 Task: In the  document Daniel.html Write the word in the shape with center alignment 'LOL'Change Page orientation to  'Landscape' Insert emoji at the end of quote: Smile
Action: Mouse moved to (857, 355)
Screenshot: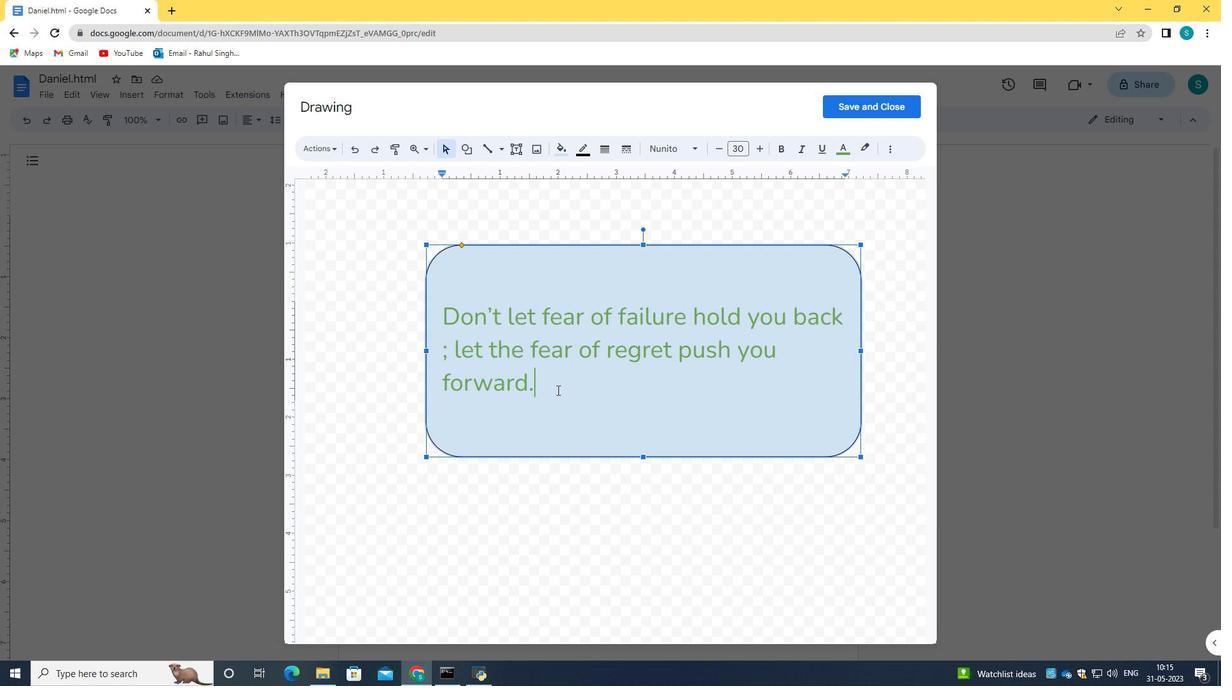 
Action: Mouse pressed left at (857, 355)
Screenshot: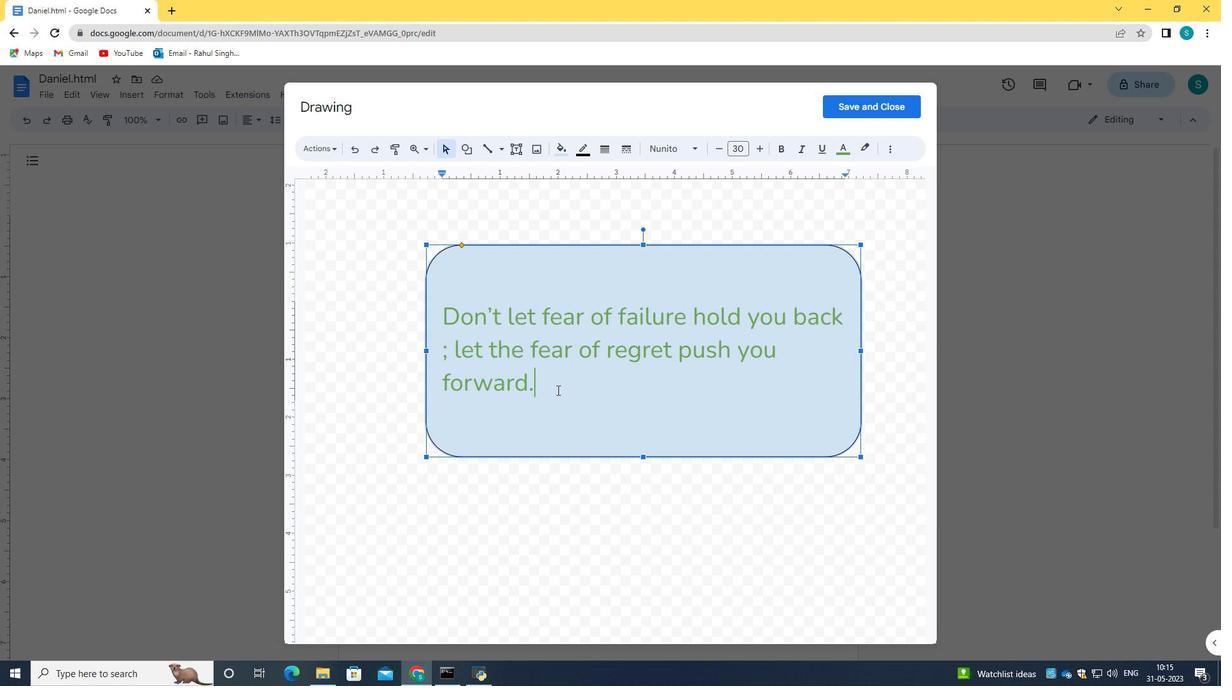 
Action: Mouse moved to (857, 355)
Screenshot: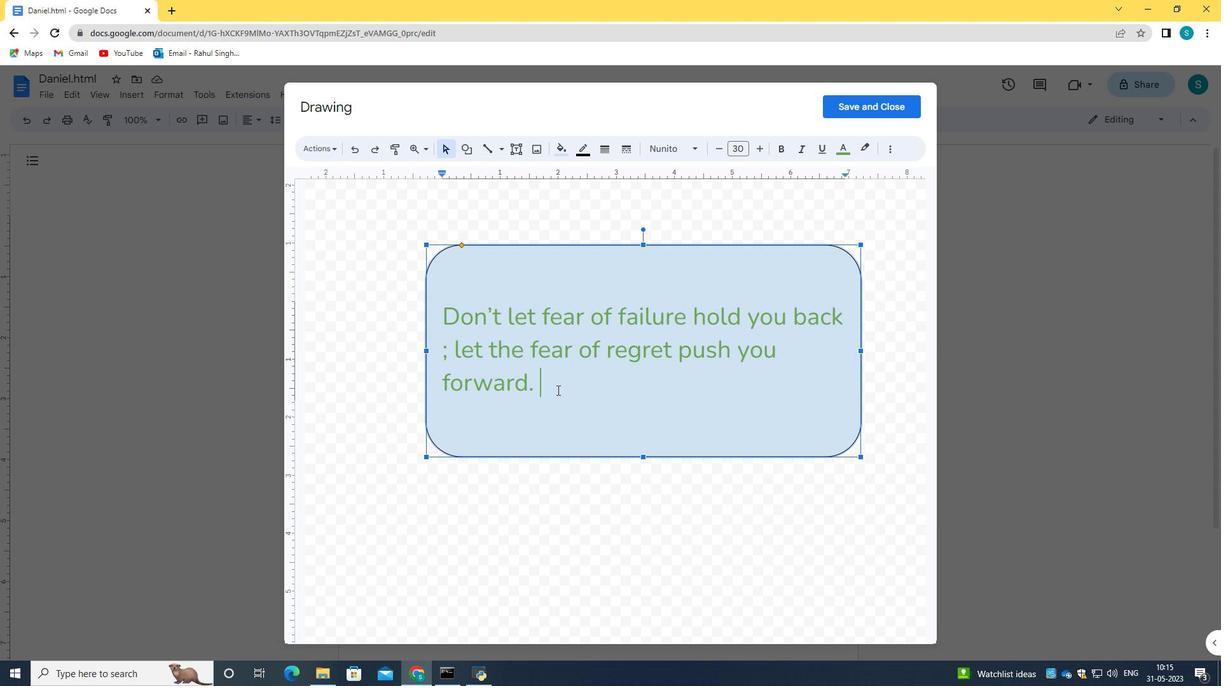 
Action: Mouse pressed left at (857, 355)
Screenshot: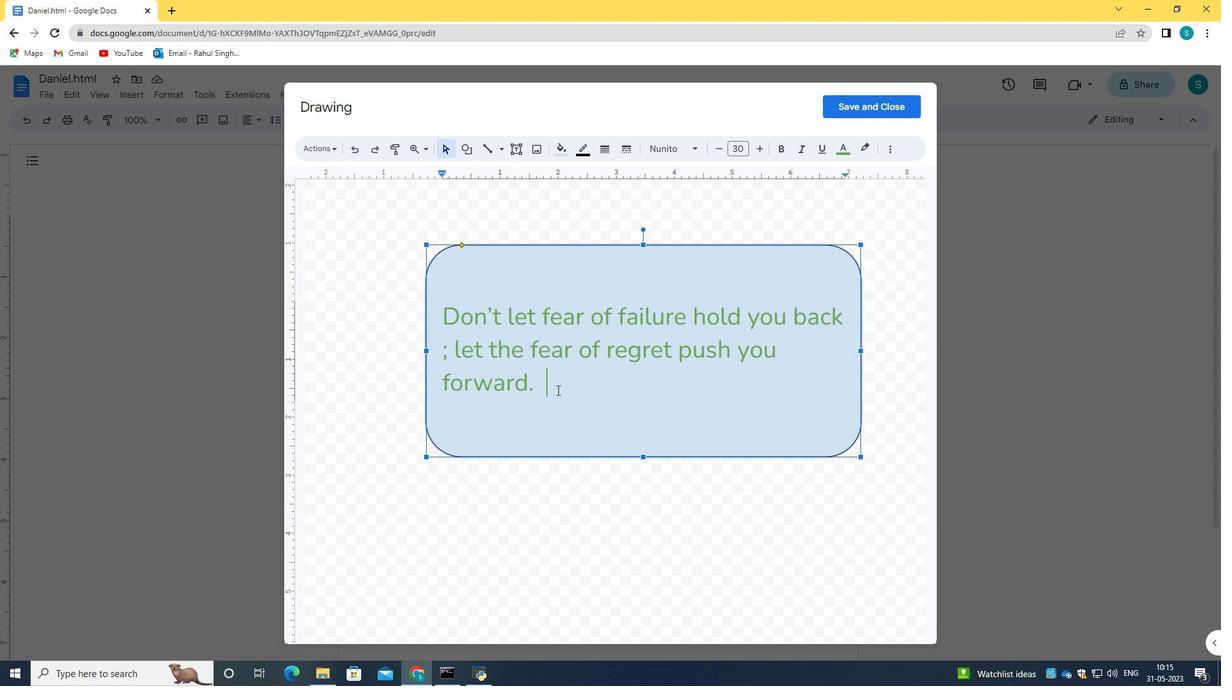 
Action: Mouse pressed left at (857, 355)
Screenshot: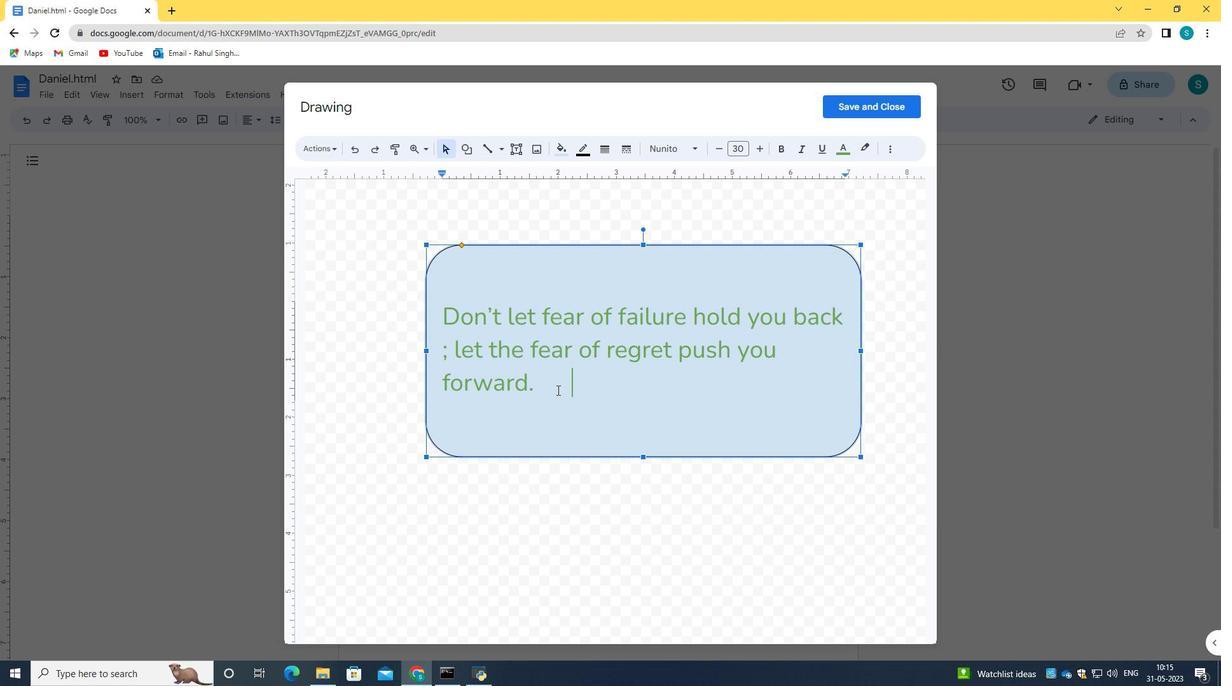 
Action: Mouse moved to (857, 355)
Screenshot: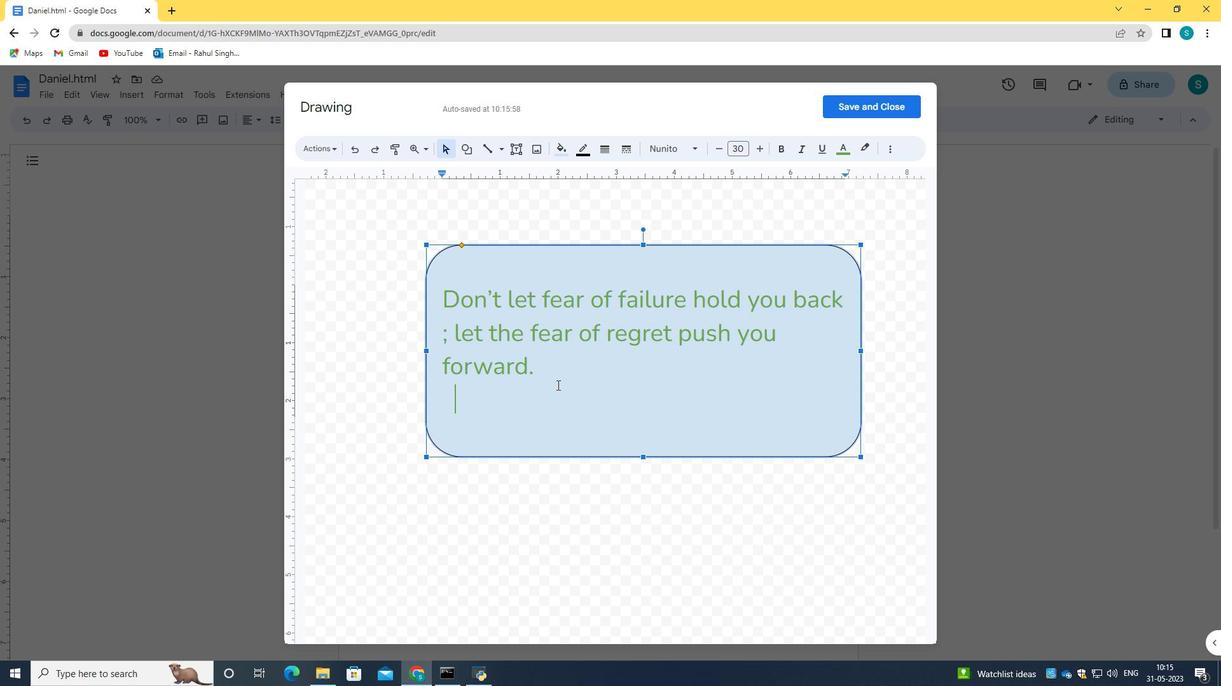 
Action: Mouse pressed left at (857, 355)
Screenshot: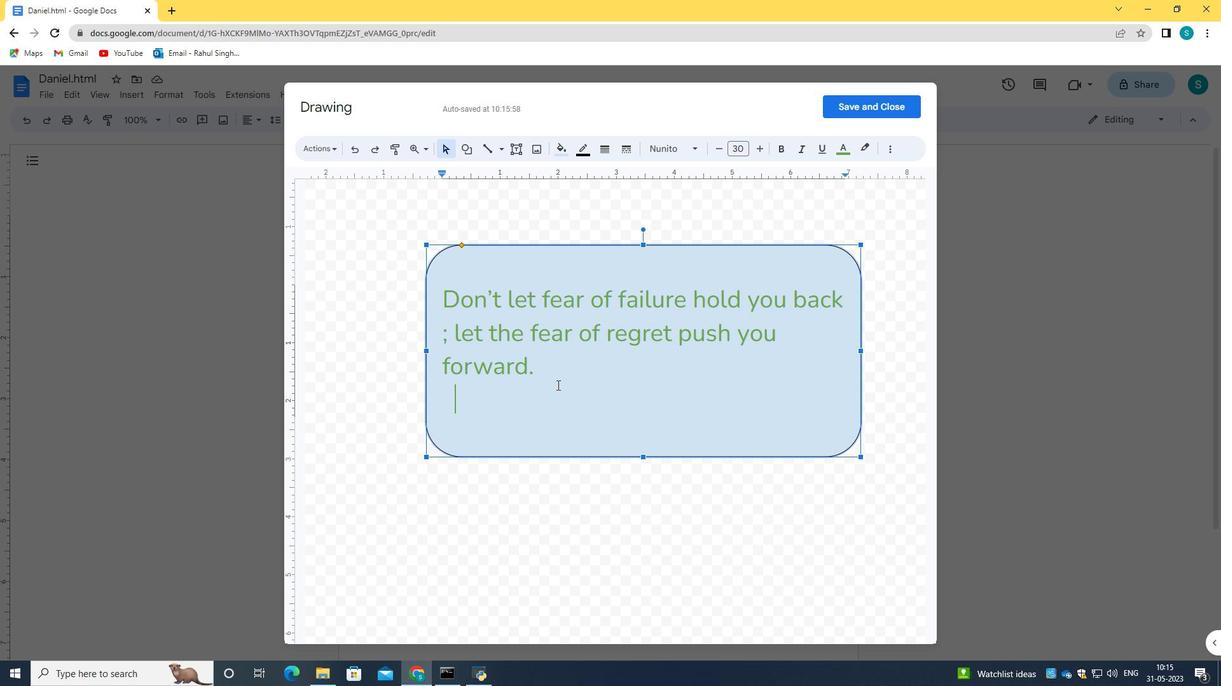 
Action: Mouse moved to (857, 355)
Screenshot: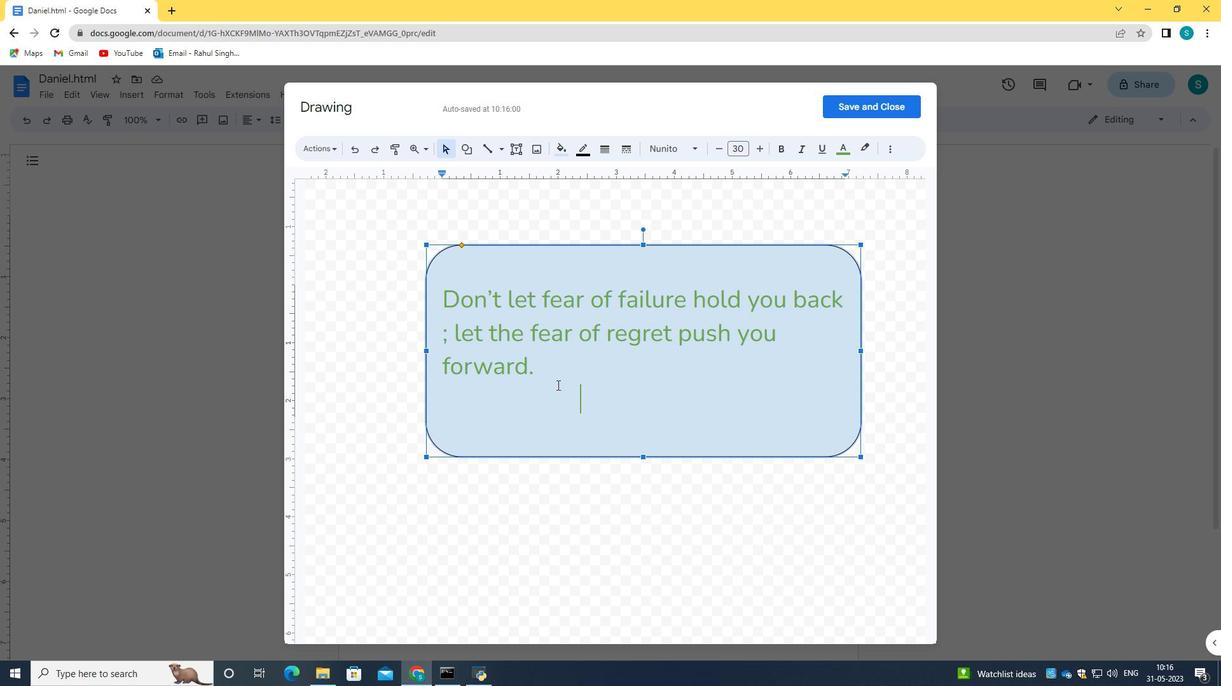
Action: Mouse pressed left at (857, 355)
Screenshot: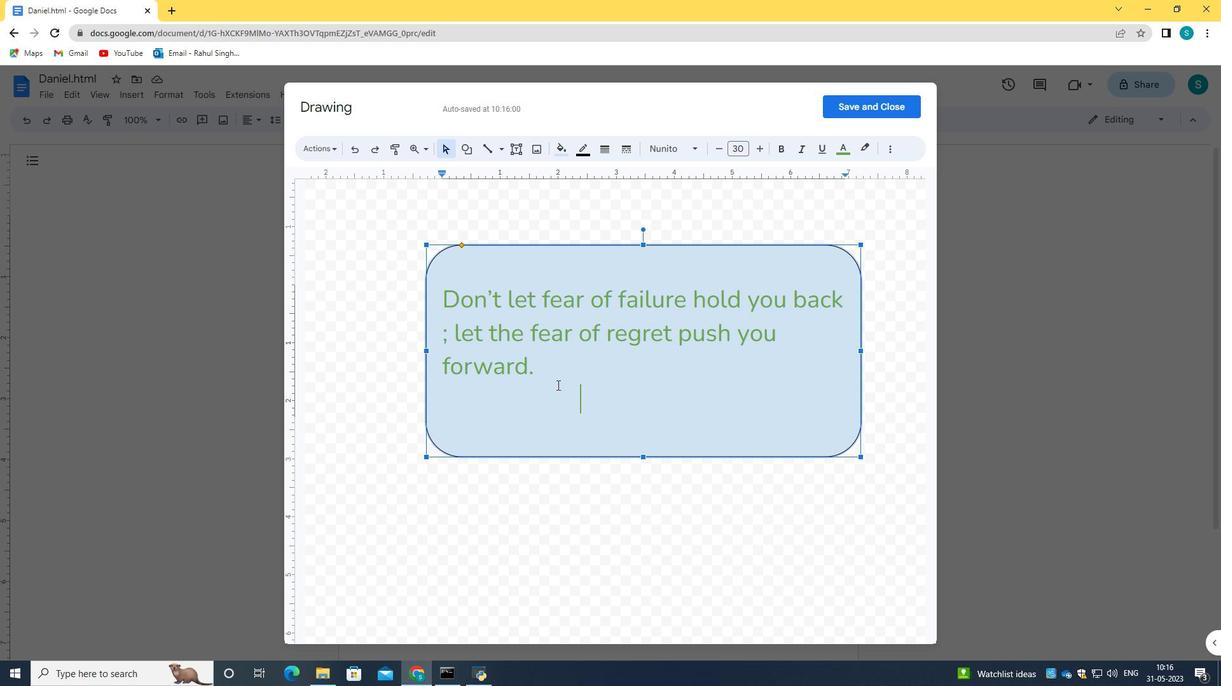 
Action: Mouse moved to (857, 355)
Screenshot: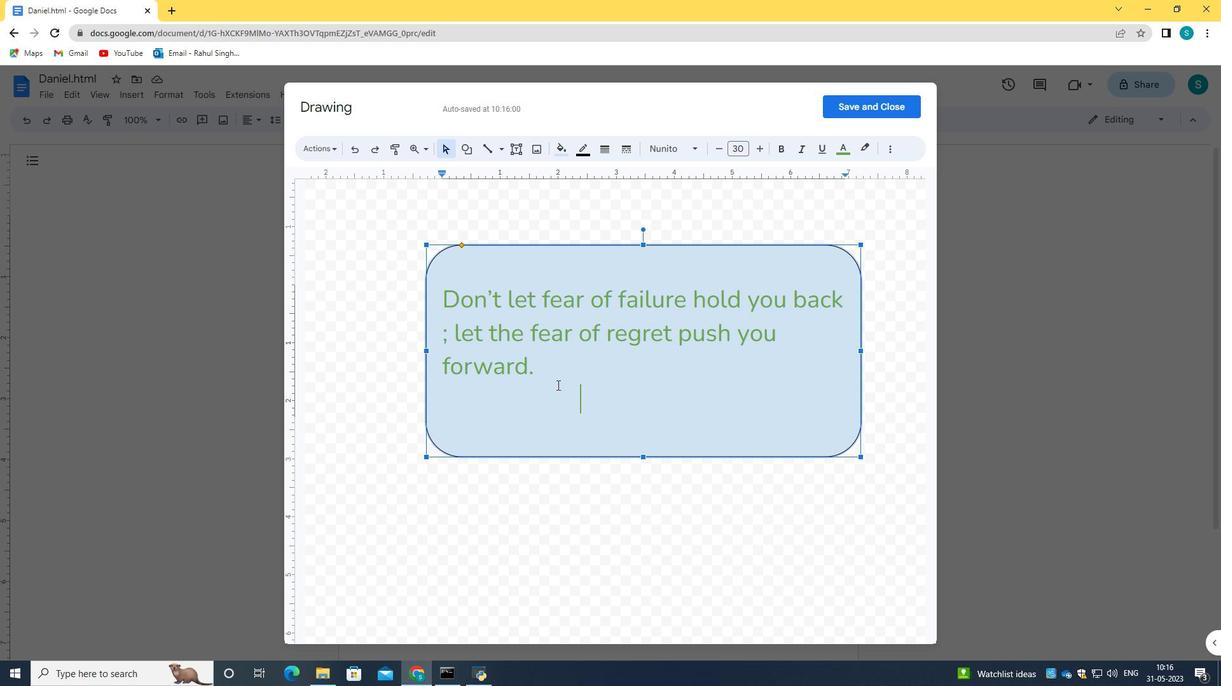 
Action: Mouse pressed left at (857, 355)
Screenshot: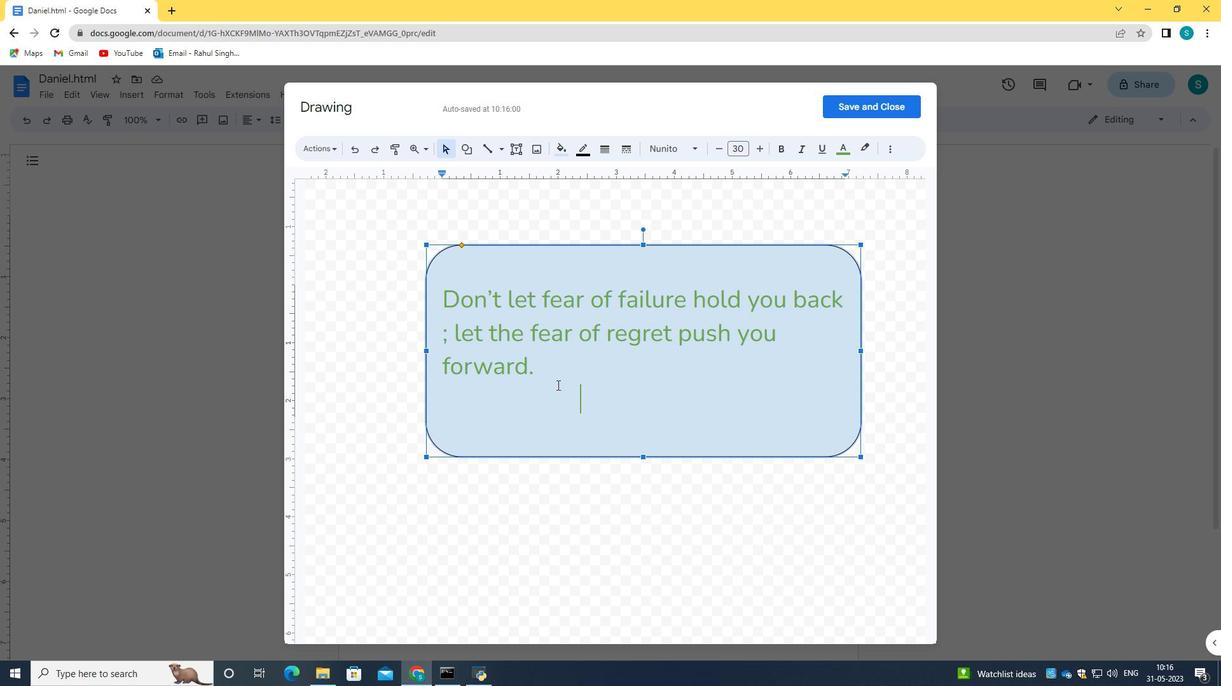 
Action: Mouse pressed left at (857, 355)
Screenshot: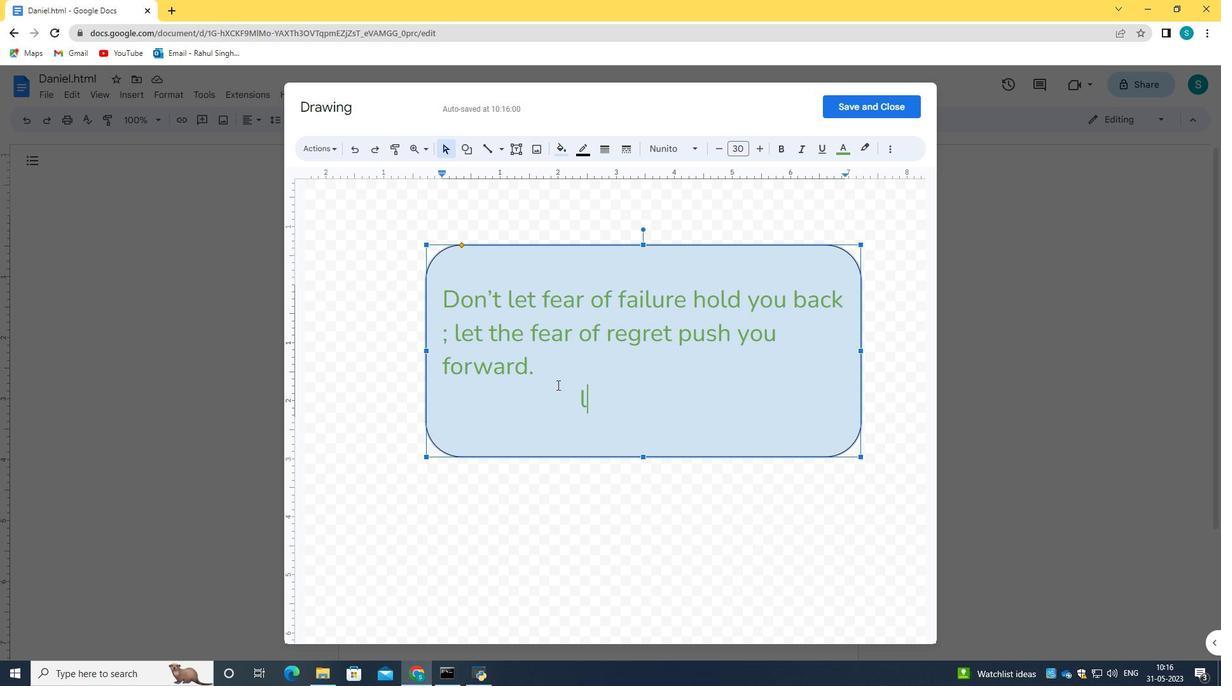 
Action: Mouse moved to (857, 355)
Screenshot: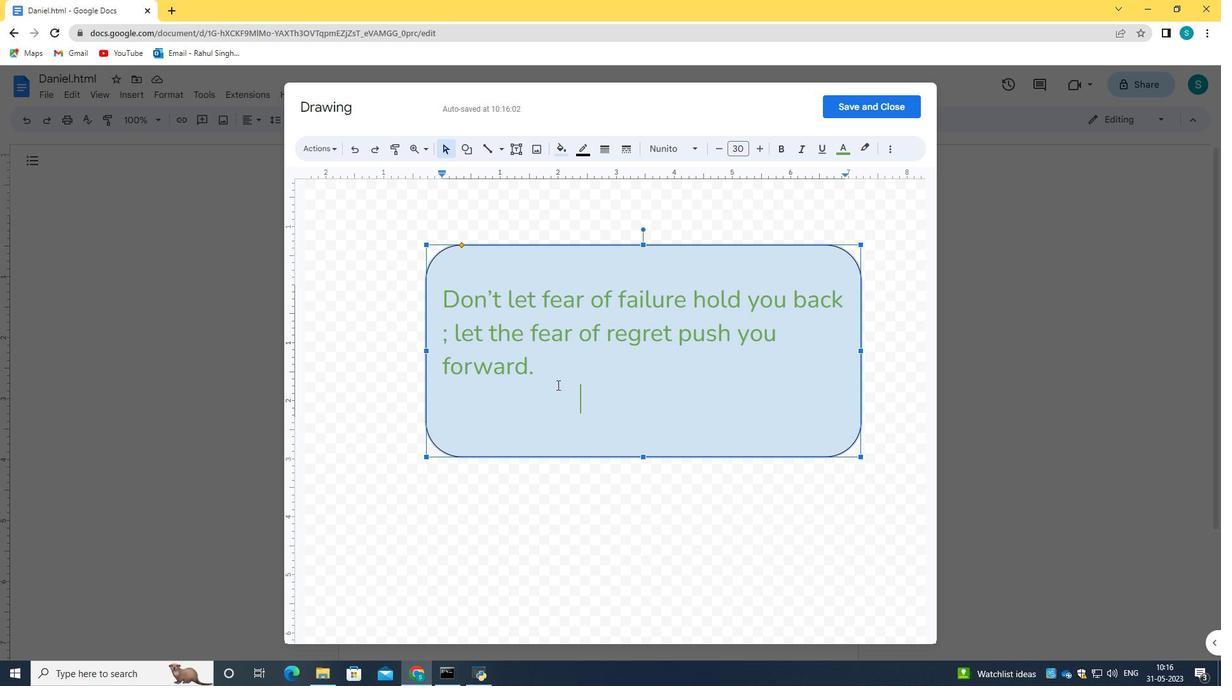 
Action: Mouse pressed left at (857, 355)
Screenshot: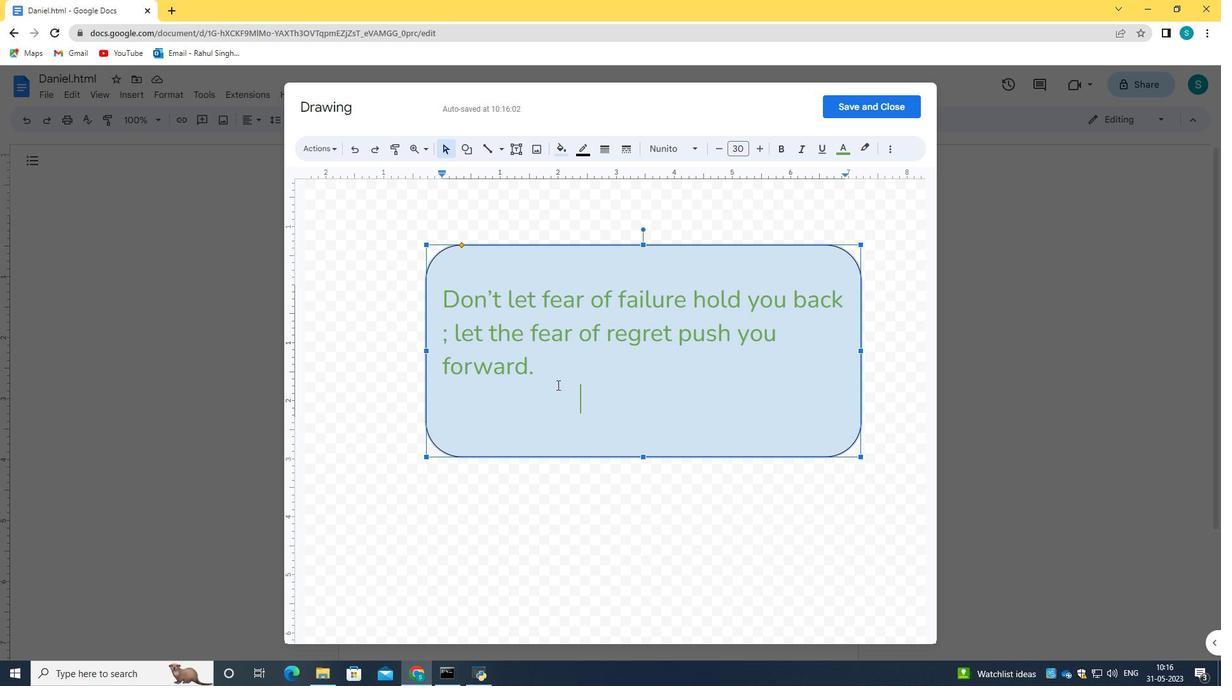 
Action: Mouse moved to (857, 355)
Screenshot: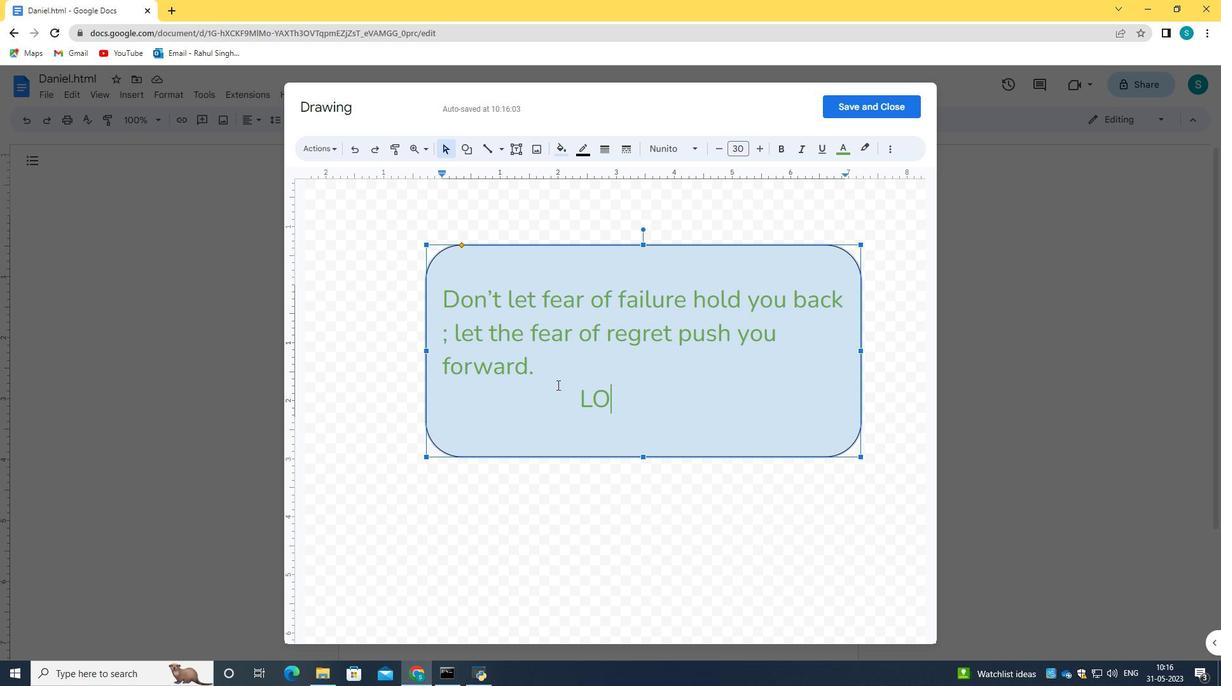 
Action: Mouse pressed left at (857, 355)
Screenshot: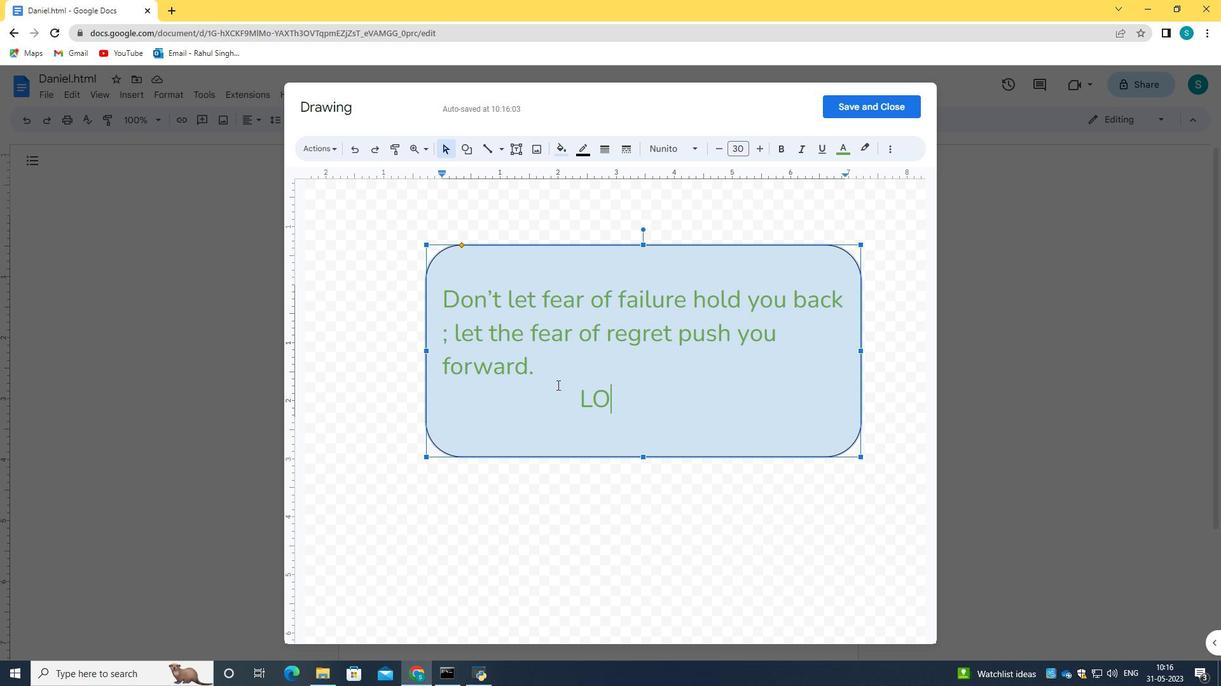 
Action: Mouse moved to (857, 355)
Screenshot: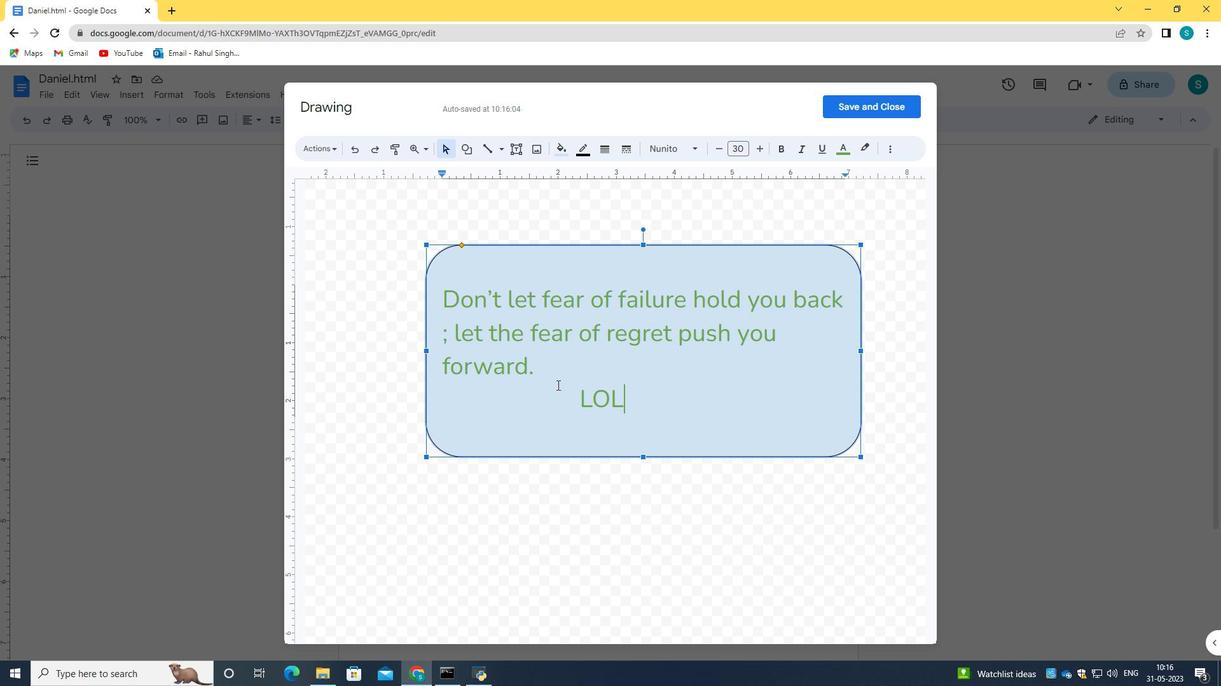
Action: Mouse pressed left at (857, 355)
Screenshot: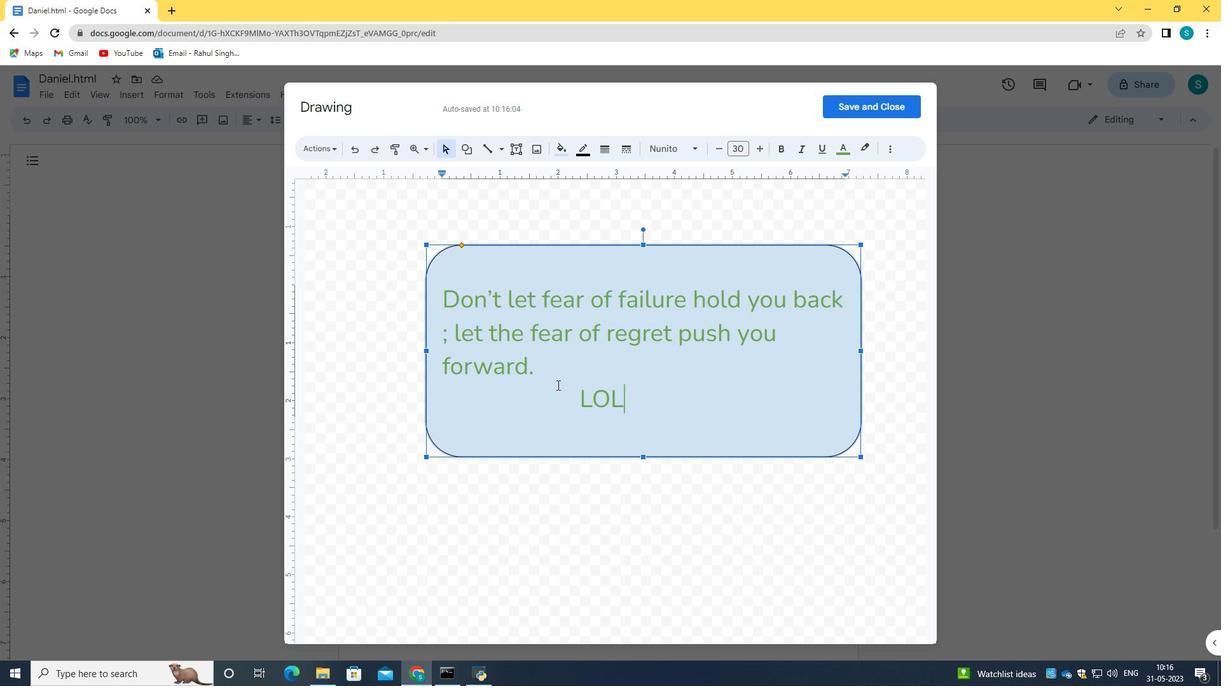 
Action: Mouse moved to (857, 355)
Screenshot: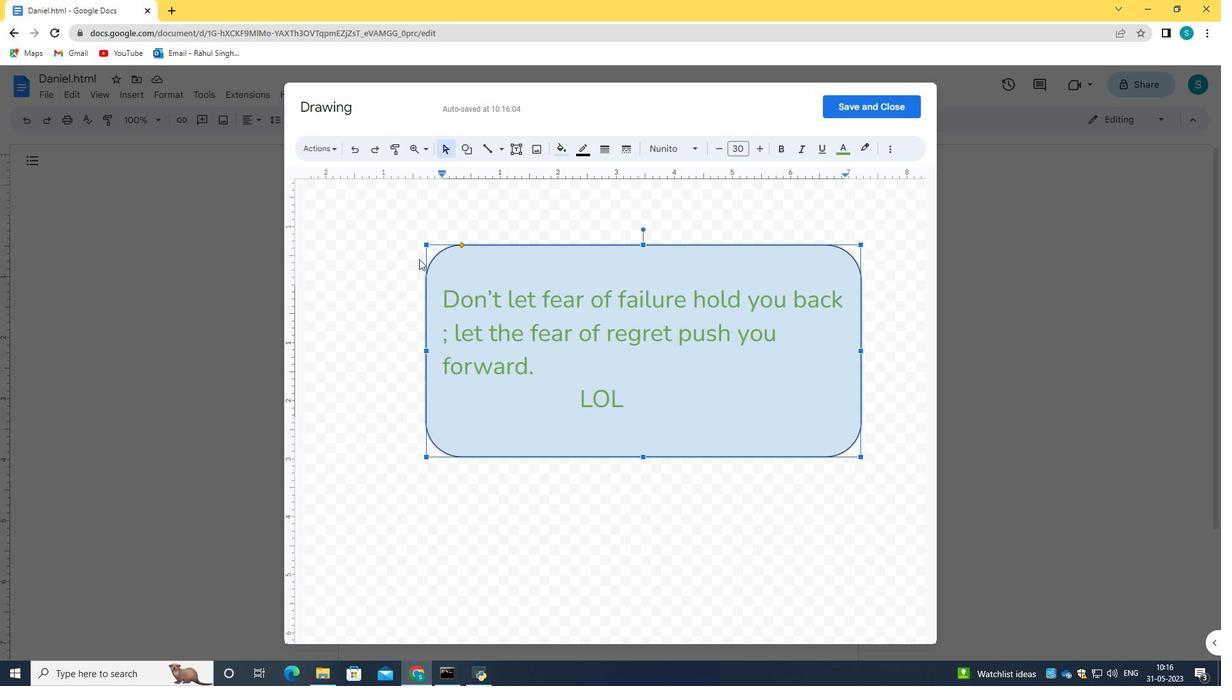 
Action: Key pressed <Key.left><Key.left><Key.left><Key.left><Key.left><Key.left><Key.left><Key.left><Key.left><Key.left><Key.left><Key.left><Key.left><Key.left><Key.left><Key.left><Key.left><Key.left><Key.left><Key.left><Key.left><Key.left><Key.left><Key.left><Key.left><Key.left><Key.left><Key.left><Key.left><Key.left><Key.left><Key.left><Key.left><Key.left><Key.left><Key.left><Key.left><Key.left><Key.left><Key.left><Key.left><Key.left><Key.left><Key.left><Key.left><Key.left><Key.left><Key.left><Key.left><Key.left><Key.left><Key.left><Key.left><Key.left><Key.left><Key.left><Key.left><Key.left><Key.left><Key.left><Key.left><Key.left><Key.left><Key.left><Key.left><Key.left><Key.left><Key.left><Key.left><Key.left><Key.left><Key.up><Key.down><Key.down><Key.right><Key.right><Key.right><Key.right><Key.right><Key.right><Key.right><Key.right><Key.right><Key.right><Key.right><Key.right><Key.right><Key.space><Key.enter><Key.caps_lock>LOL
Screenshot: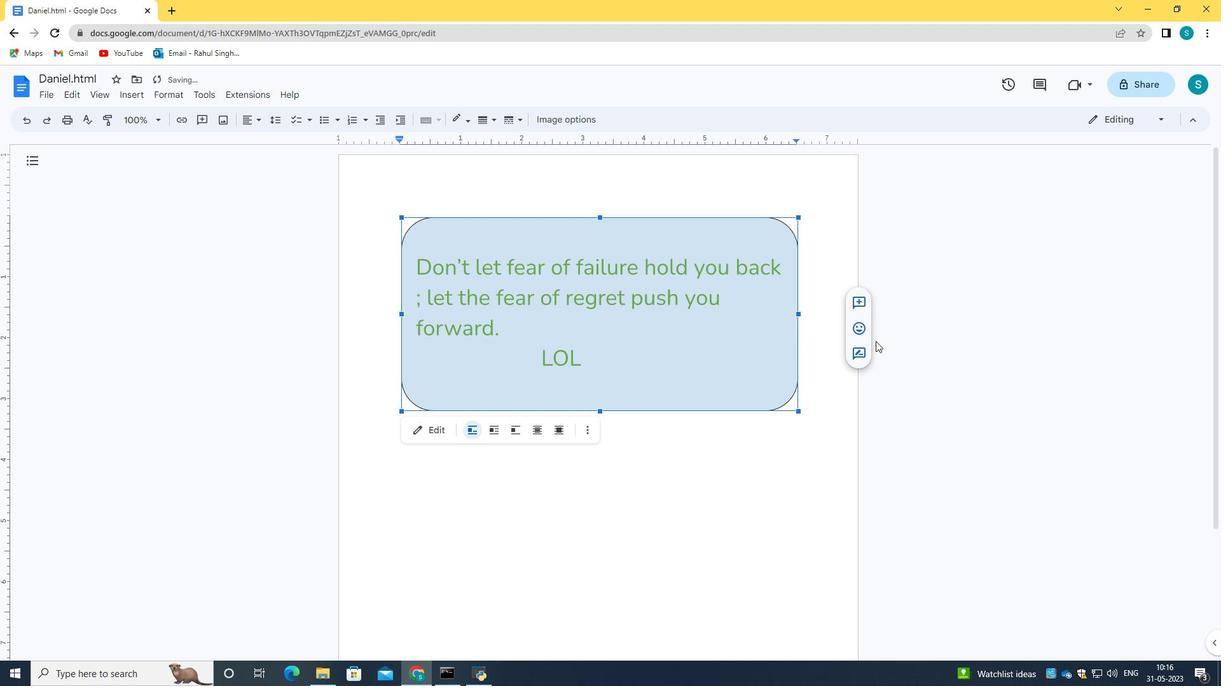 
Action: Mouse moved to (857, 355)
Screenshot: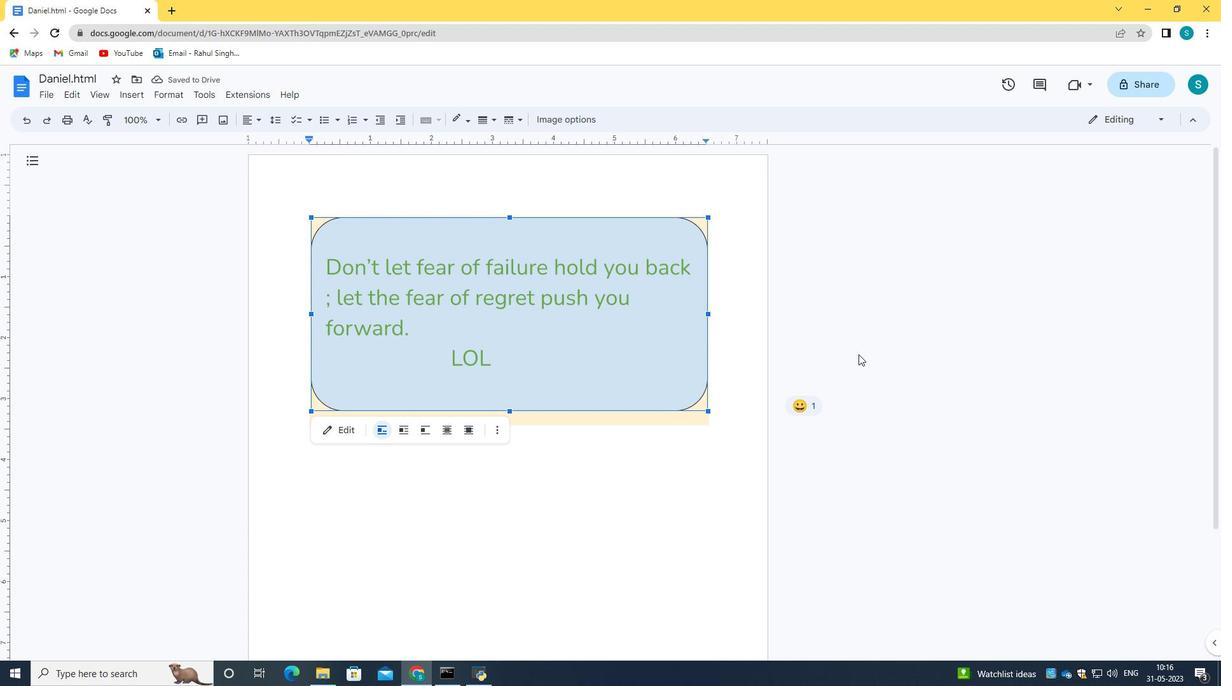 
Action: Mouse pressed left at (857, 355)
Screenshot: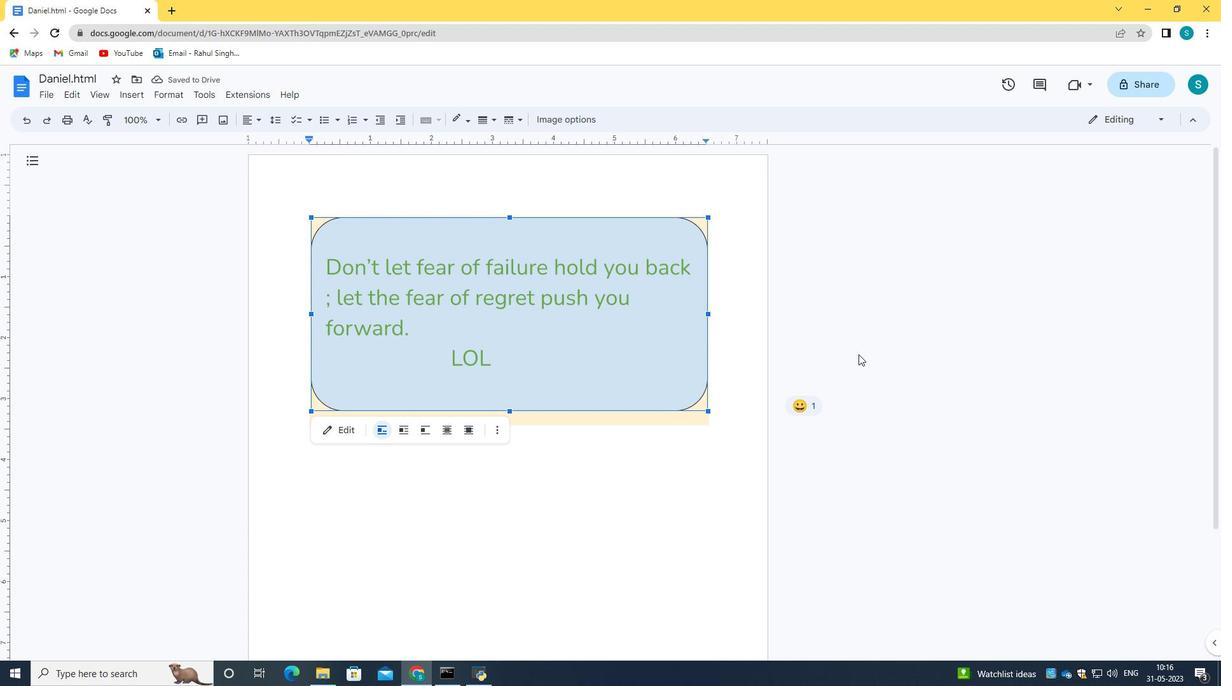 
Action: Mouse moved to (857, 355)
Screenshot: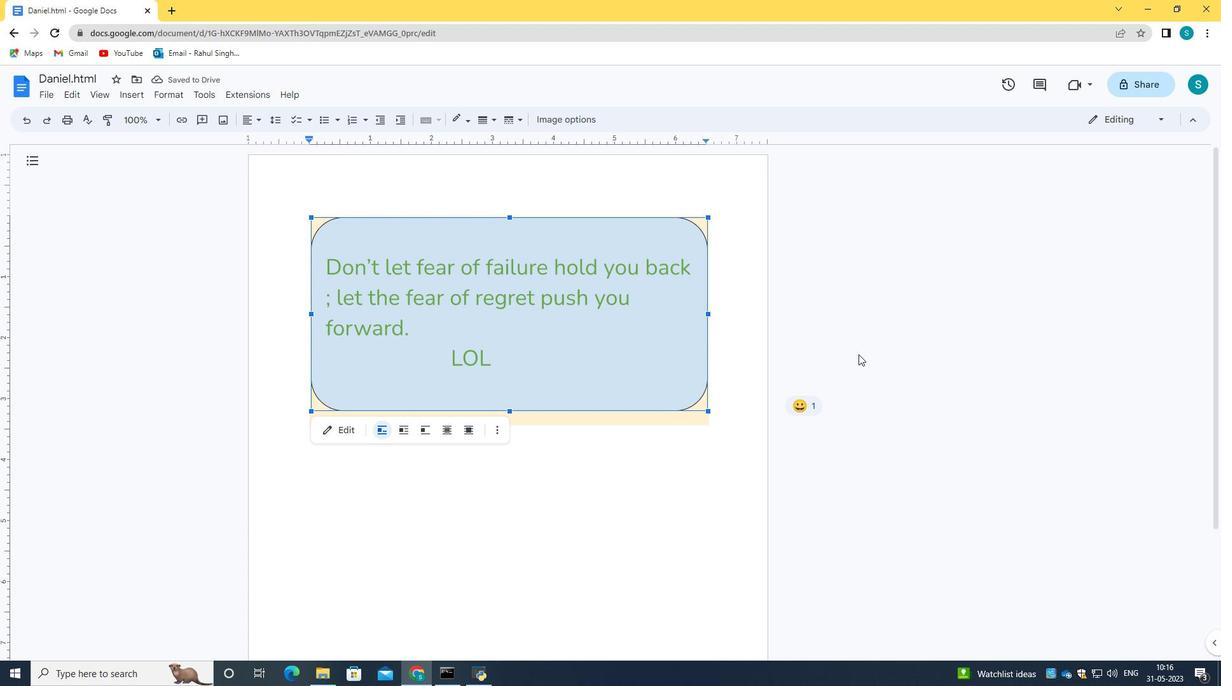 
Action: Mouse pressed left at (857, 355)
Screenshot: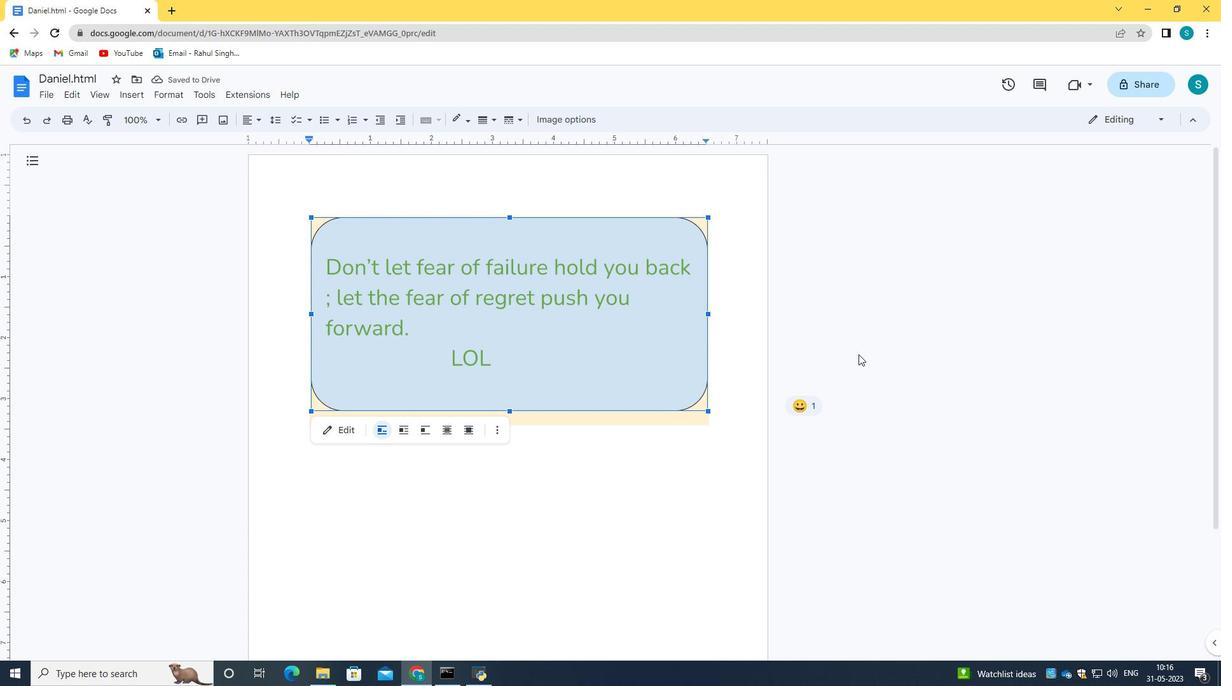 
Action: Mouse moved to (857, 355)
Screenshot: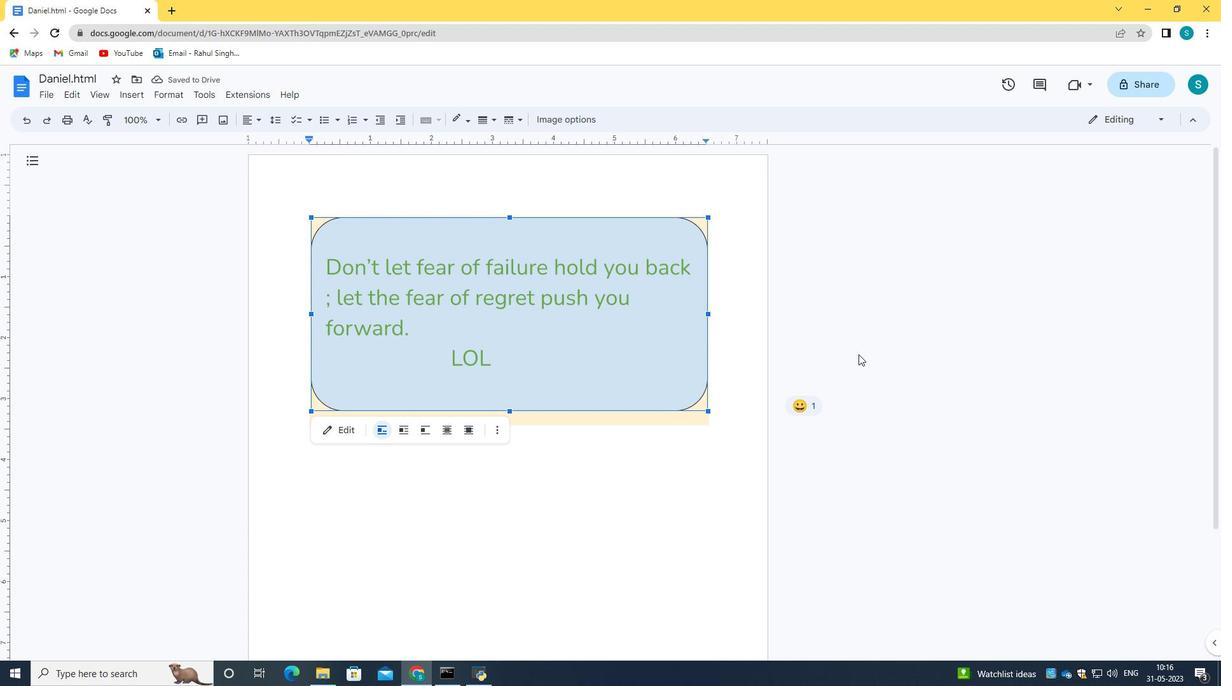 
Action: Mouse pressed left at (857, 355)
Screenshot: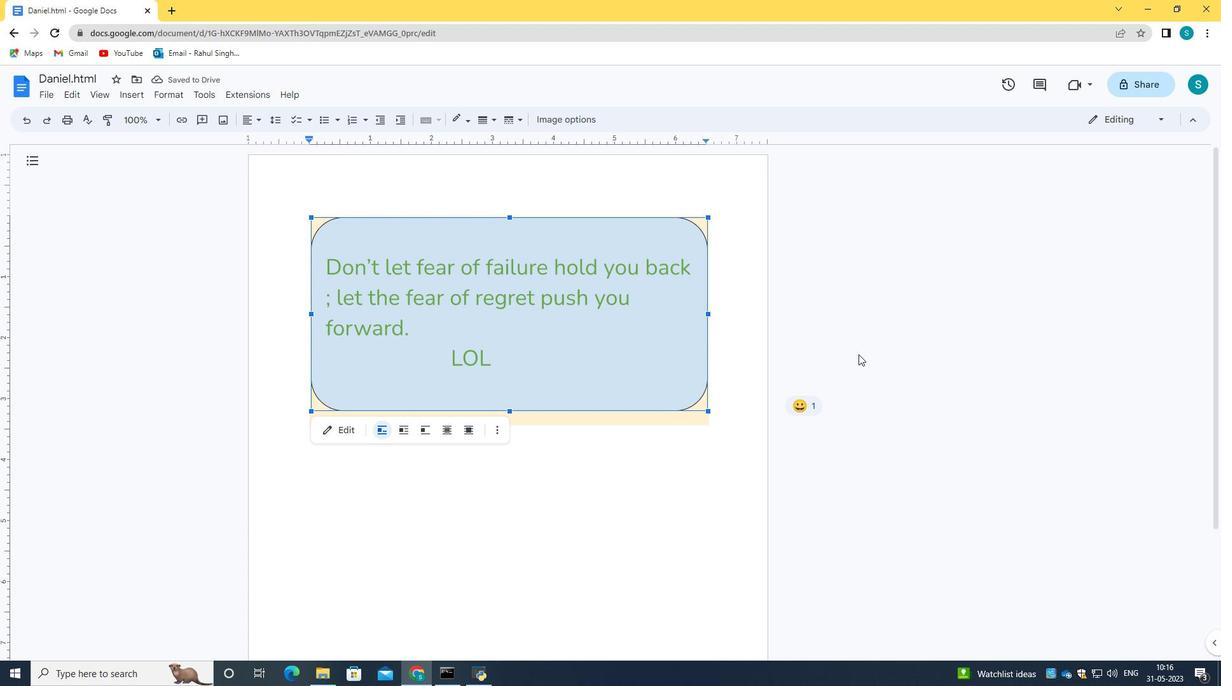 
Action: Mouse moved to (857, 355)
Screenshot: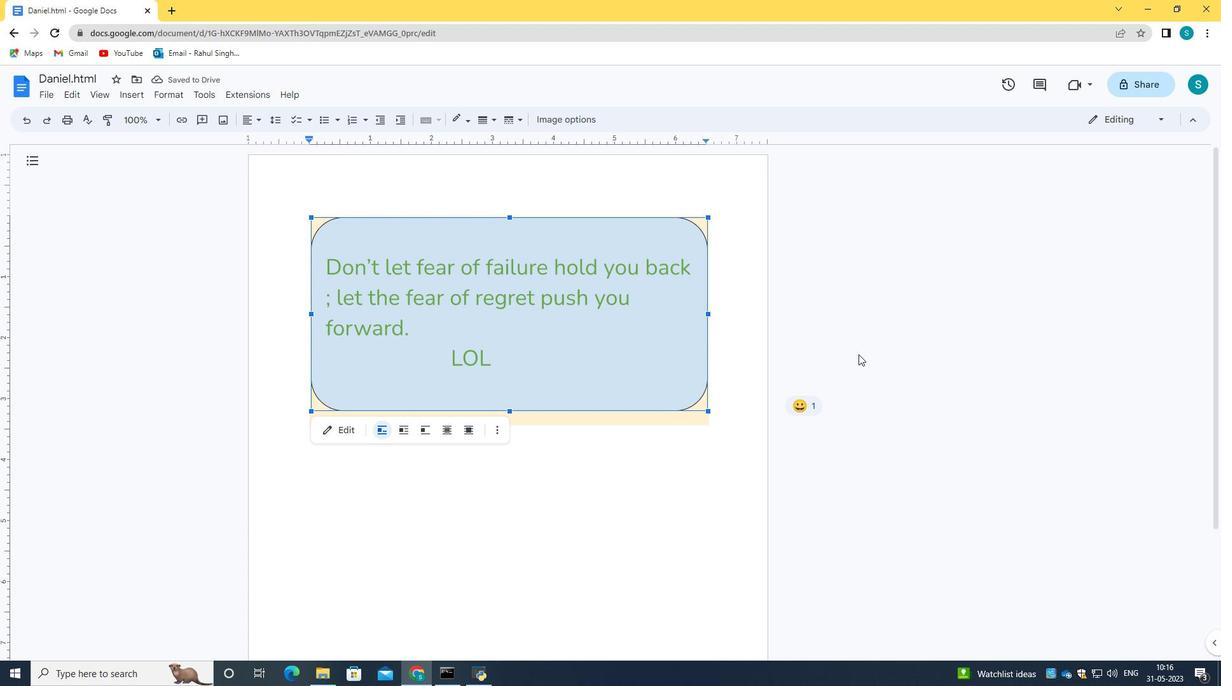 
Action: Mouse pressed left at (857, 355)
Screenshot: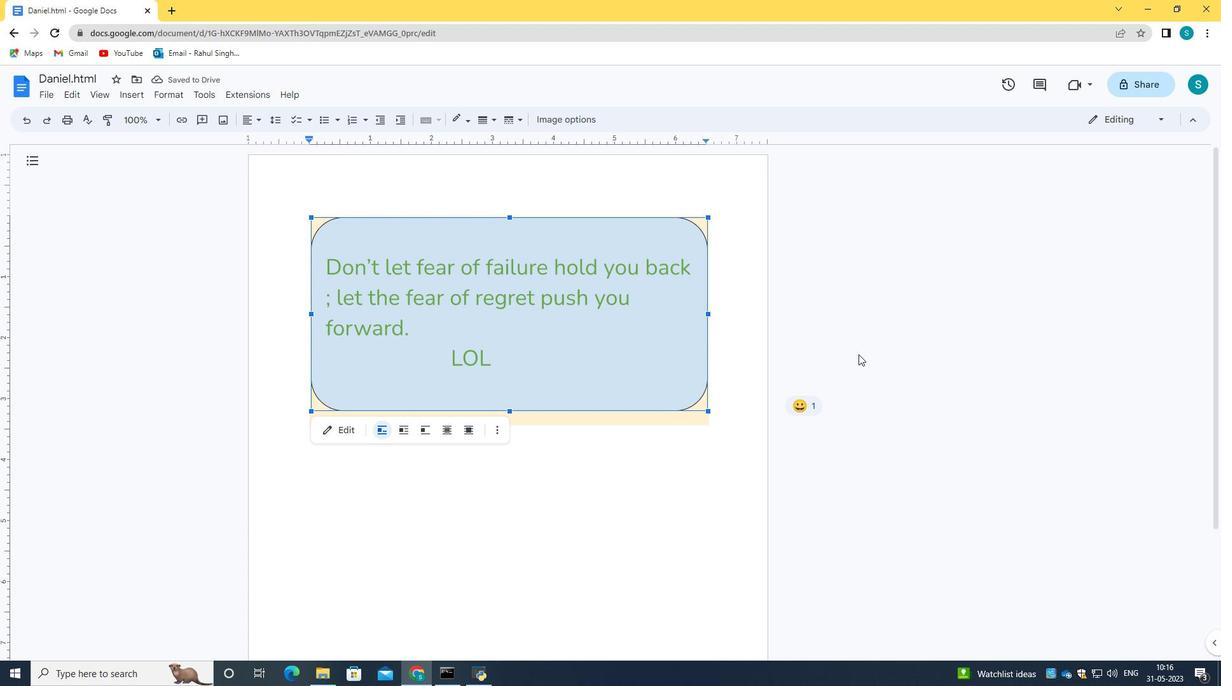 
Action: Mouse pressed left at (857, 355)
Screenshot: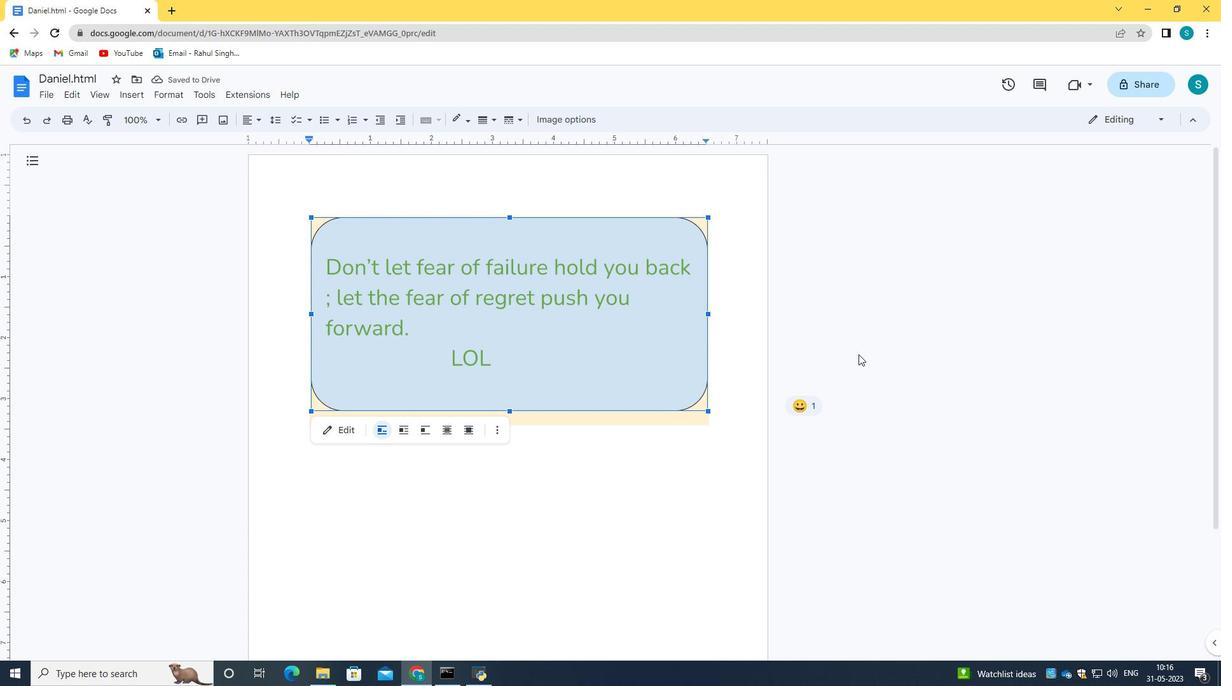 
Action: Mouse pressed left at (857, 355)
Screenshot: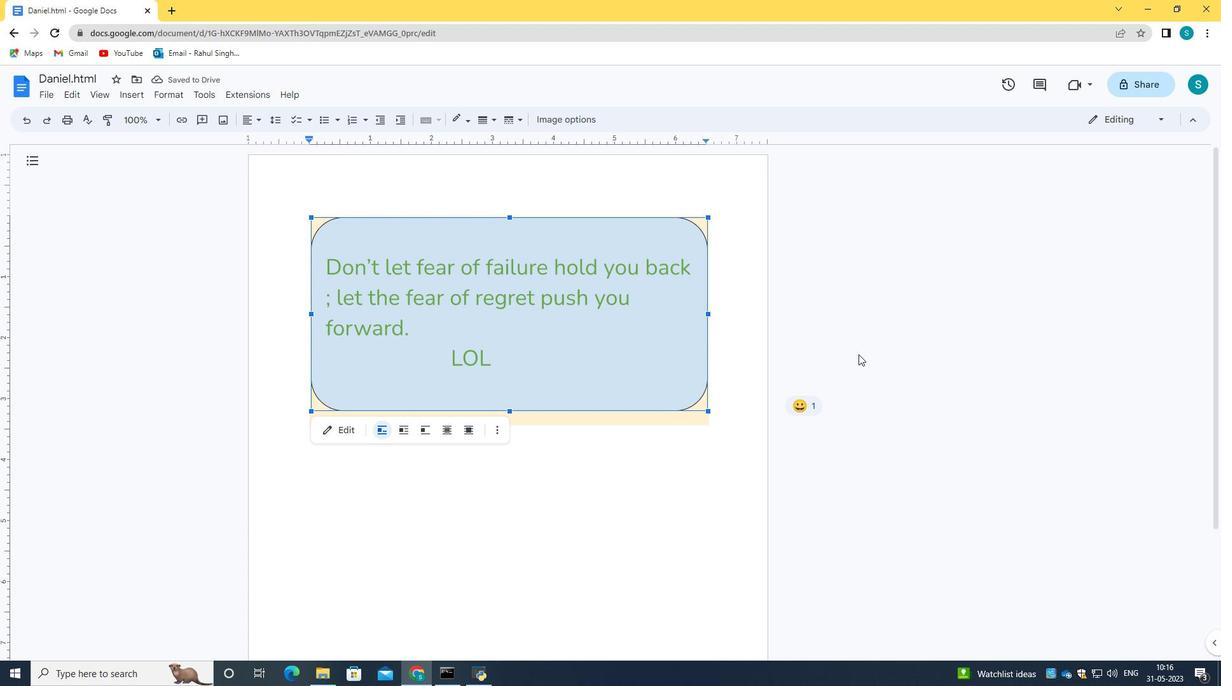 
Action: Mouse moved to (857, 355)
Screenshot: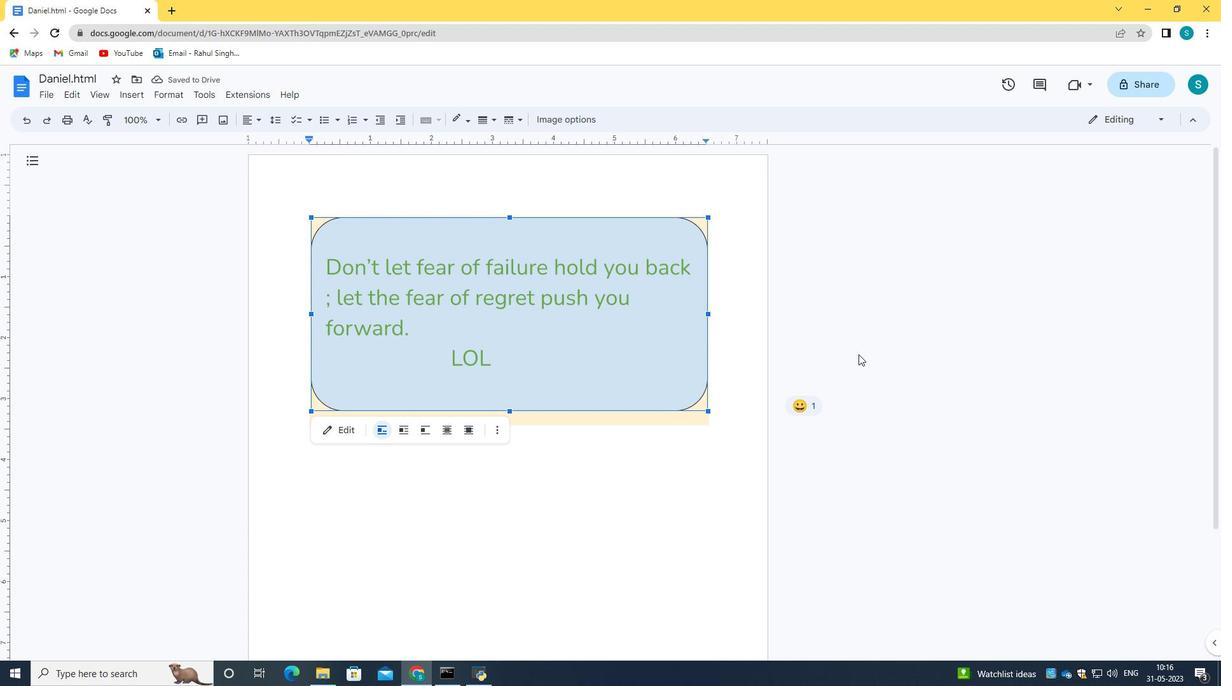
Action: Mouse pressed left at (857, 355)
Screenshot: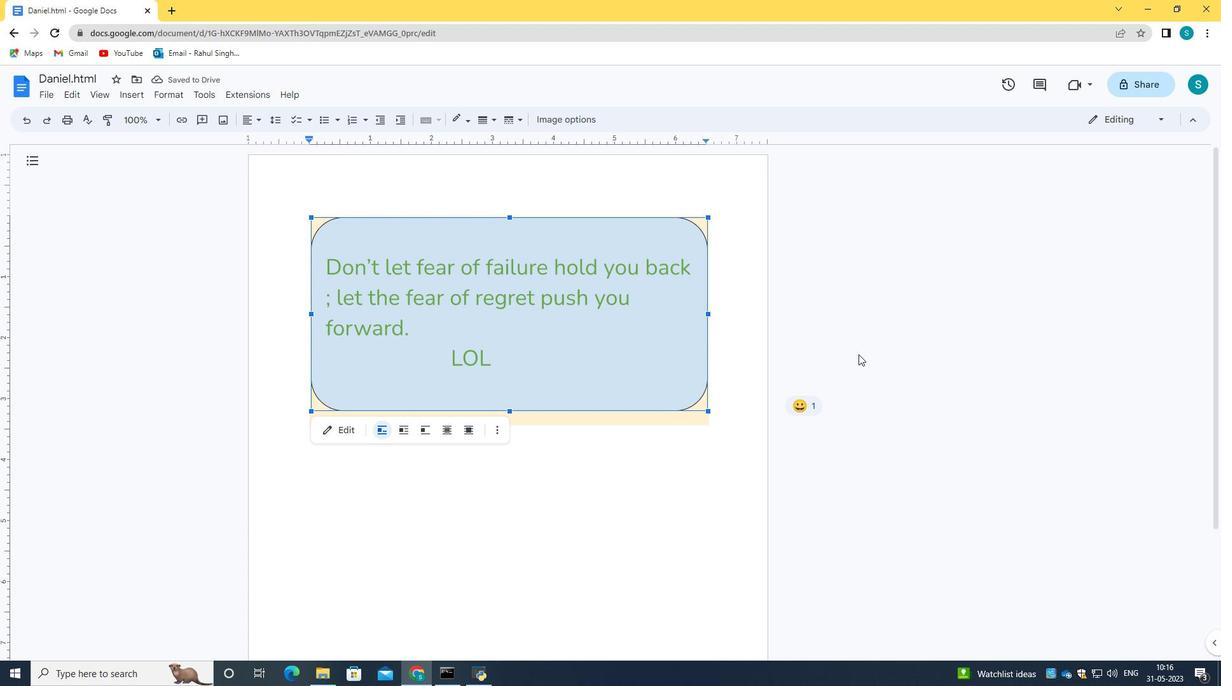
Action: Mouse moved to (857, 355)
Screenshot: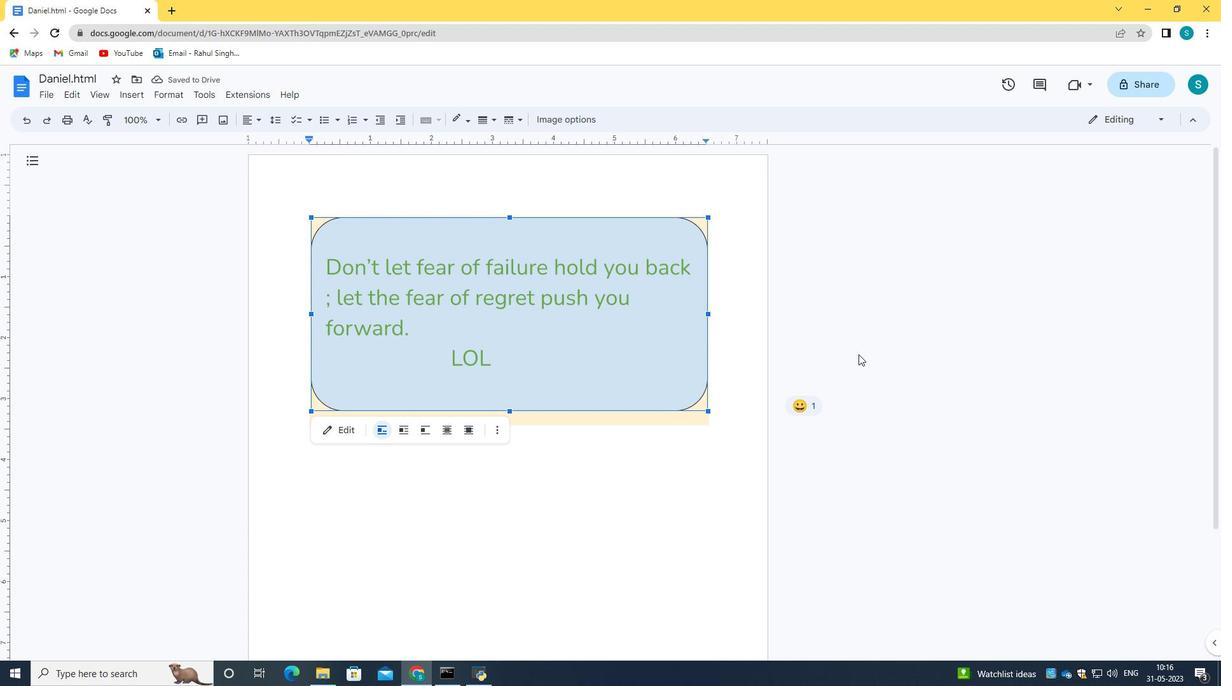 
Action: Mouse pressed left at (857, 355)
Screenshot: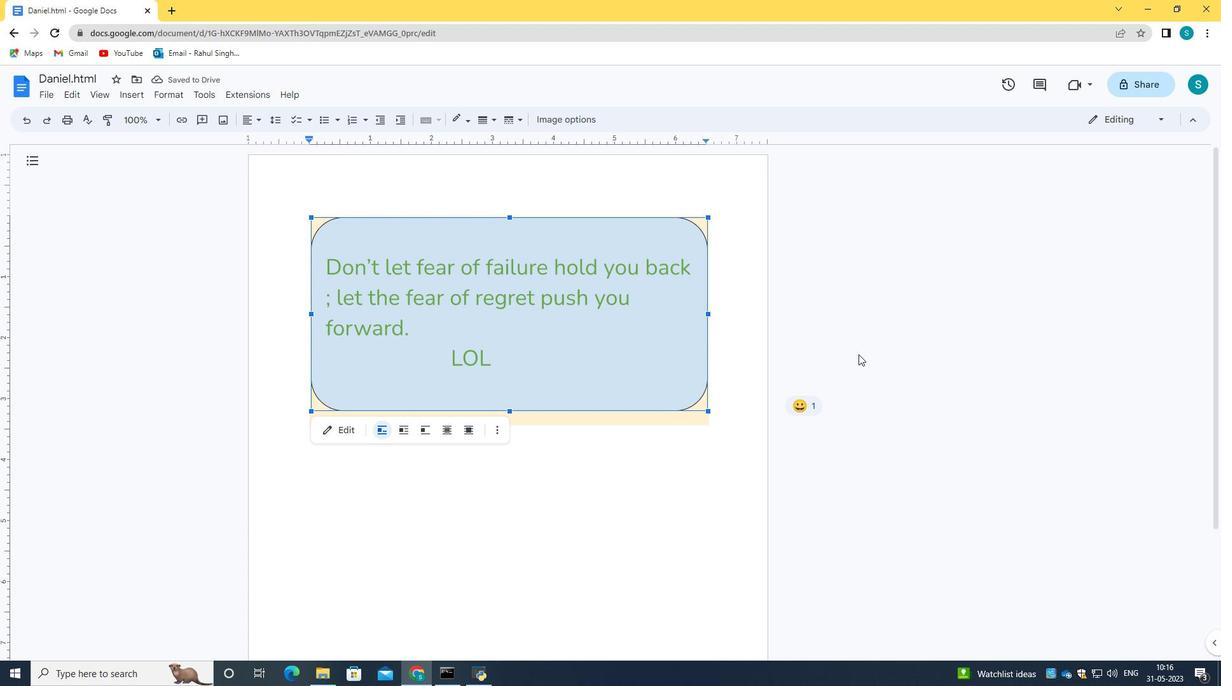 
Action: Mouse moved to (857, 355)
Screenshot: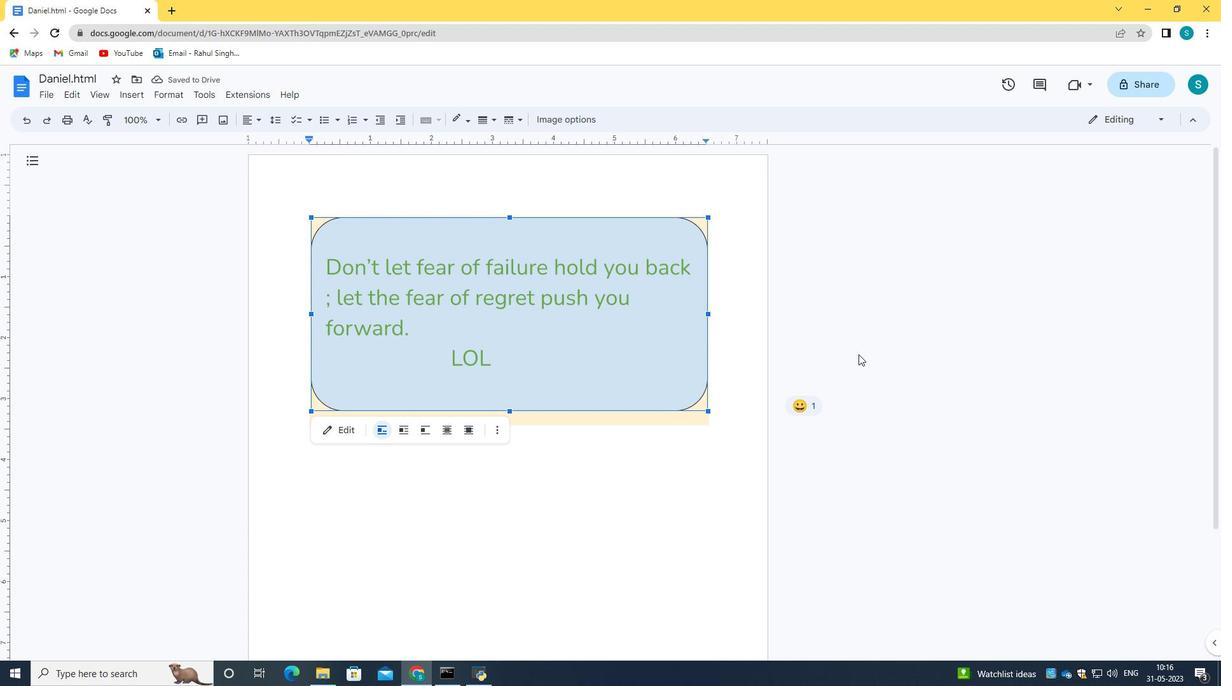 
Action: Mouse pressed left at (857, 355)
Screenshot: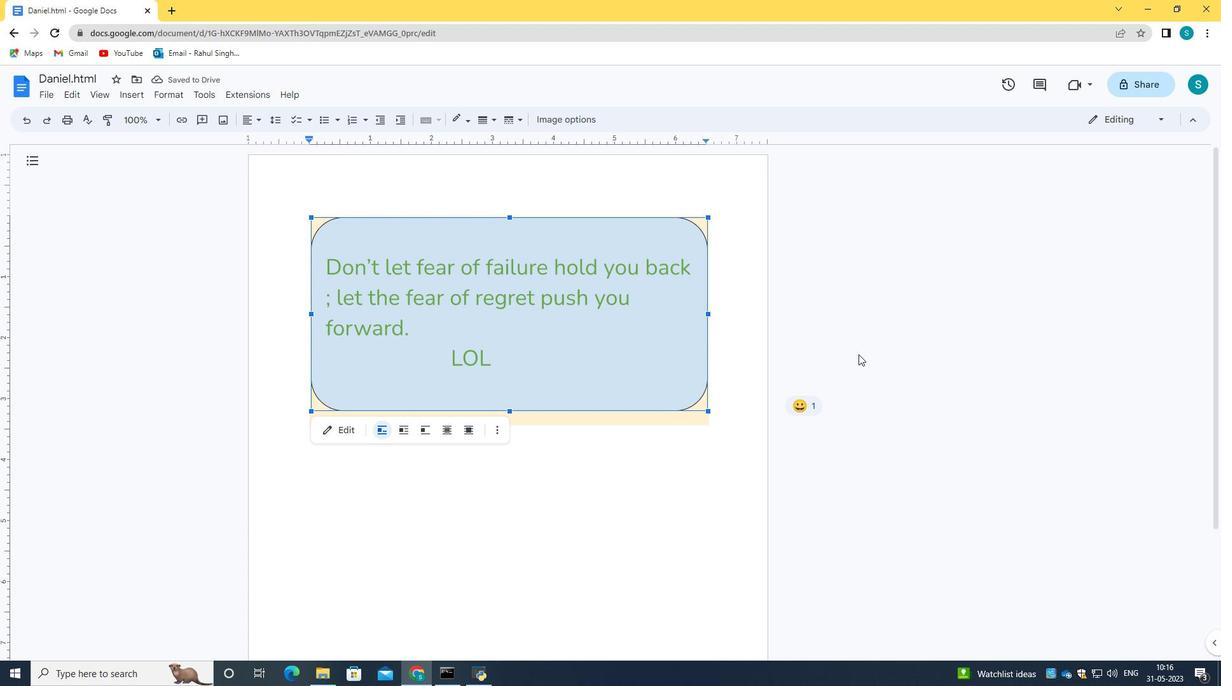
Action: Mouse pressed left at (857, 355)
Screenshot: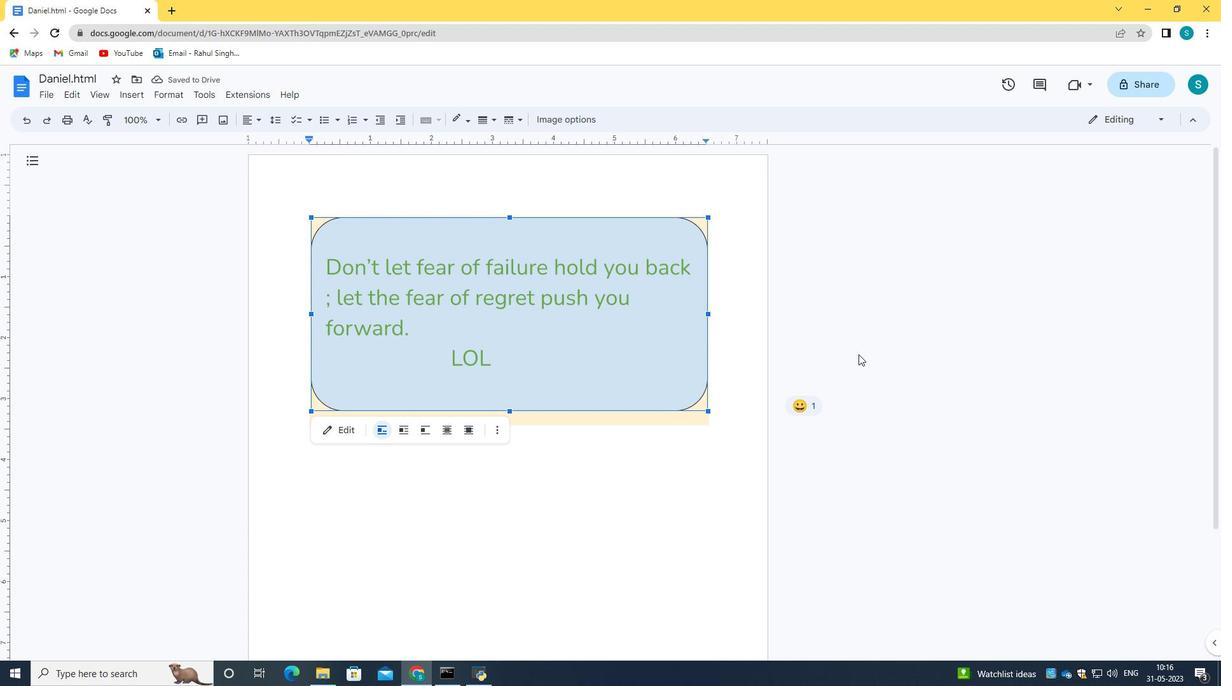 
Action: Mouse moved to (857, 355)
Screenshot: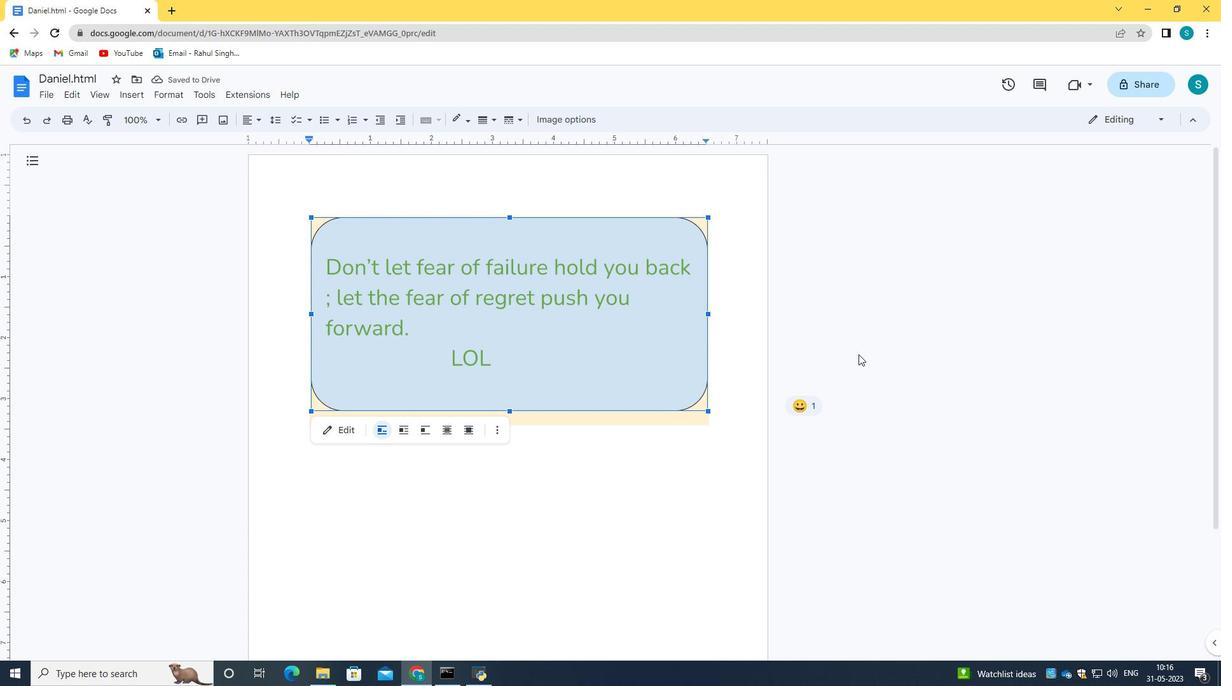 
Action: Mouse pressed left at (857, 355)
Screenshot: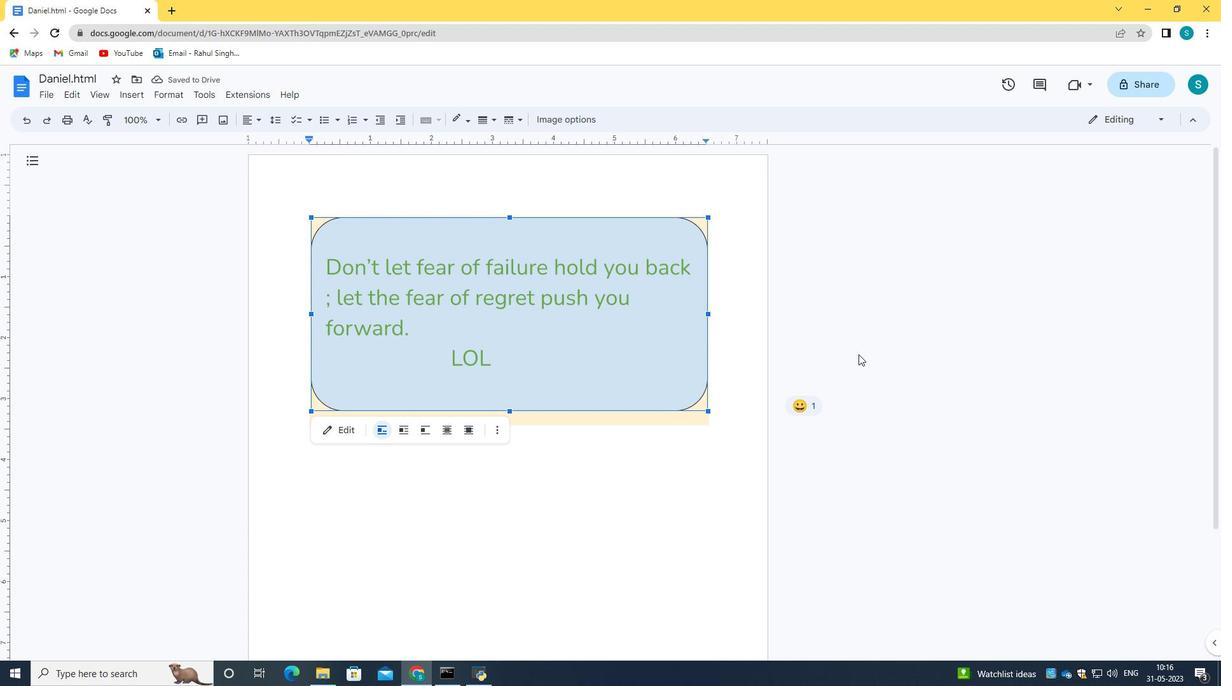 
Action: Mouse moved to (857, 355)
Screenshot: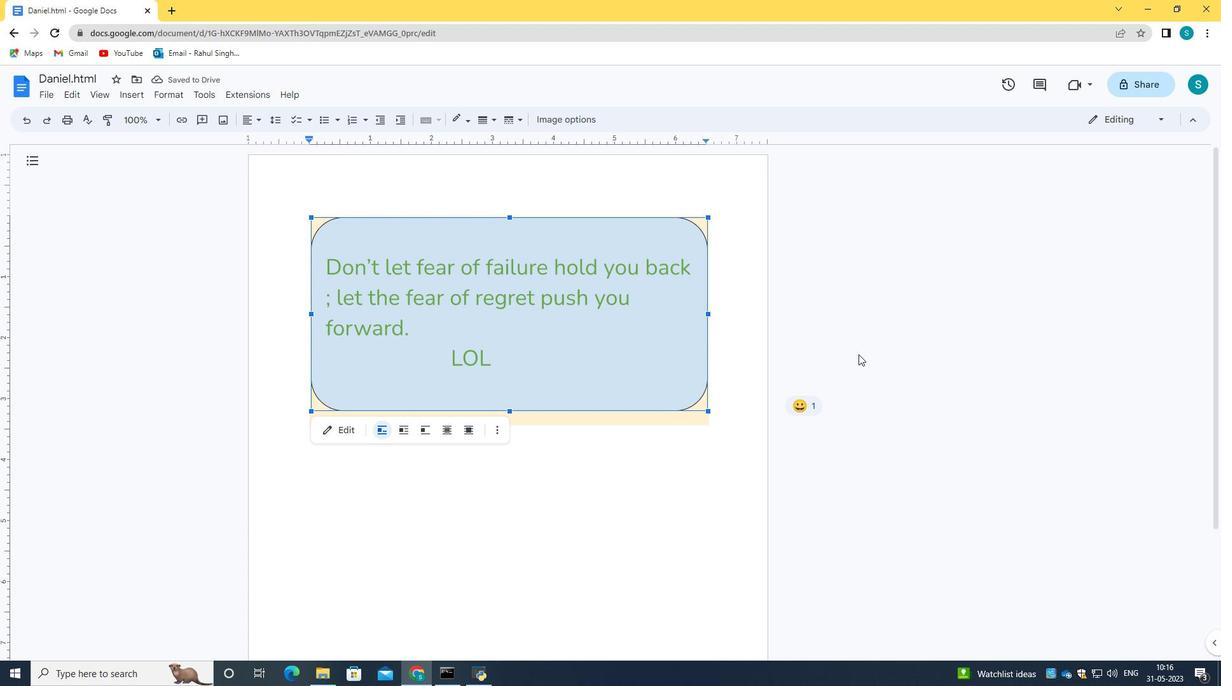 
Action: Mouse pressed left at (857, 355)
Screenshot: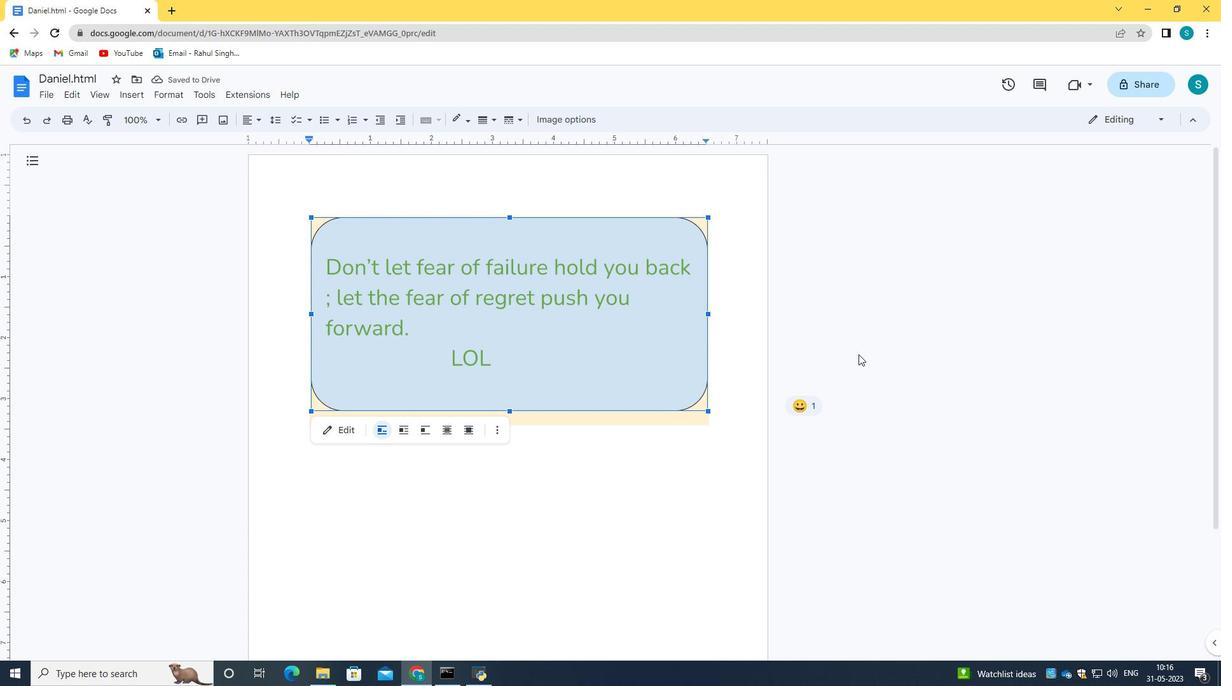 
Action: Mouse moved to (857, 355)
Screenshot: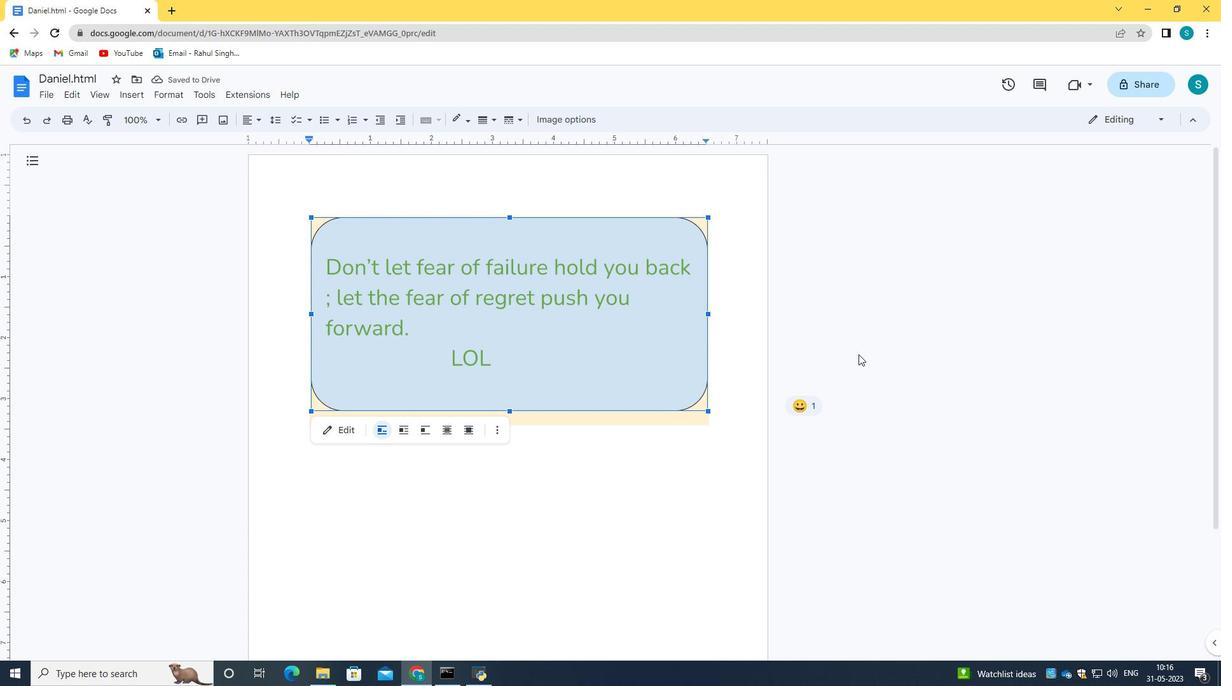 
Action: Mouse pressed left at (857, 355)
Screenshot: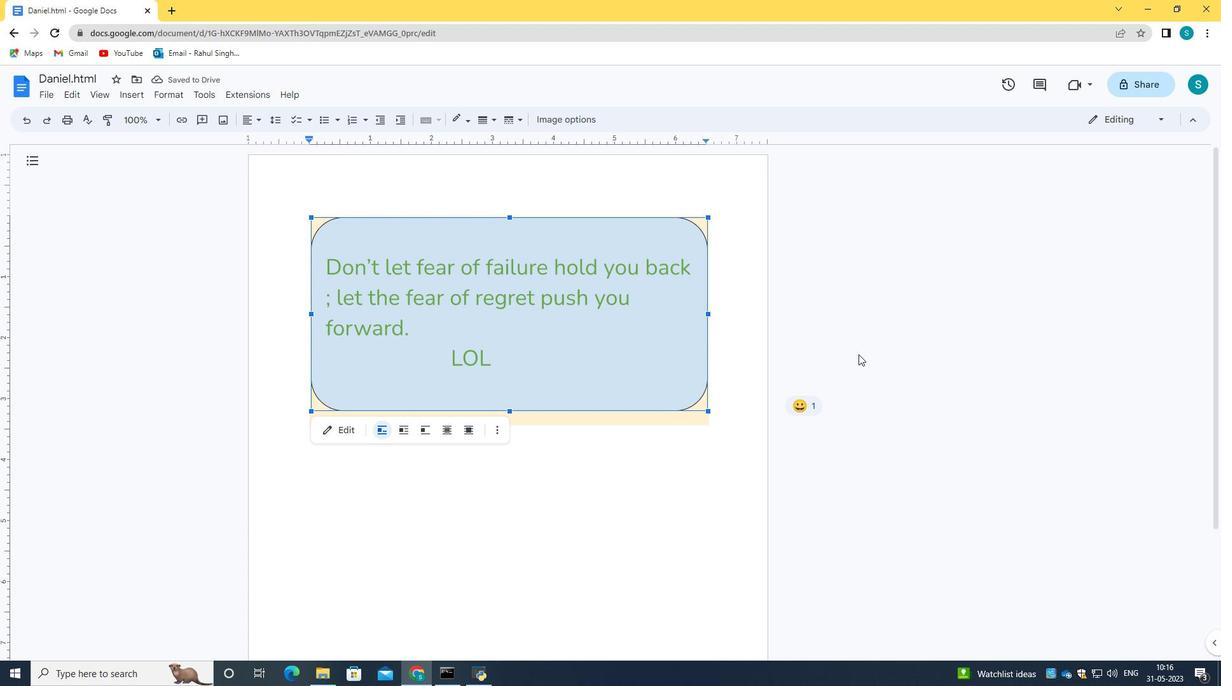 
Action: Mouse moved to (857, 355)
Screenshot: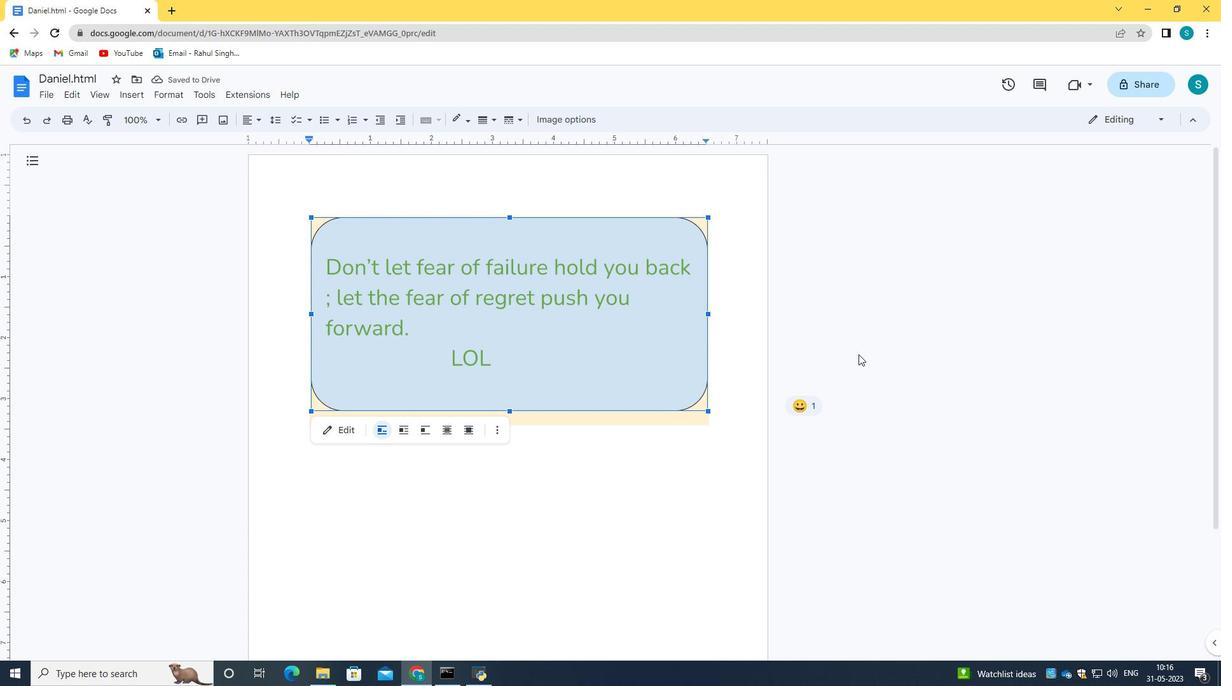 
Action: Mouse pressed left at (857, 355)
Screenshot: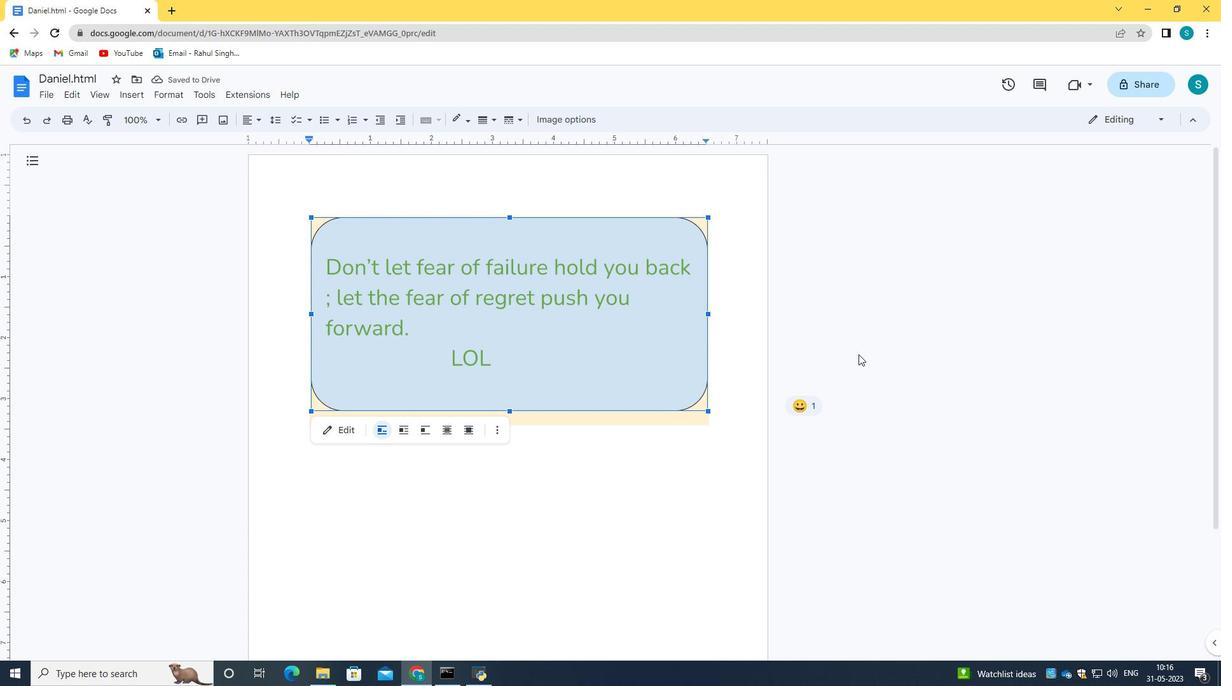 
Action: Mouse moved to (857, 355)
Screenshot: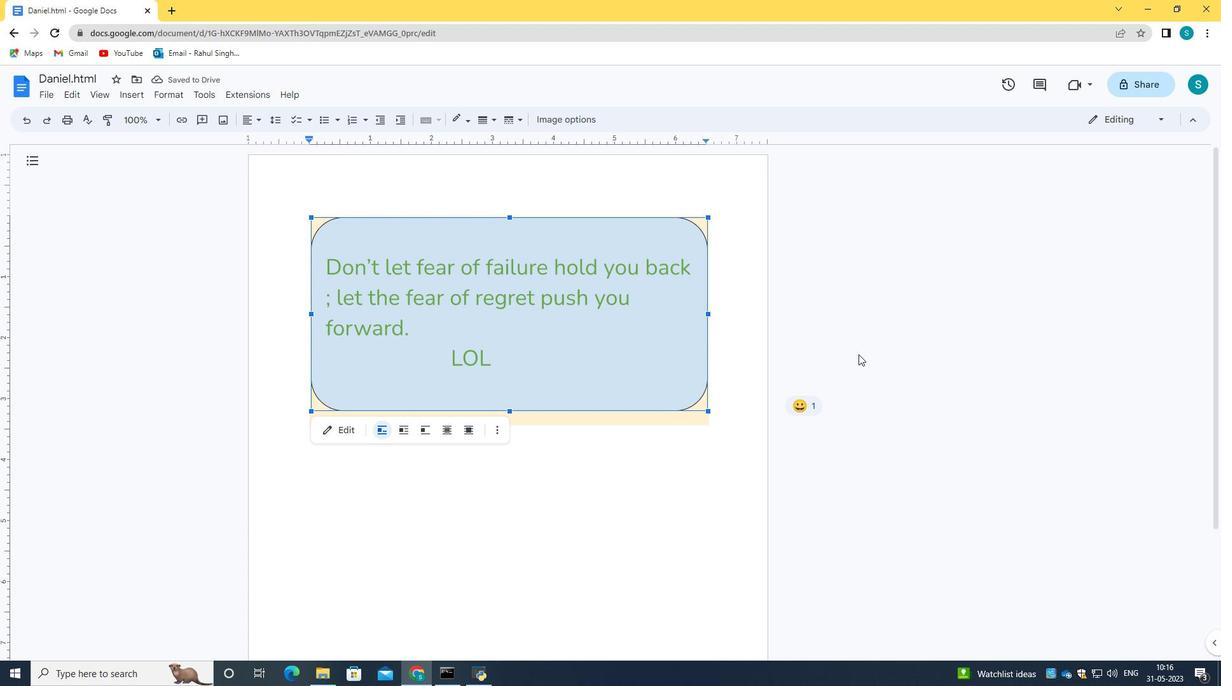 
Action: Mouse pressed left at (857, 355)
Screenshot: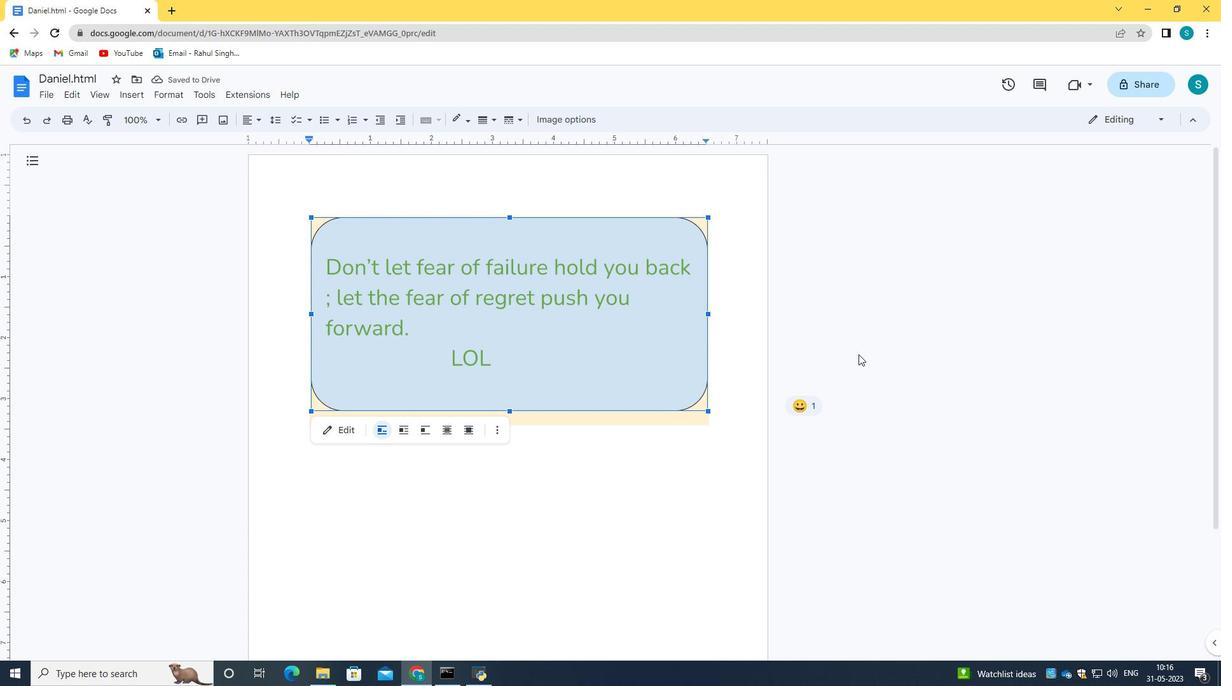 
Action: Mouse moved to (857, 355)
Screenshot: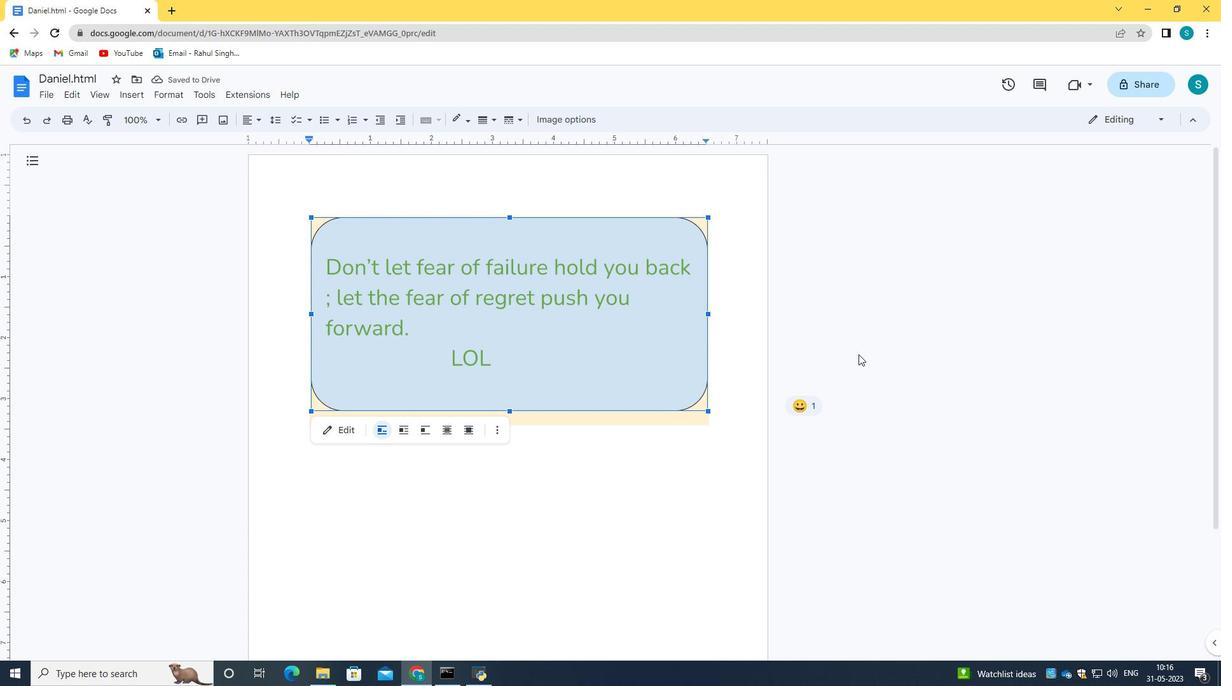 
Action: Mouse pressed left at (857, 355)
Screenshot: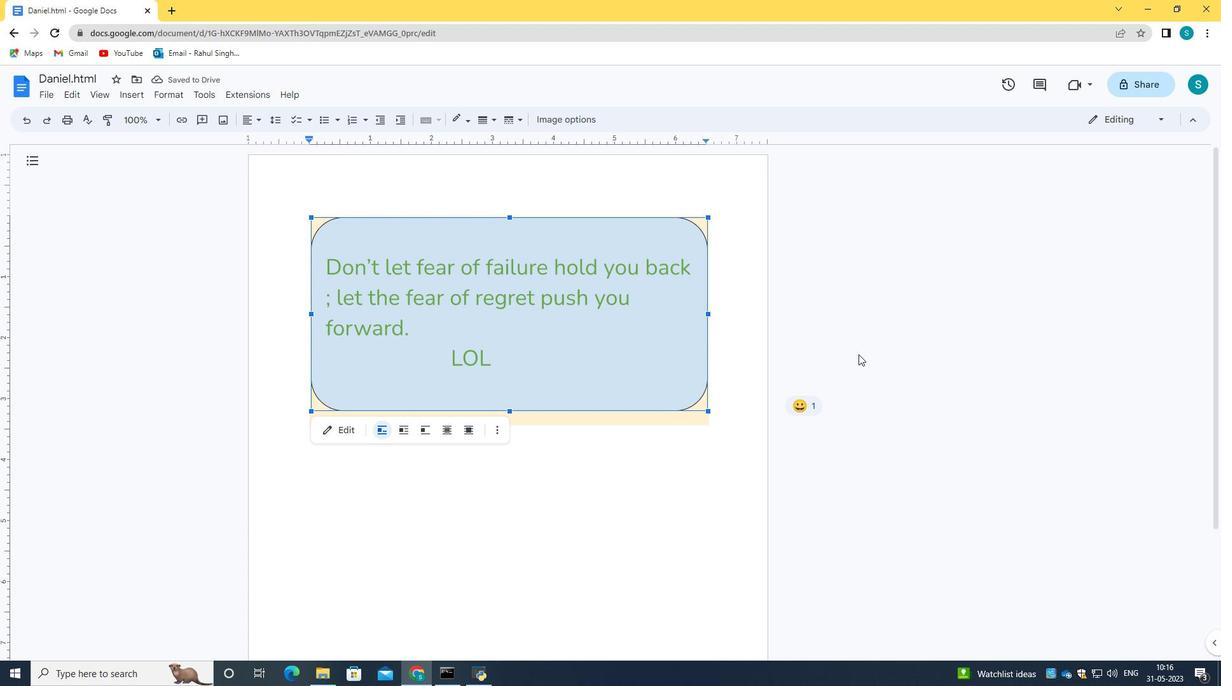 
Action: Mouse moved to (857, 355)
Screenshot: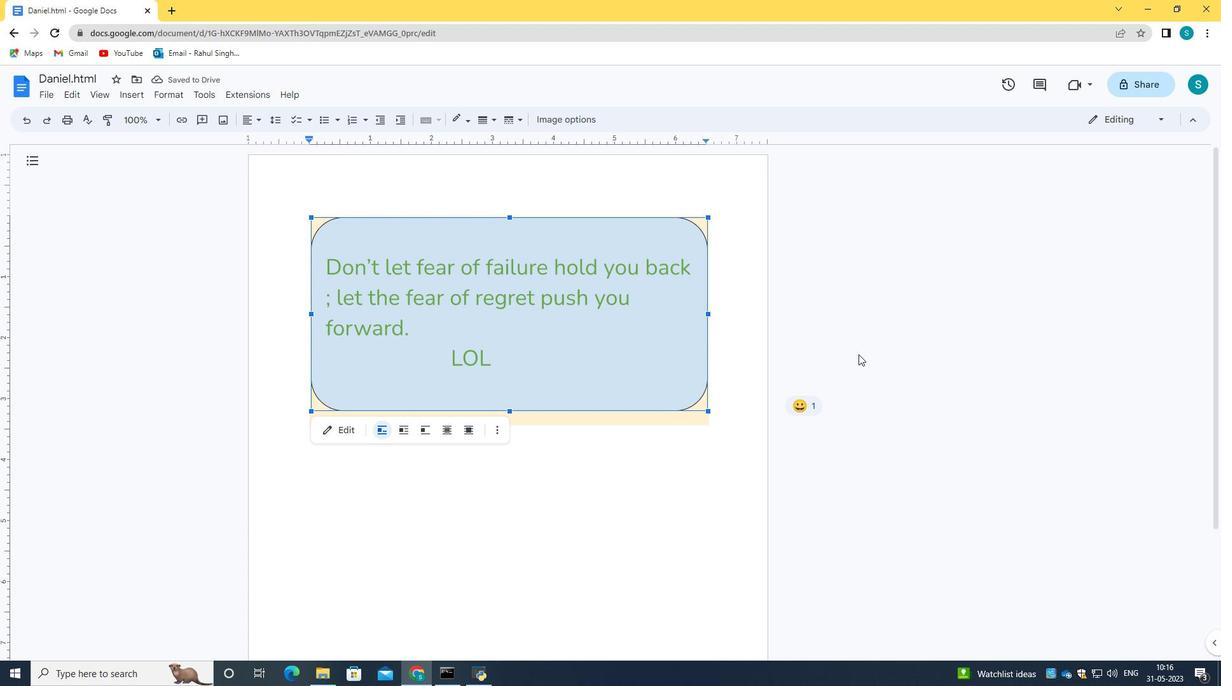 
Action: Mouse pressed left at (857, 355)
Screenshot: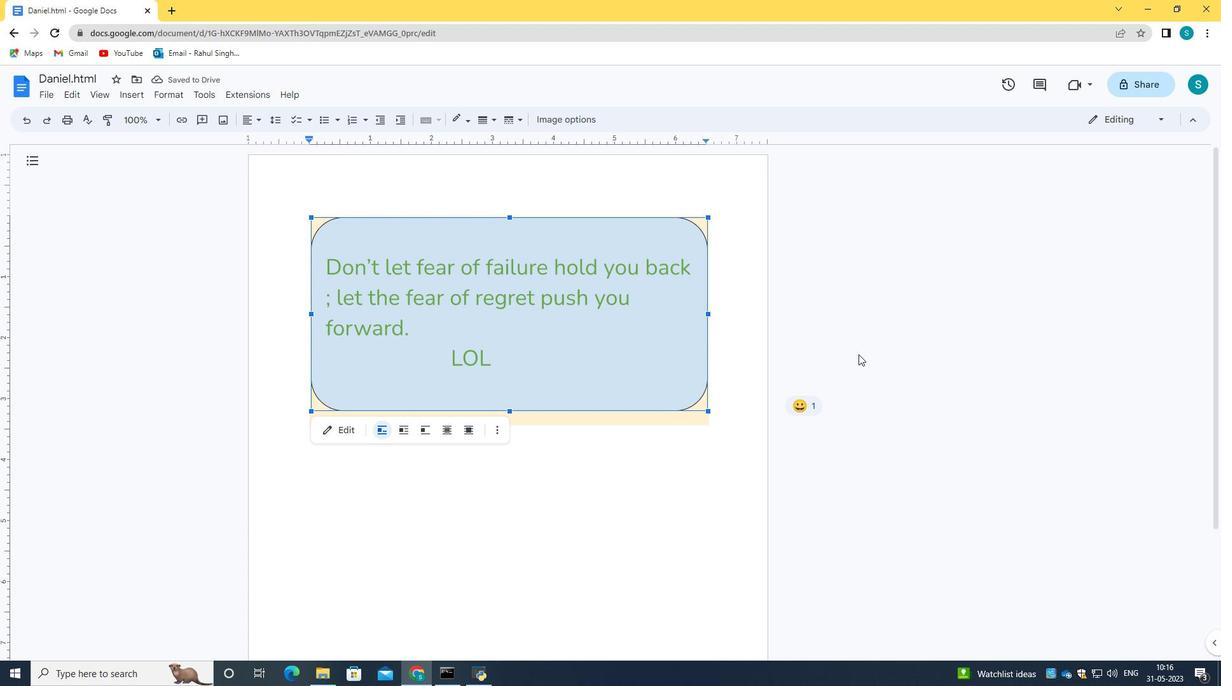 
Action: Mouse moved to (857, 355)
Screenshot: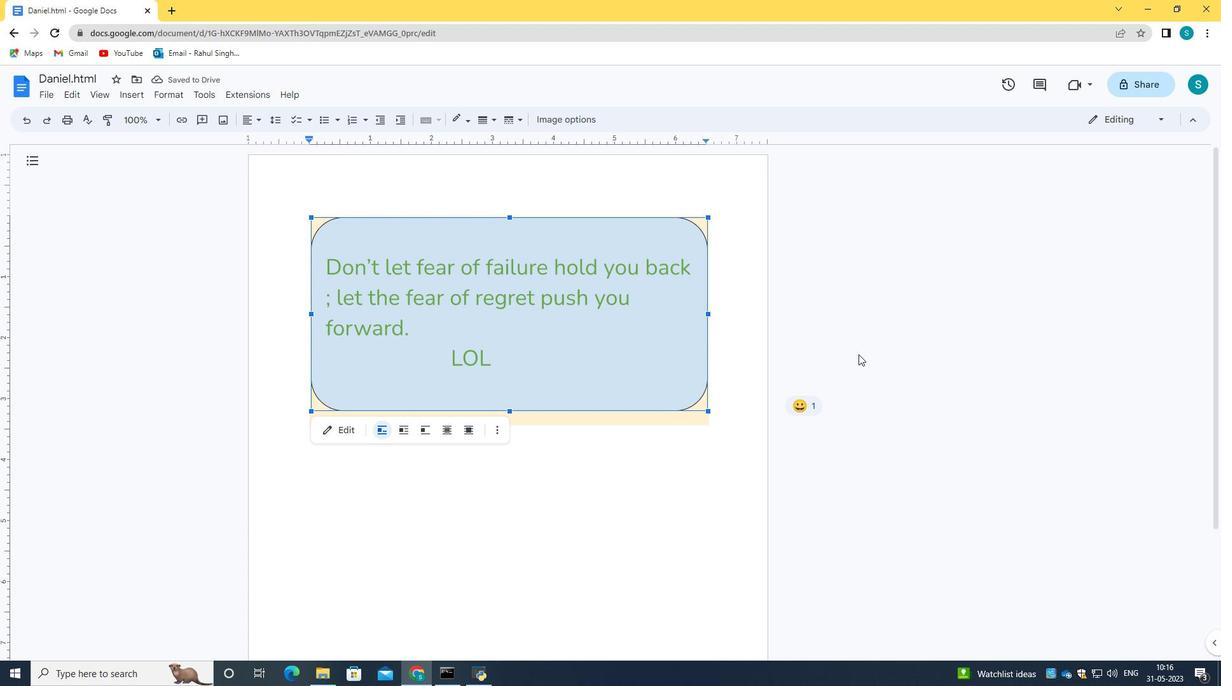 
Action: Mouse pressed left at (857, 355)
Screenshot: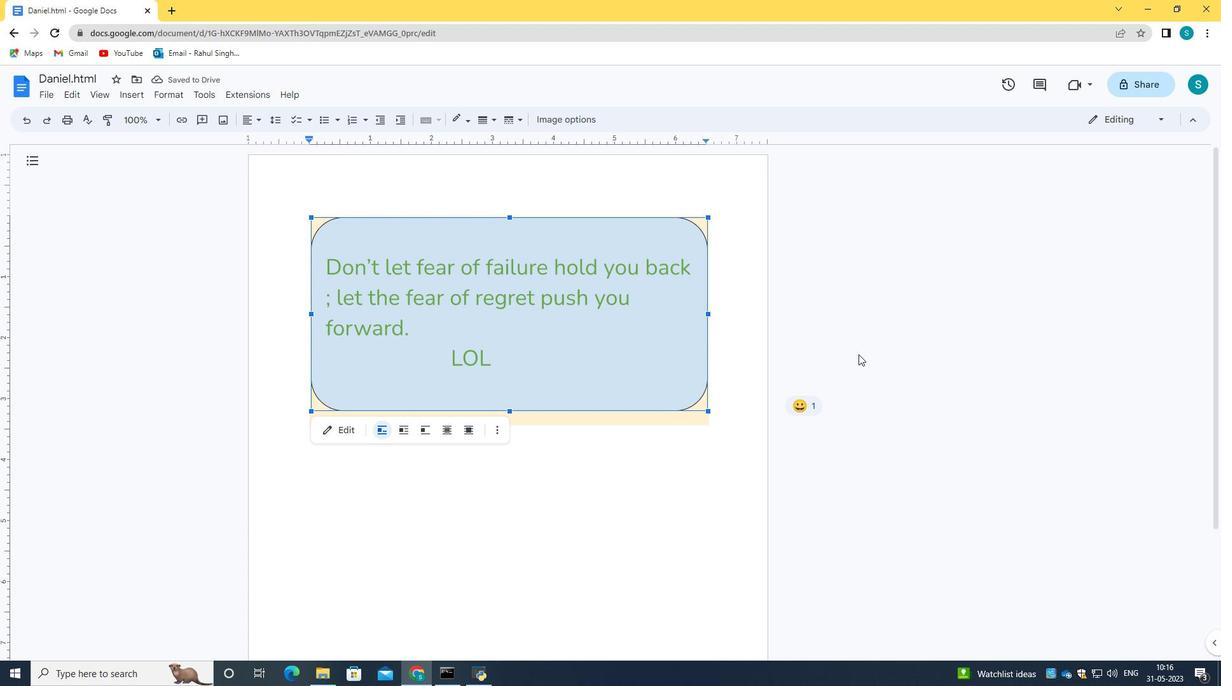 
Action: Mouse moved to (857, 355)
Screenshot: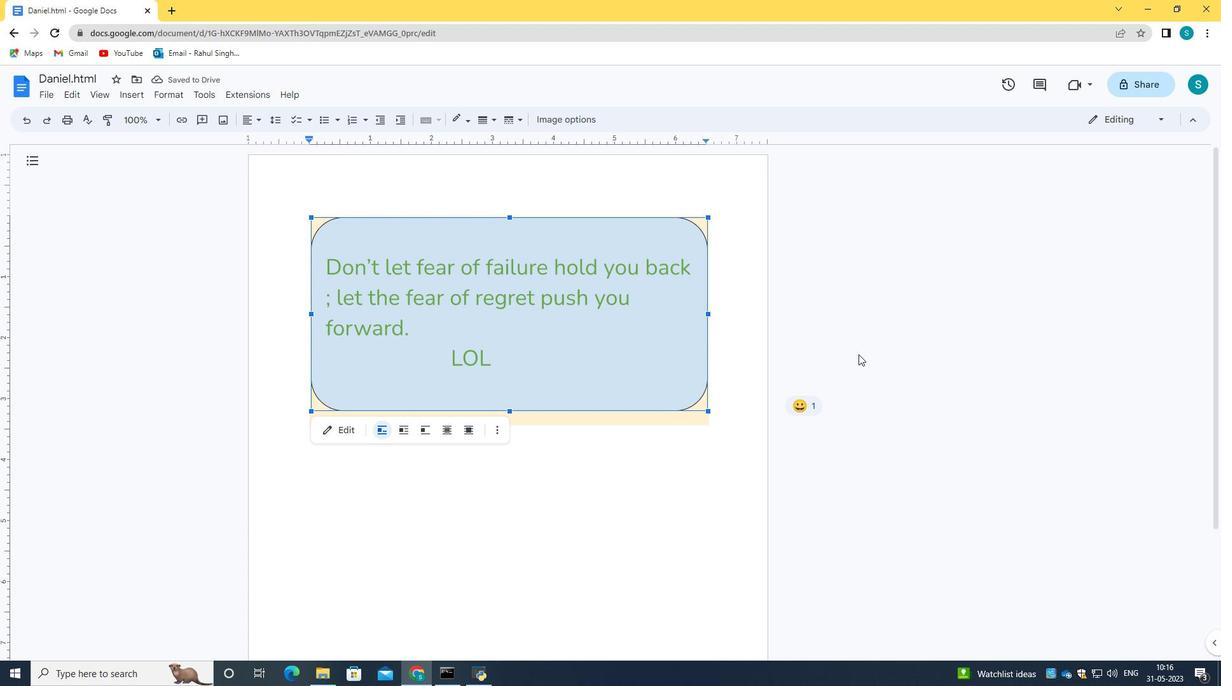 
Action: Mouse pressed left at (857, 355)
Screenshot: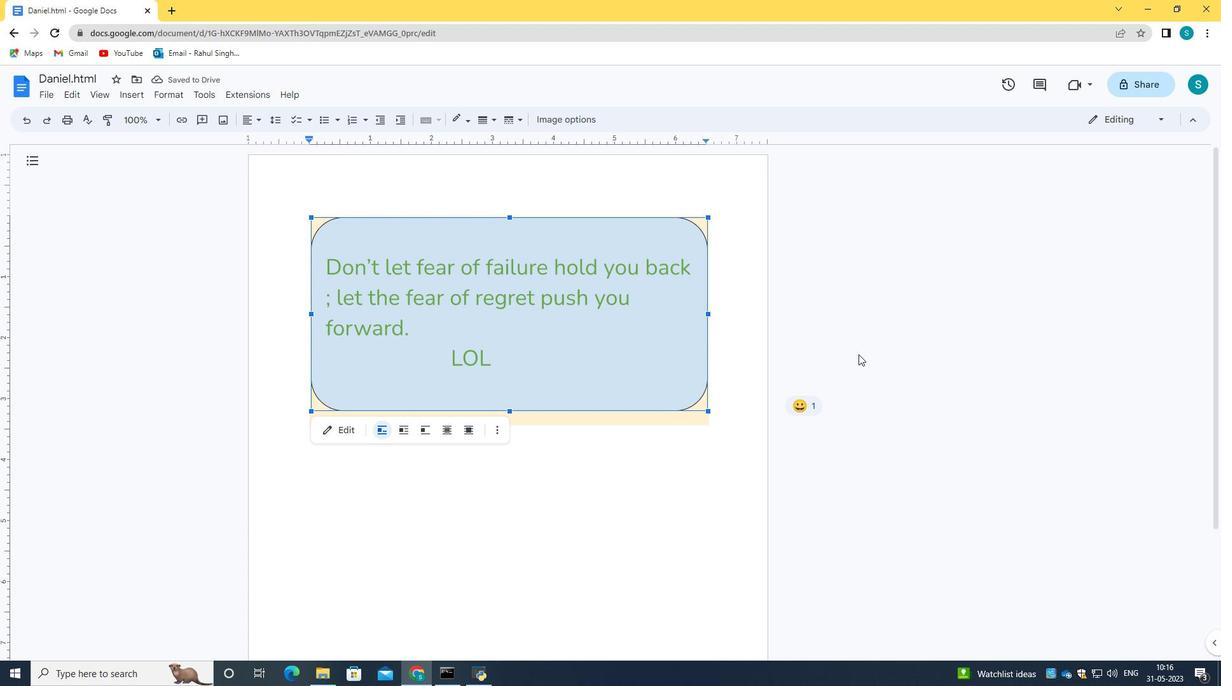 
Action: Mouse moved to (857, 355)
Screenshot: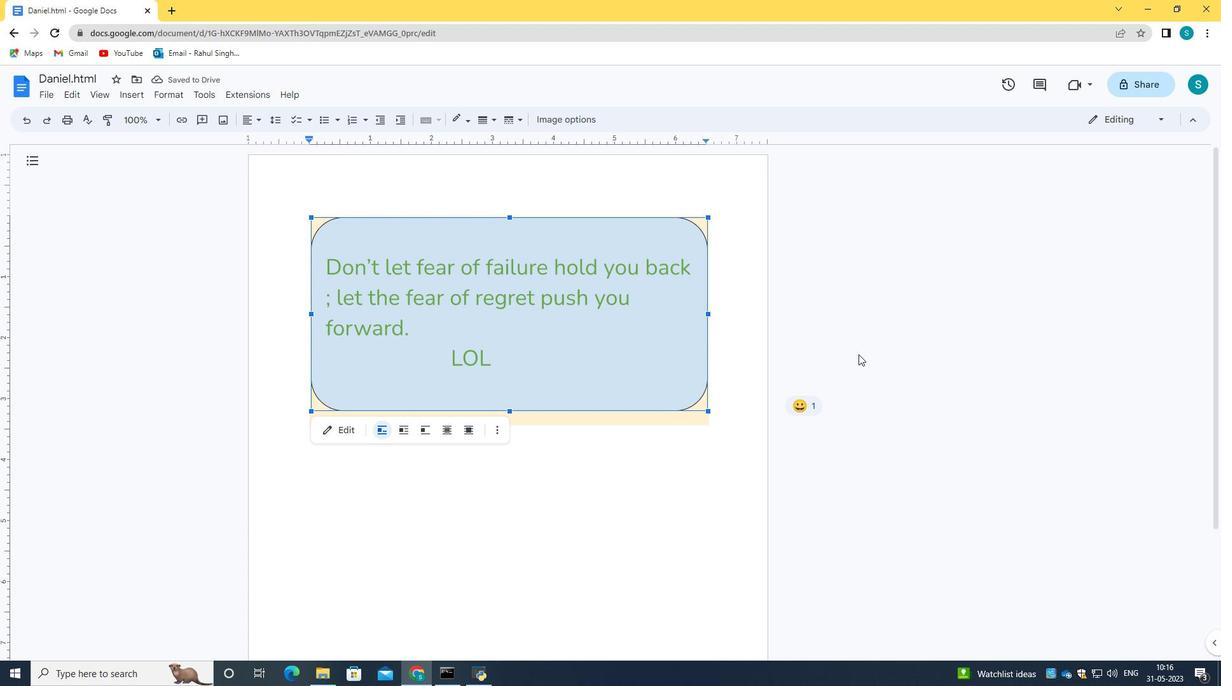 
Action: Mouse pressed left at (857, 355)
Screenshot: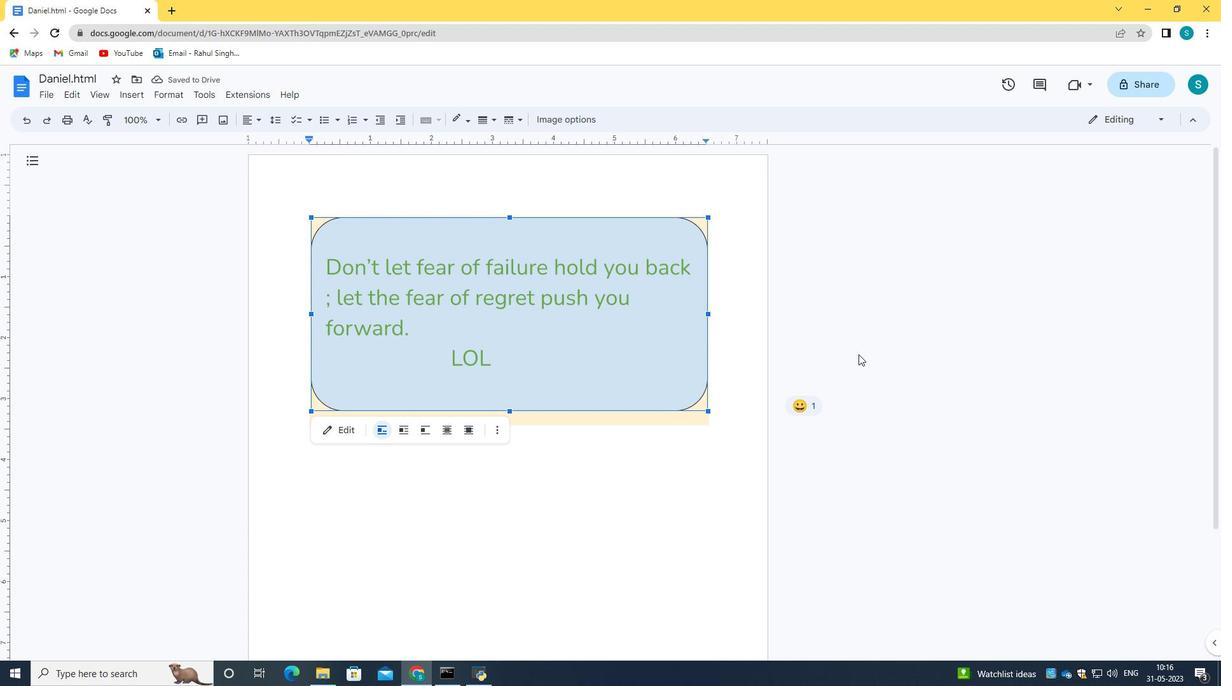 
Action: Mouse moved to (857, 355)
Screenshot: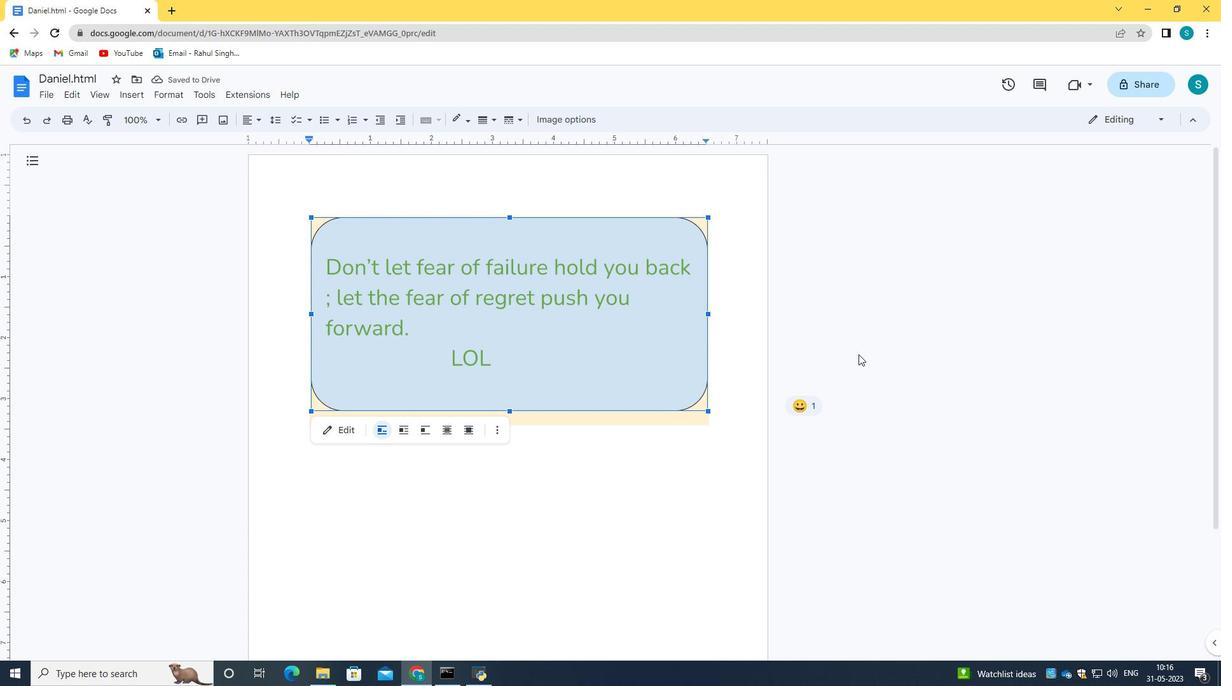 
Action: Mouse pressed left at (857, 355)
Screenshot: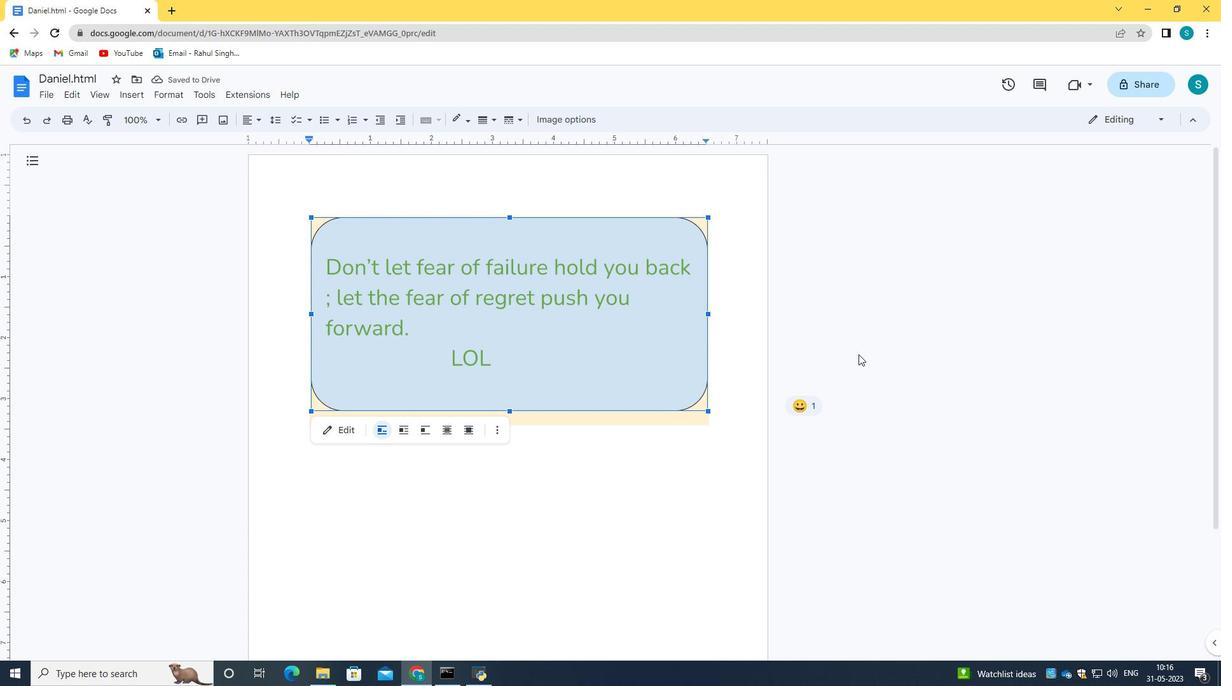 
Action: Mouse moved to (857, 355)
Screenshot: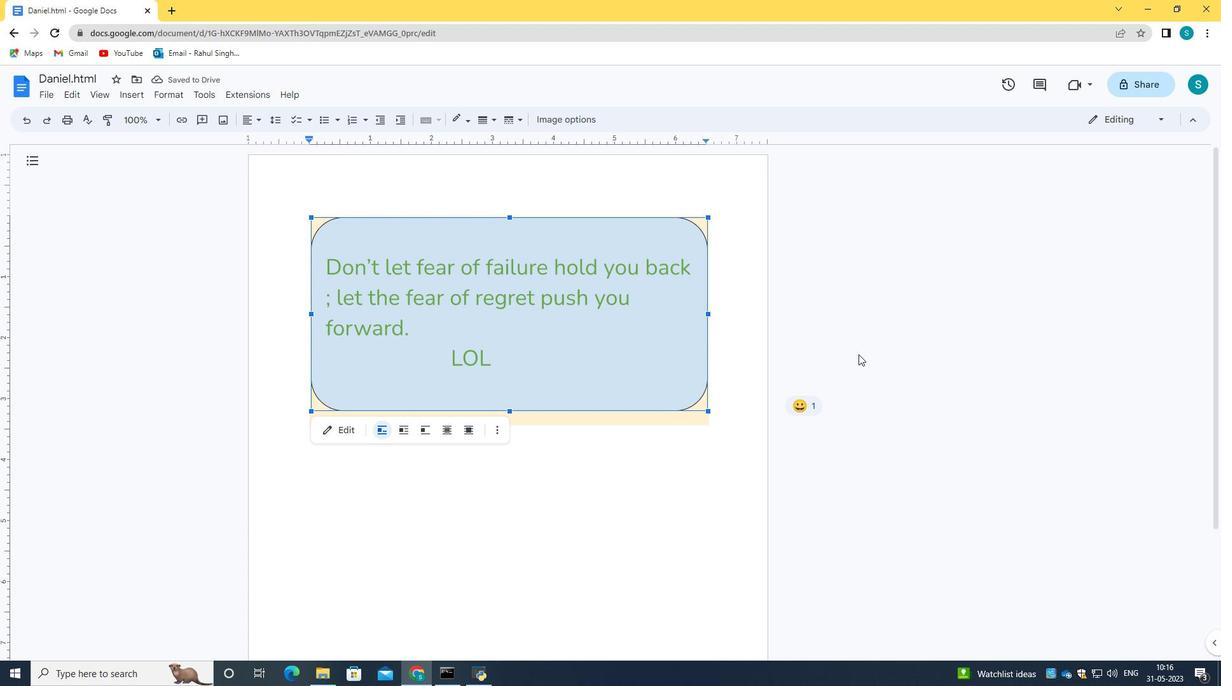 
Action: Mouse pressed left at (857, 355)
Screenshot: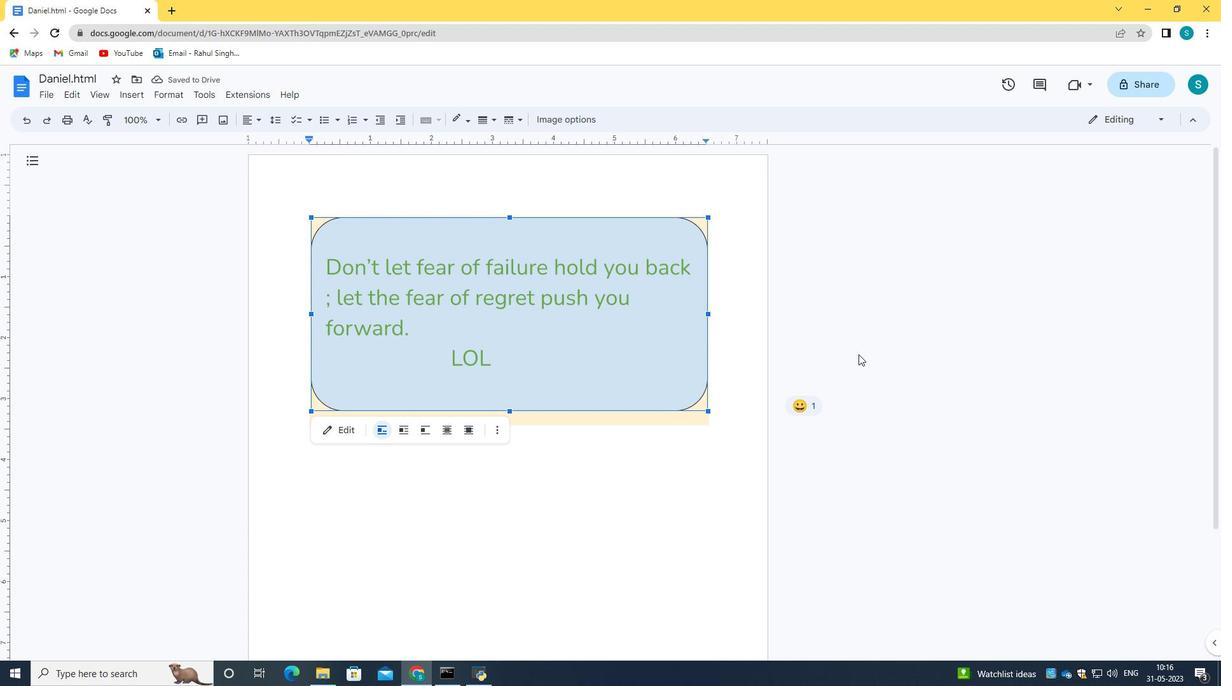 
Action: Mouse moved to (857, 355)
Screenshot: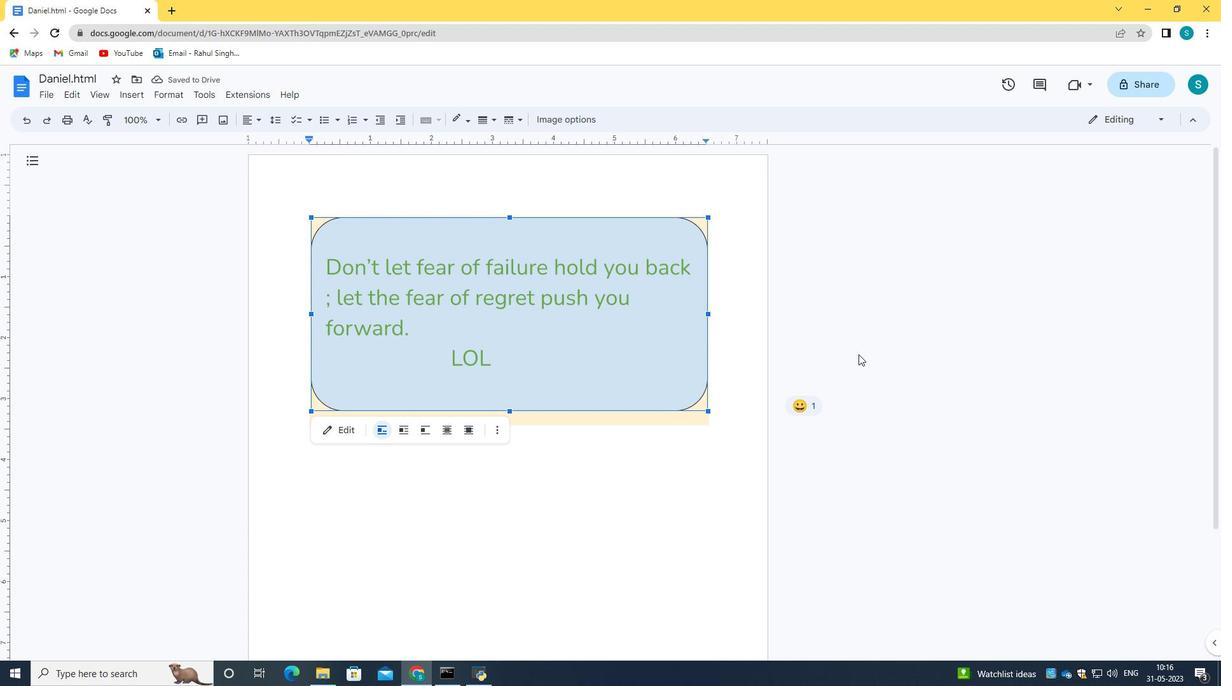 
Action: Mouse pressed left at (857, 355)
Screenshot: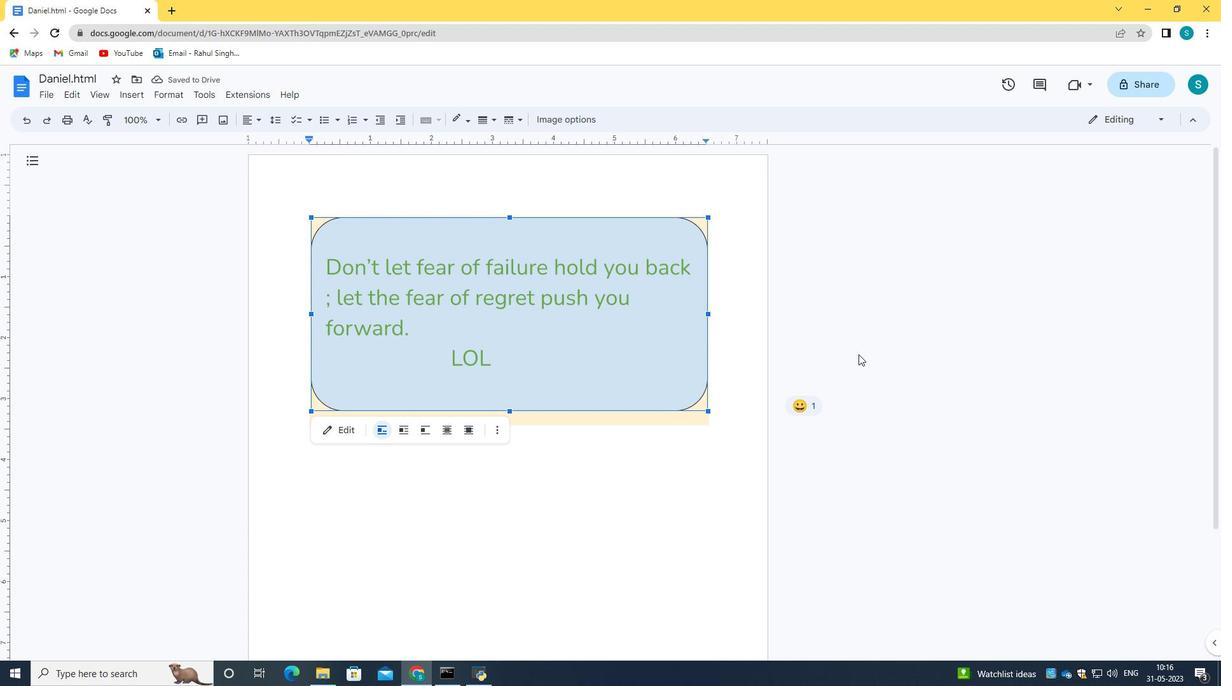 
Action: Mouse moved to (857, 355)
Screenshot: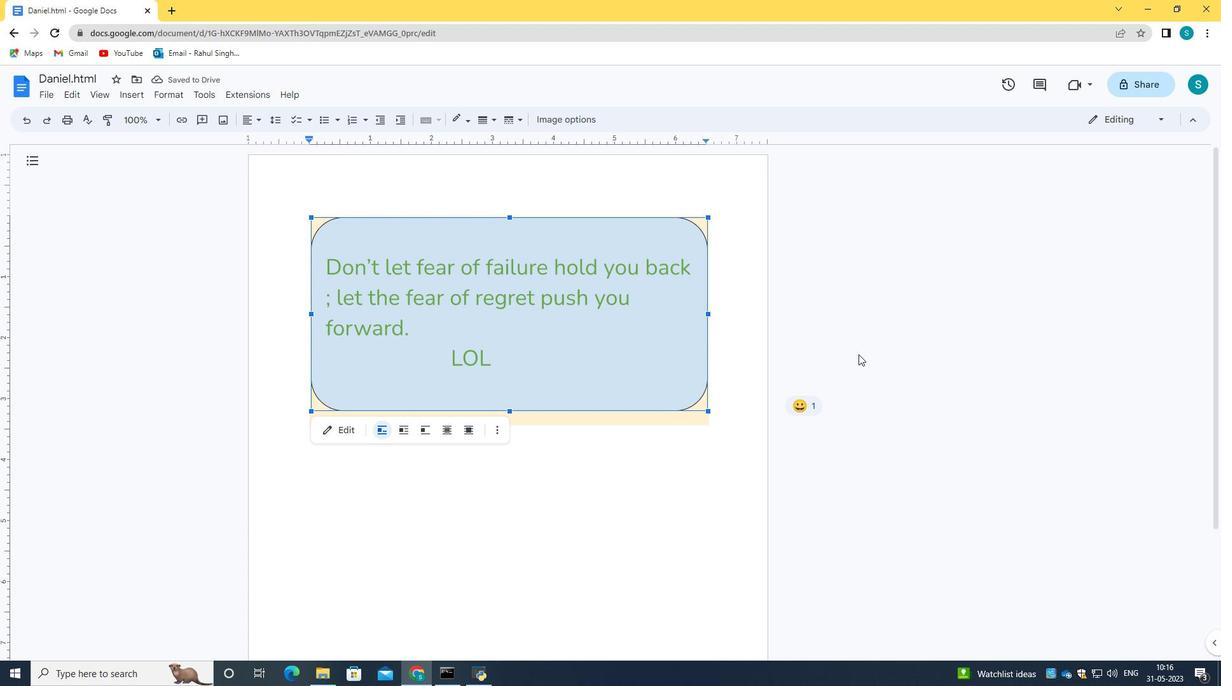 
Action: Mouse pressed left at (857, 355)
Screenshot: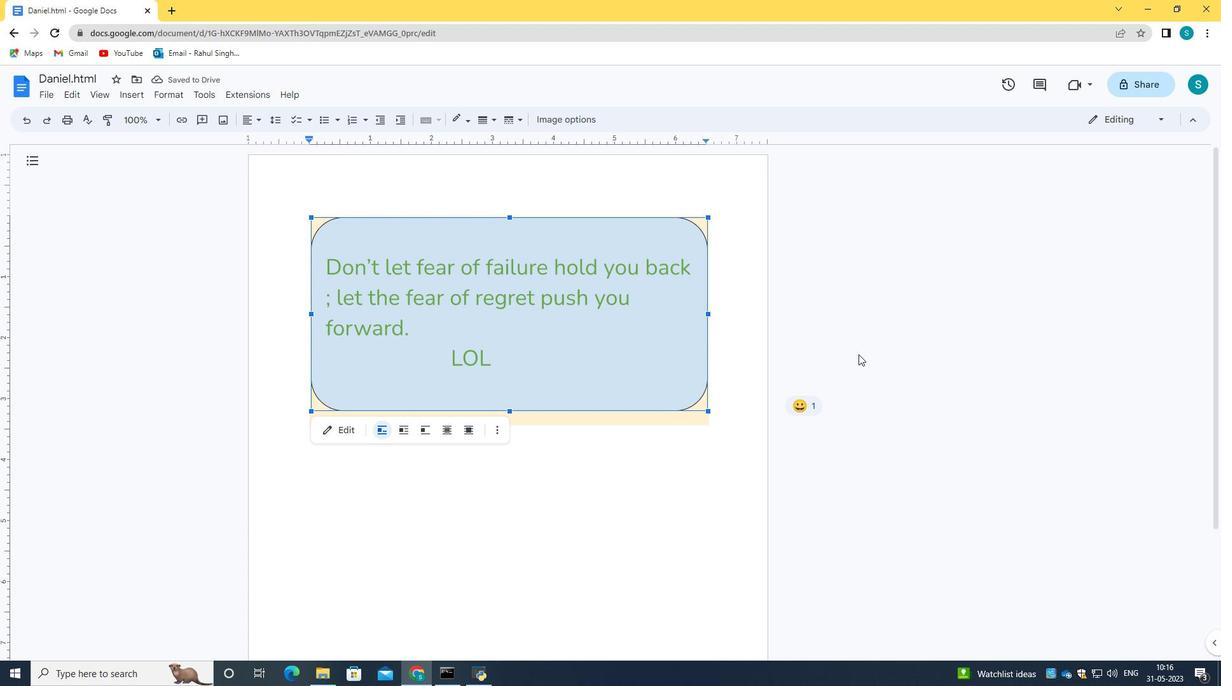 
Action: Mouse moved to (857, 355)
Screenshot: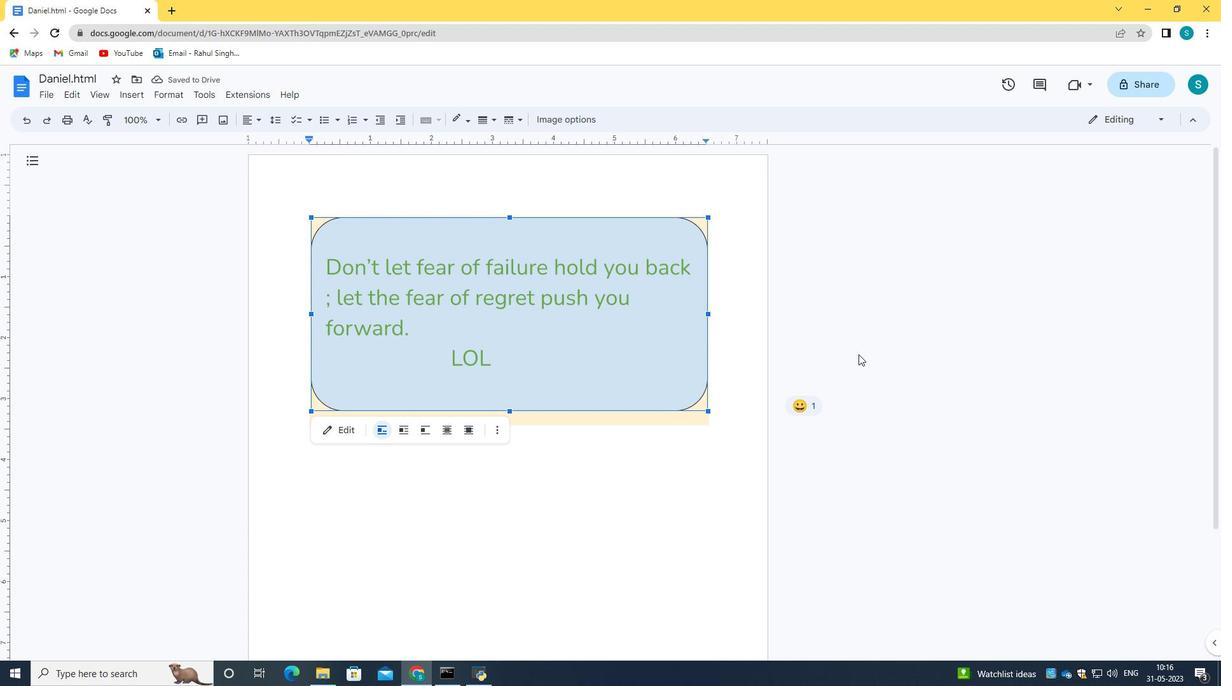 
Action: Mouse pressed left at (857, 355)
Screenshot: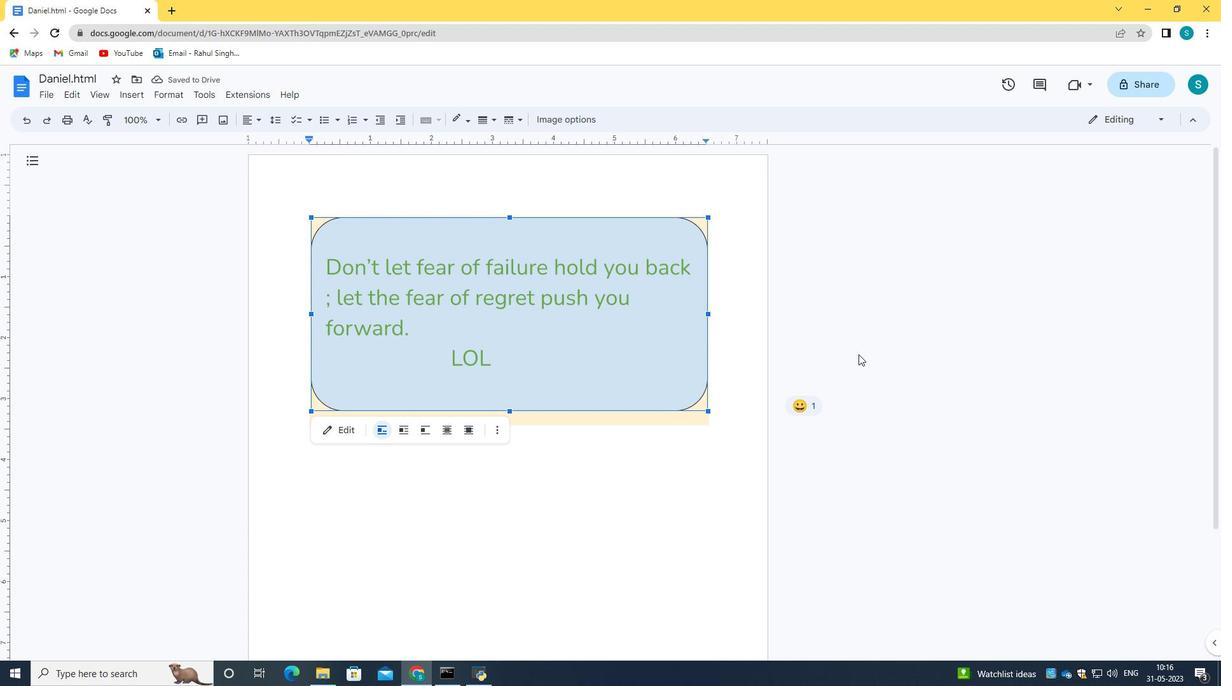 
Action: Mouse moved to (857, 355)
Screenshot: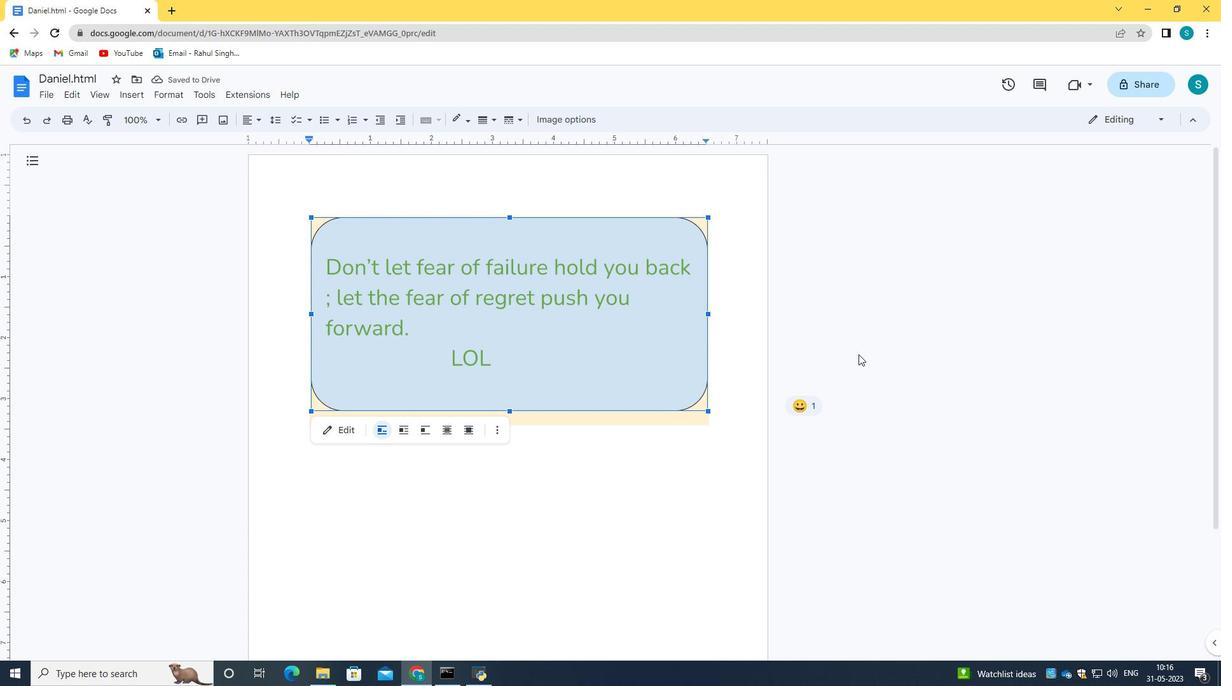 
Action: Mouse pressed left at (857, 355)
Screenshot: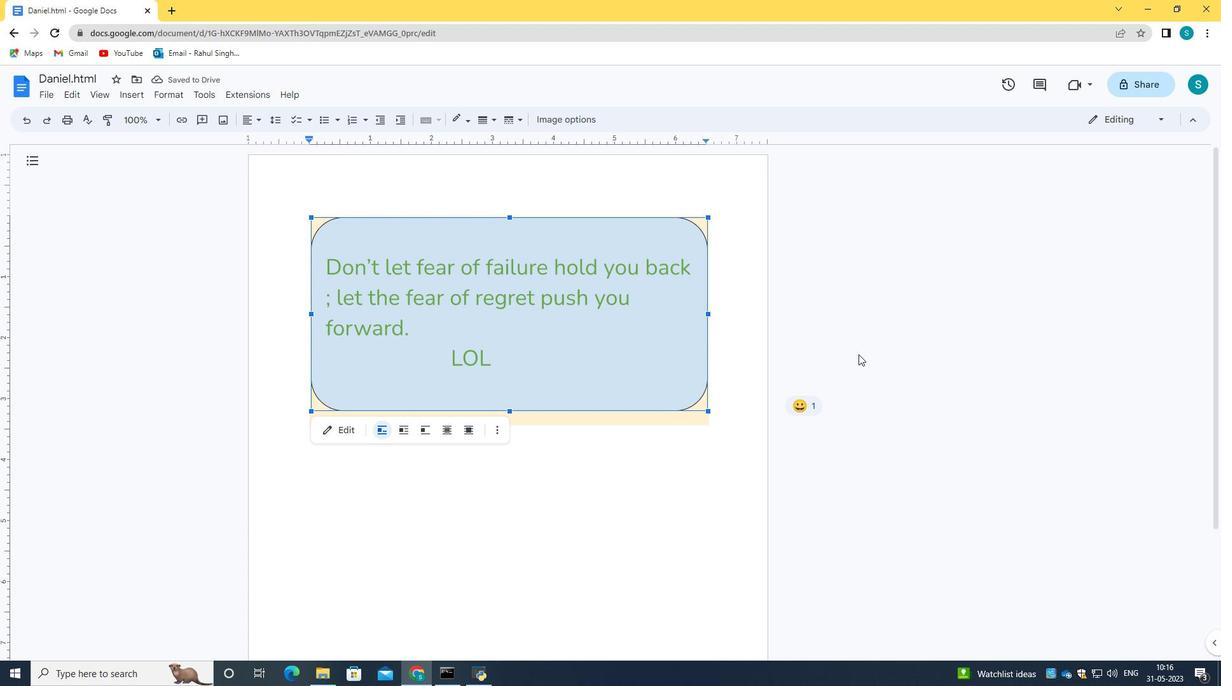 
Action: Mouse moved to (857, 355)
Screenshot: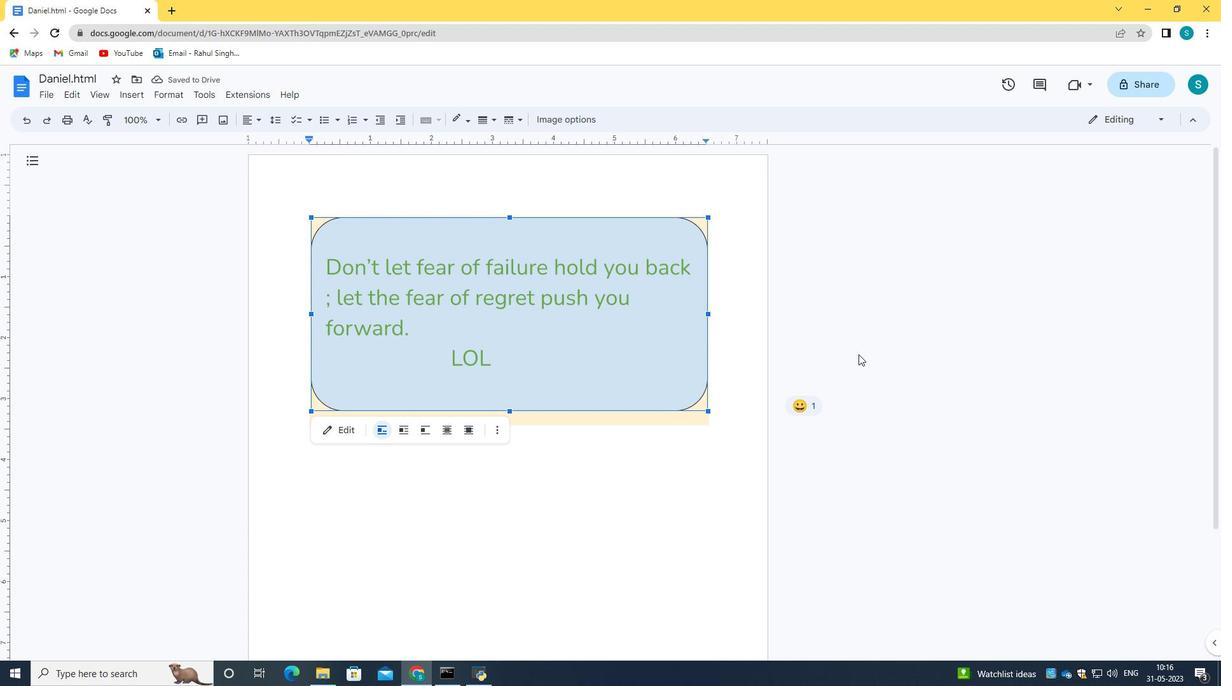 
Action: Mouse pressed left at (857, 355)
Screenshot: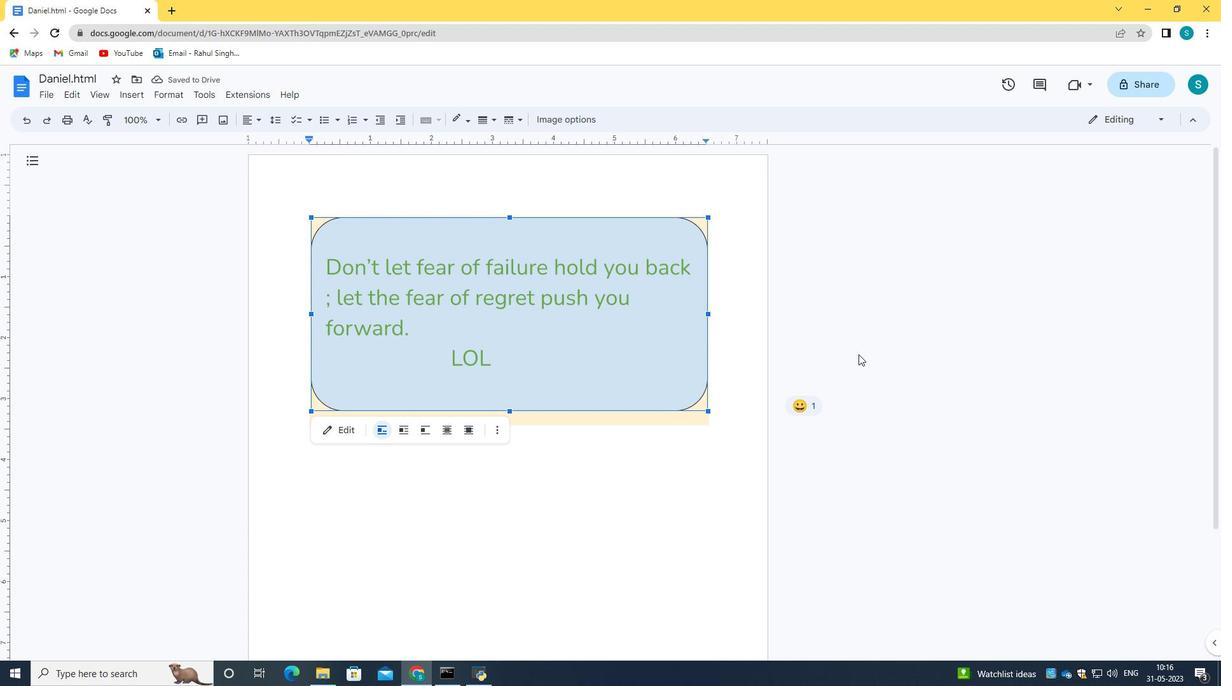 
Action: Mouse moved to (857, 355)
Screenshot: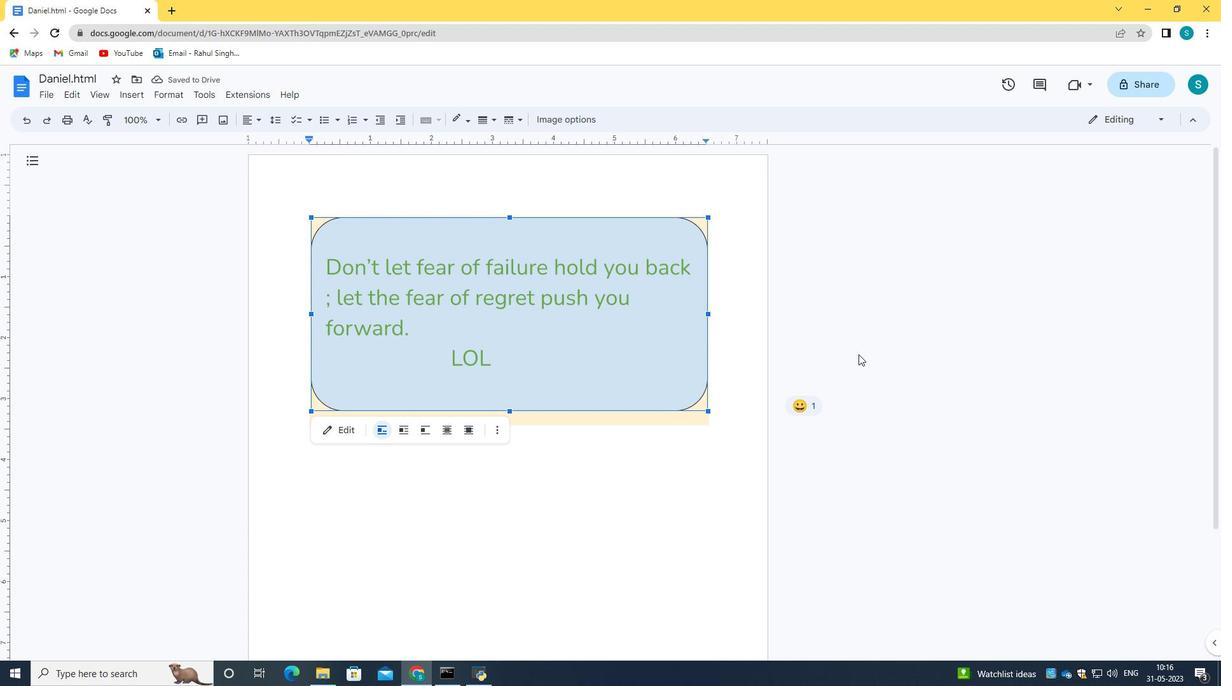 
Action: Mouse pressed left at (857, 355)
Screenshot: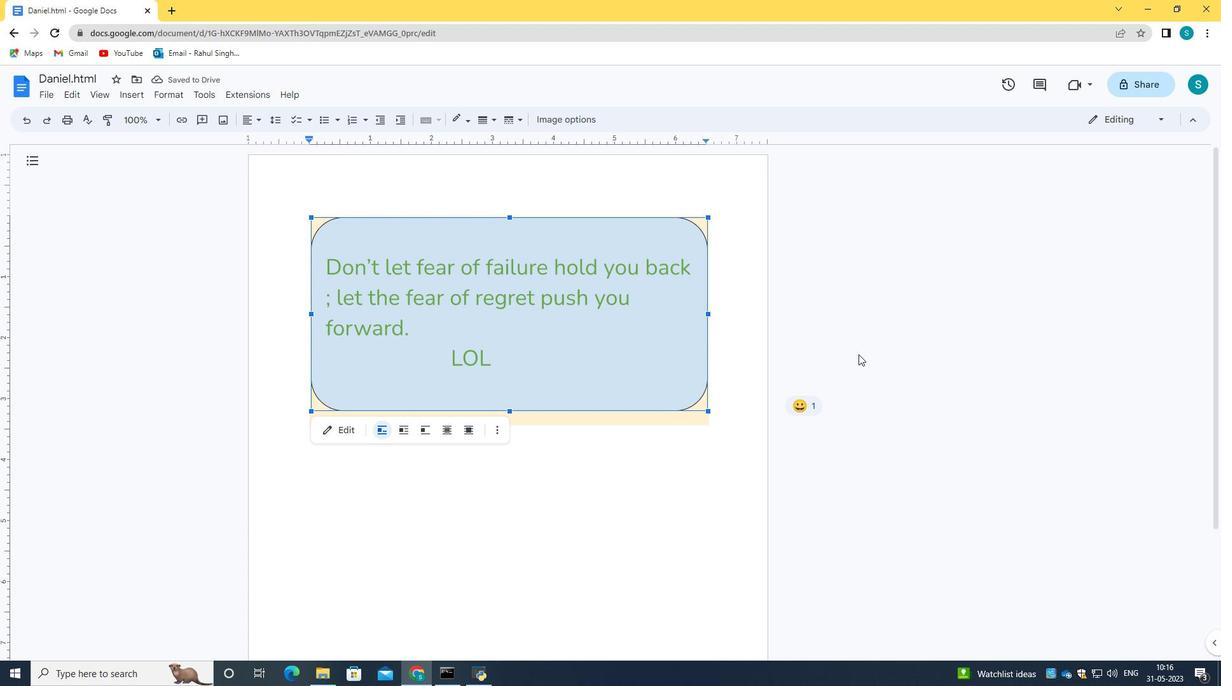
Action: Mouse pressed left at (857, 355)
Screenshot: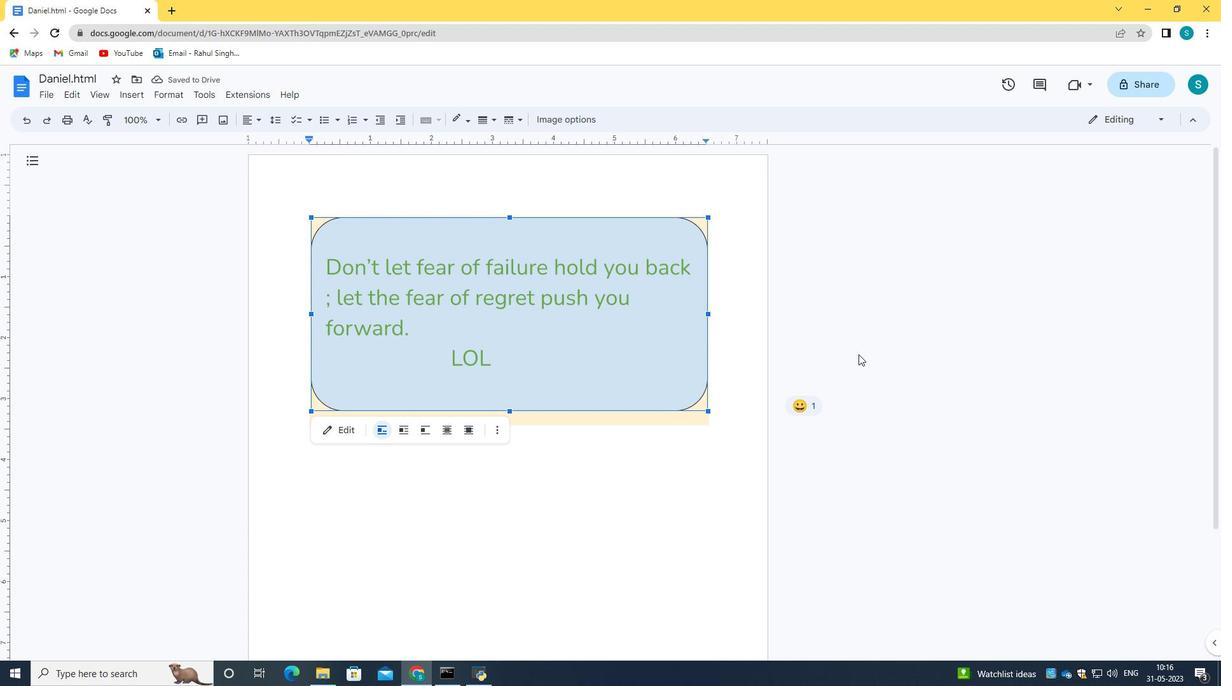 
Action: Mouse moved to (857, 355)
Screenshot: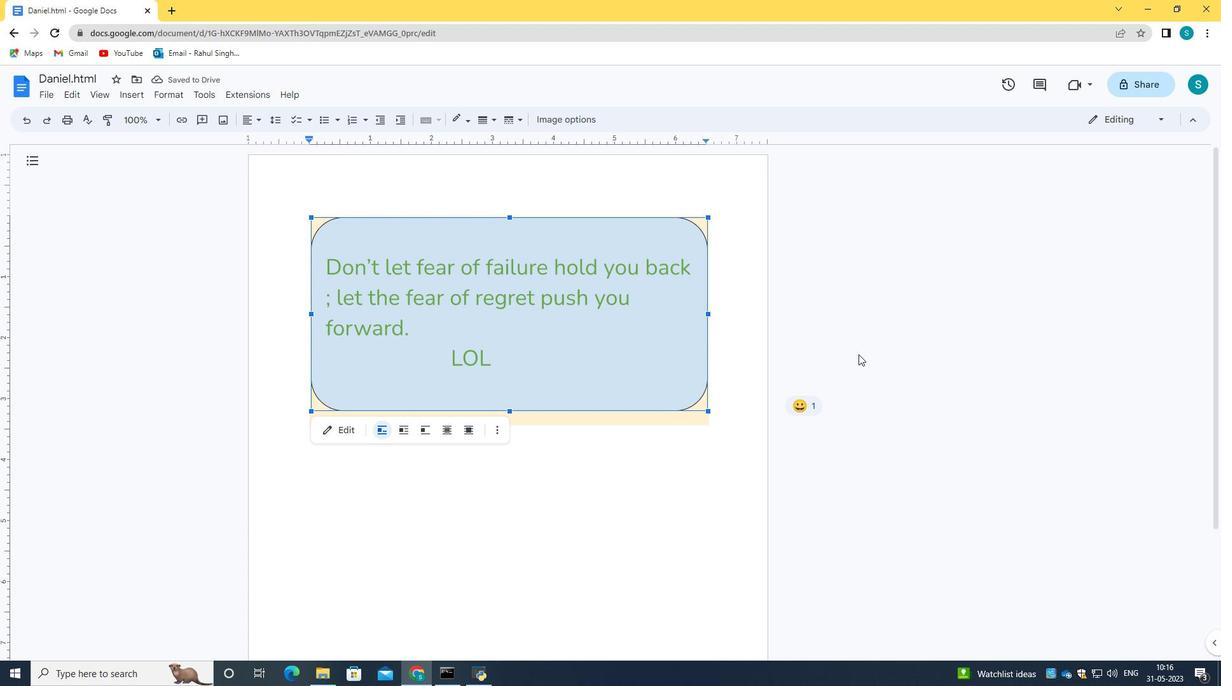 
Action: Mouse pressed left at (857, 355)
Screenshot: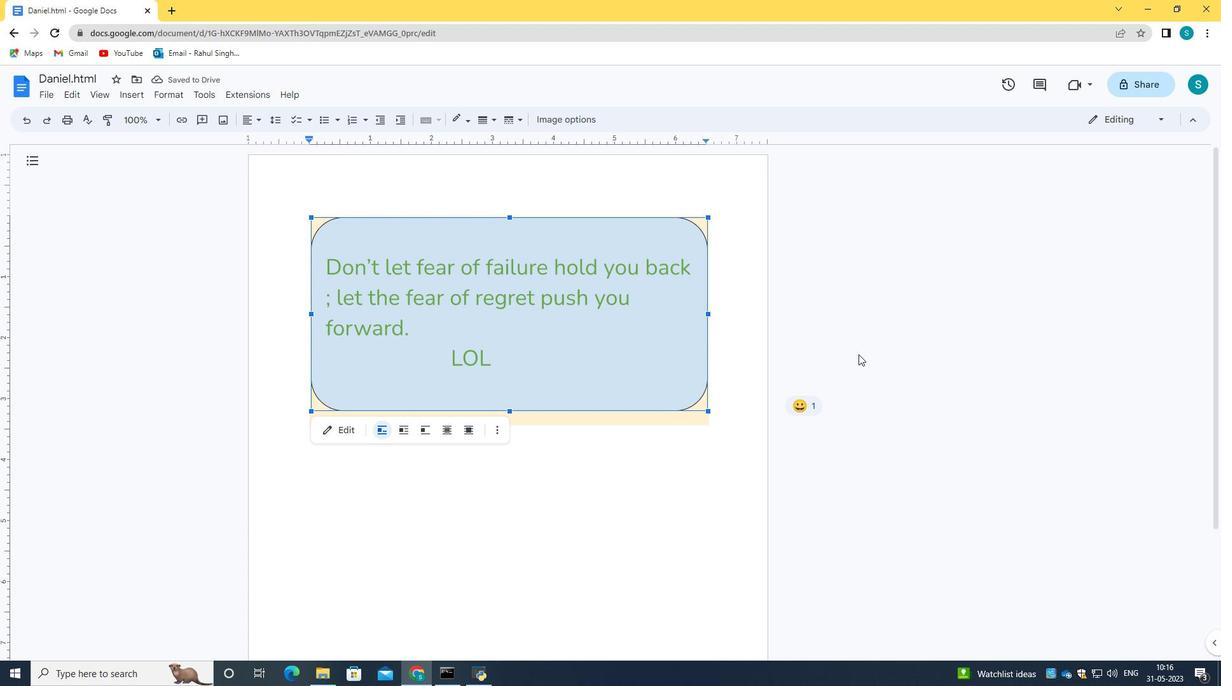 
Action: Mouse moved to (857, 355)
Screenshot: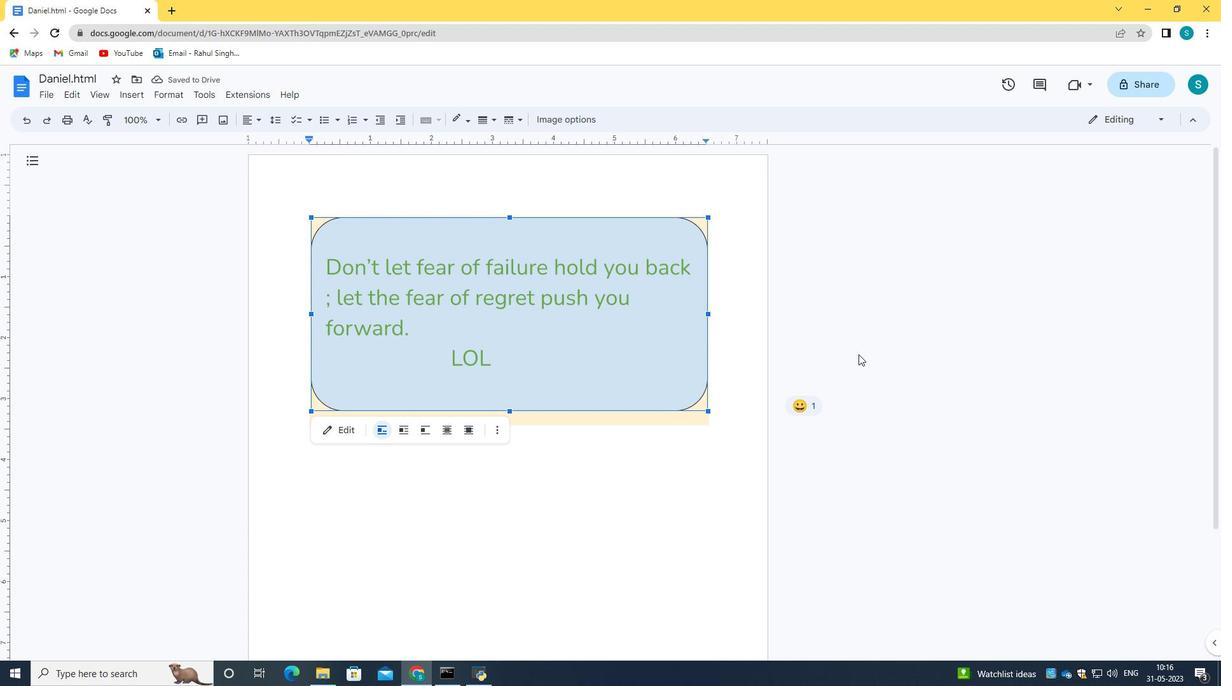 
Action: Mouse pressed left at (857, 355)
Screenshot: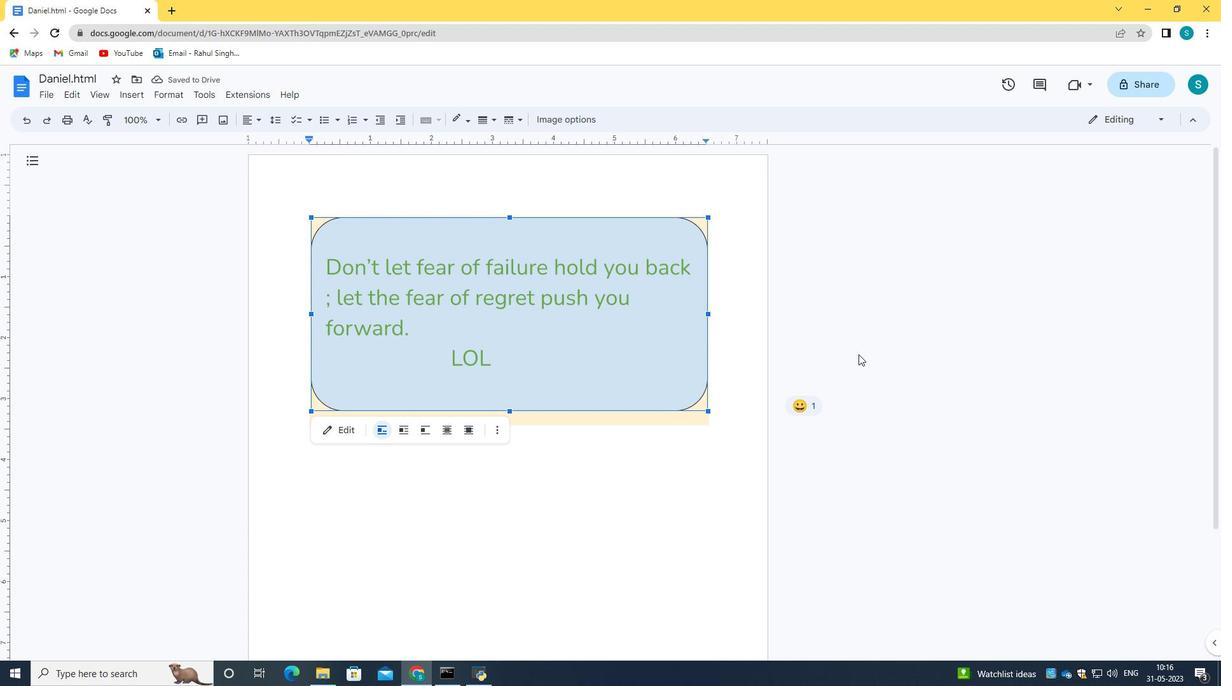 
Action: Mouse moved to (857, 355)
Screenshot: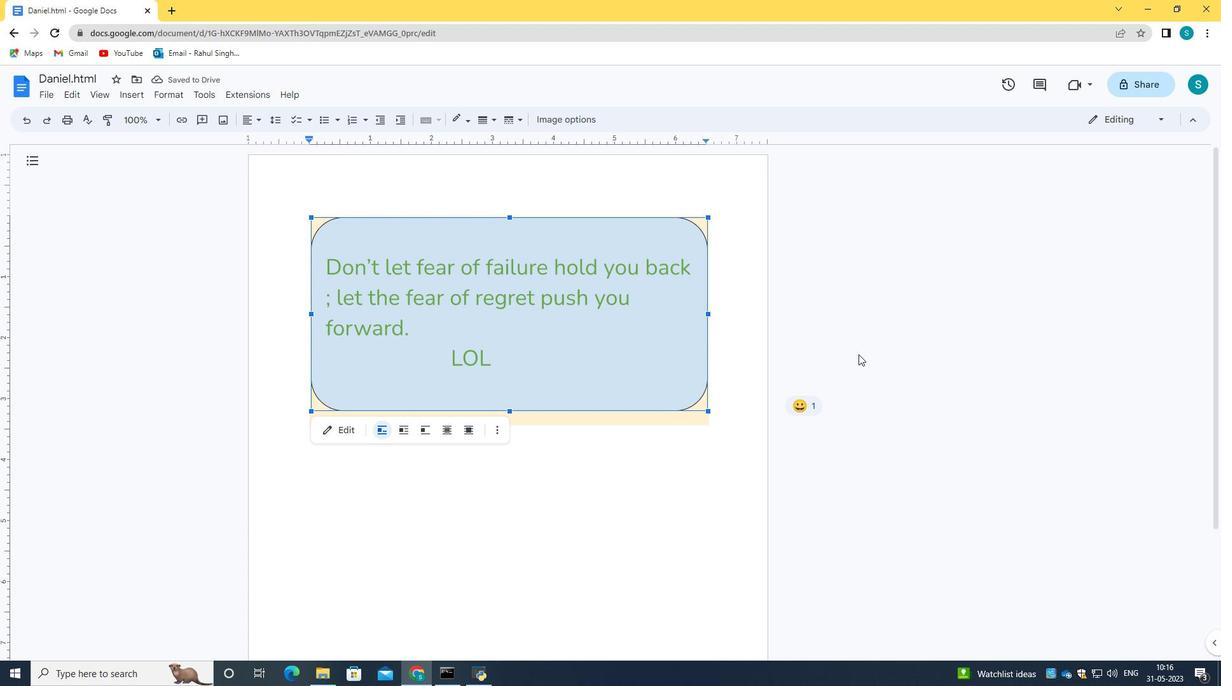 
Action: Key pressed <Key.space>
Screenshot: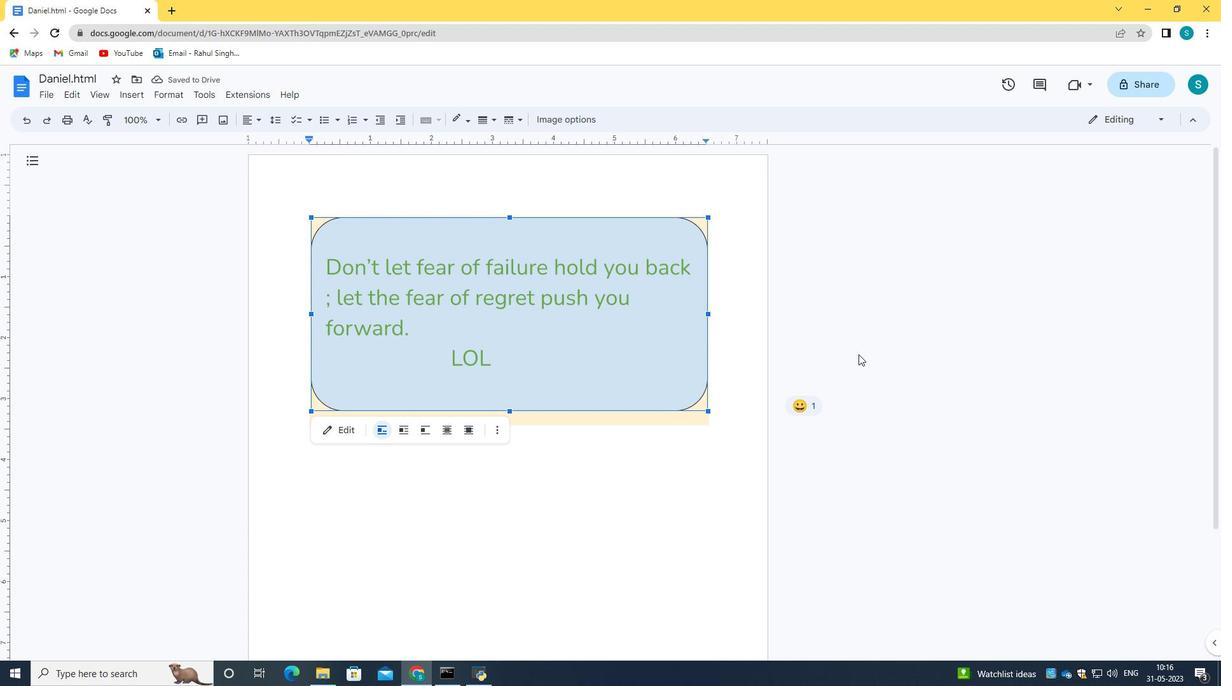 
Action: Mouse moved to (857, 355)
Screenshot: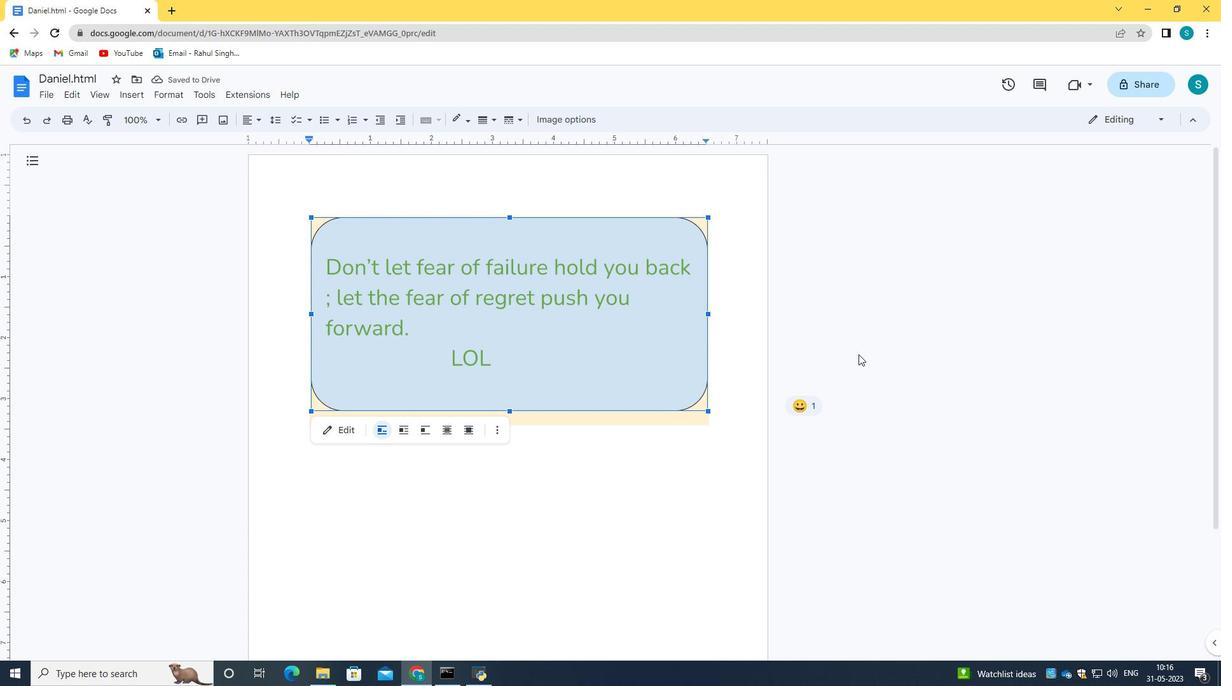 
Action: Mouse pressed left at (857, 355)
Screenshot: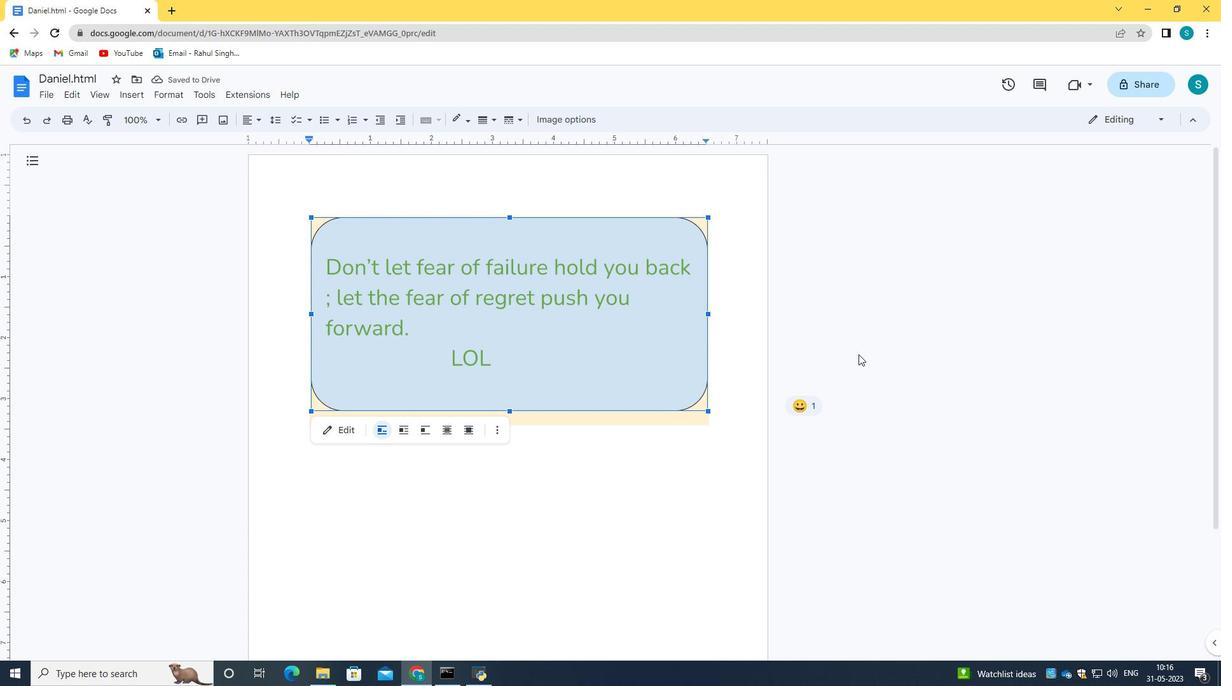 
Action: Mouse moved to (857, 355)
Screenshot: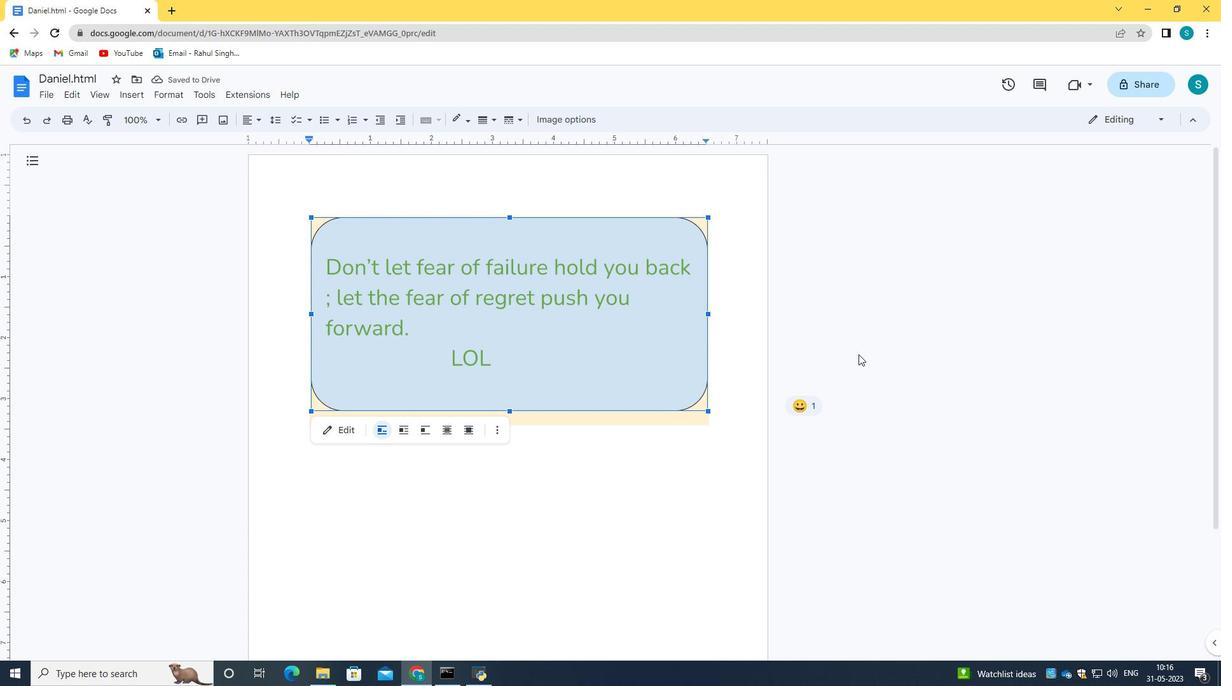 
Action: Mouse pressed left at (857, 355)
Screenshot: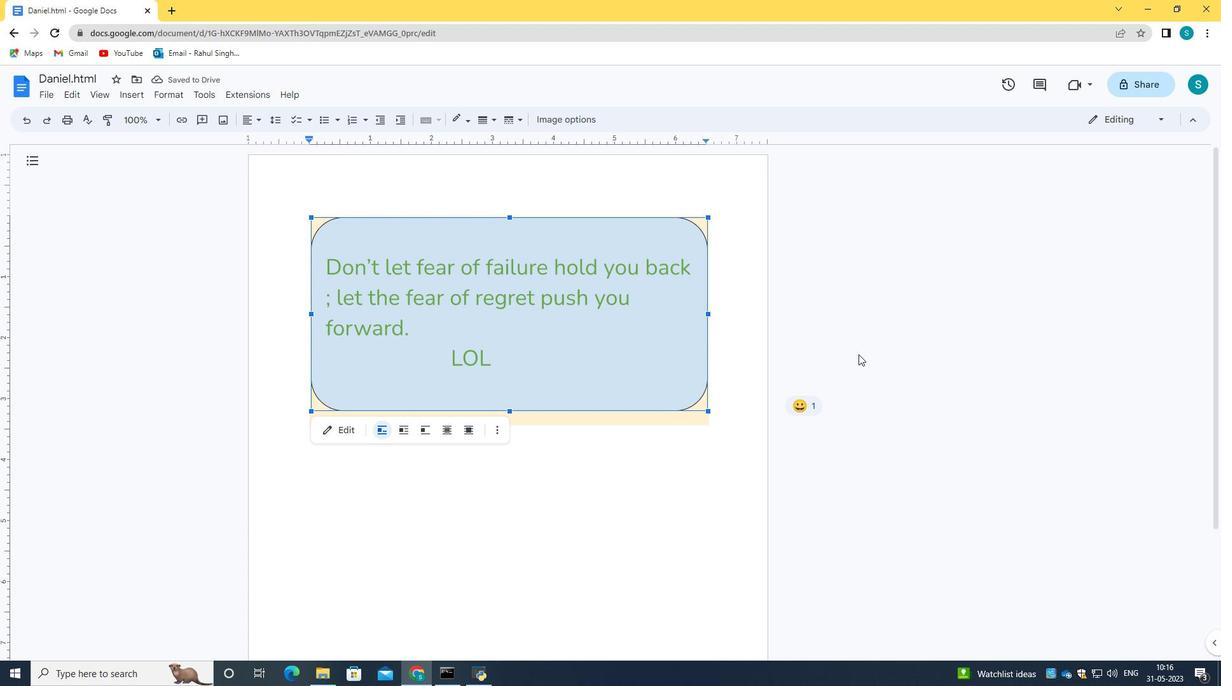 
Action: Mouse moved to (857, 355)
Screenshot: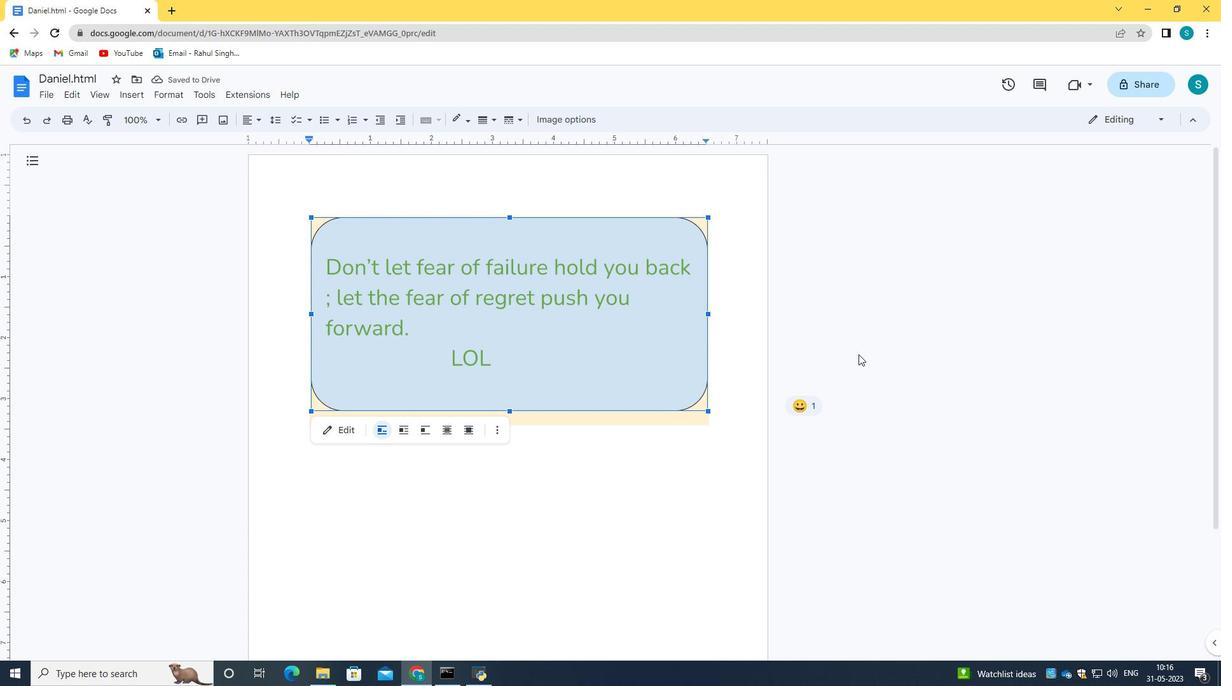 
Action: Mouse pressed left at (857, 355)
Screenshot: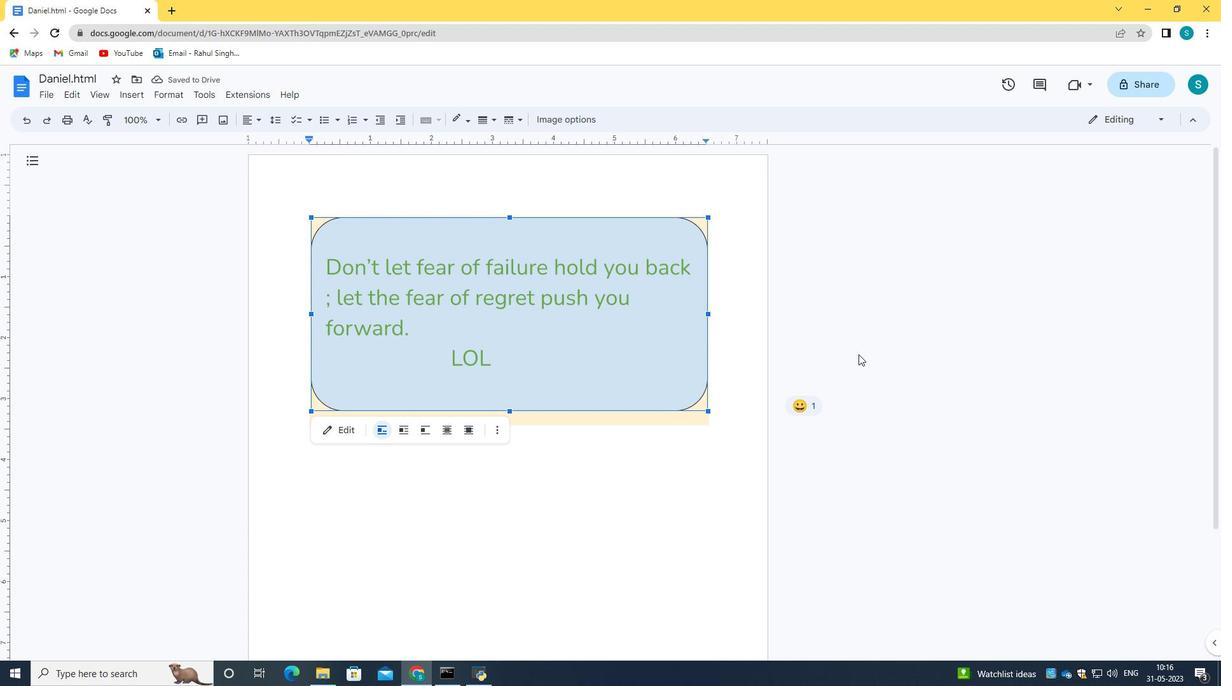
Action: Mouse moved to (857, 355)
Screenshot: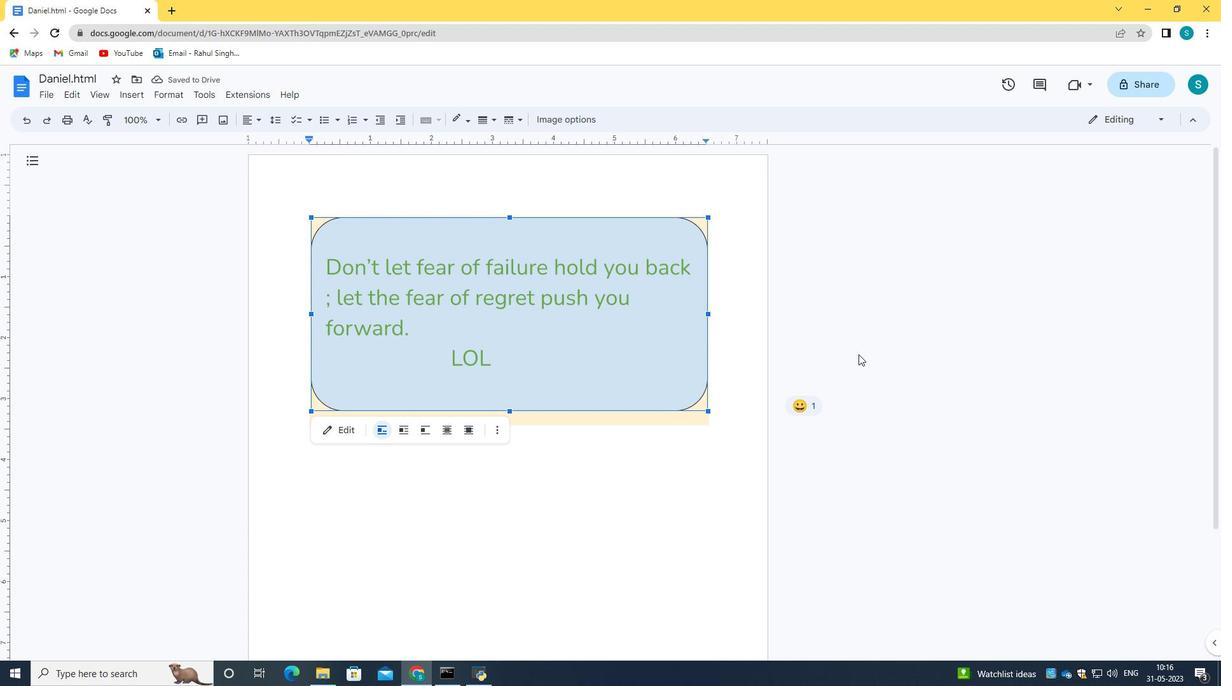 
Action: Mouse pressed left at (857, 355)
Screenshot: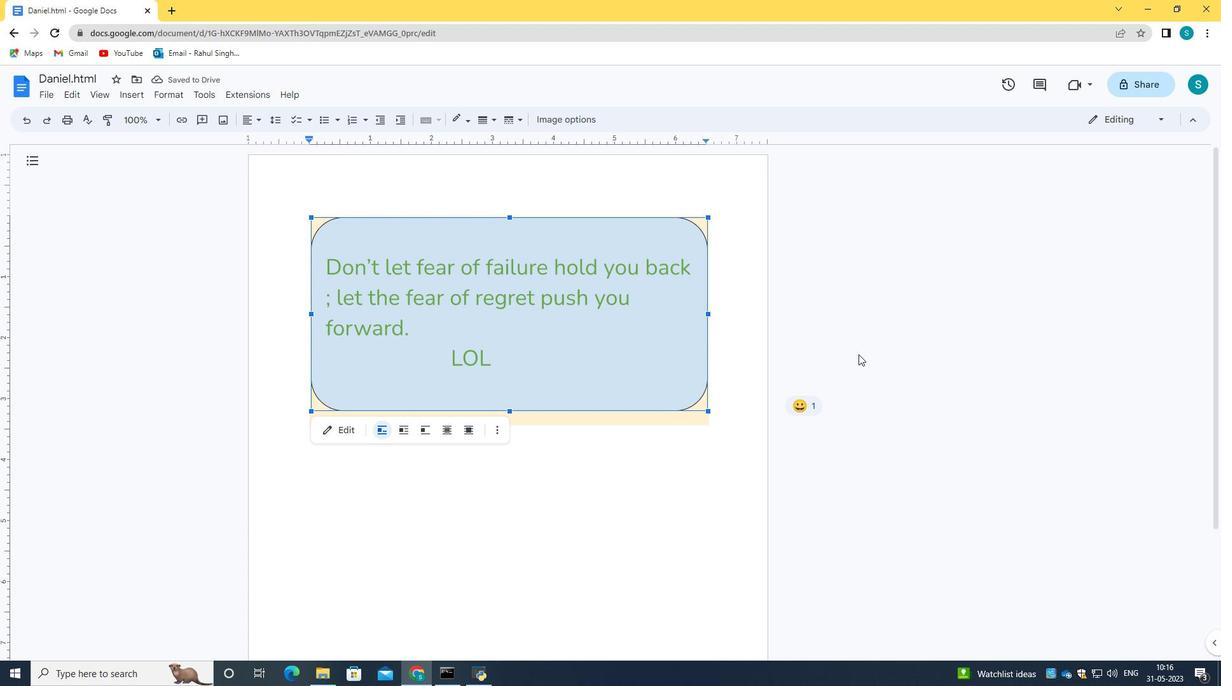 
Action: Mouse moved to (857, 355)
Screenshot: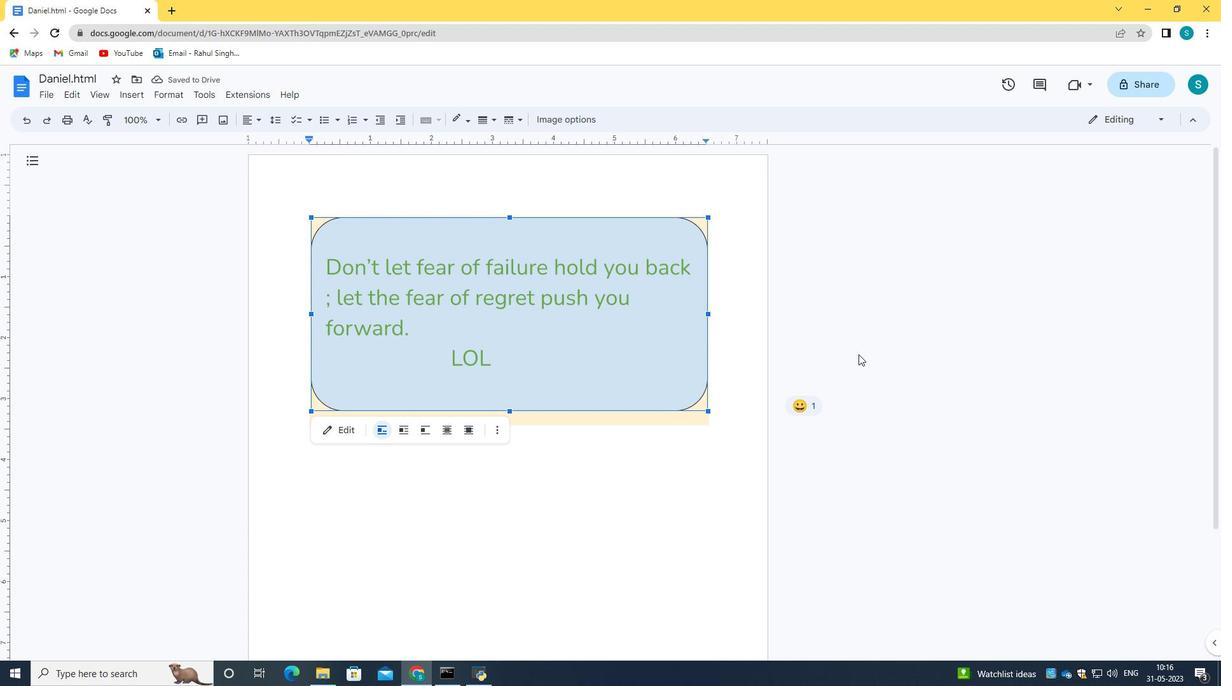 
Action: Mouse pressed left at (857, 355)
Screenshot: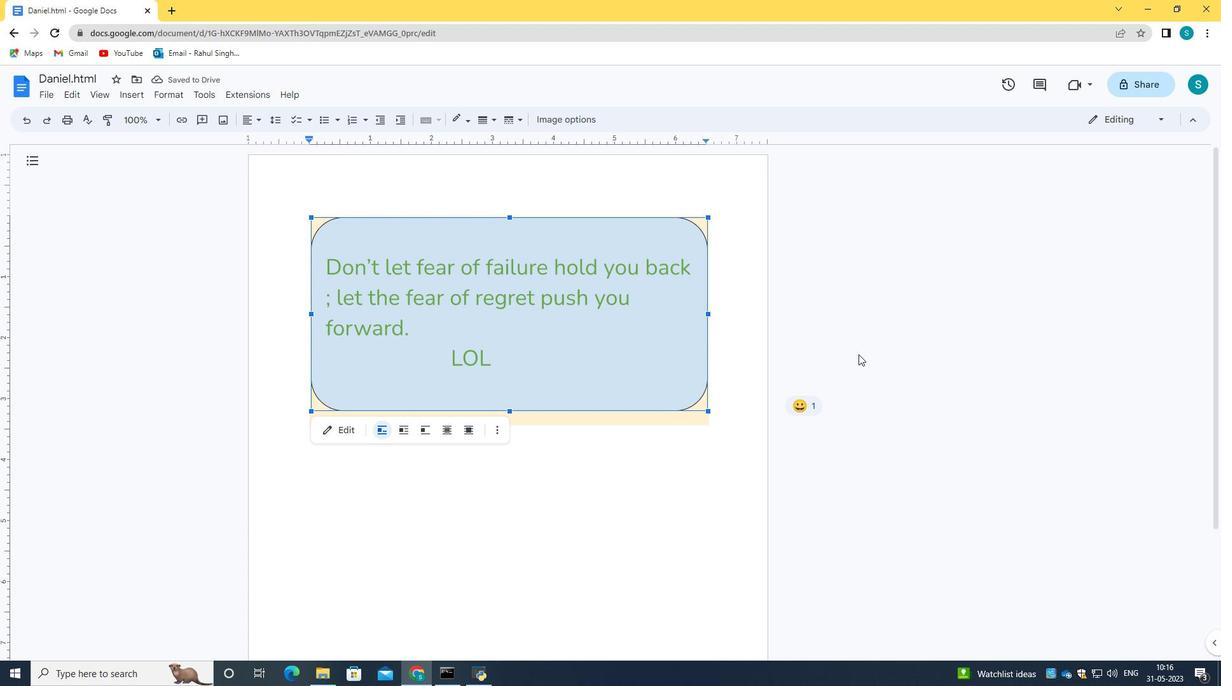 
Action: Mouse moved to (857, 355)
Screenshot: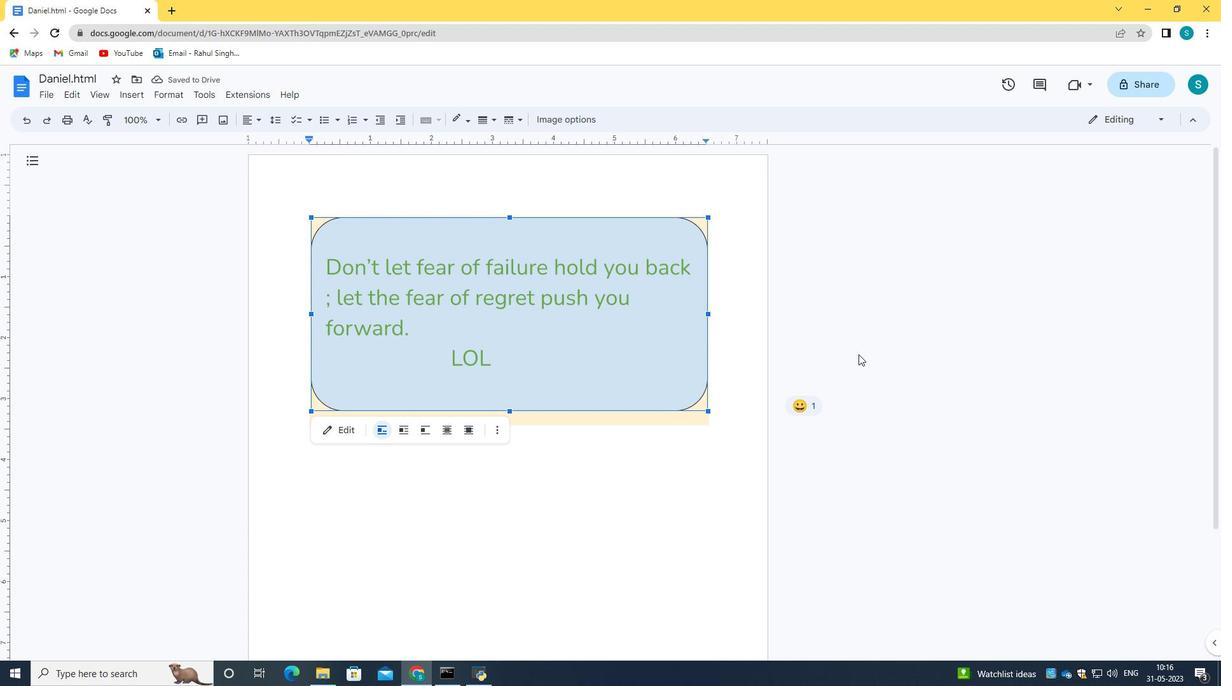 
Action: Mouse pressed left at (857, 355)
Screenshot: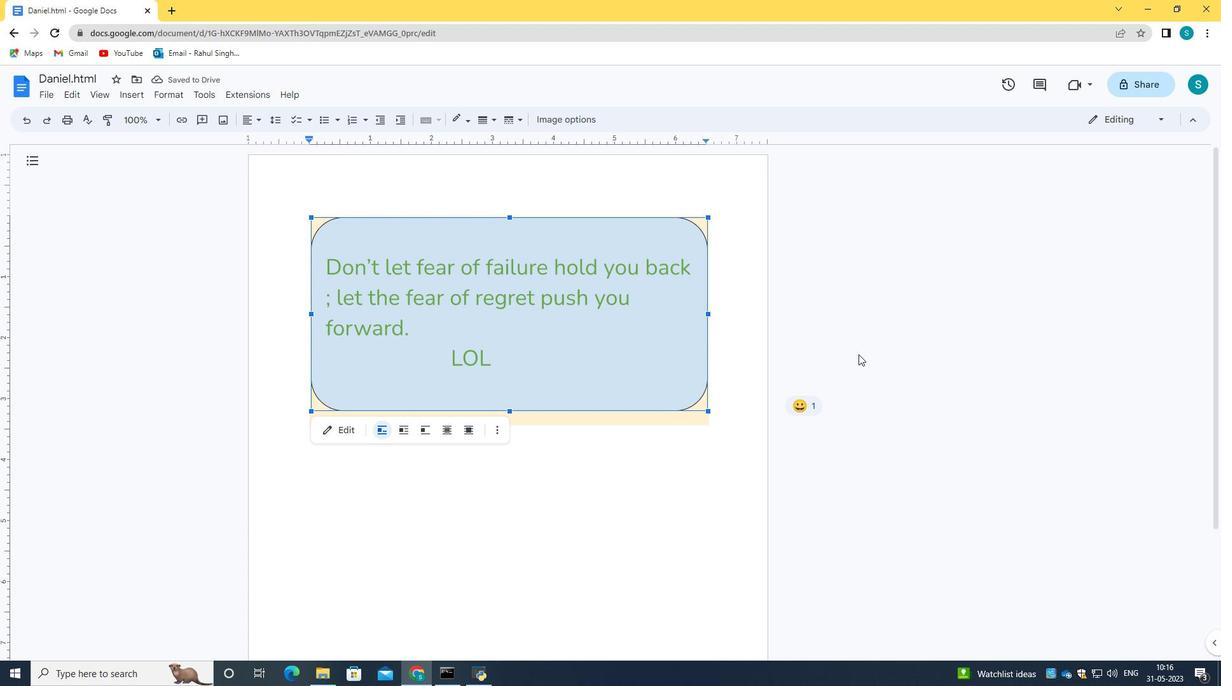 
Action: Mouse moved to (857, 355)
Screenshot: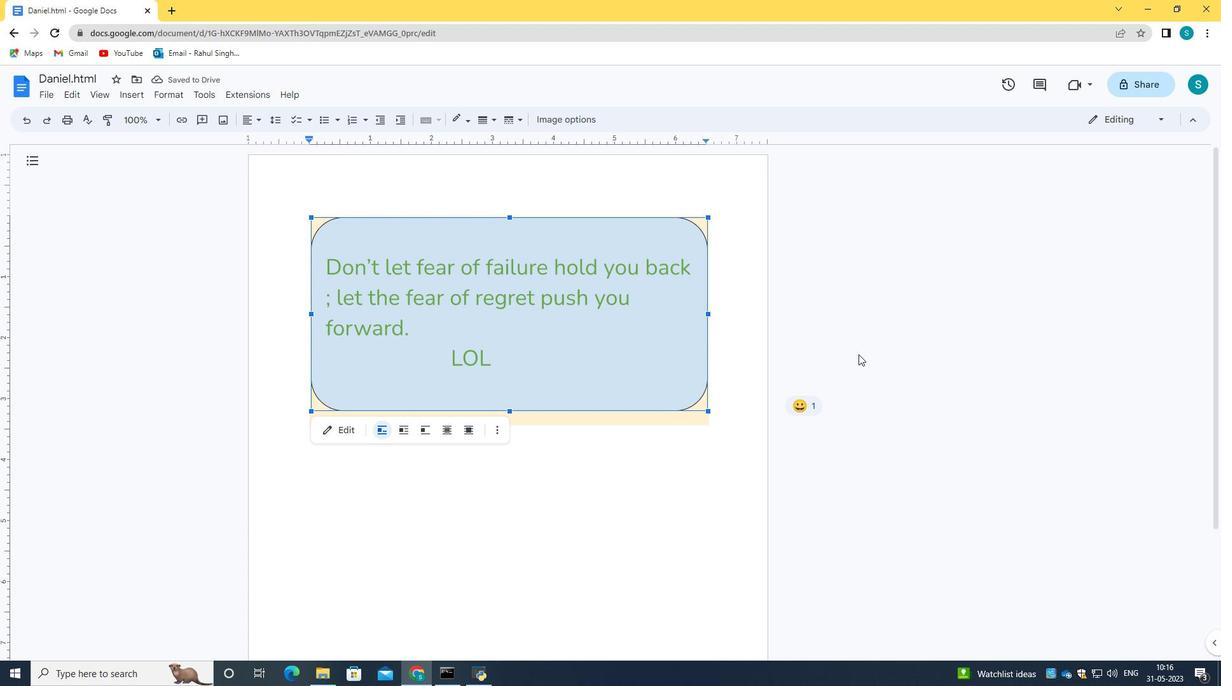 
Action: Mouse pressed left at (857, 355)
Screenshot: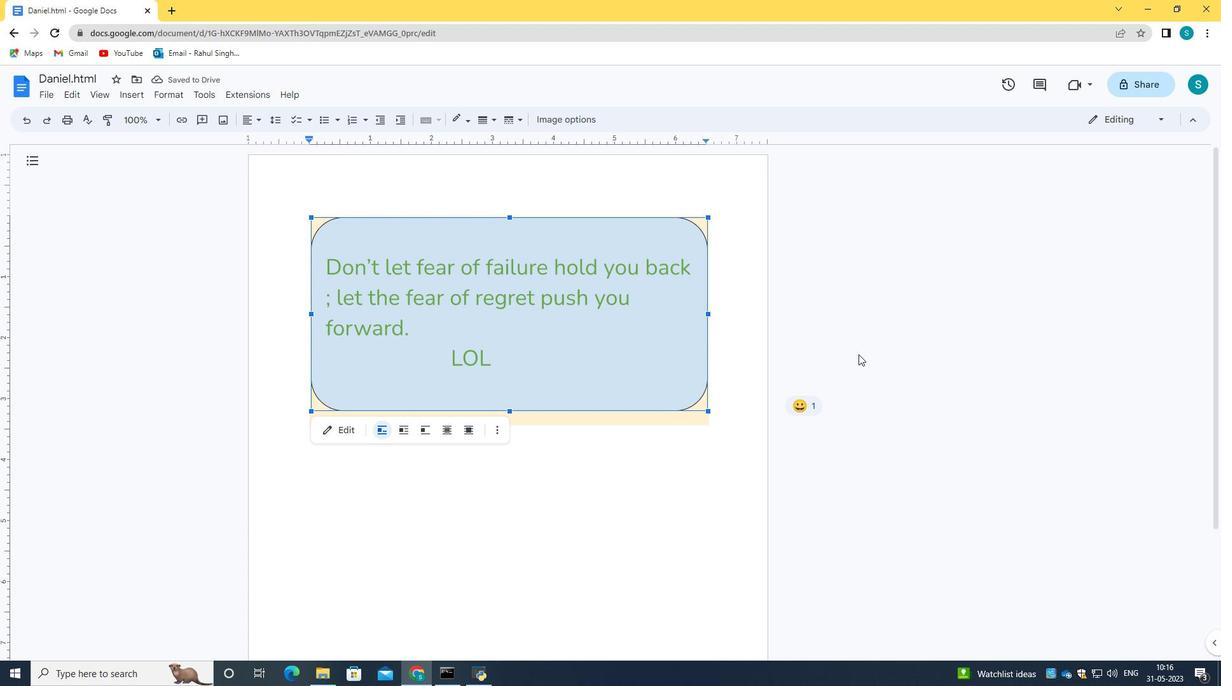 
Action: Mouse moved to (857, 355)
Screenshot: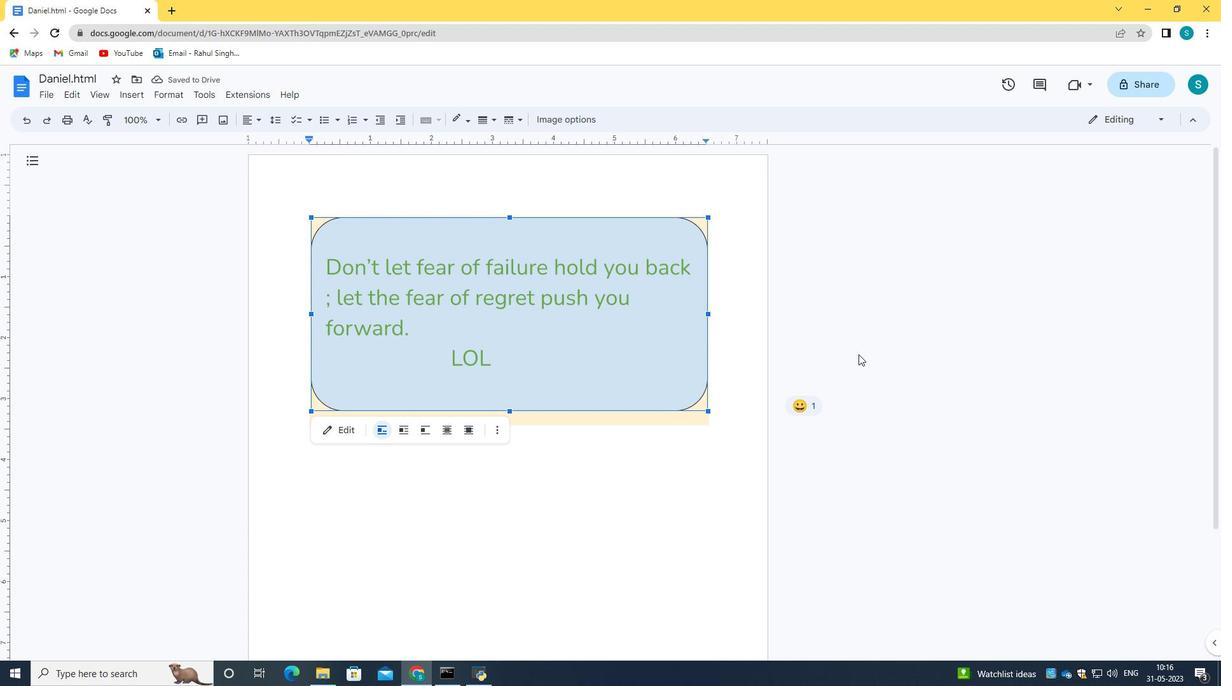 
Action: Mouse pressed left at (857, 355)
Screenshot: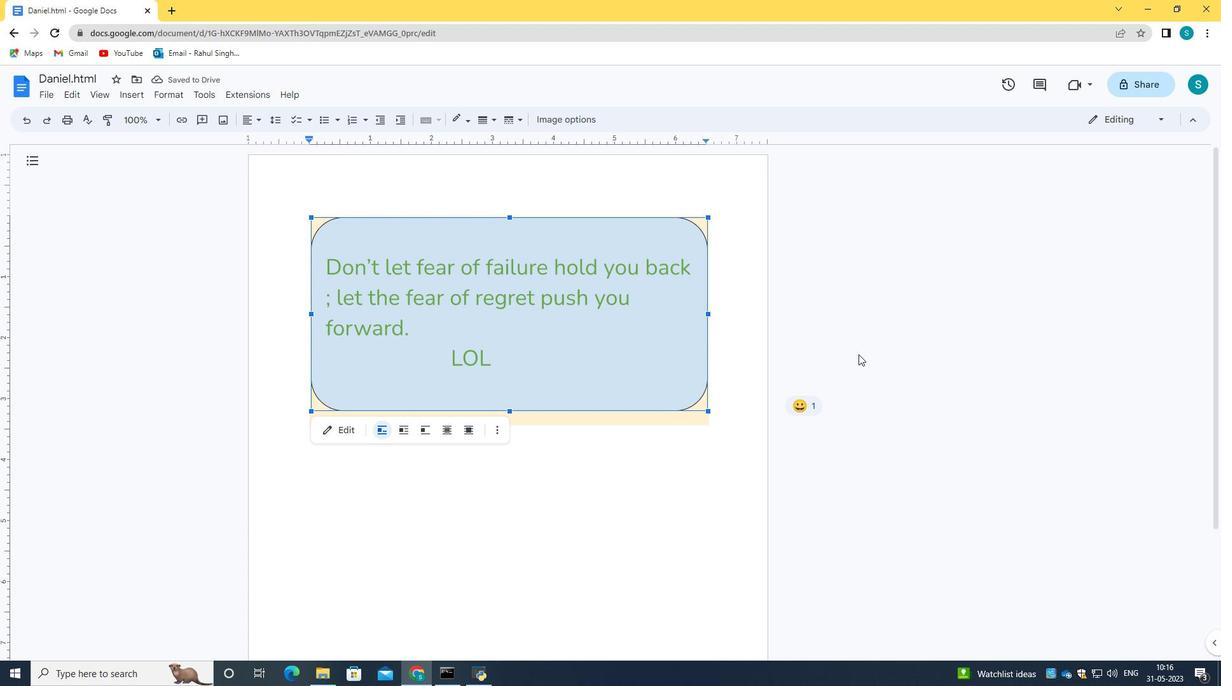 
Action: Mouse moved to (857, 355)
Screenshot: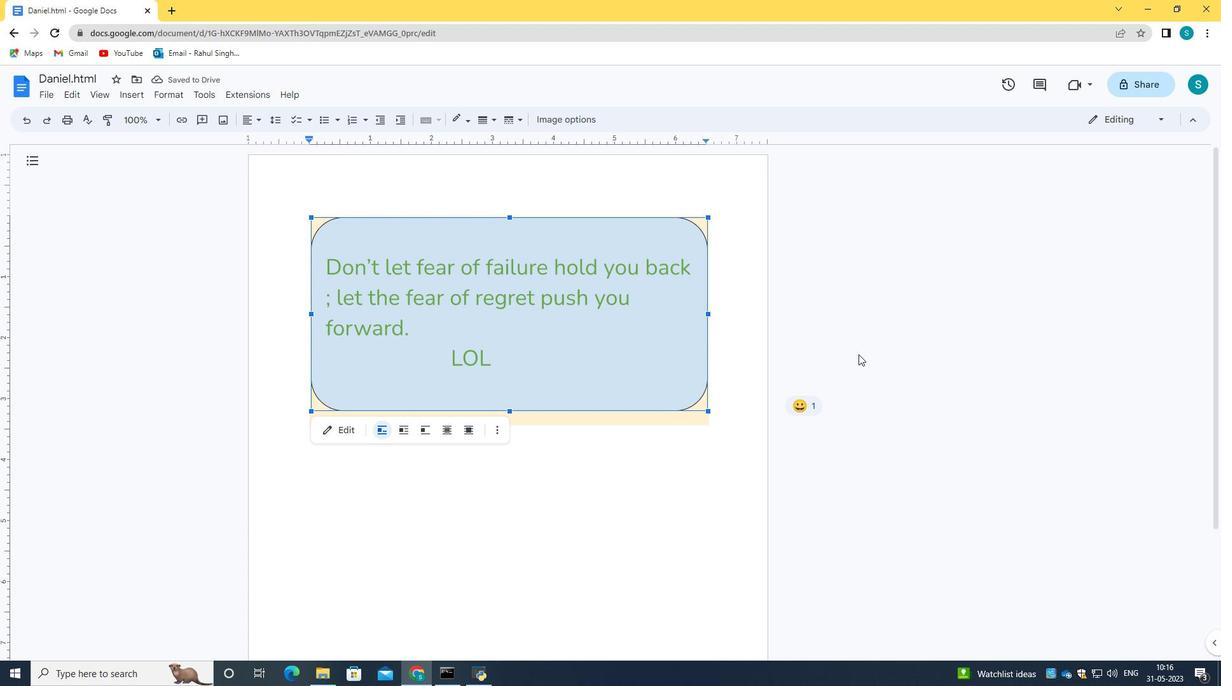 
Action: Mouse pressed left at (857, 355)
Screenshot: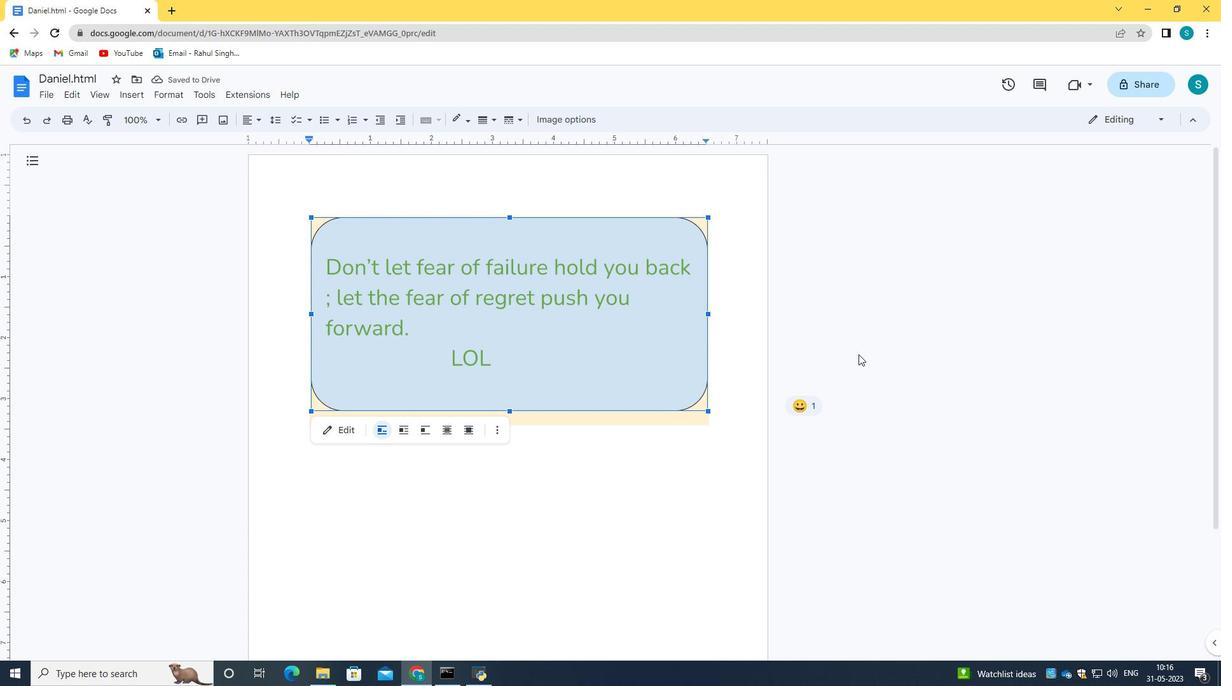 
Action: Mouse moved to (857, 355)
Screenshot: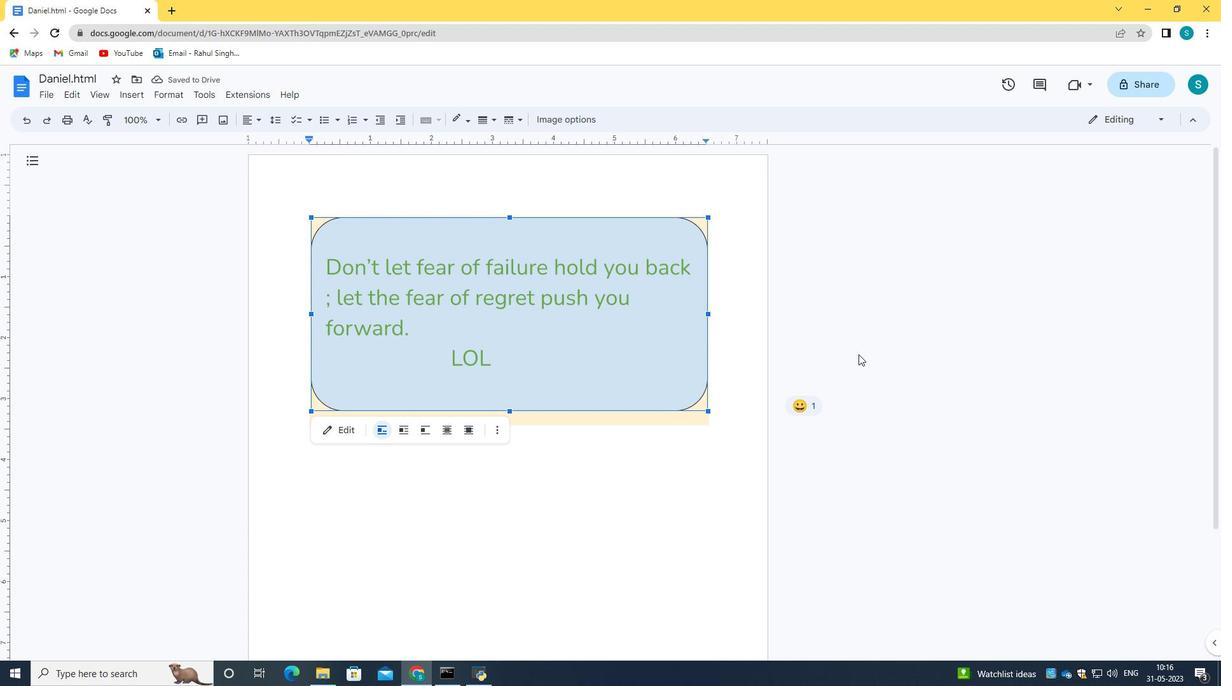 
Action: Mouse pressed left at (857, 355)
Screenshot: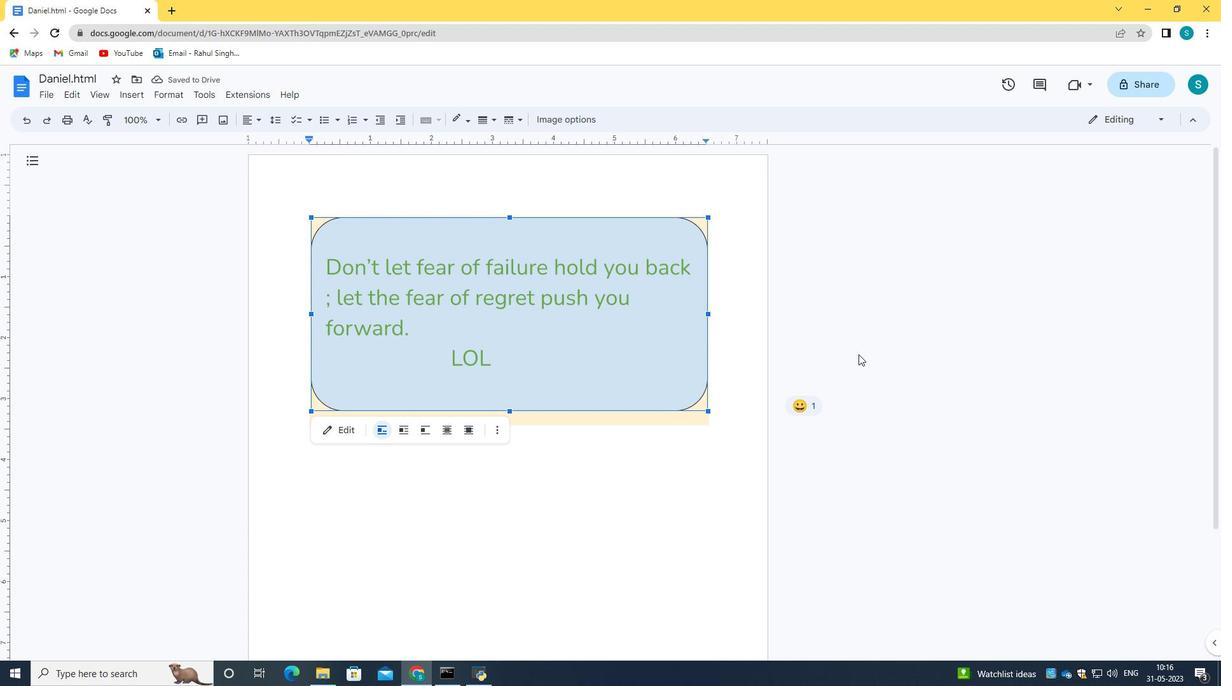 
Action: Mouse moved to (857, 355)
Screenshot: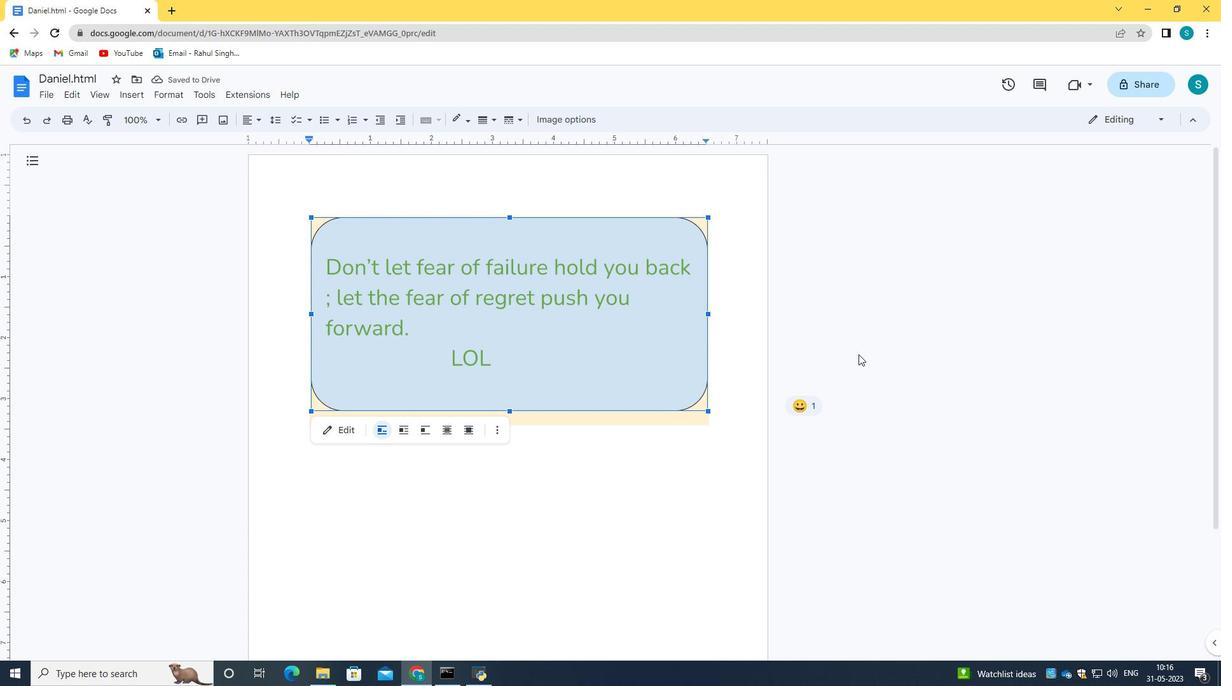 
Action: Mouse pressed left at (857, 355)
Screenshot: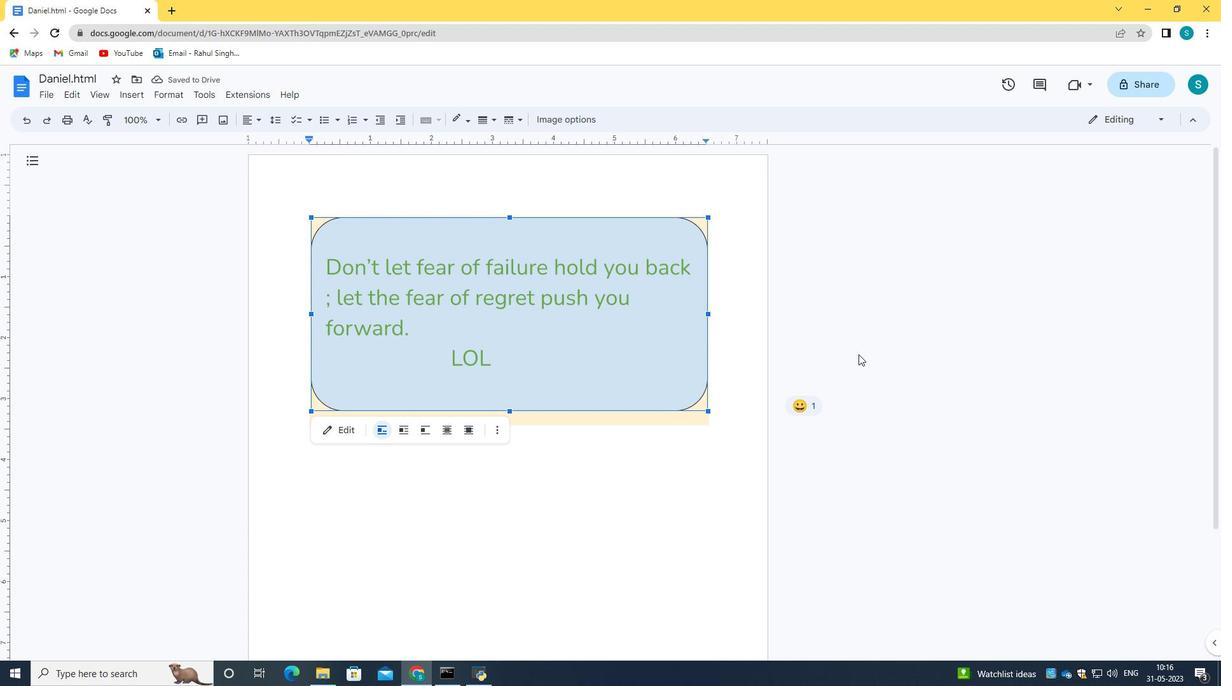 
Action: Mouse moved to (857, 355)
Screenshot: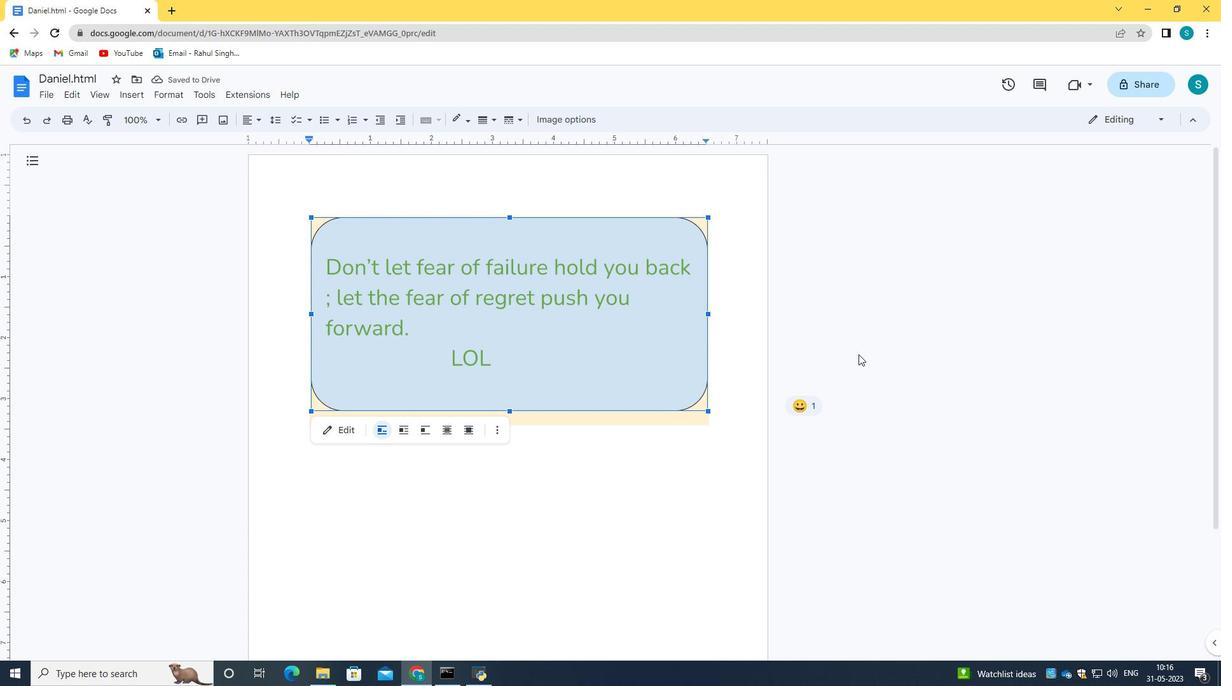 
Action: Mouse pressed left at (857, 355)
Screenshot: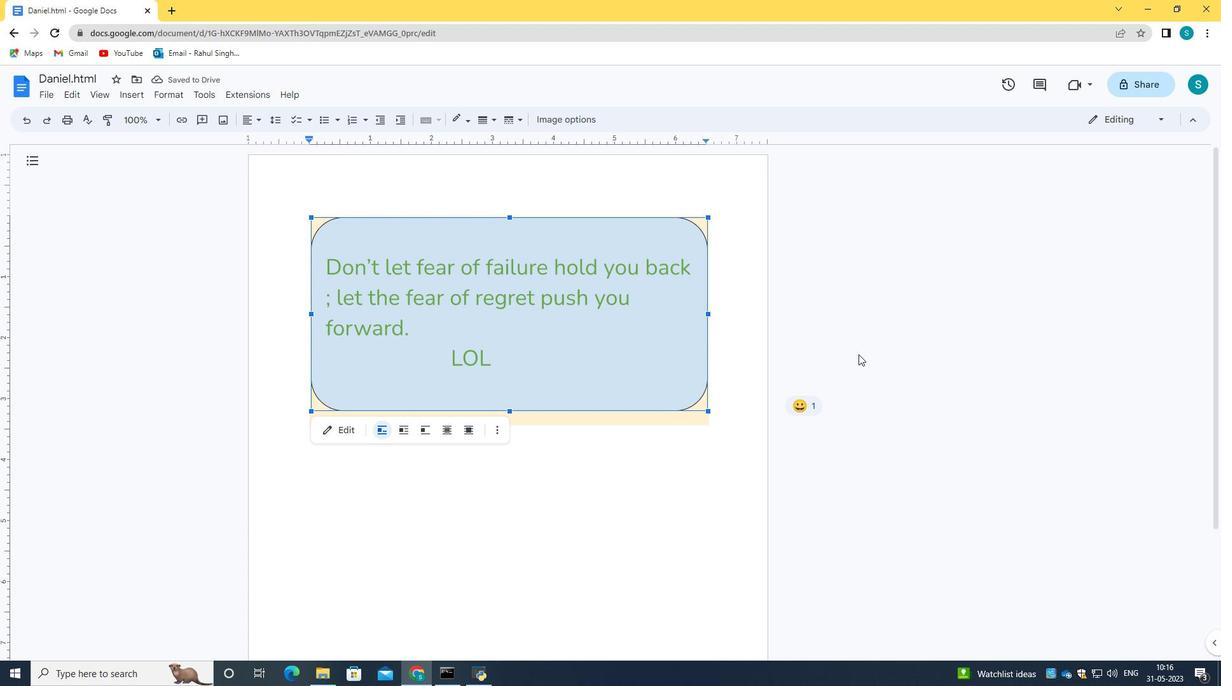 
Action: Mouse moved to (857, 355)
Screenshot: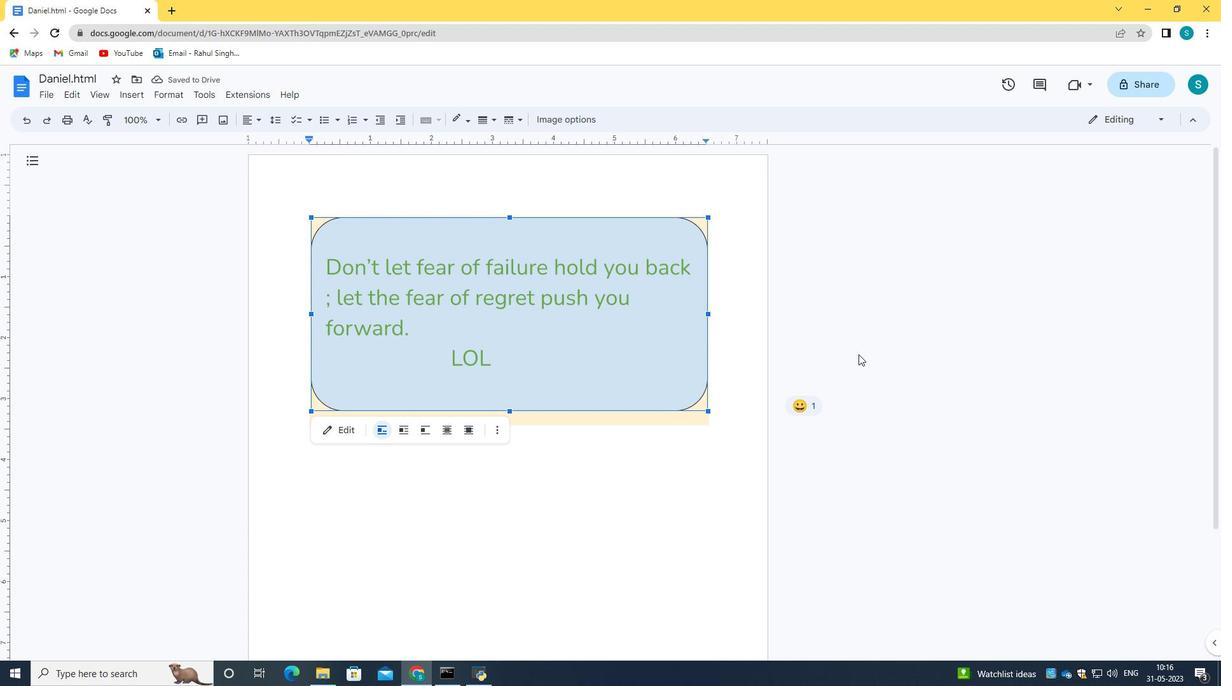 
Action: Mouse pressed left at (857, 355)
Screenshot: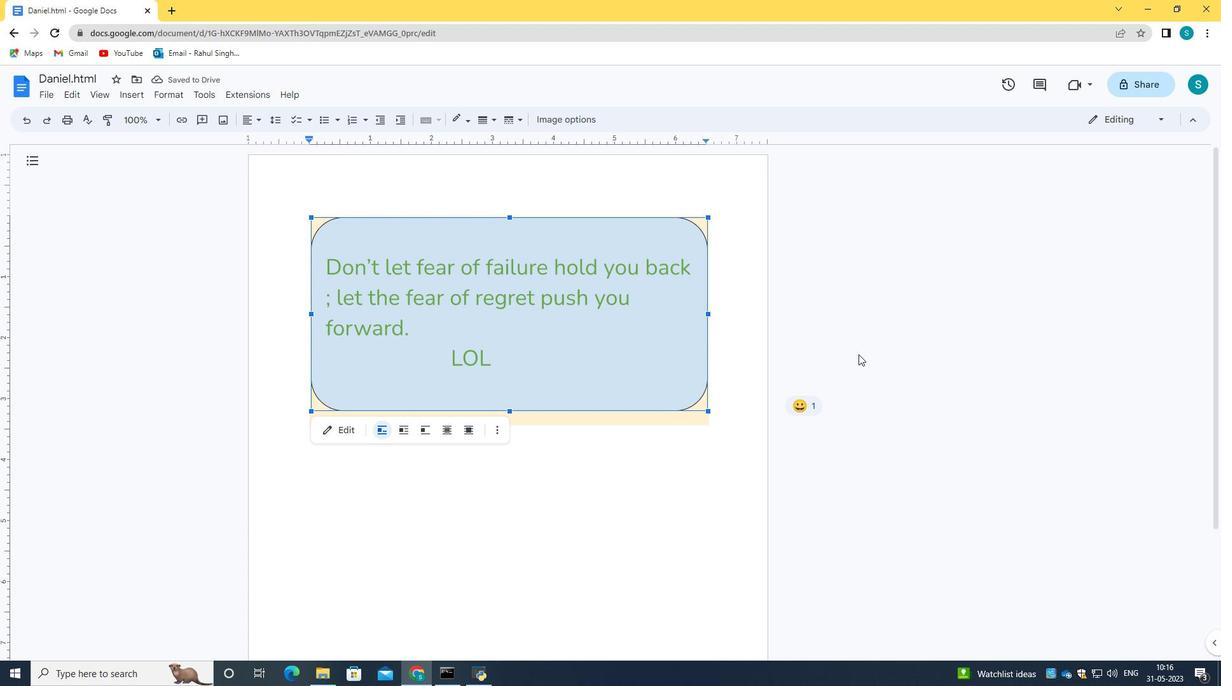 
Action: Mouse pressed left at (857, 355)
Screenshot: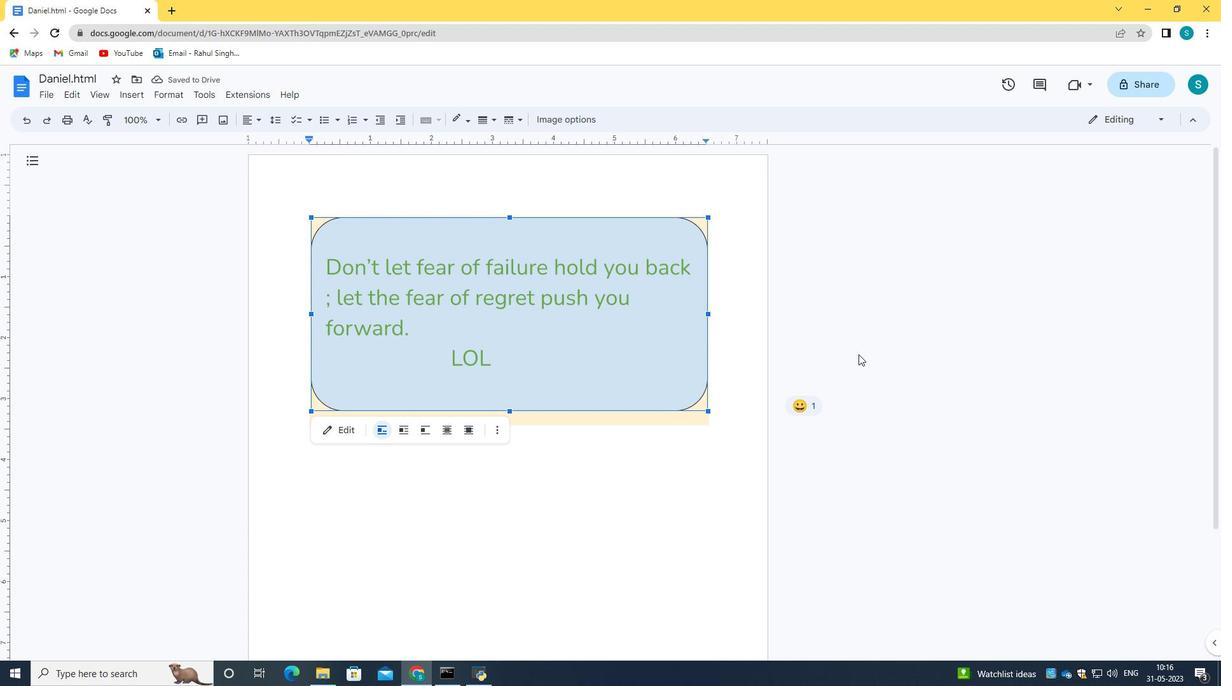 
Action: Mouse moved to (857, 355)
Screenshot: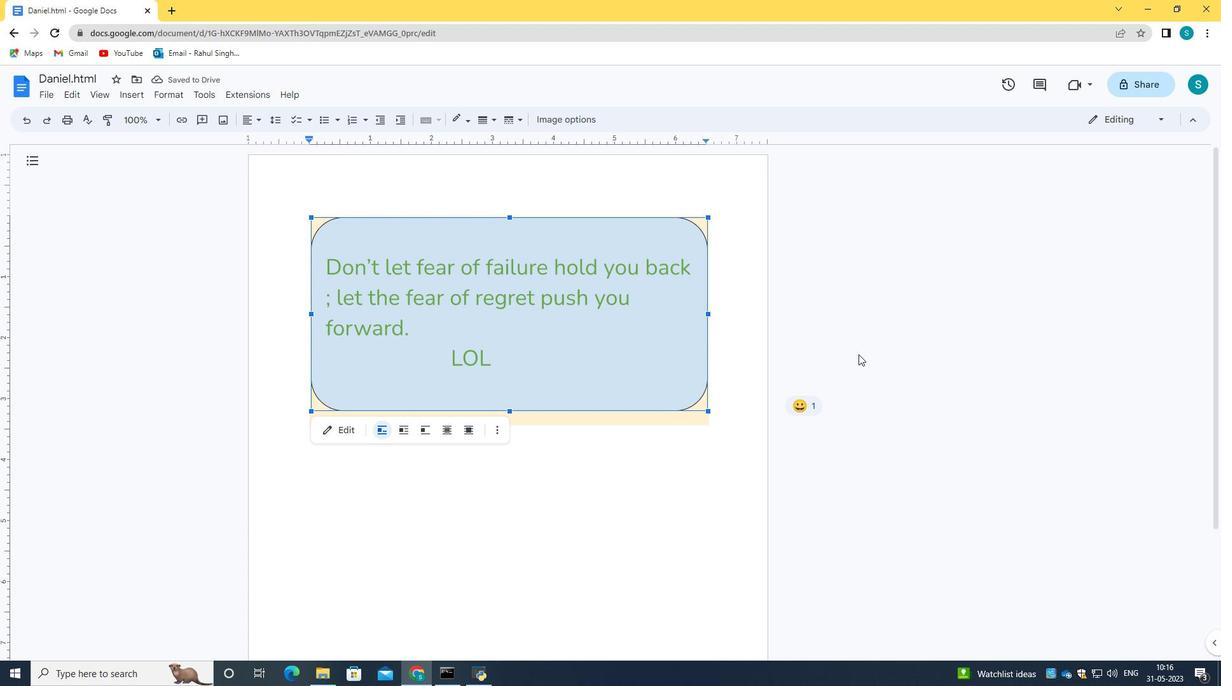 
Action: Mouse pressed left at (857, 355)
Screenshot: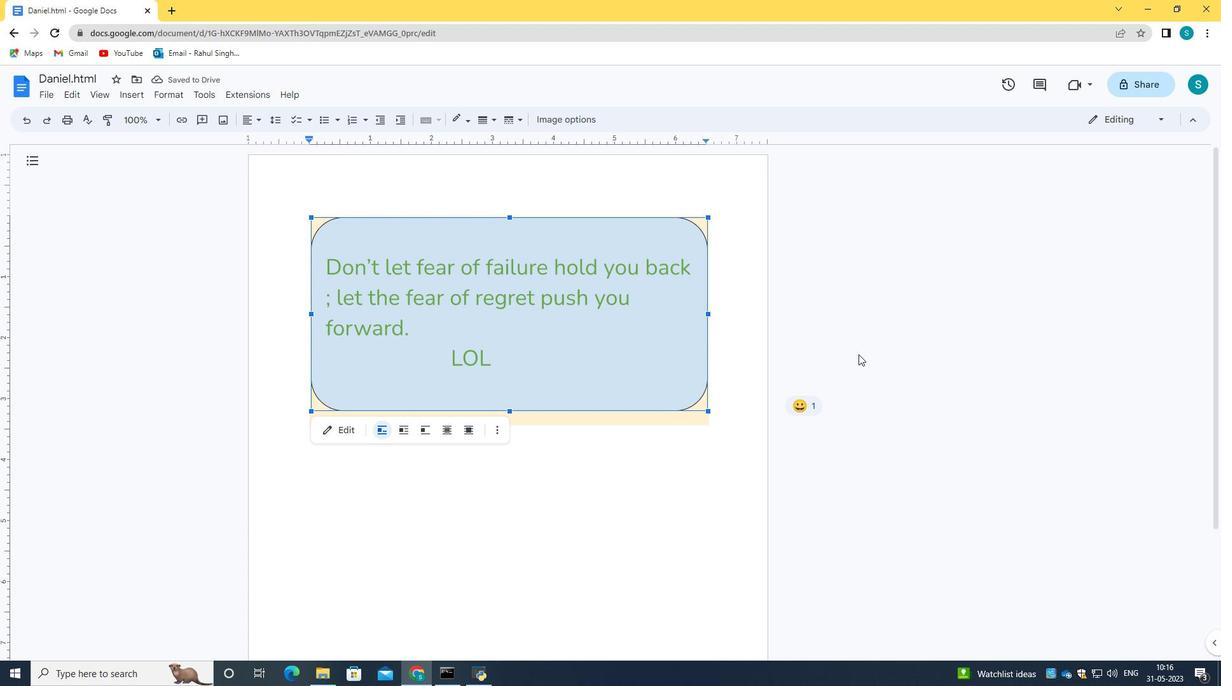 
Action: Mouse moved to (857, 355)
Screenshot: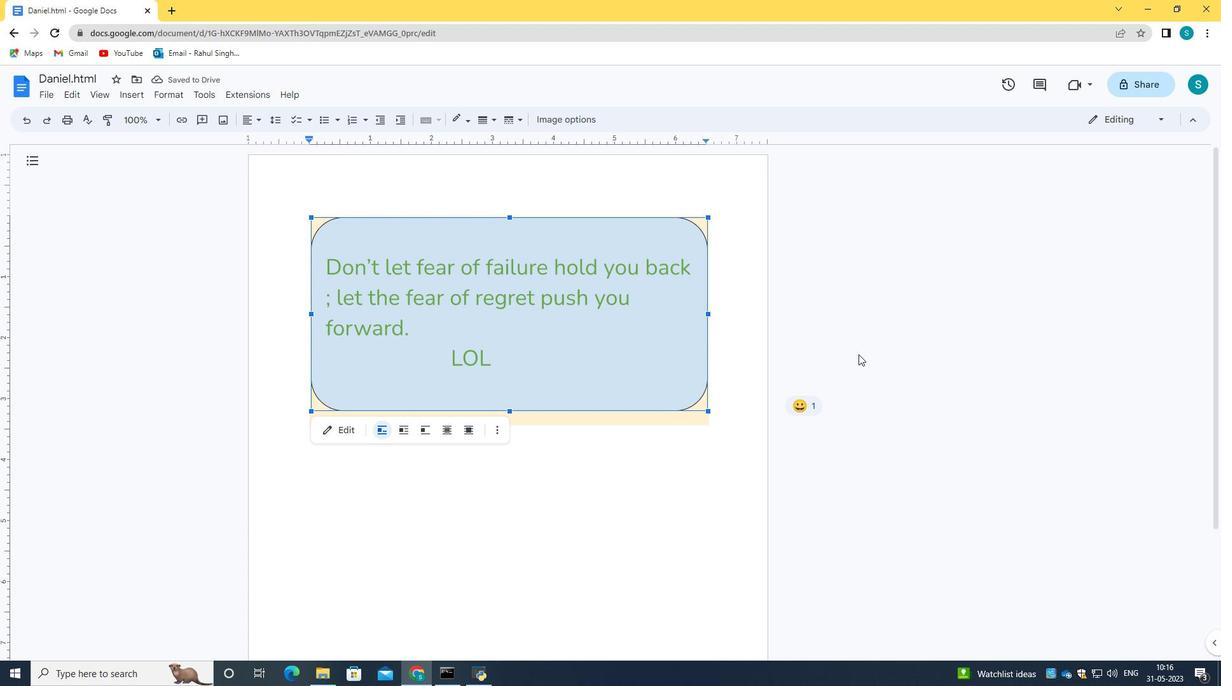 
Action: Mouse pressed left at (857, 355)
Screenshot: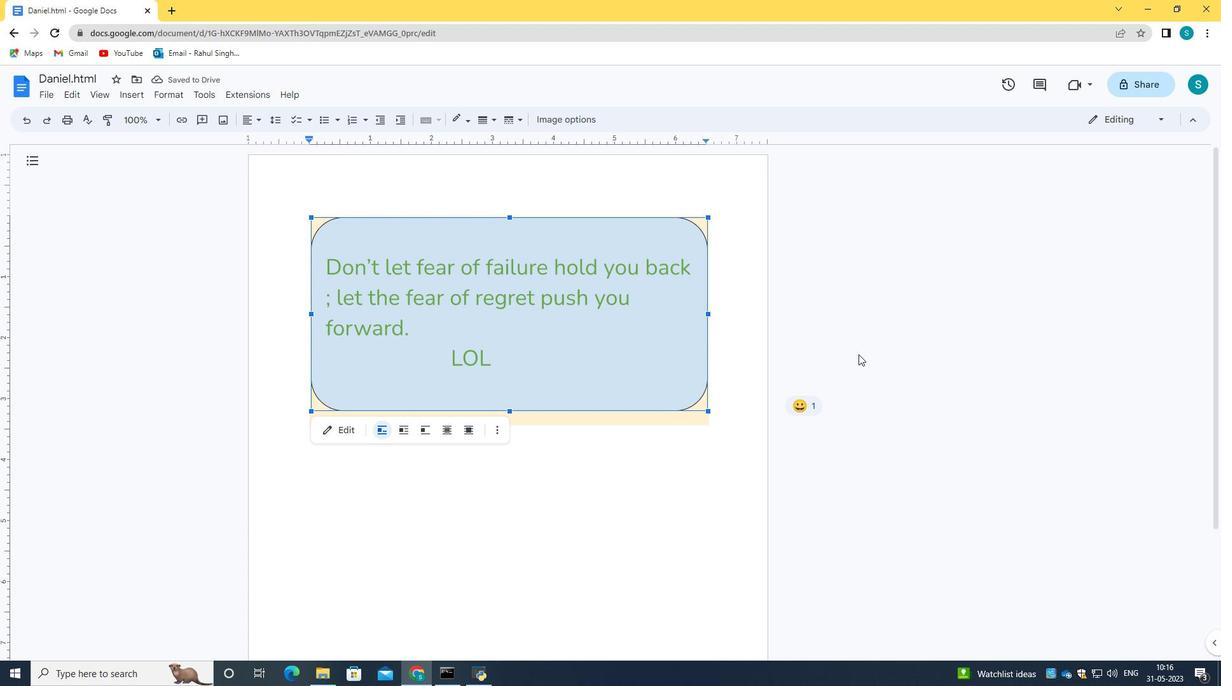 
Action: Mouse moved to (857, 355)
Screenshot: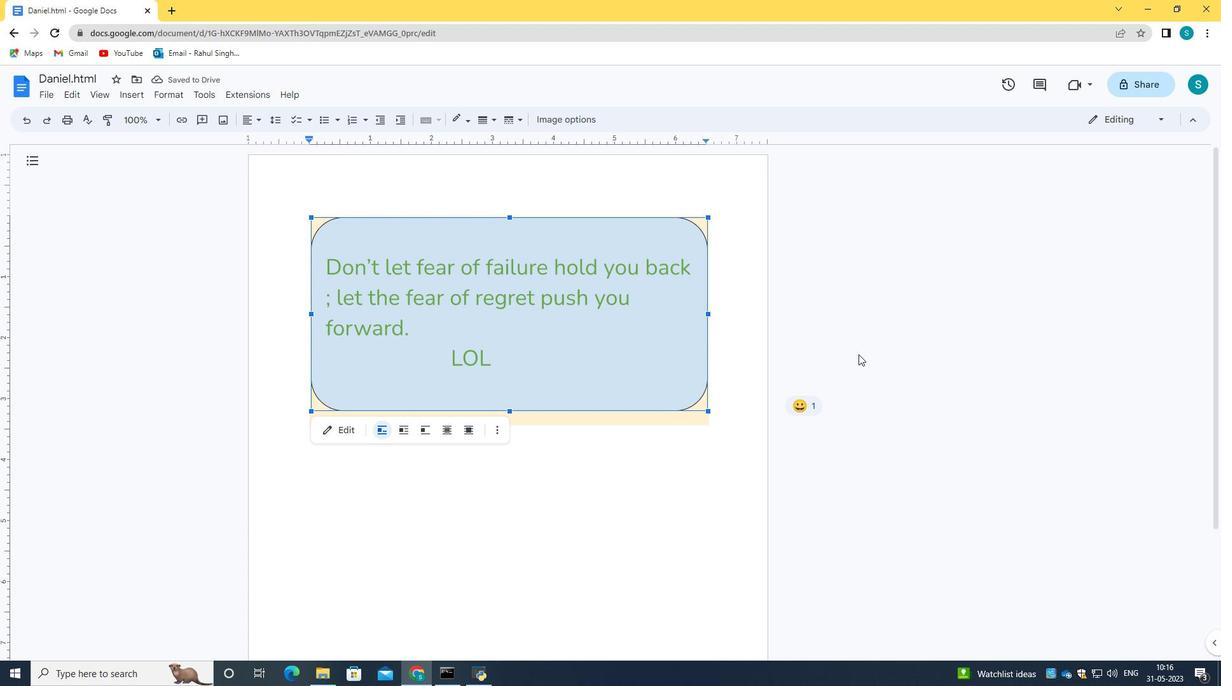 
Action: Mouse pressed left at (857, 355)
Screenshot: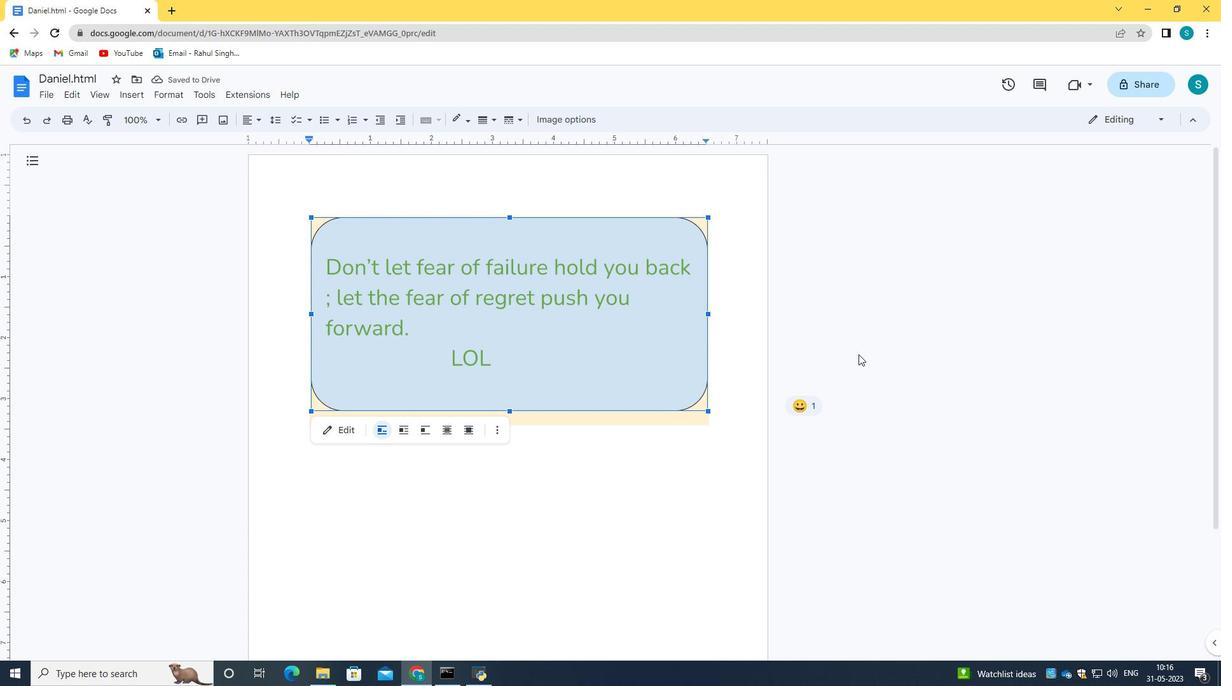 
Action: Mouse moved to (857, 355)
Screenshot: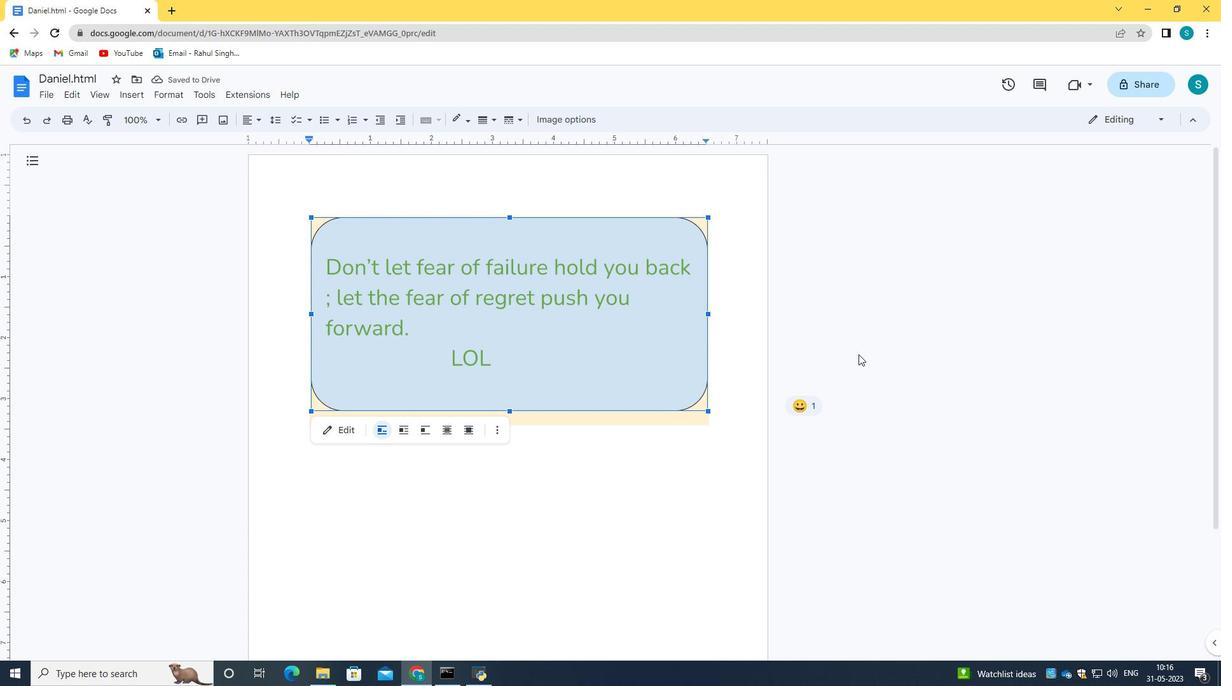 
Action: Mouse pressed left at (857, 355)
Screenshot: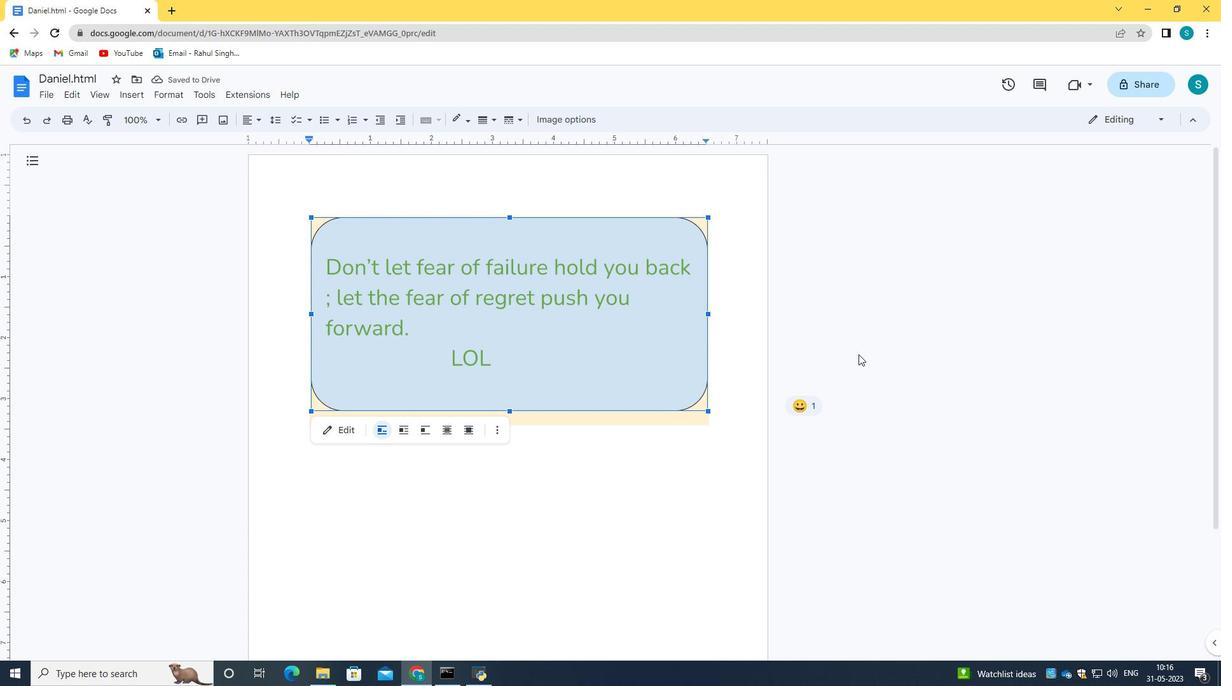 
Action: Mouse moved to (857, 355)
Screenshot: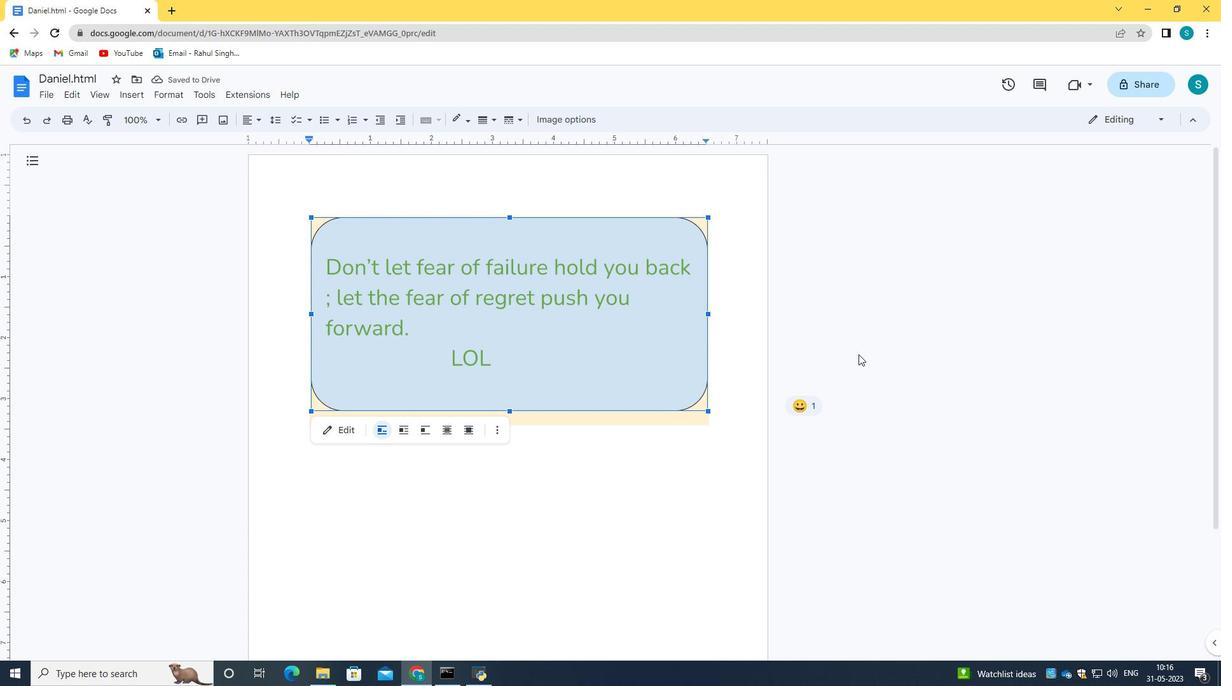 
Action: Mouse pressed left at (857, 355)
Screenshot: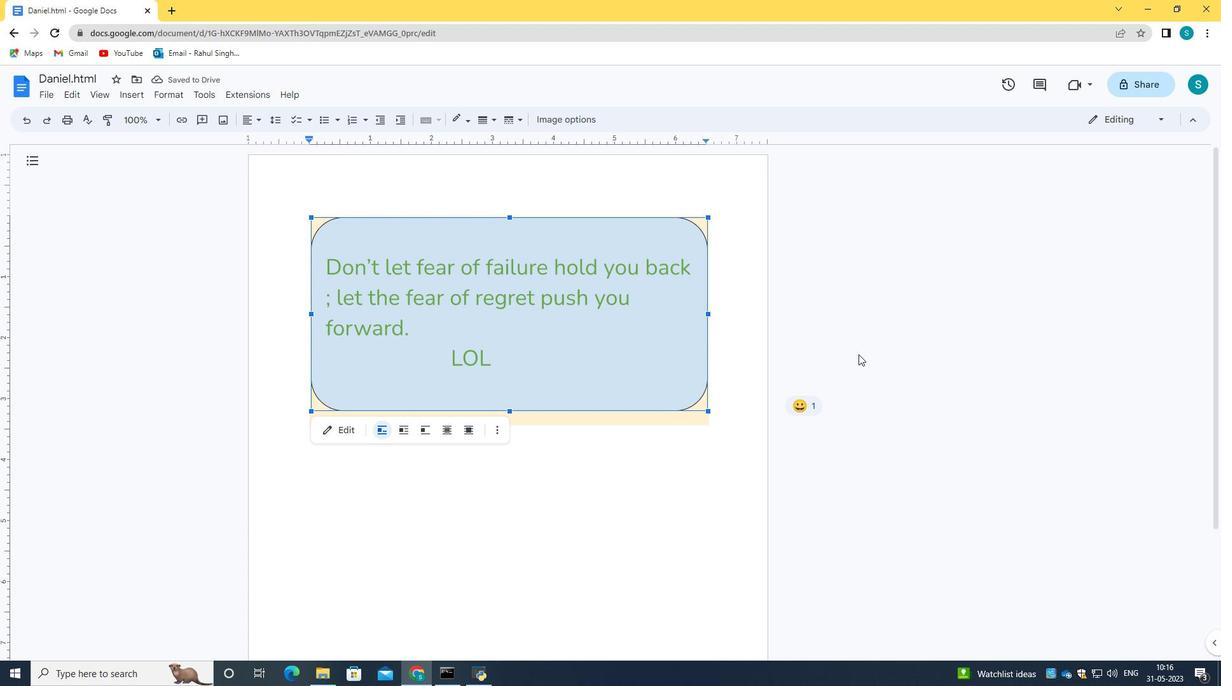 
Action: Mouse moved to (857, 355)
Screenshot: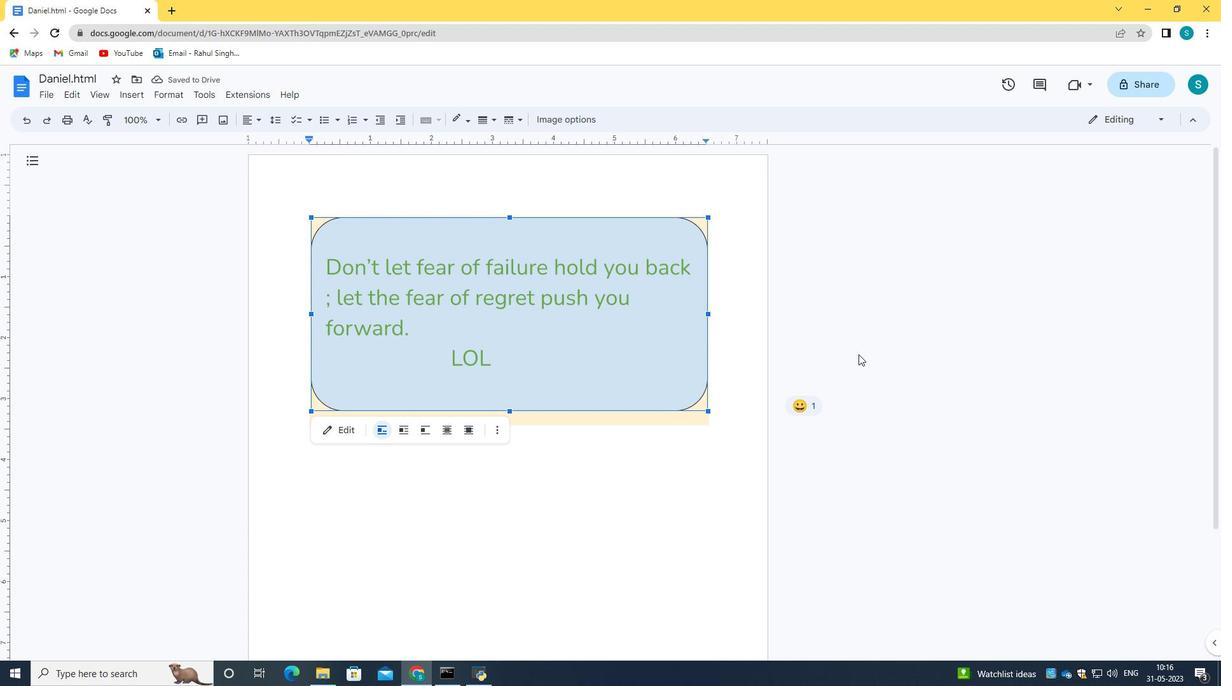 
Action: Mouse pressed left at (857, 355)
Screenshot: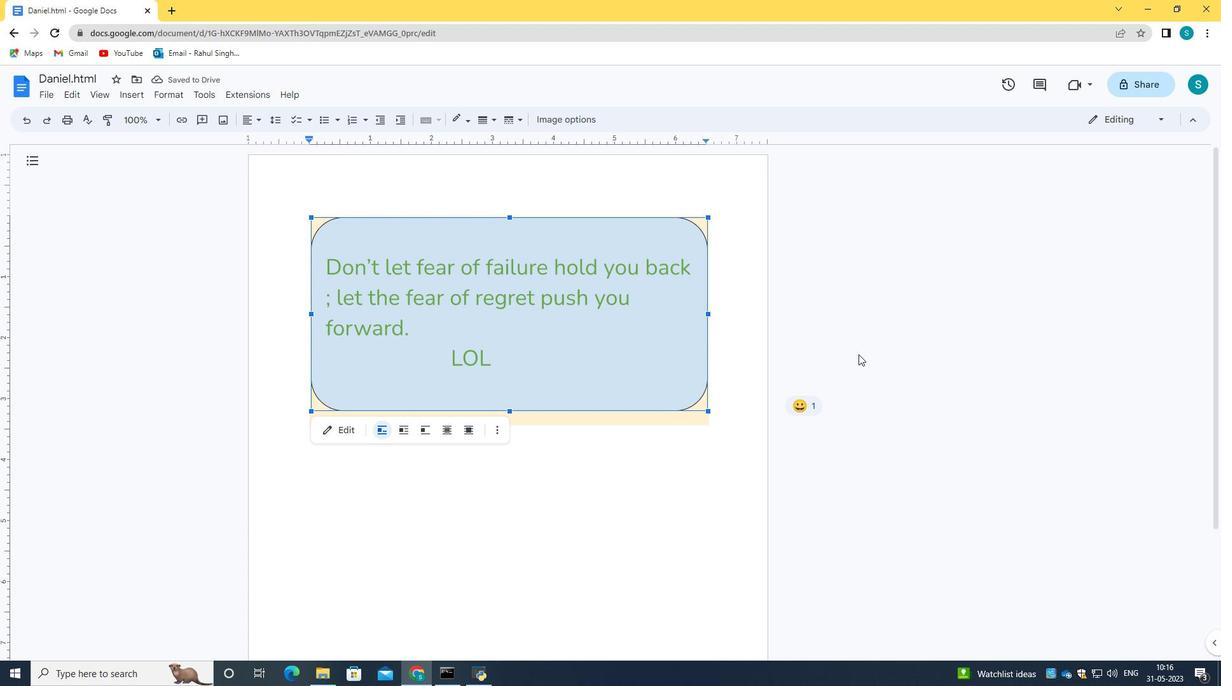 
Action: Mouse moved to (857, 355)
Screenshot: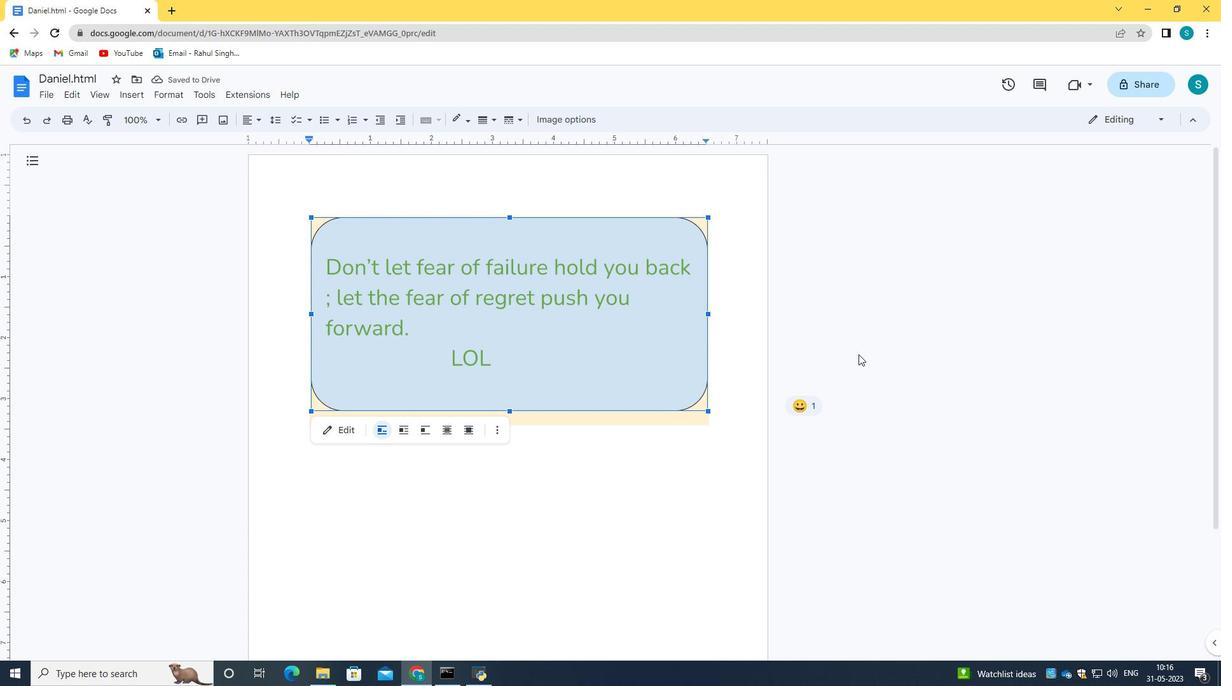 
Action: Mouse pressed left at (857, 355)
Screenshot: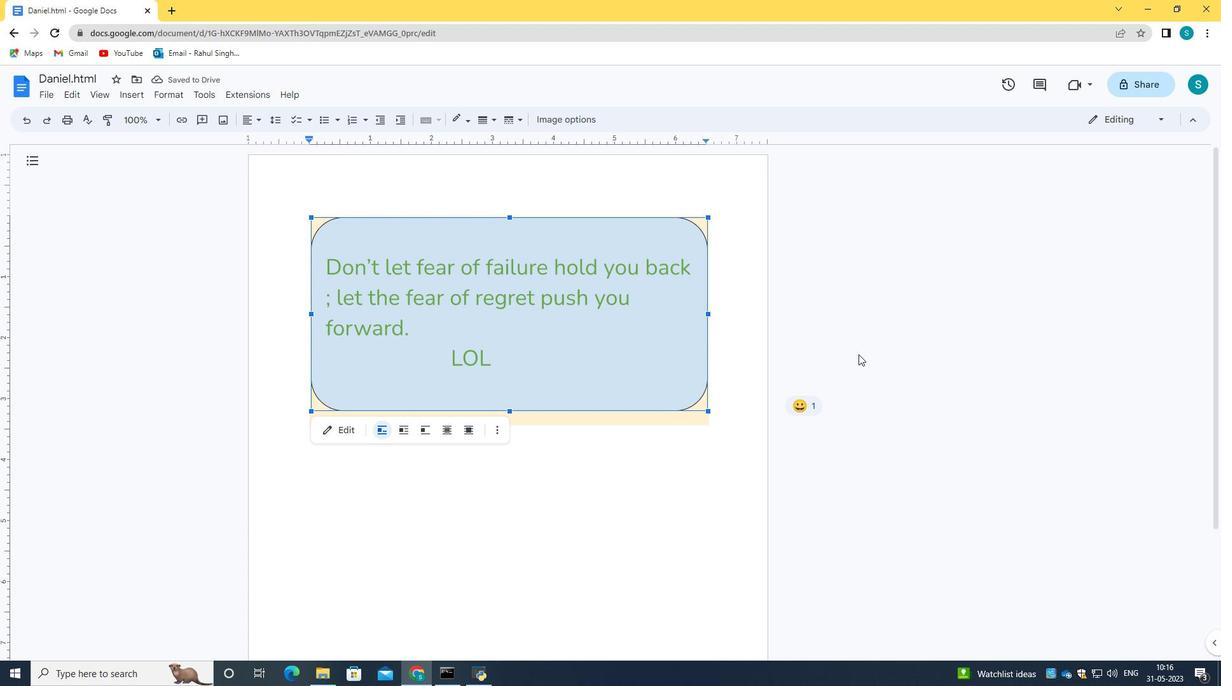 
Action: Mouse moved to (857, 355)
Screenshot: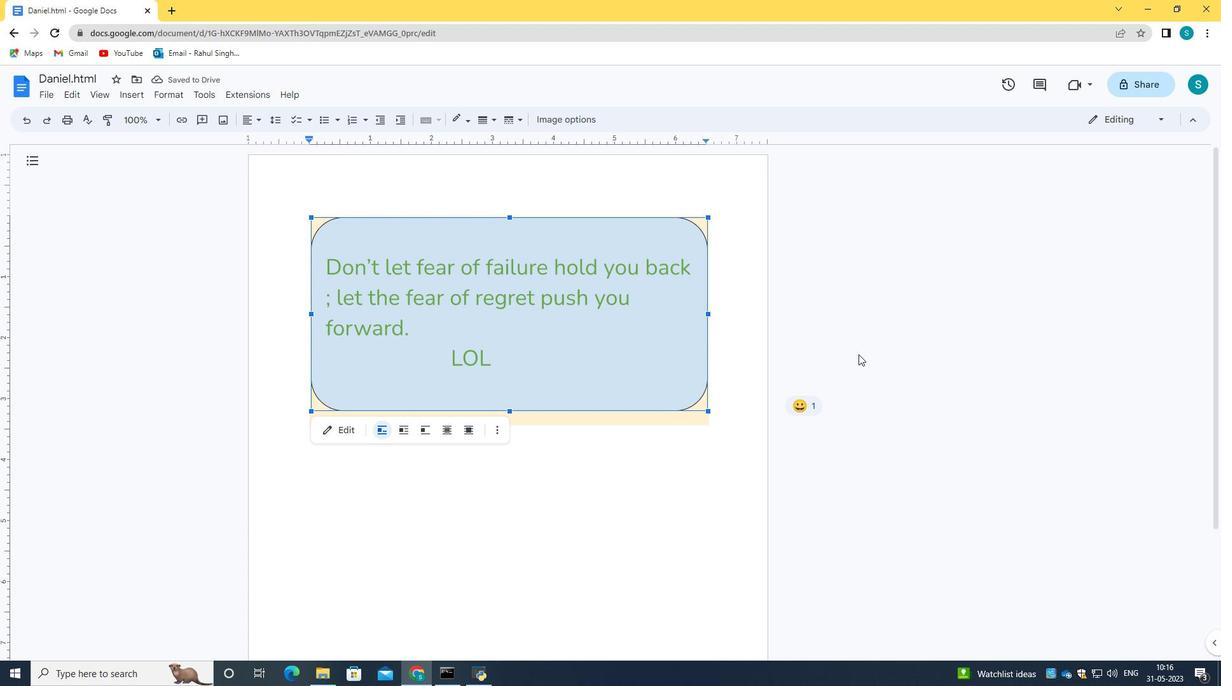 
Action: Mouse pressed left at (857, 355)
Screenshot: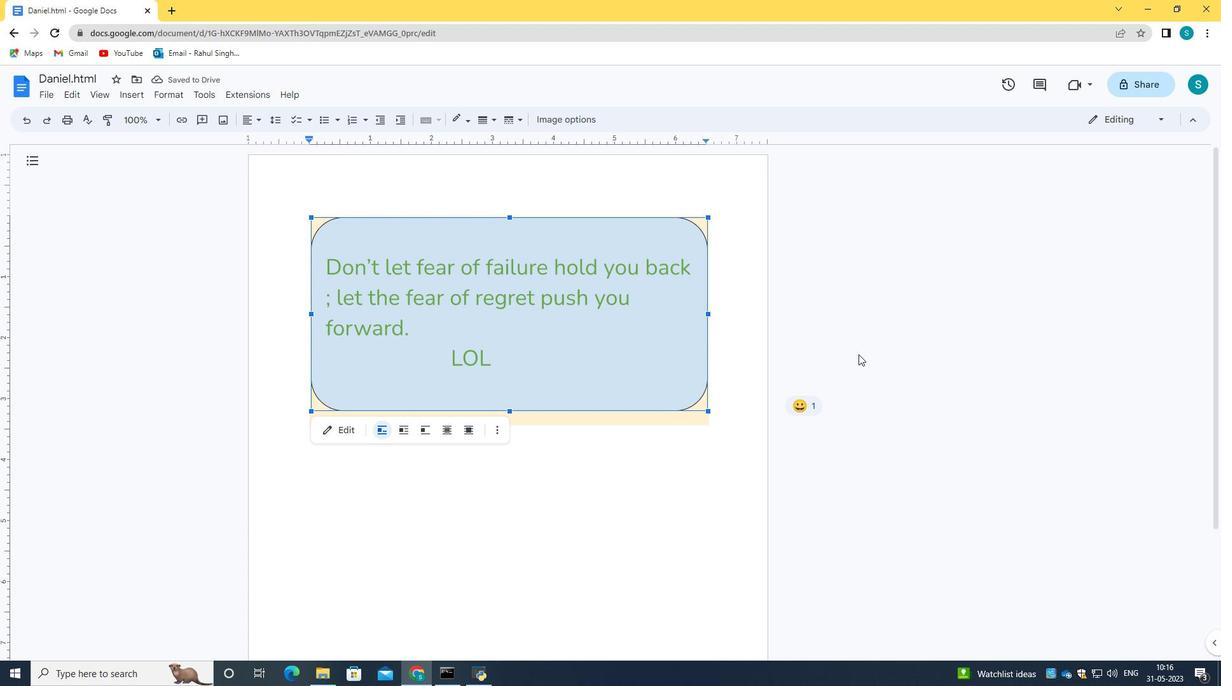
Action: Mouse moved to (857, 355)
Screenshot: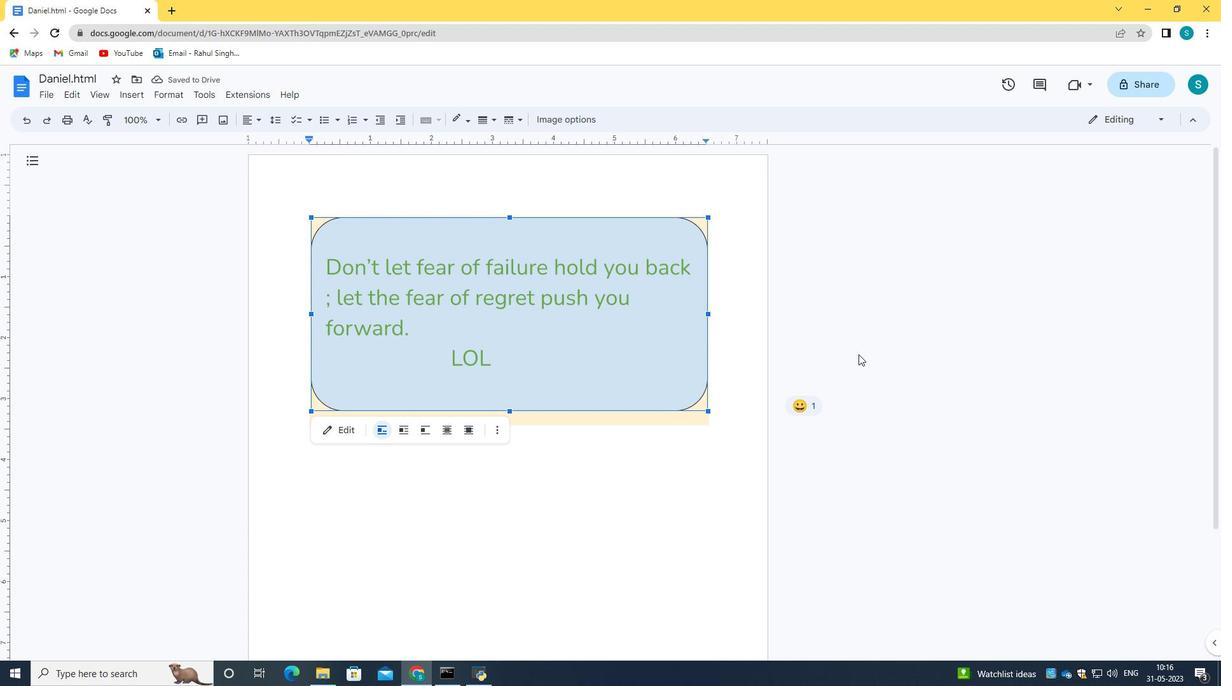 
Action: Mouse pressed left at (857, 355)
Screenshot: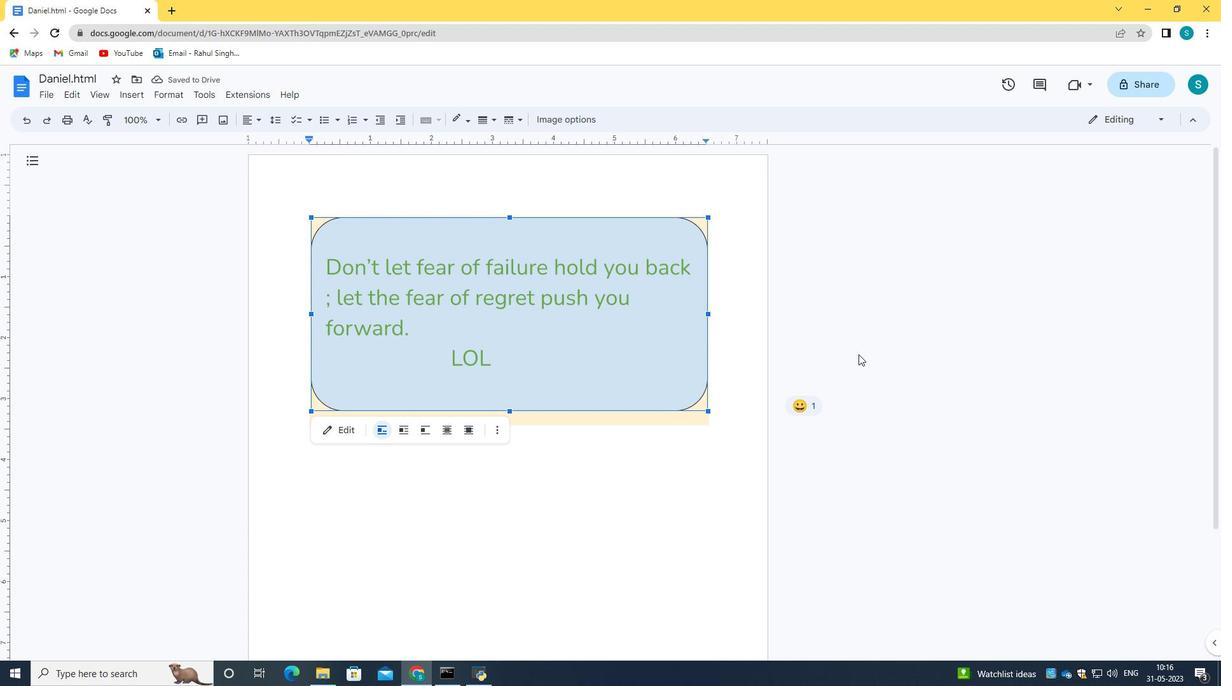 
Action: Mouse moved to (857, 355)
Screenshot: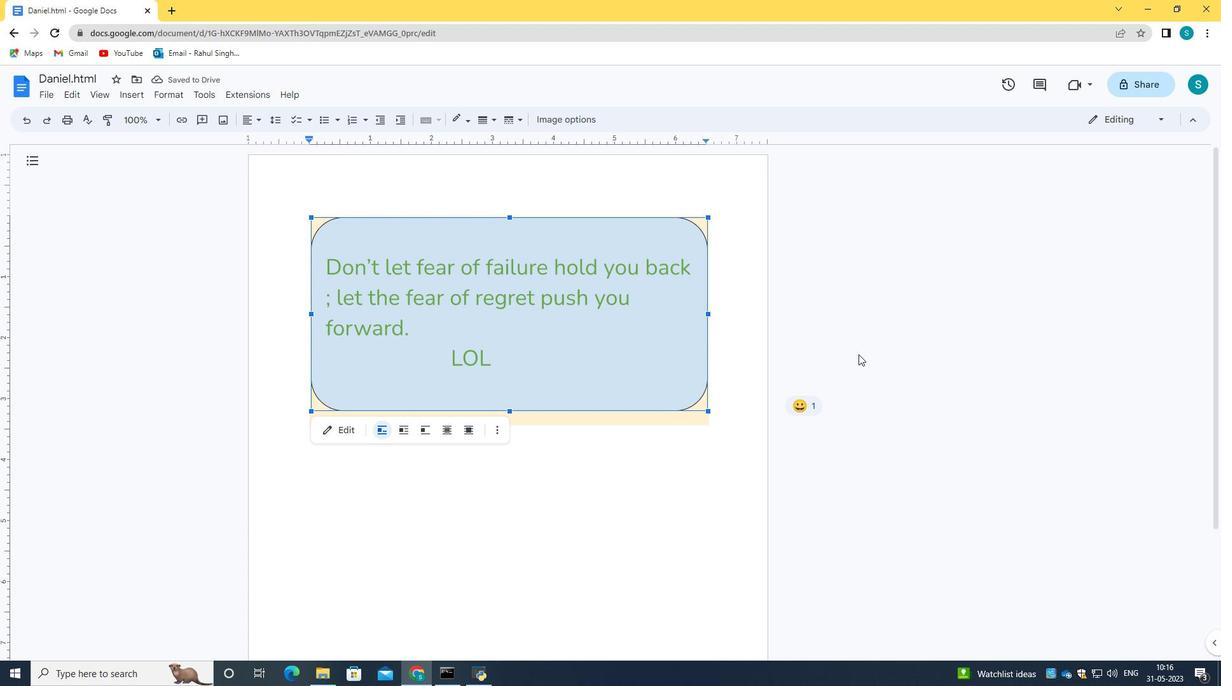 
Action: Mouse pressed left at (857, 355)
Screenshot: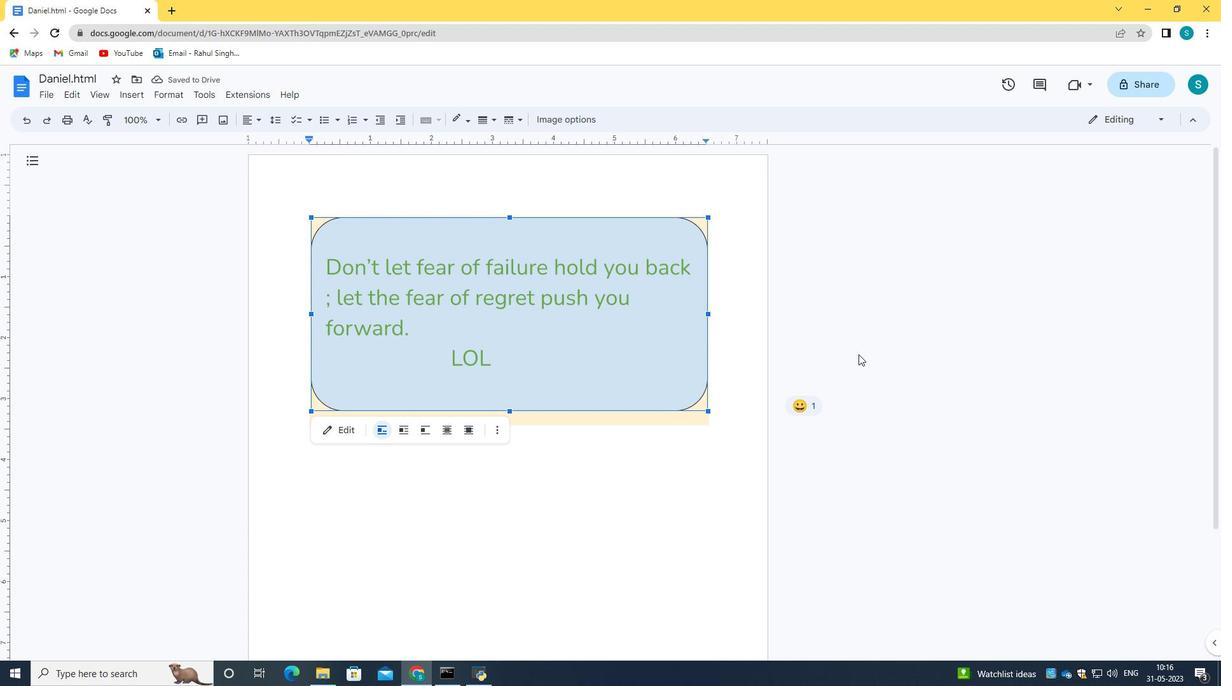 
Action: Mouse moved to (857, 355)
Screenshot: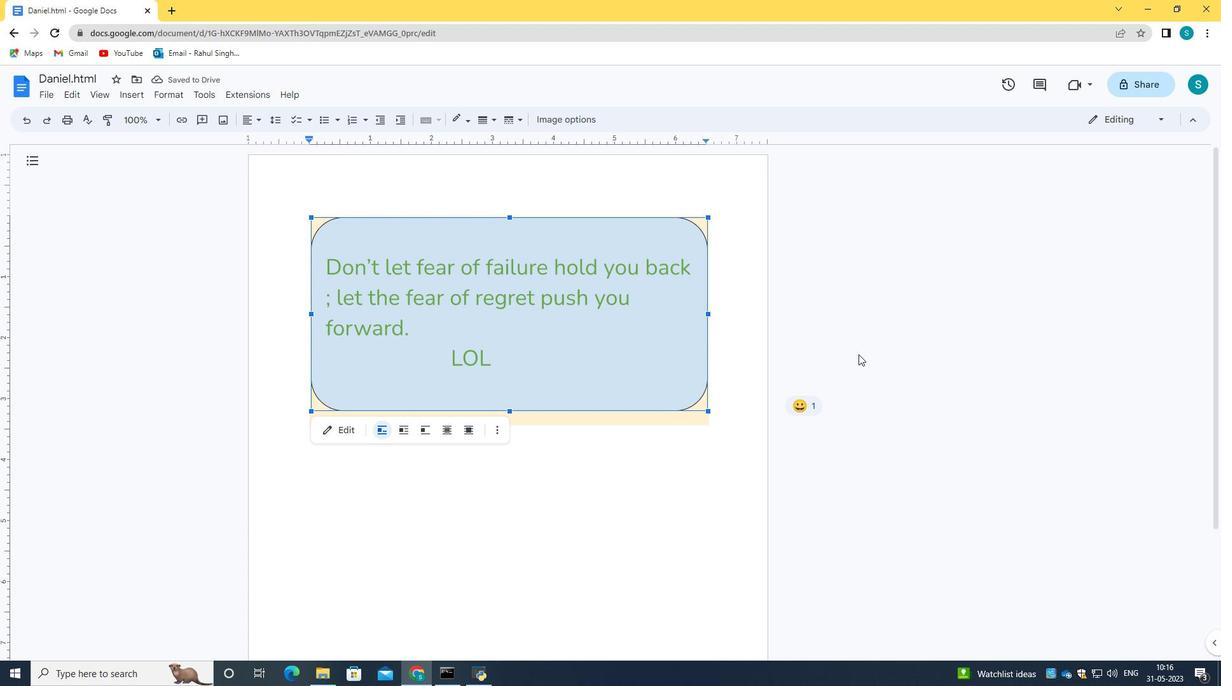 
Action: Mouse pressed right at (857, 355)
Screenshot: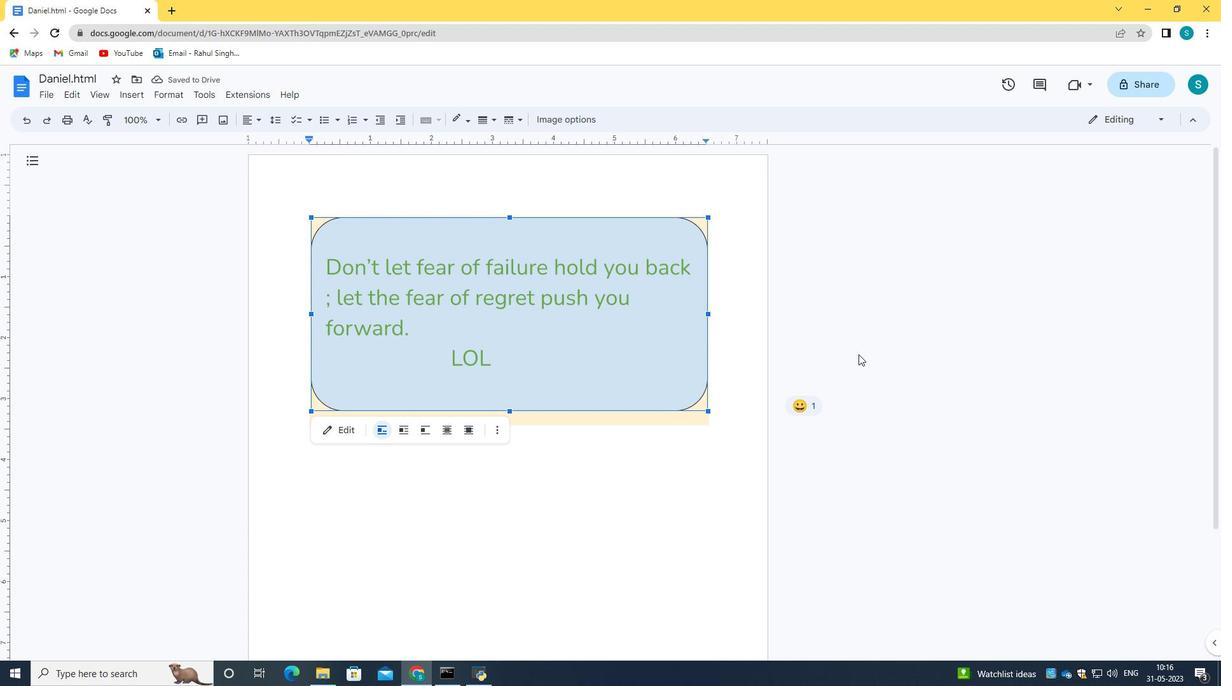 
Action: Mouse moved to (857, 355)
Screenshot: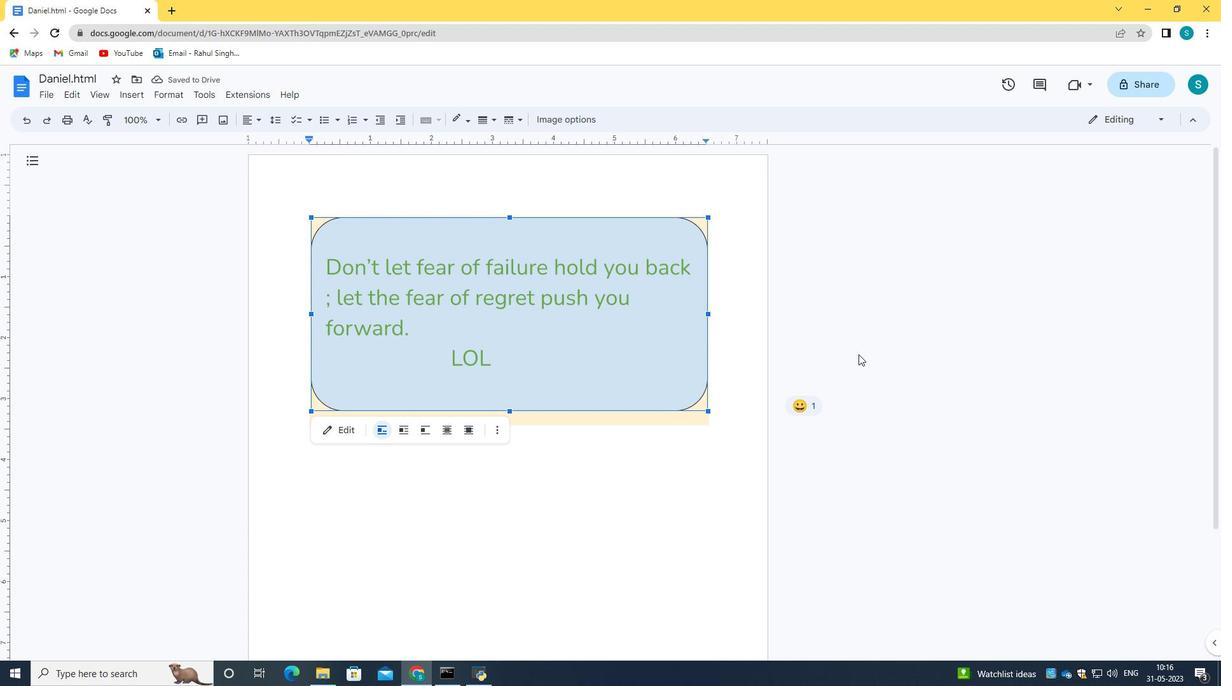
Action: Mouse pressed left at (857, 355)
Screenshot: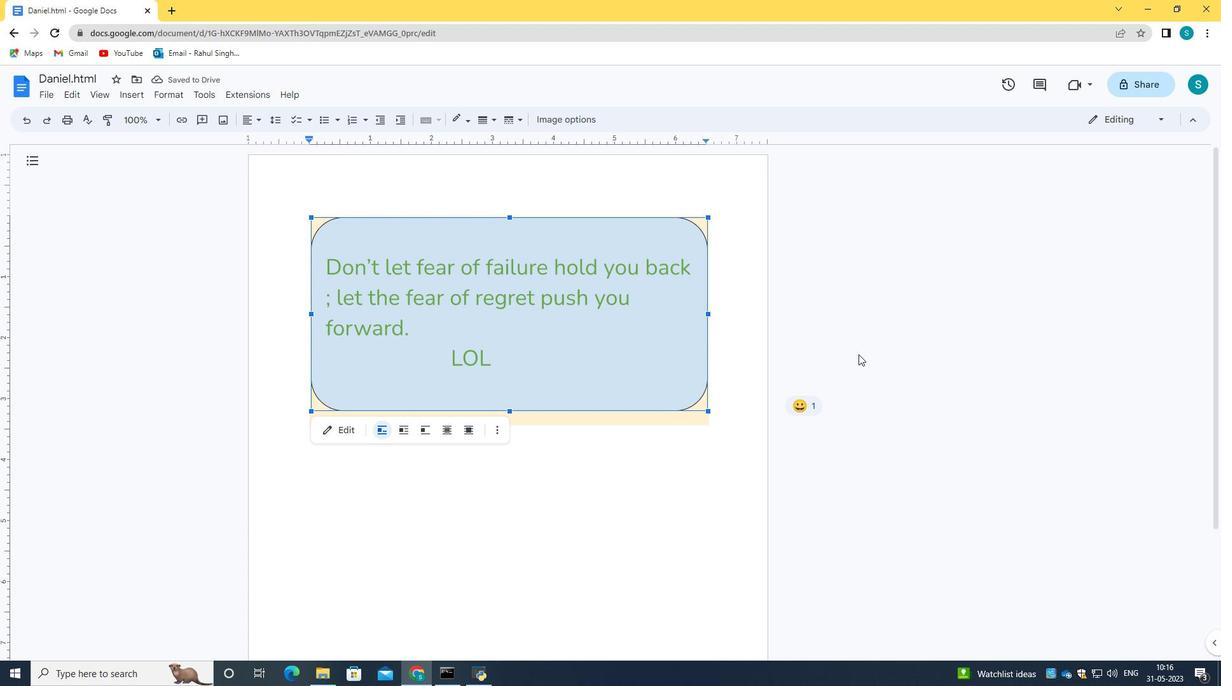 
Action: Mouse moved to (857, 355)
Screenshot: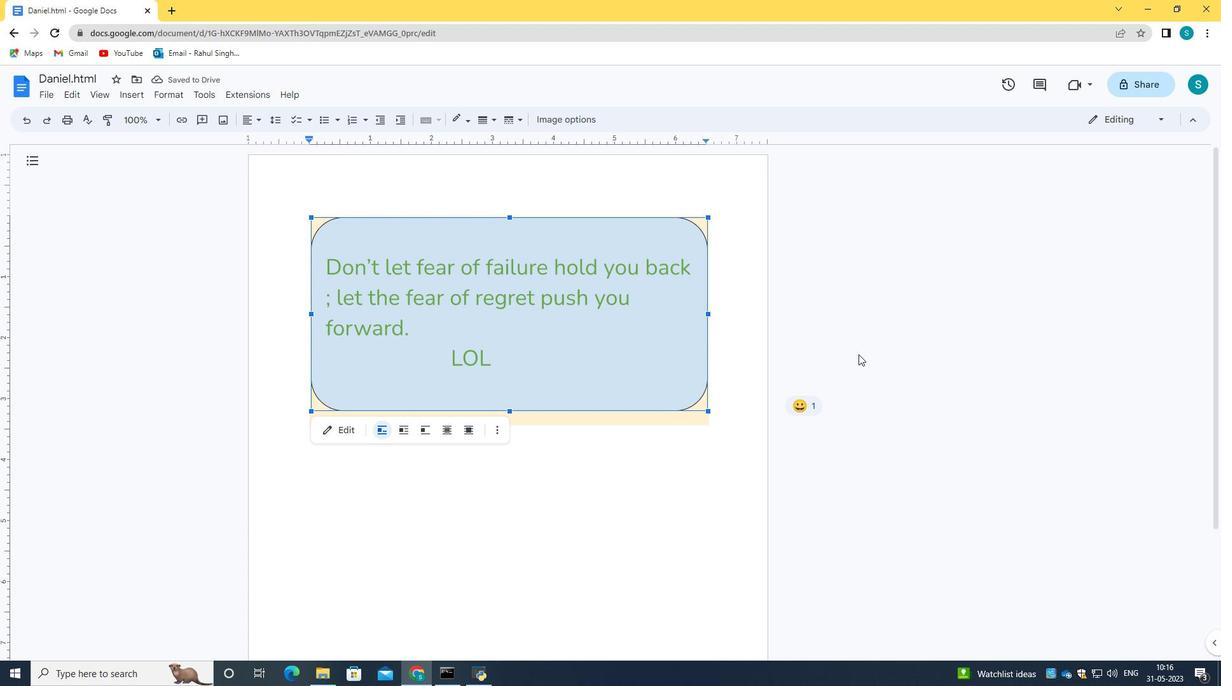 
Action: Mouse pressed left at (857, 355)
Screenshot: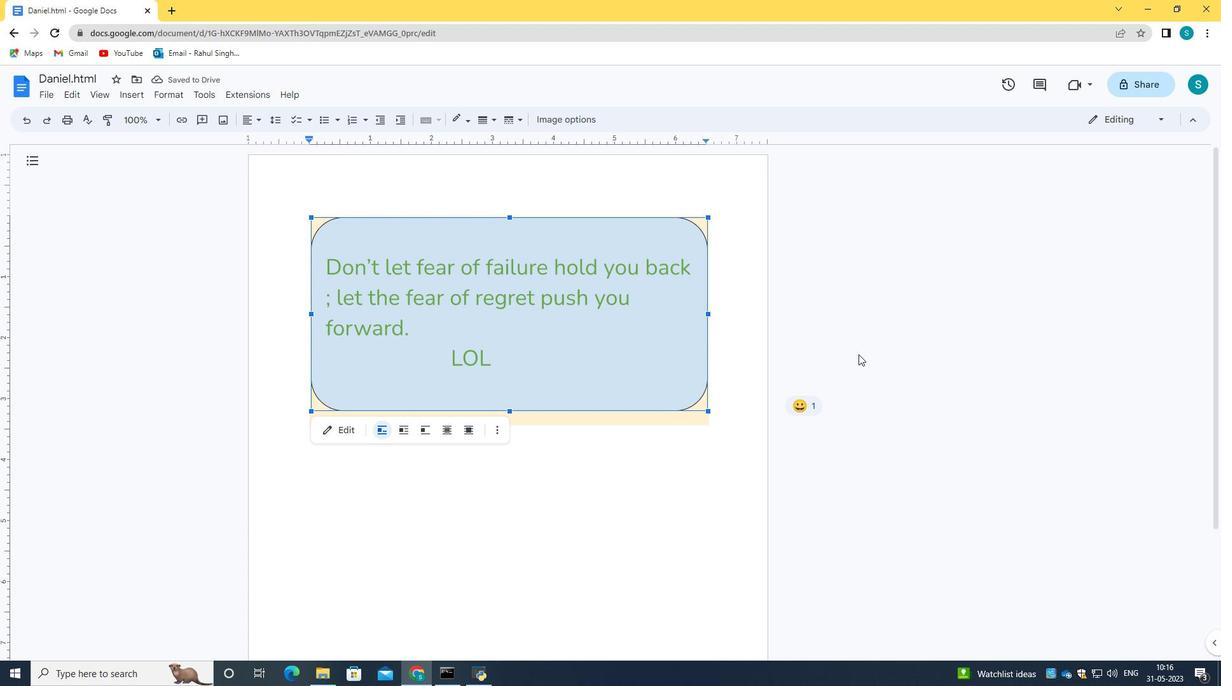 
Action: Mouse moved to (857, 355)
Screenshot: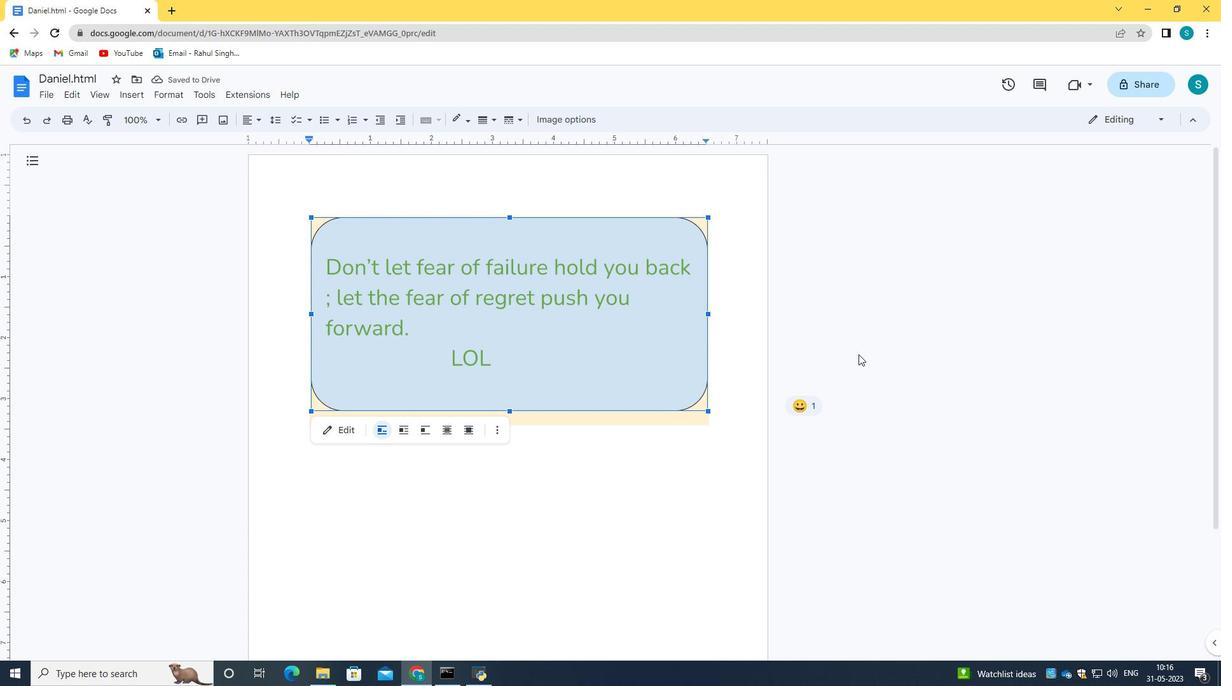 
Action: Mouse pressed left at (857, 355)
Screenshot: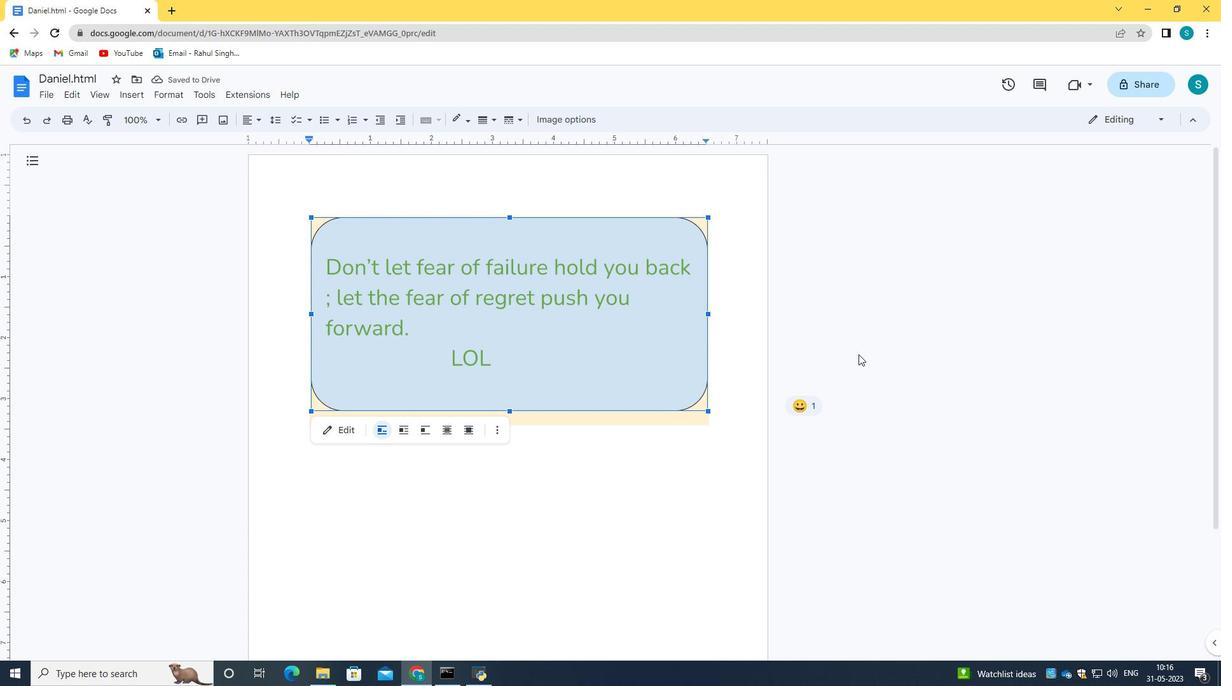 
Action: Mouse moved to (857, 355)
Screenshot: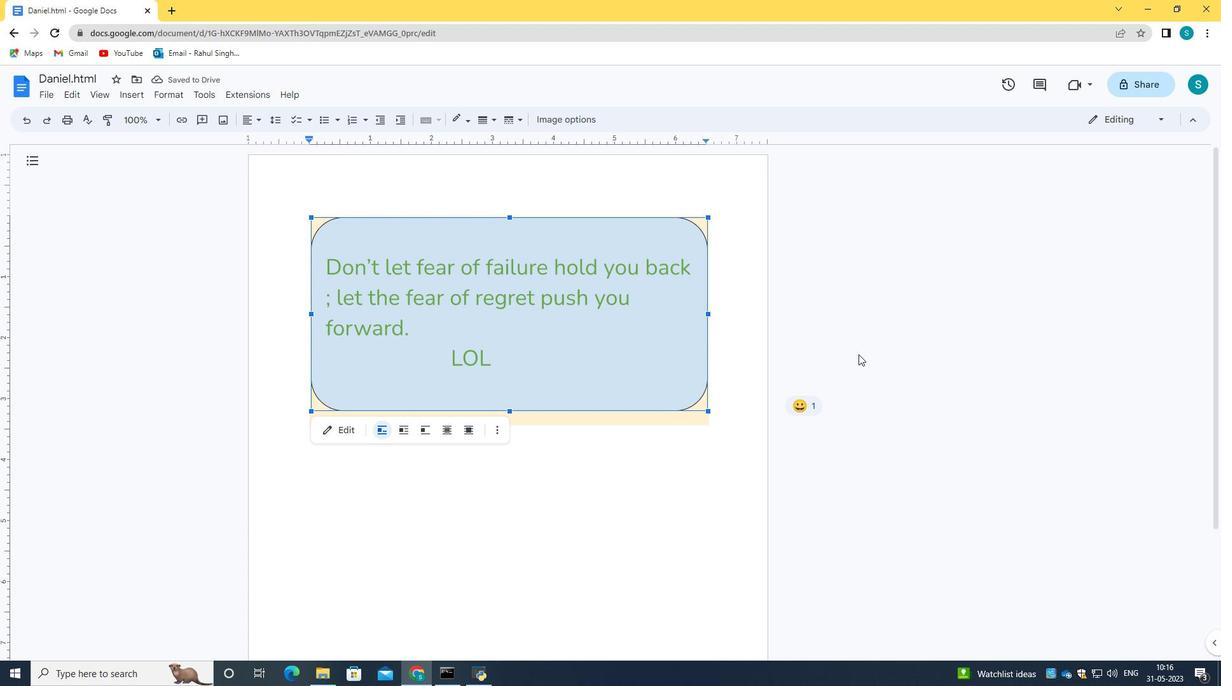
Action: Mouse pressed left at (857, 355)
Screenshot: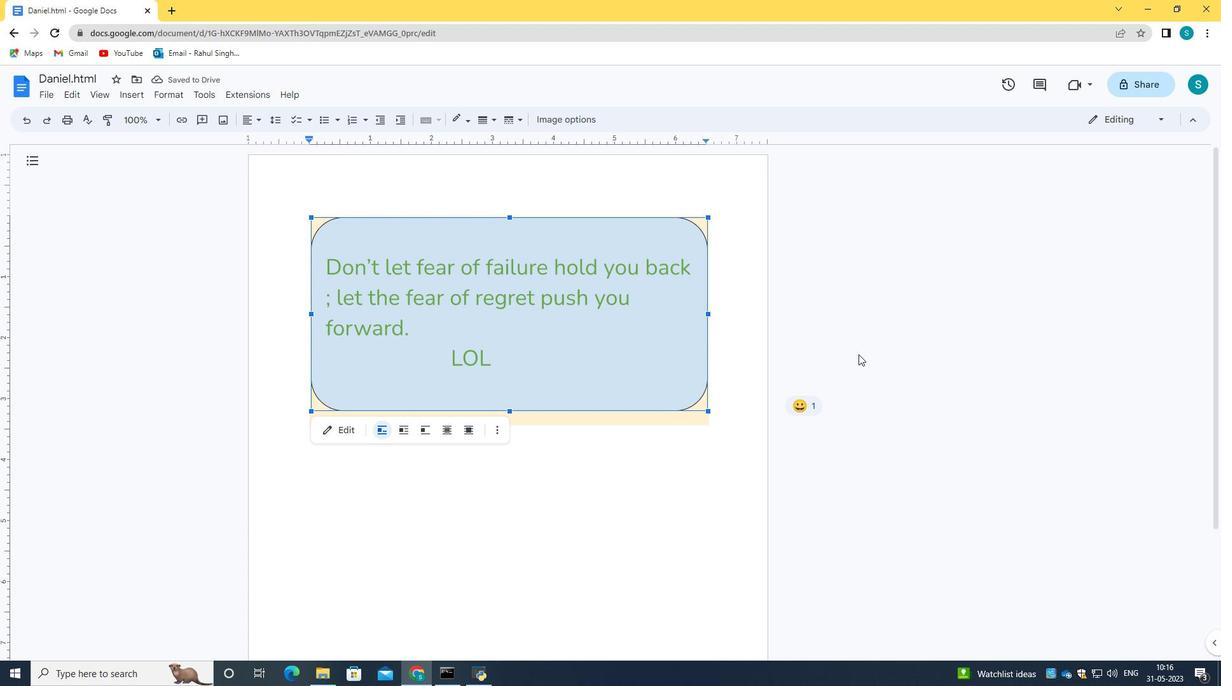 
Action: Mouse moved to (857, 355)
Screenshot: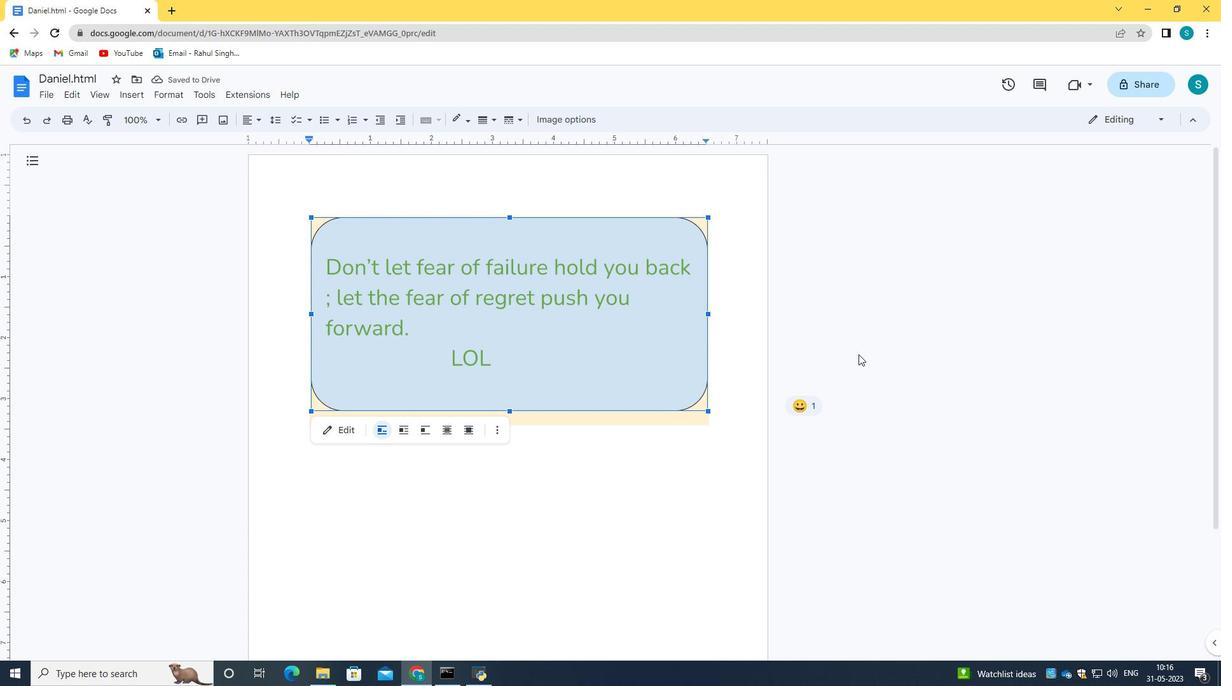 
Action: Mouse pressed left at (857, 355)
Screenshot: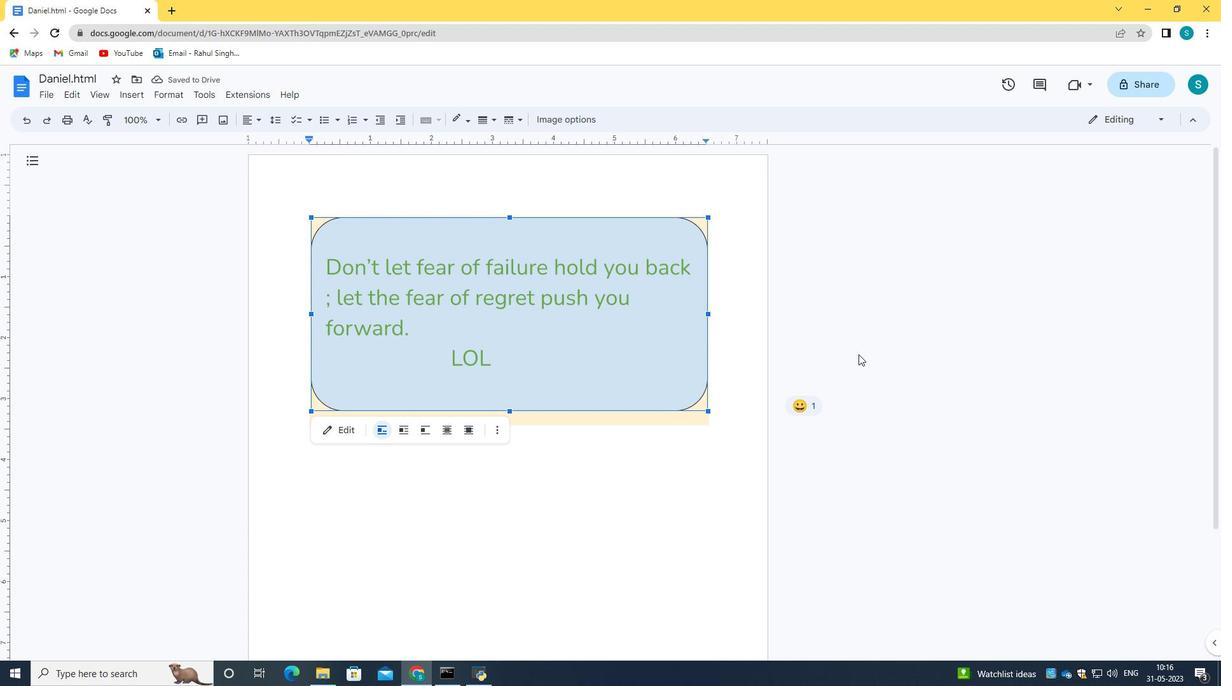 
Action: Mouse moved to (857, 355)
Screenshot: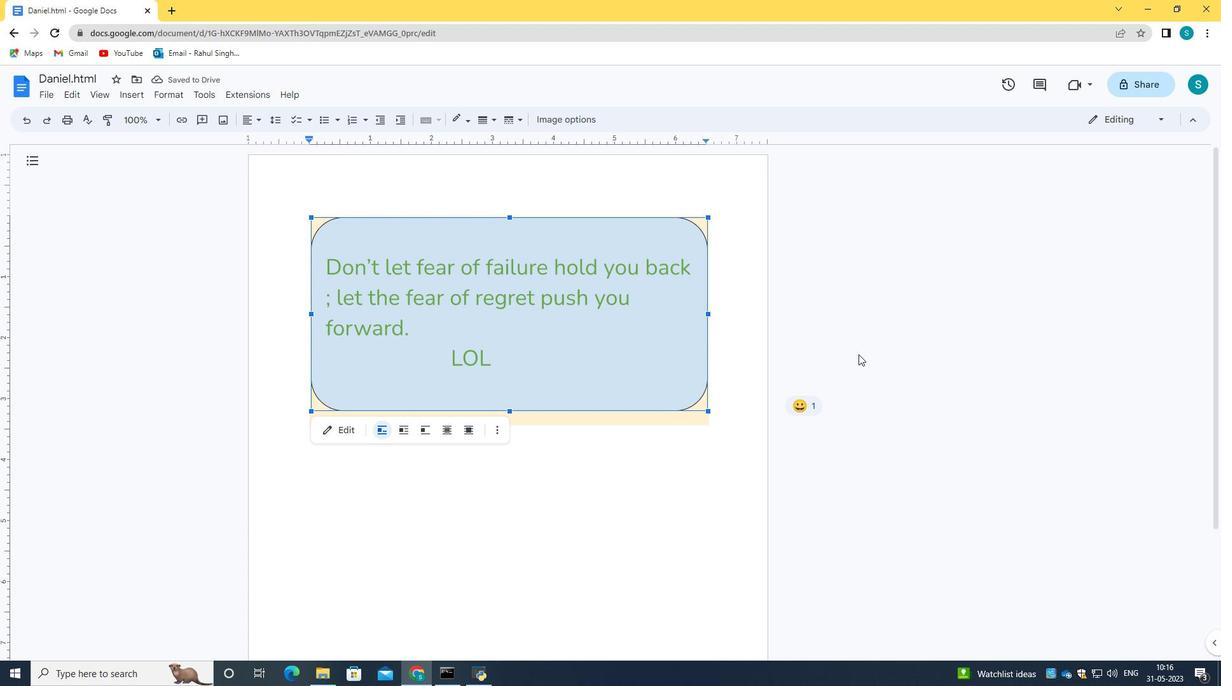 
Action: Mouse pressed left at (857, 355)
Screenshot: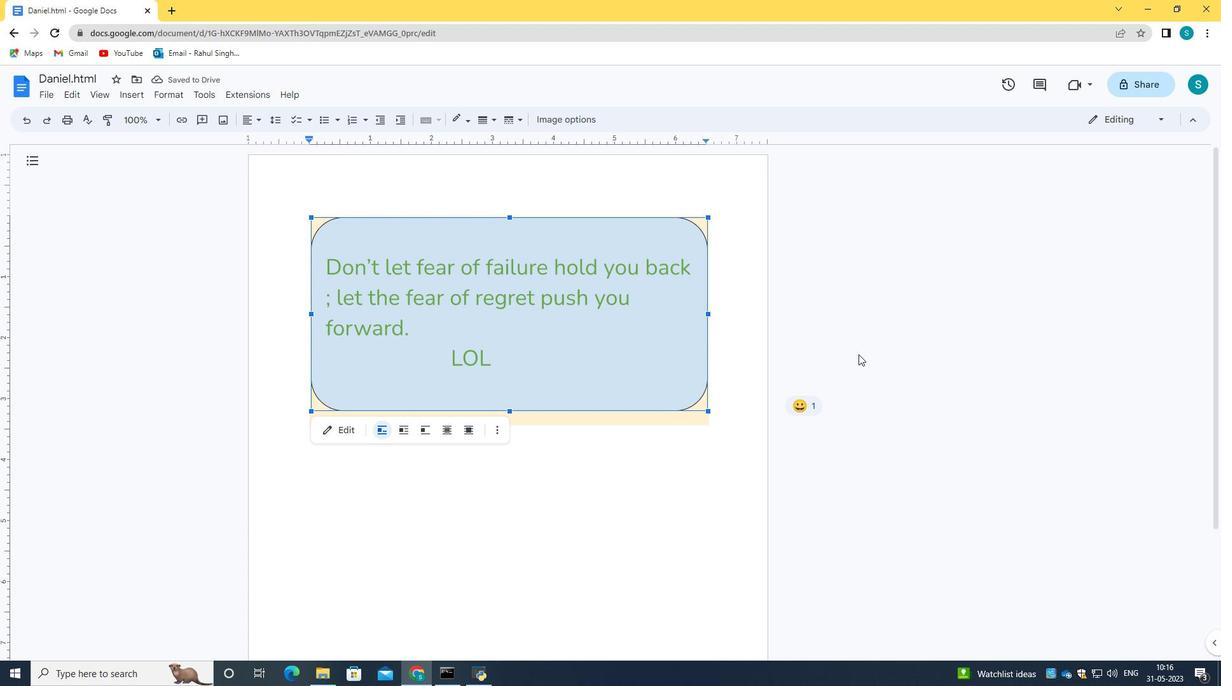 
Action: Mouse pressed left at (857, 355)
Screenshot: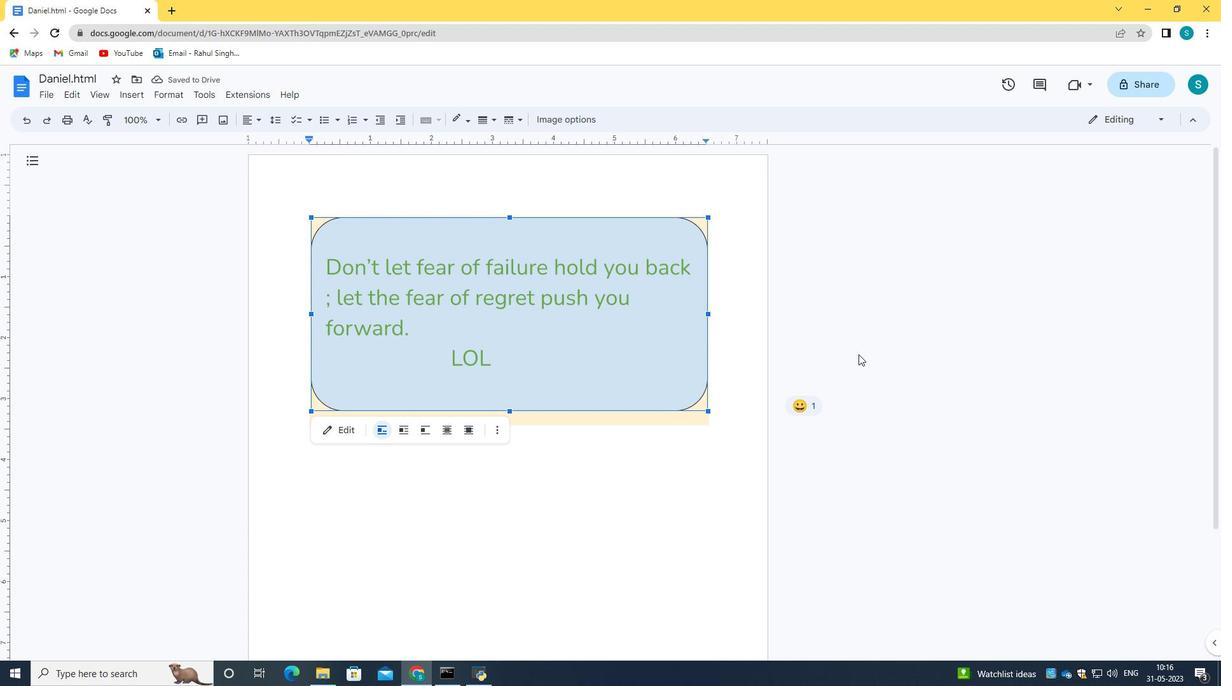 
Action: Mouse pressed left at (857, 355)
Screenshot: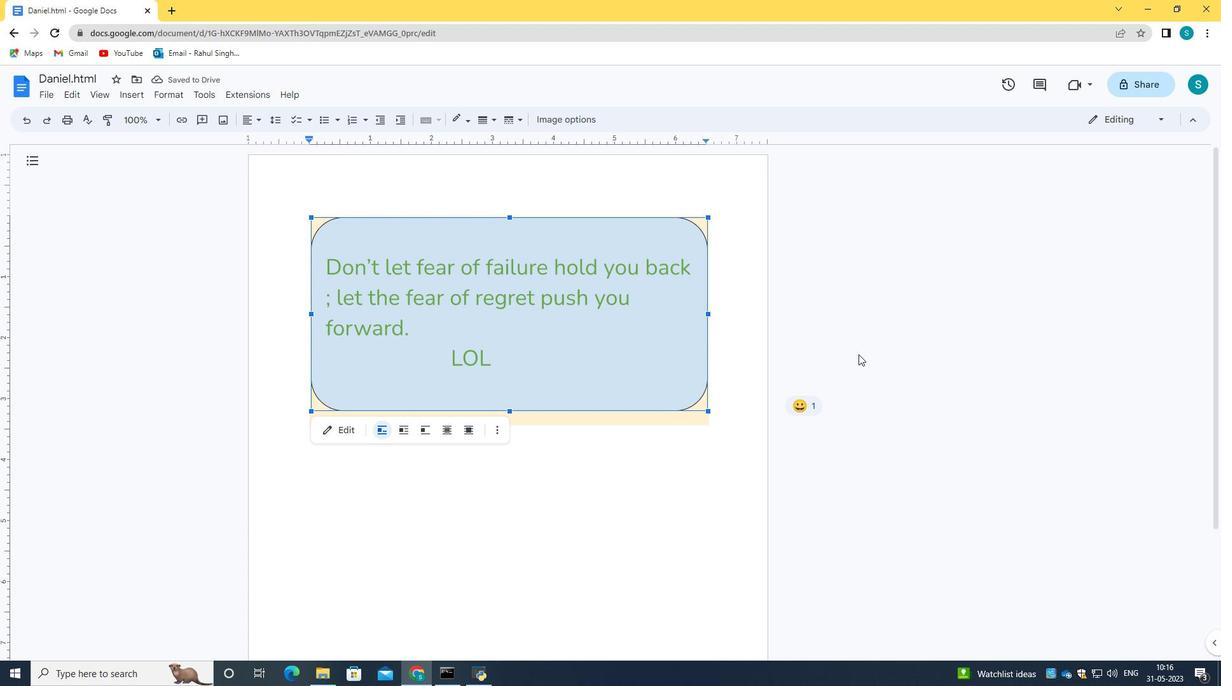 
Action: Mouse pressed left at (857, 355)
Screenshot: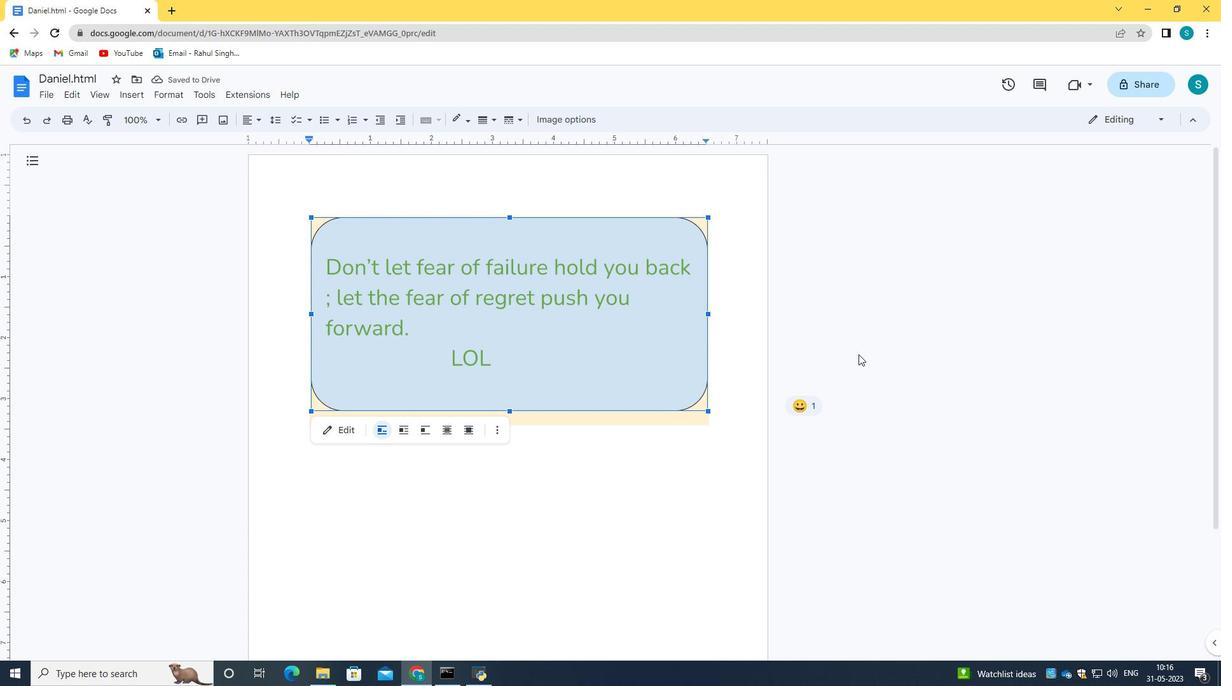 
Action: Mouse moved to (857, 355)
Screenshot: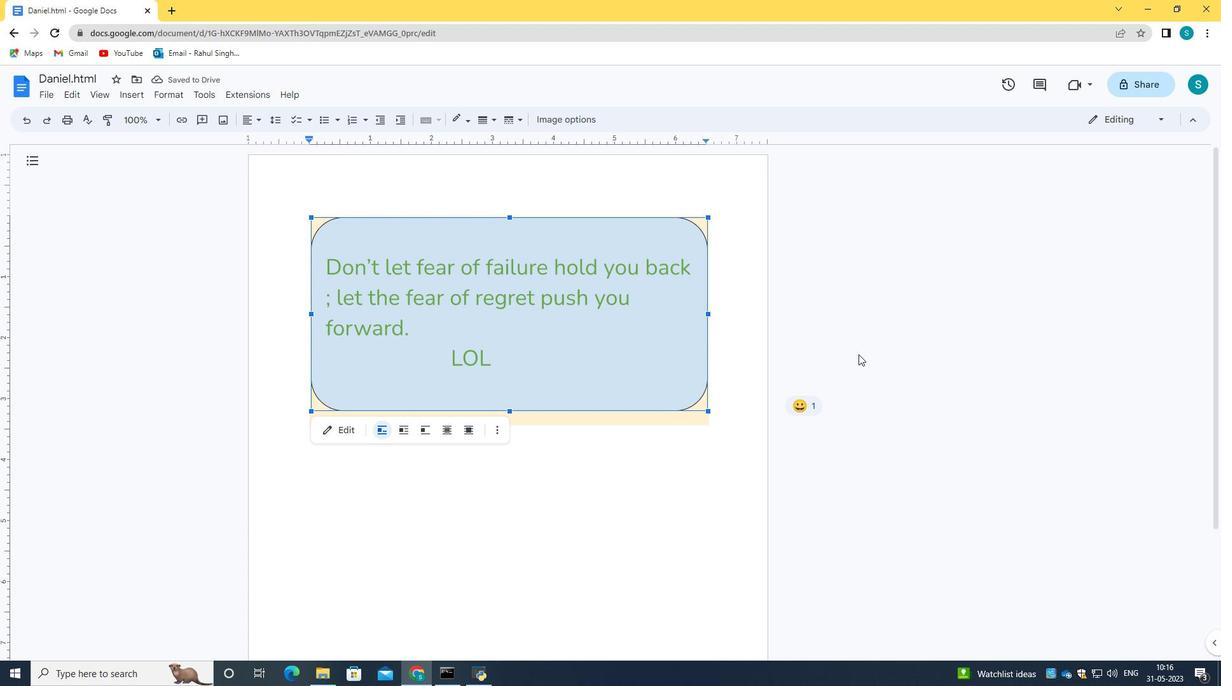 
Action: Mouse pressed left at (857, 355)
Screenshot: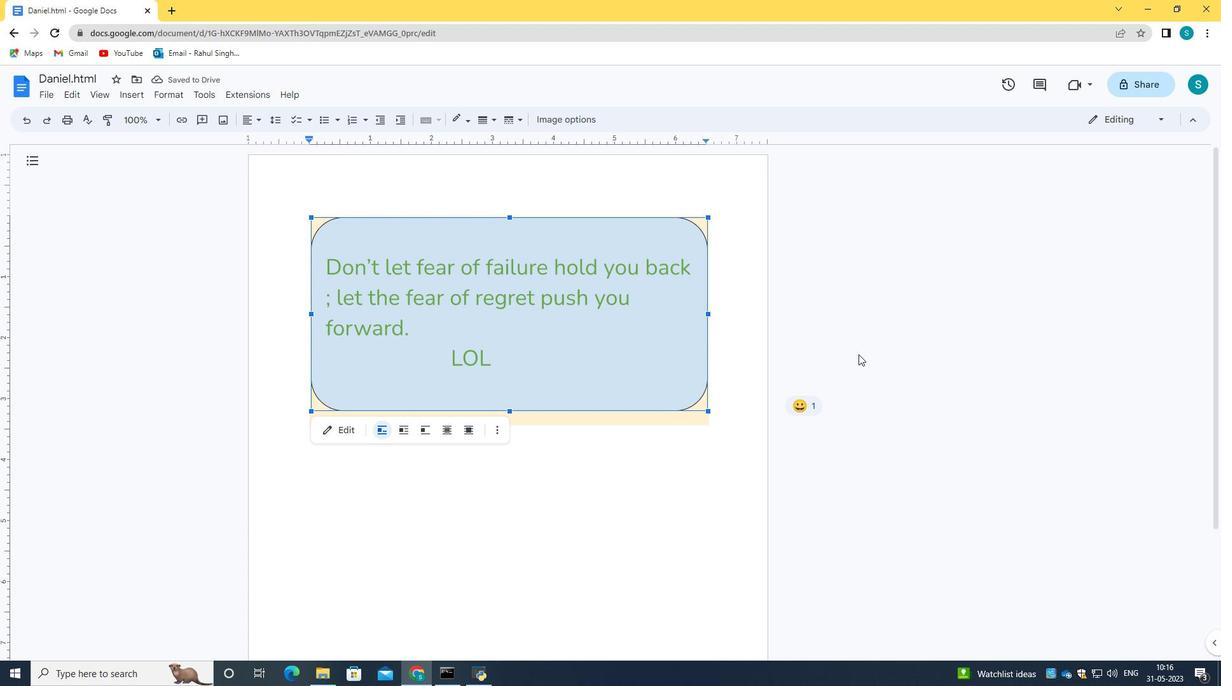 
Action: Mouse moved to (857, 355)
Screenshot: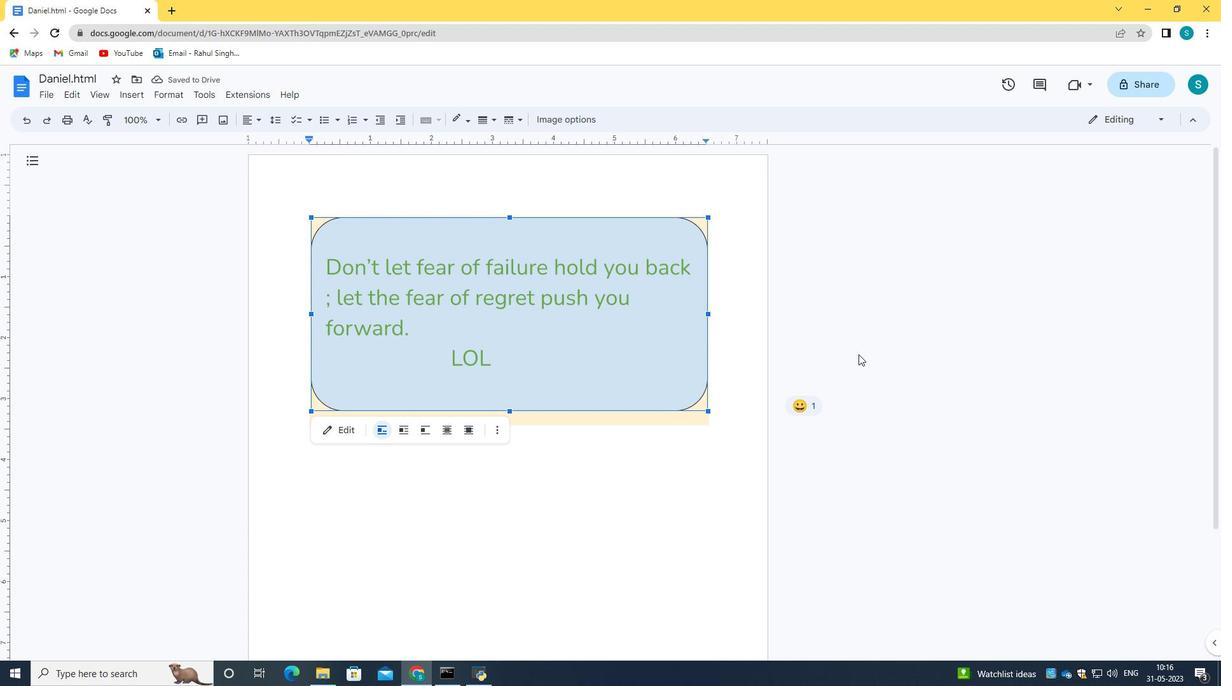 
Action: Mouse pressed left at (857, 355)
Screenshot: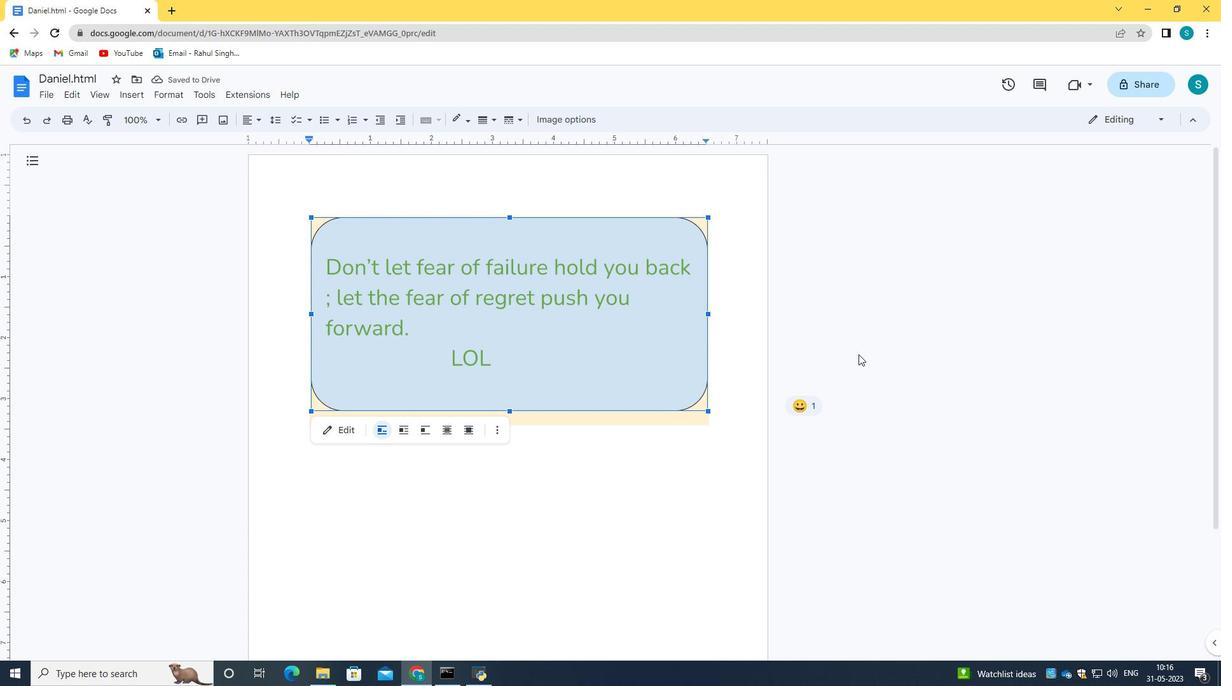 
Action: Mouse moved to (857, 355)
Screenshot: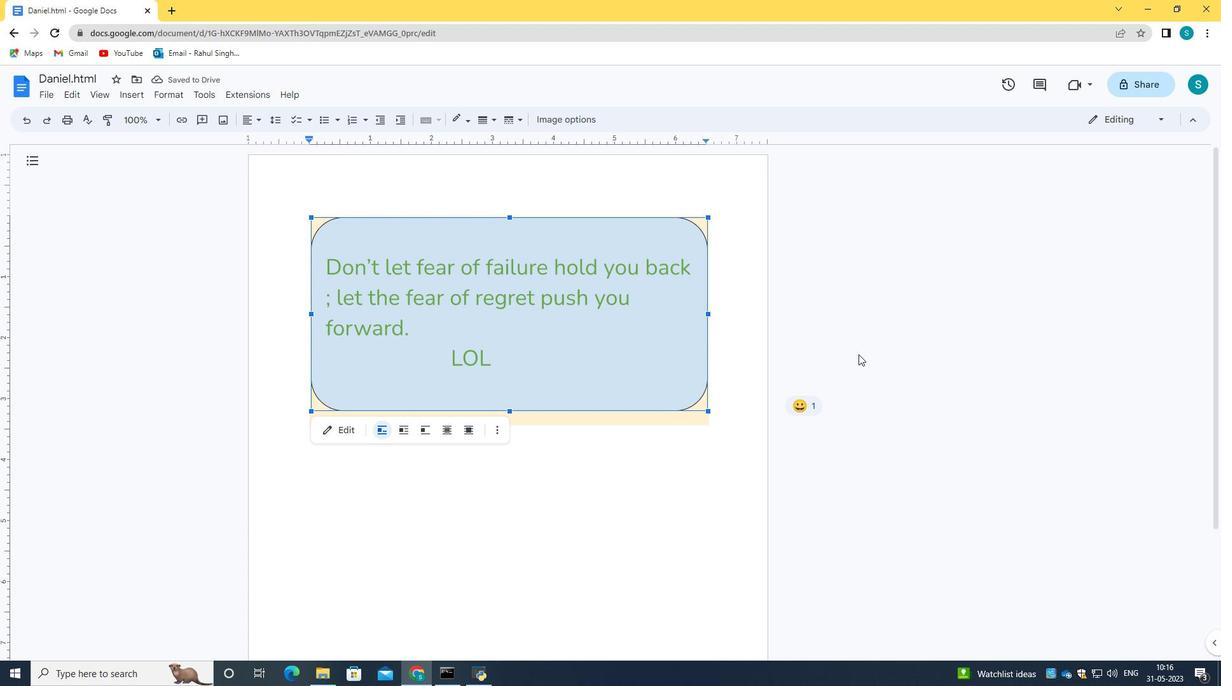 
Action: Mouse pressed left at (857, 355)
Screenshot: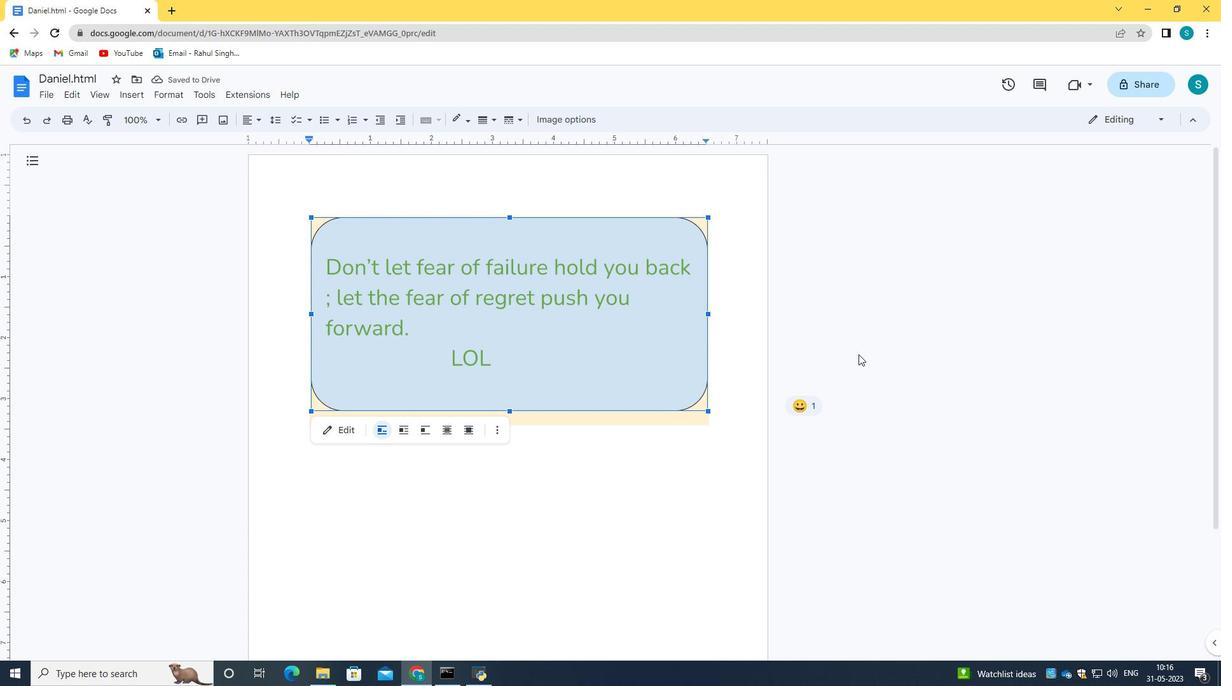 
Action: Mouse moved to (857, 355)
Screenshot: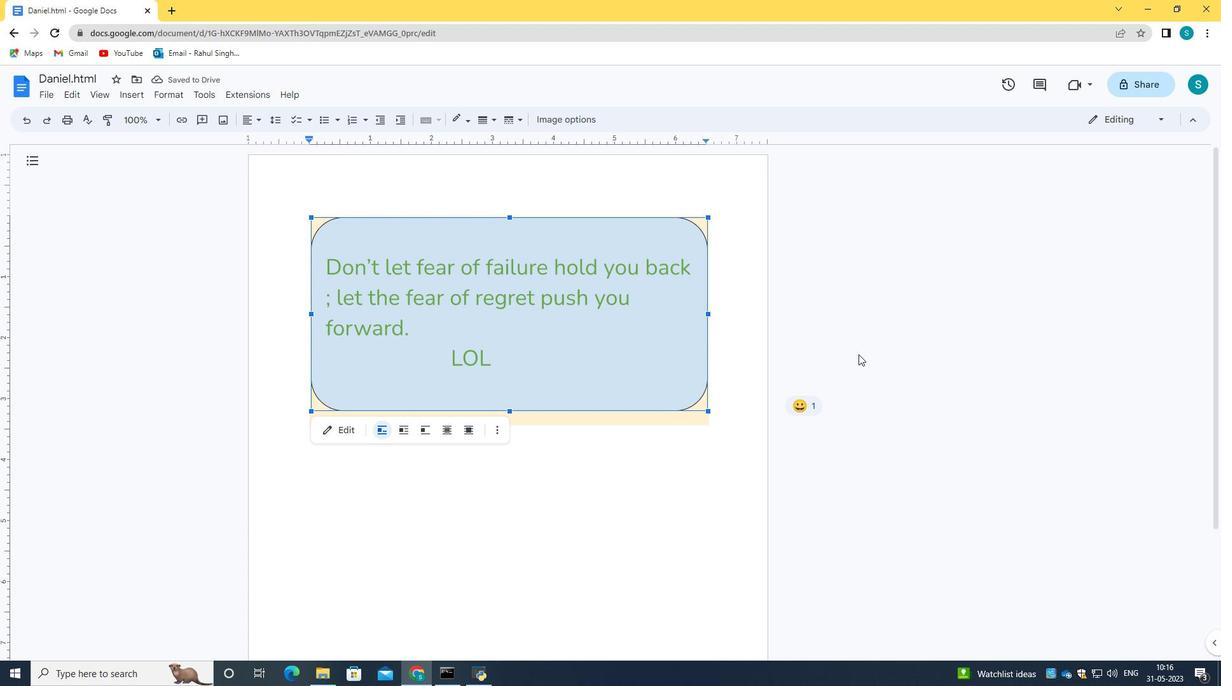 
Action: Mouse pressed left at (857, 355)
Screenshot: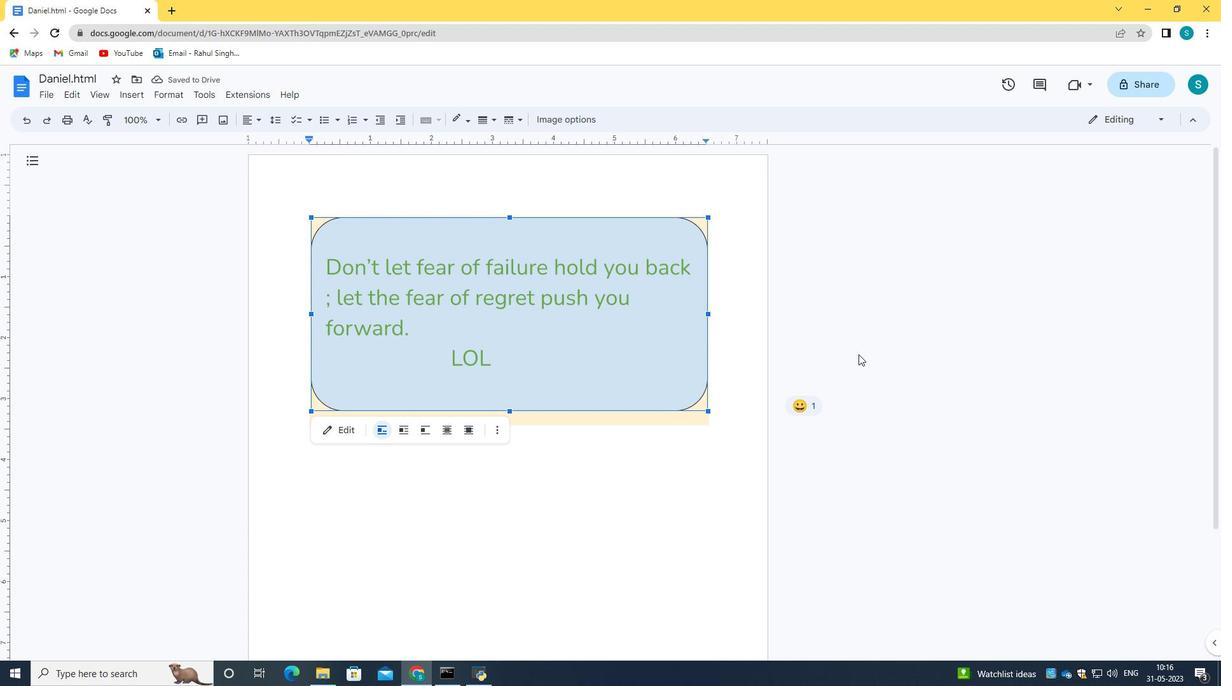 
Action: Mouse moved to (857, 355)
Screenshot: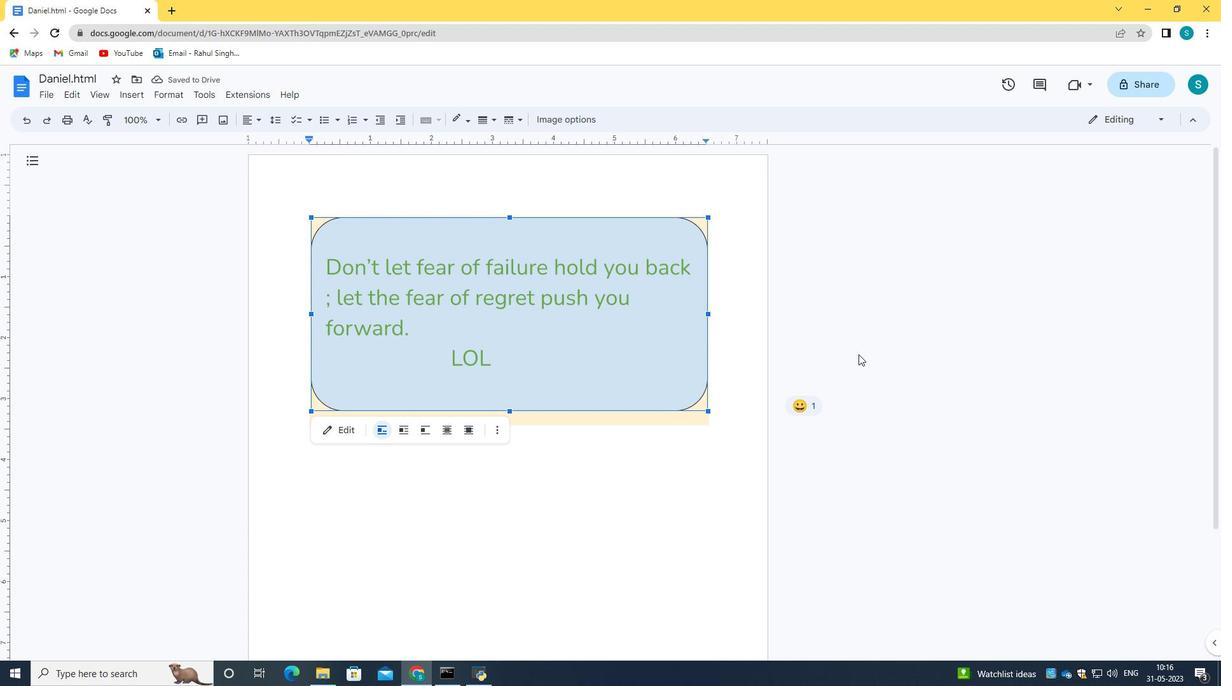 
Action: Mouse pressed left at (857, 355)
Screenshot: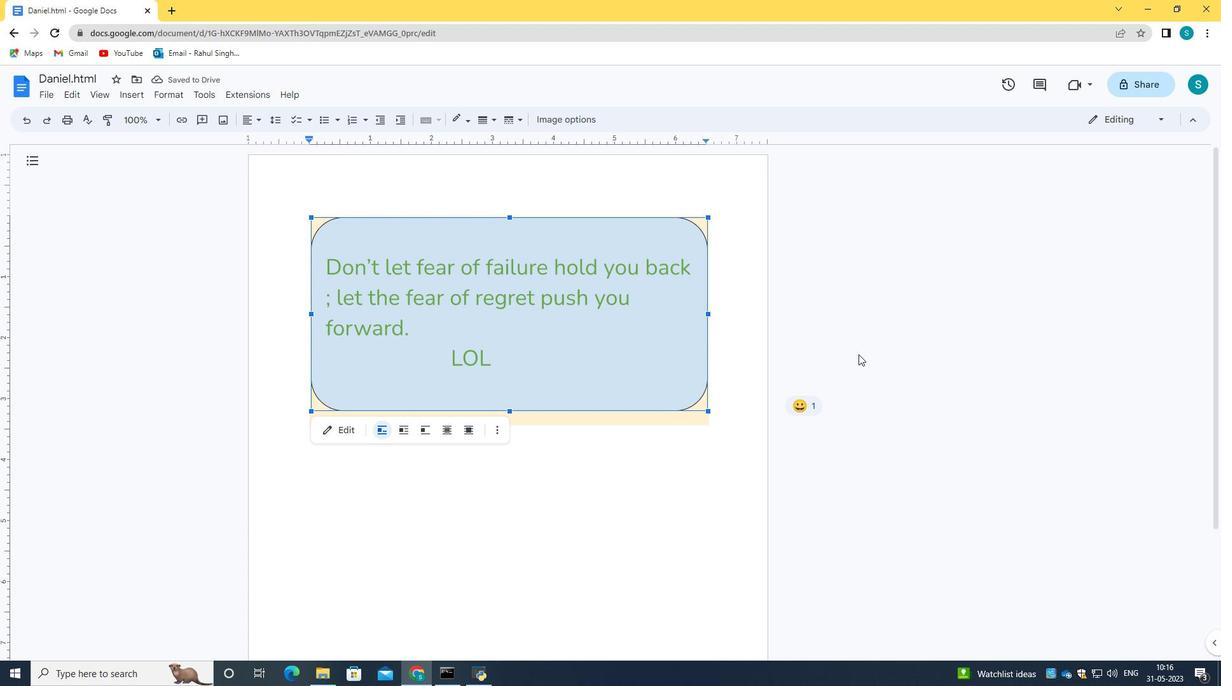
Action: Mouse moved to (857, 355)
Screenshot: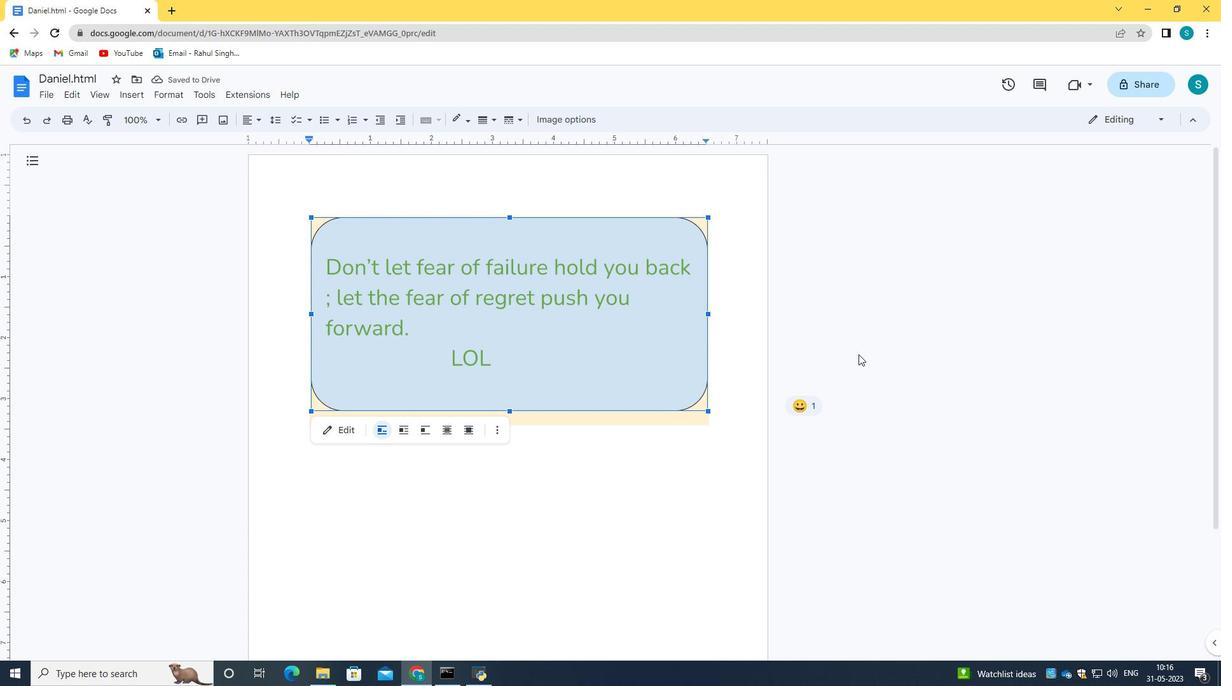 
Action: Mouse pressed left at (857, 355)
Screenshot: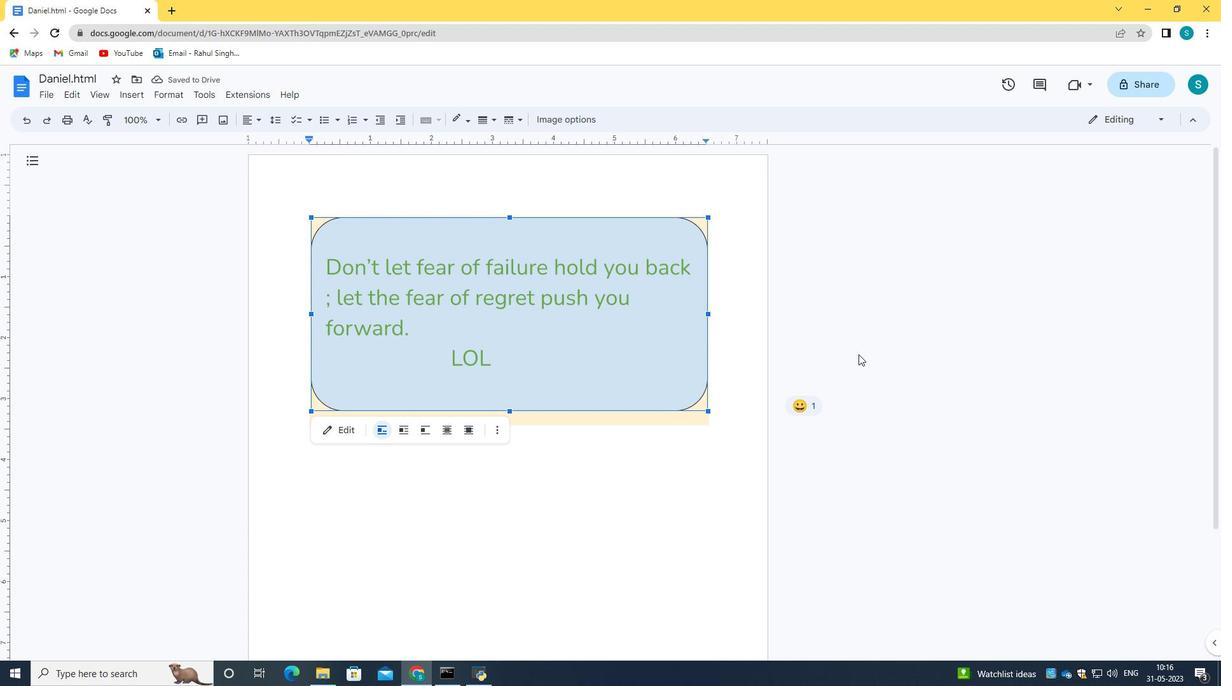 
Action: Mouse moved to (857, 355)
Screenshot: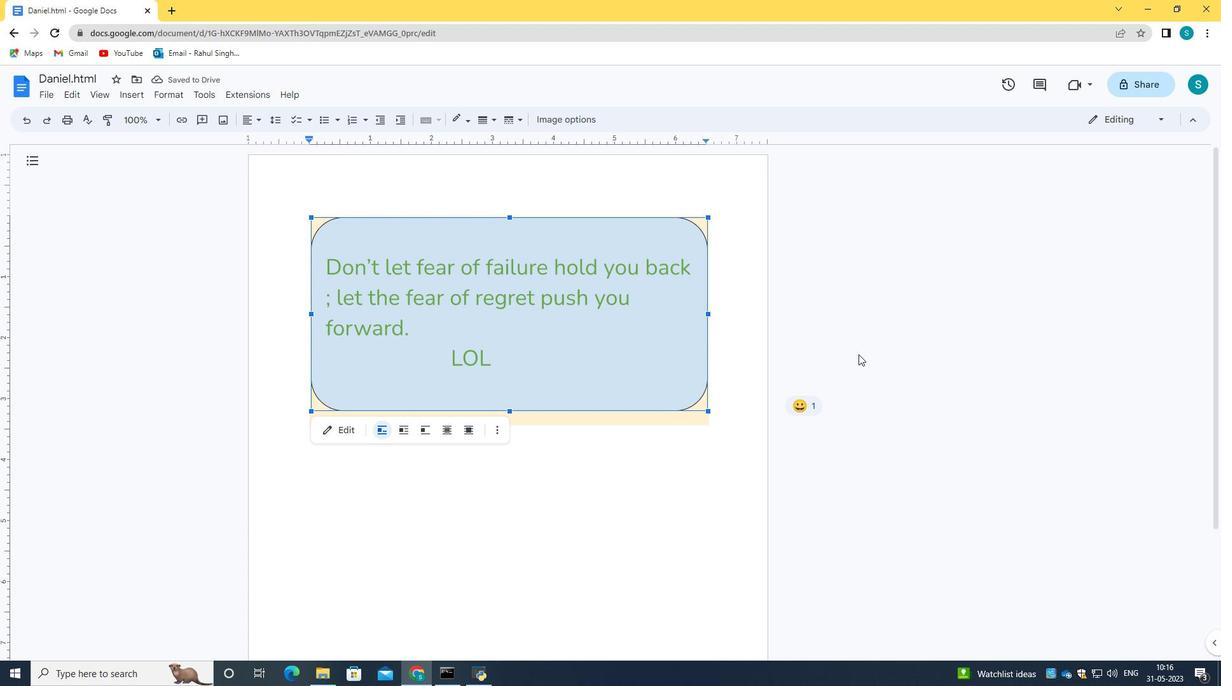 
Action: Mouse pressed left at (857, 355)
Screenshot: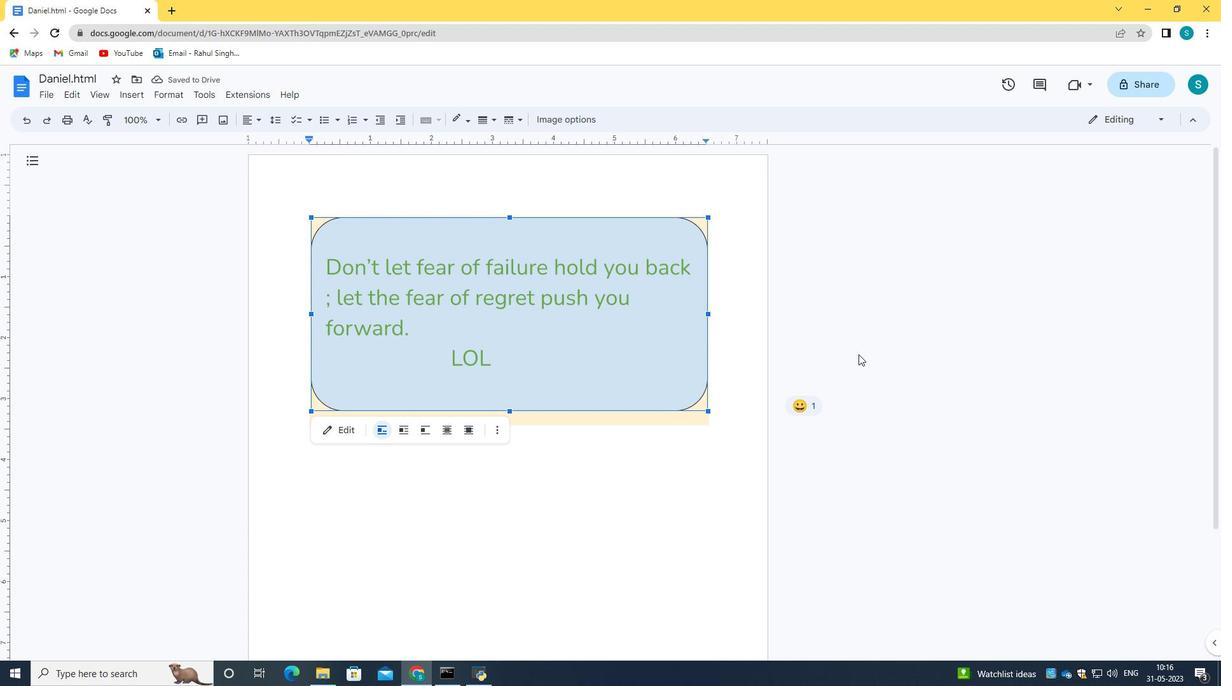 
Action: Mouse moved to (857, 355)
Screenshot: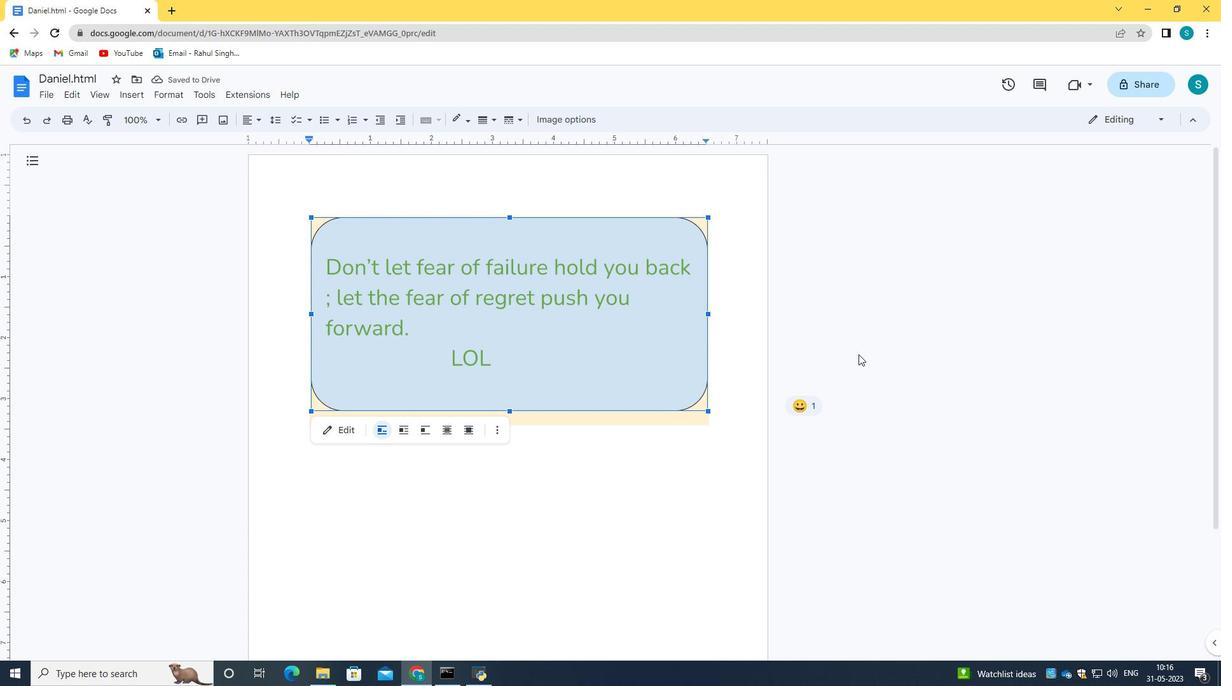 
Action: Mouse pressed left at (857, 355)
Screenshot: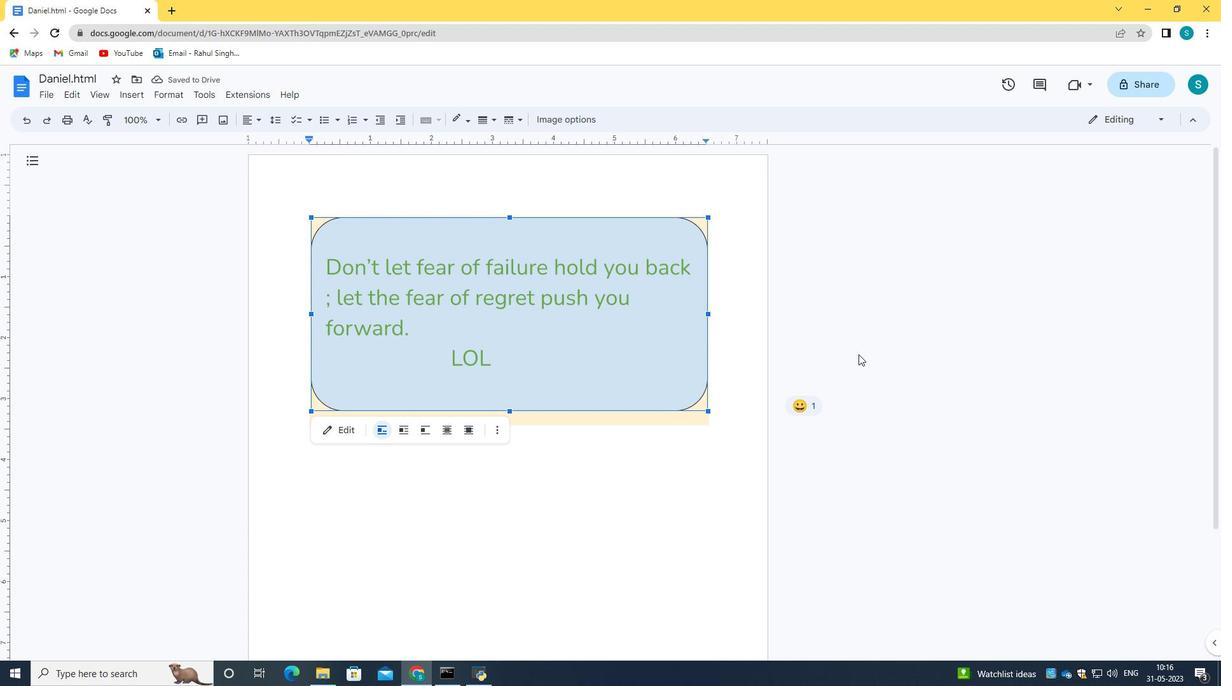 
Action: Mouse pressed left at (857, 355)
Screenshot: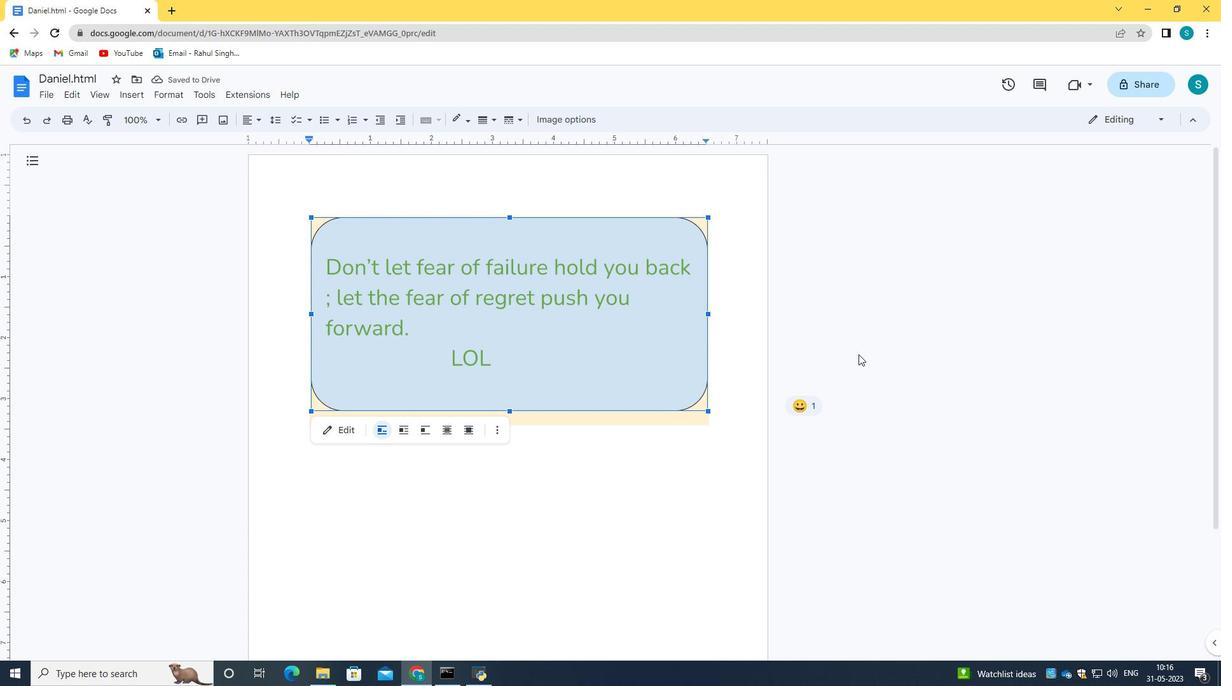 
Action: Mouse moved to (857, 355)
Screenshot: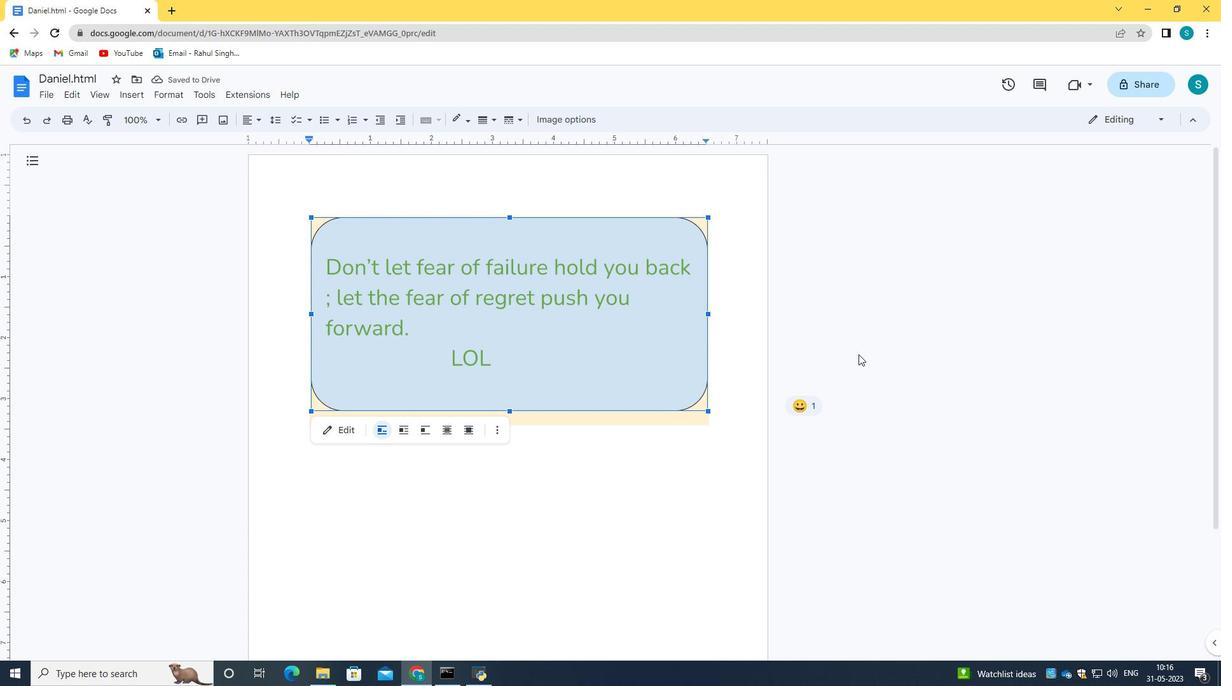 
Action: Mouse pressed left at (857, 355)
Screenshot: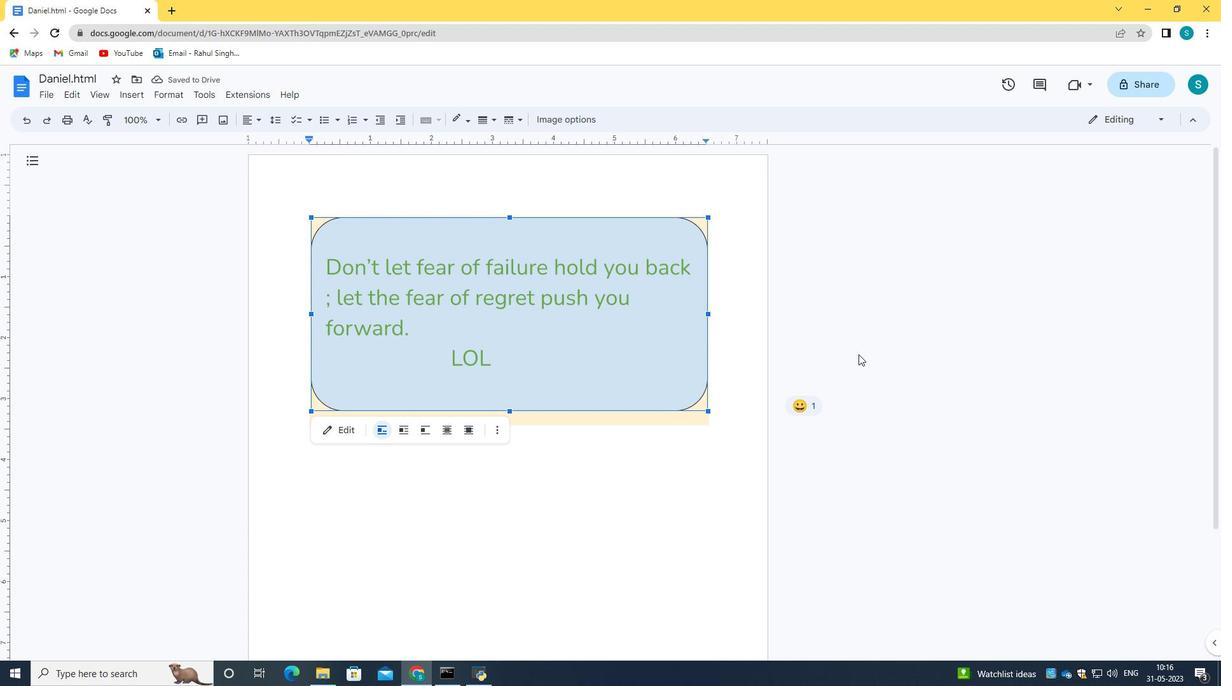 
Action: Mouse moved to (857, 355)
Screenshot: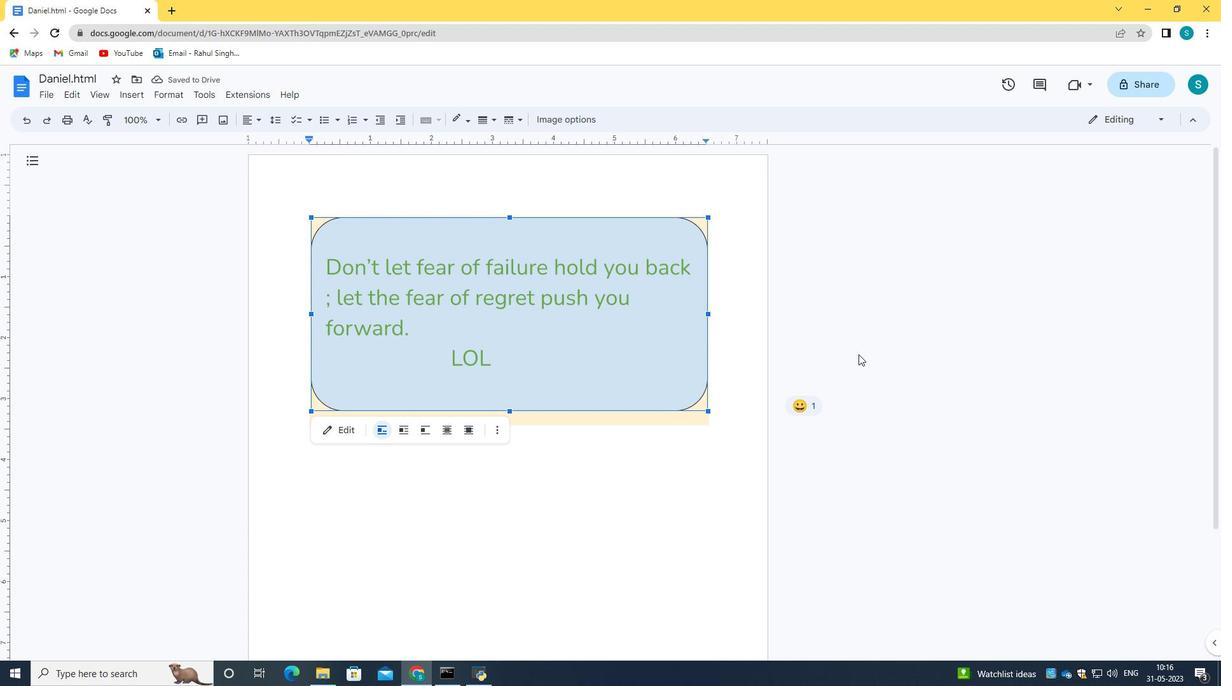 
Action: Mouse pressed left at (857, 355)
Screenshot: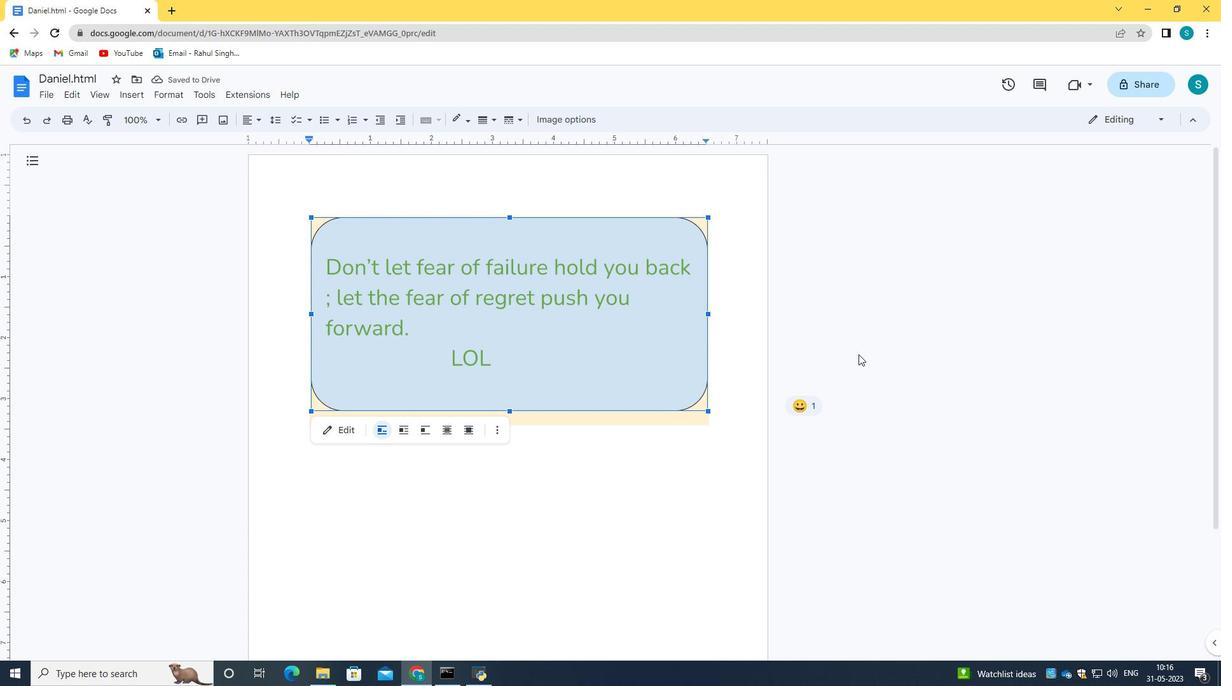
Action: Mouse moved to (857, 355)
Screenshot: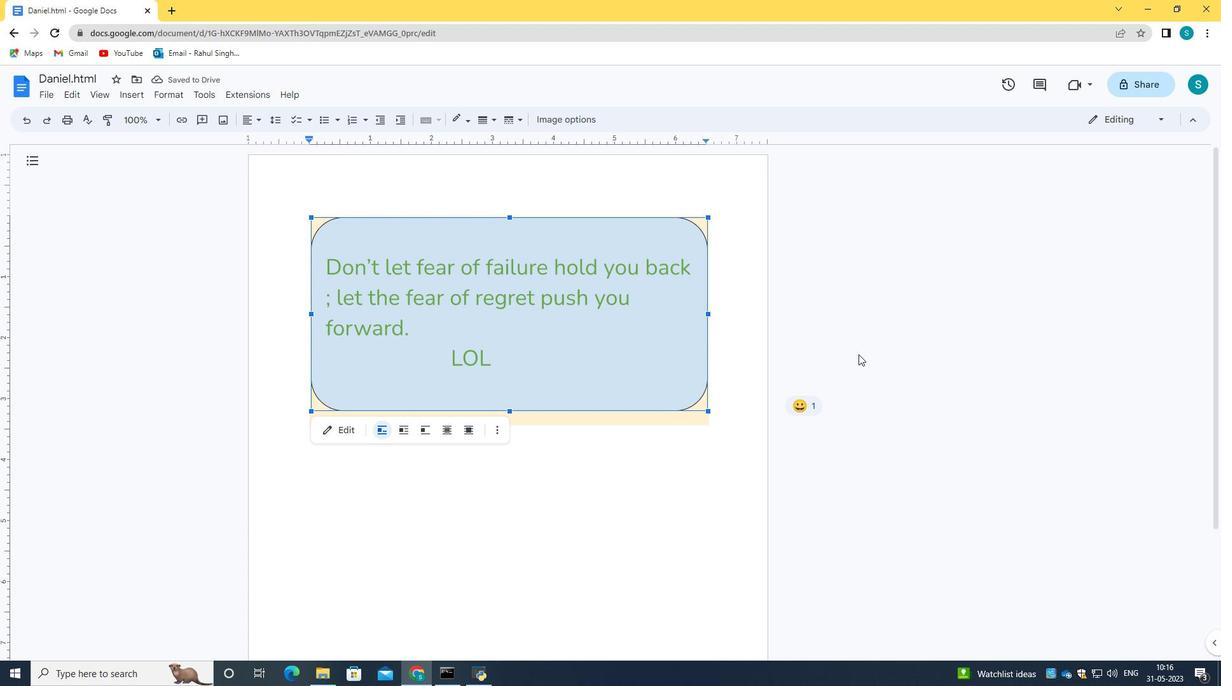 
Action: Mouse pressed left at (857, 355)
Screenshot: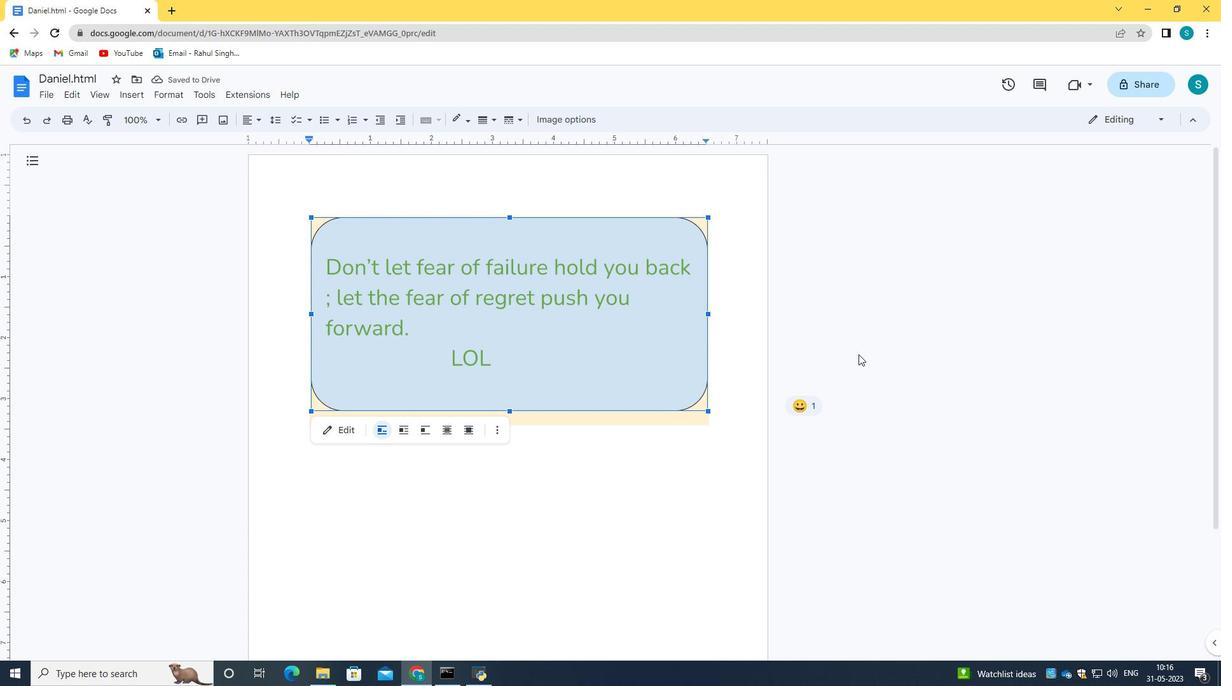 
Action: Mouse moved to (857, 355)
Screenshot: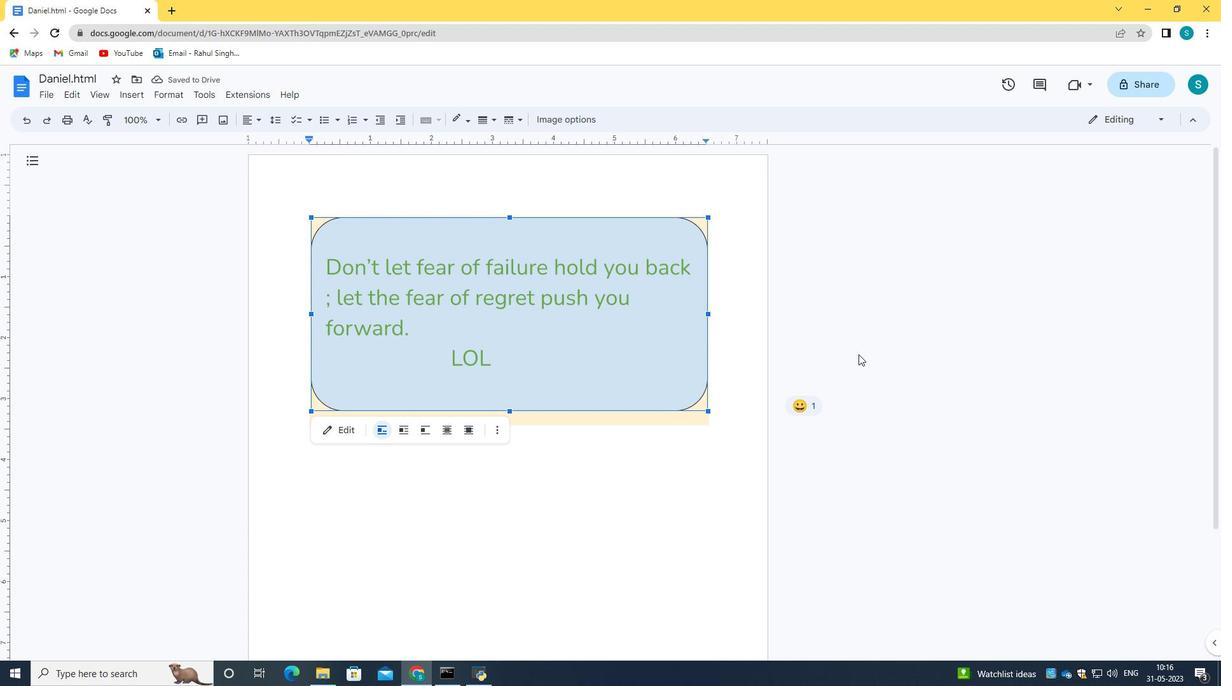 
Action: Mouse pressed left at (857, 355)
Screenshot: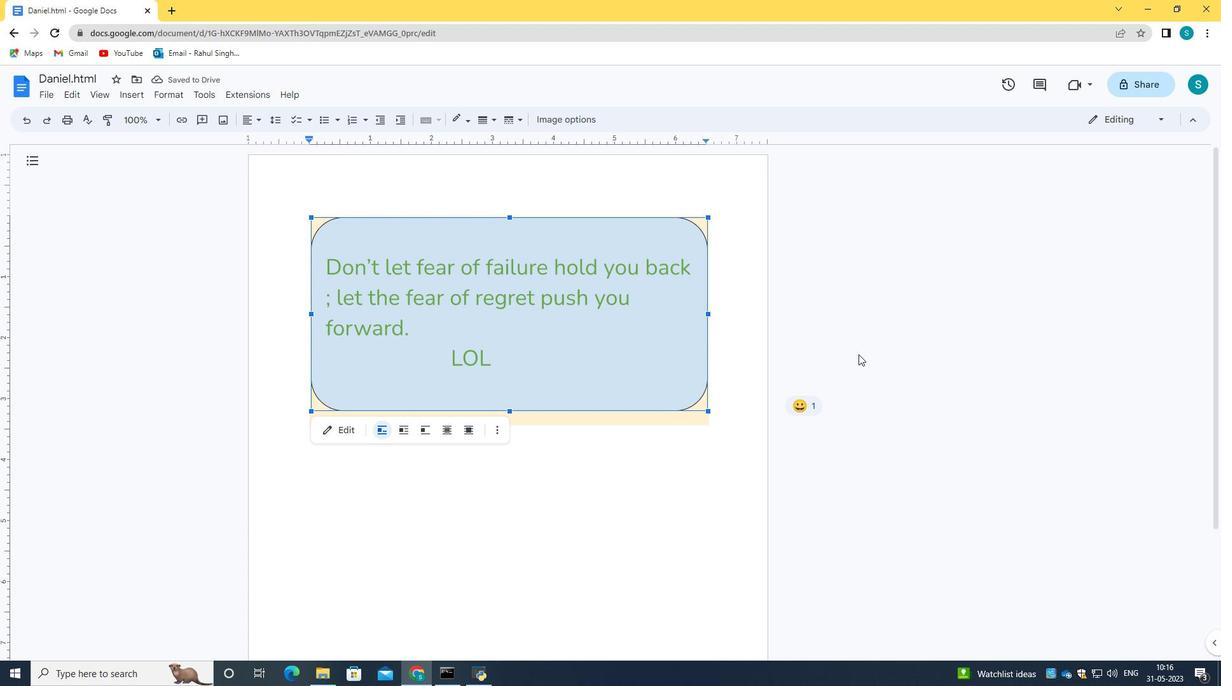 
Action: Mouse moved to (857, 355)
Screenshot: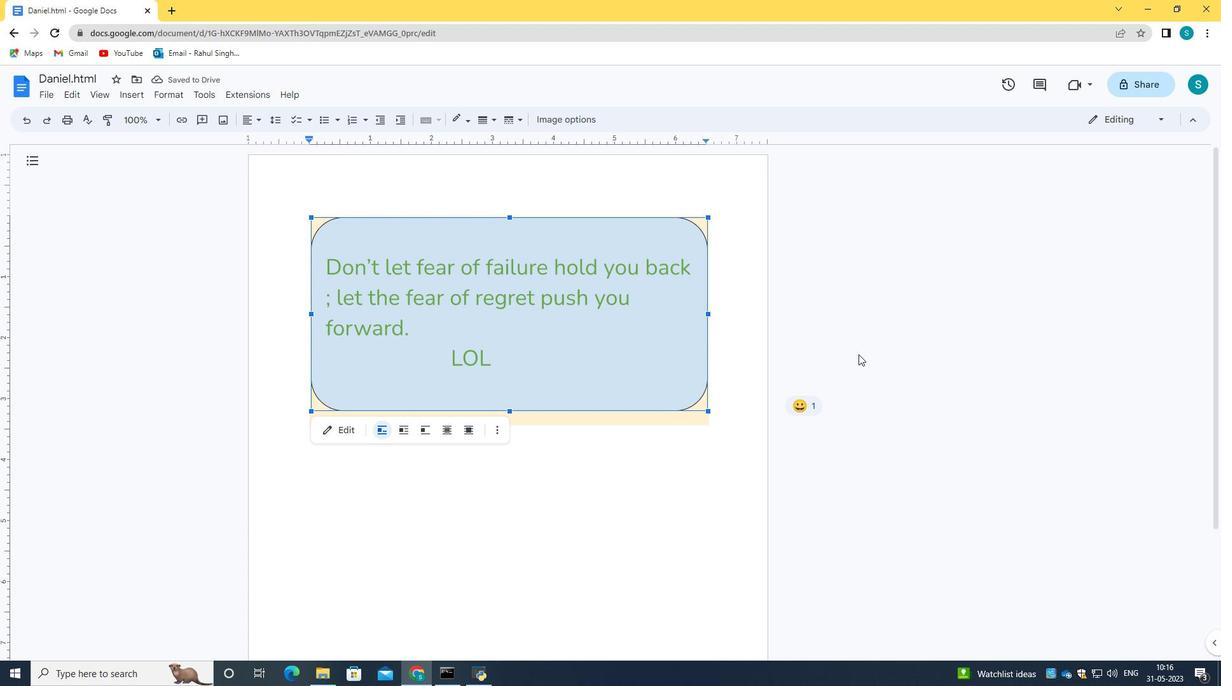 
Action: Mouse pressed left at (857, 355)
Screenshot: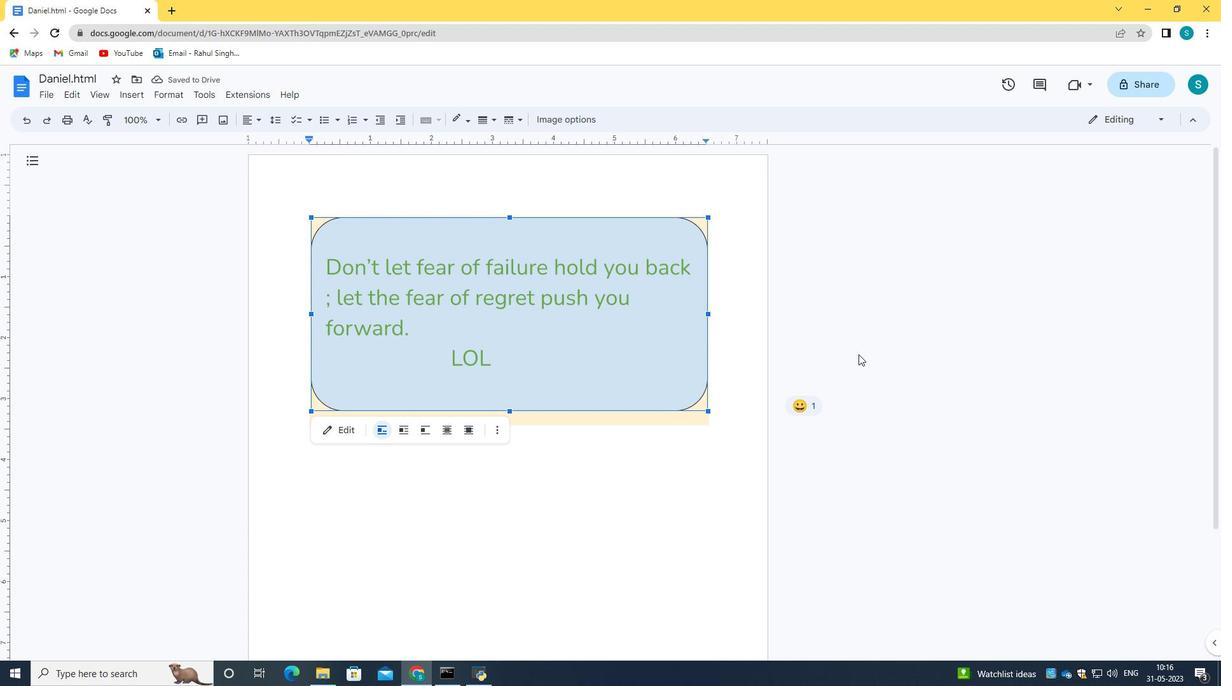 
Action: Mouse moved to (857, 355)
Screenshot: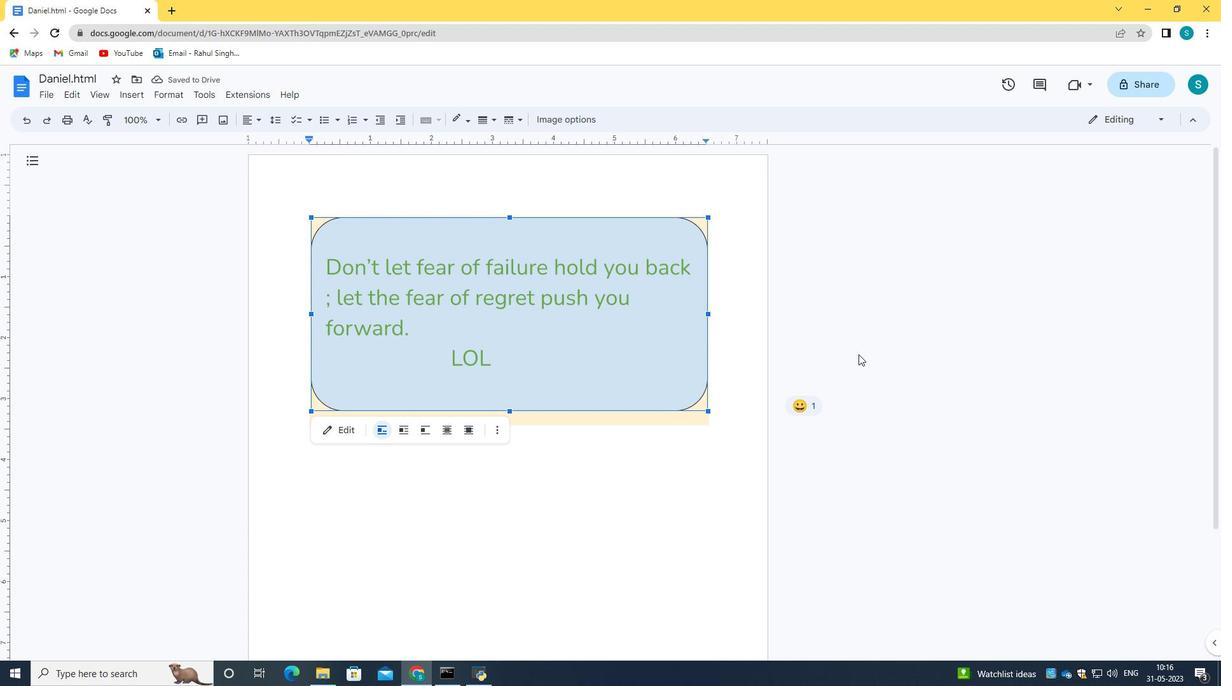 
Action: Mouse pressed left at (857, 355)
Screenshot: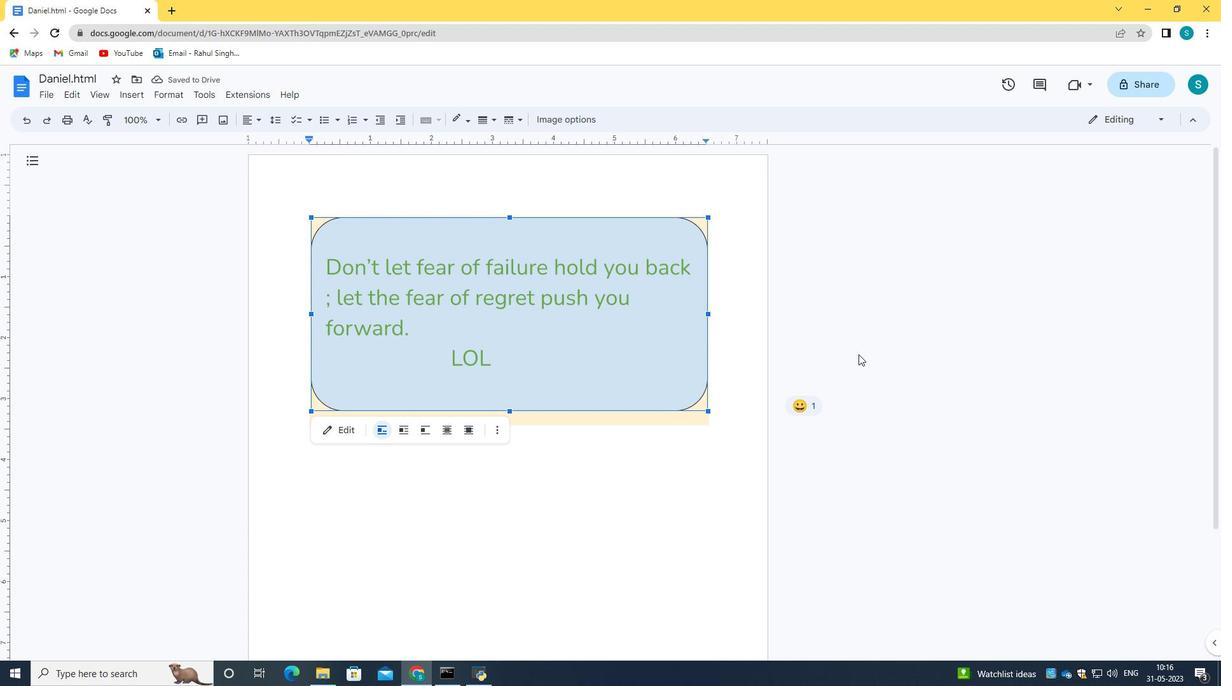 
Action: Mouse pressed left at (857, 355)
Screenshot: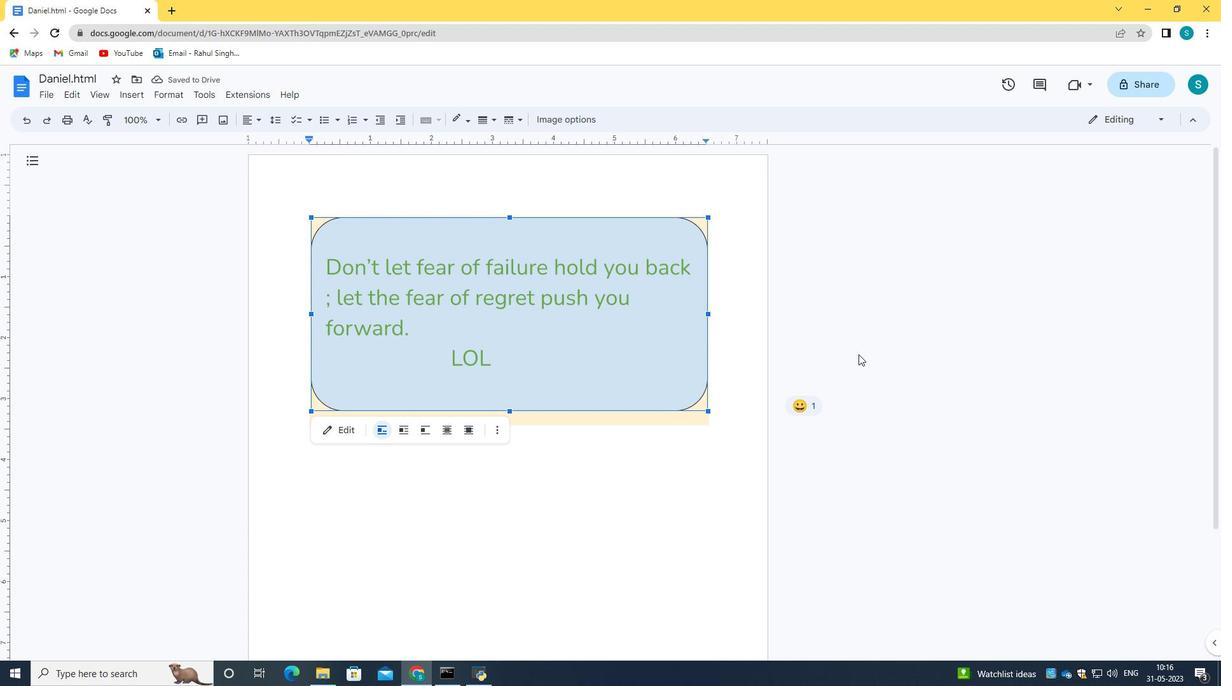 
Action: Mouse moved to (857, 355)
Screenshot: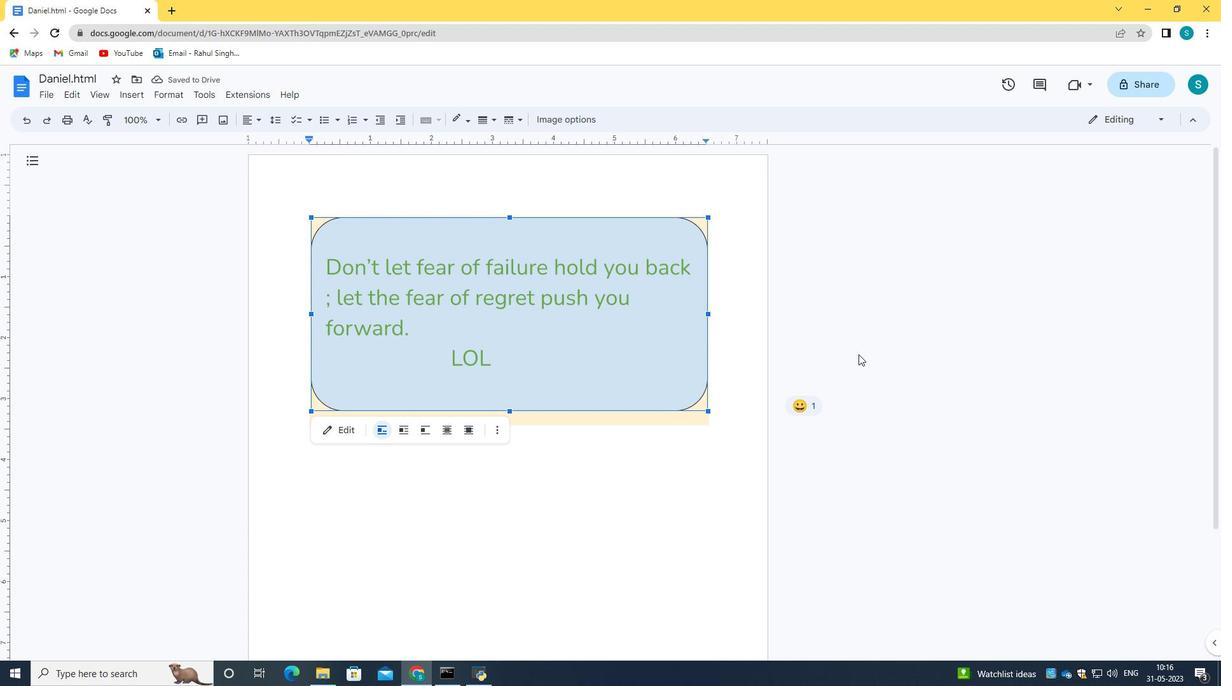 
Action: Mouse pressed left at (857, 355)
Screenshot: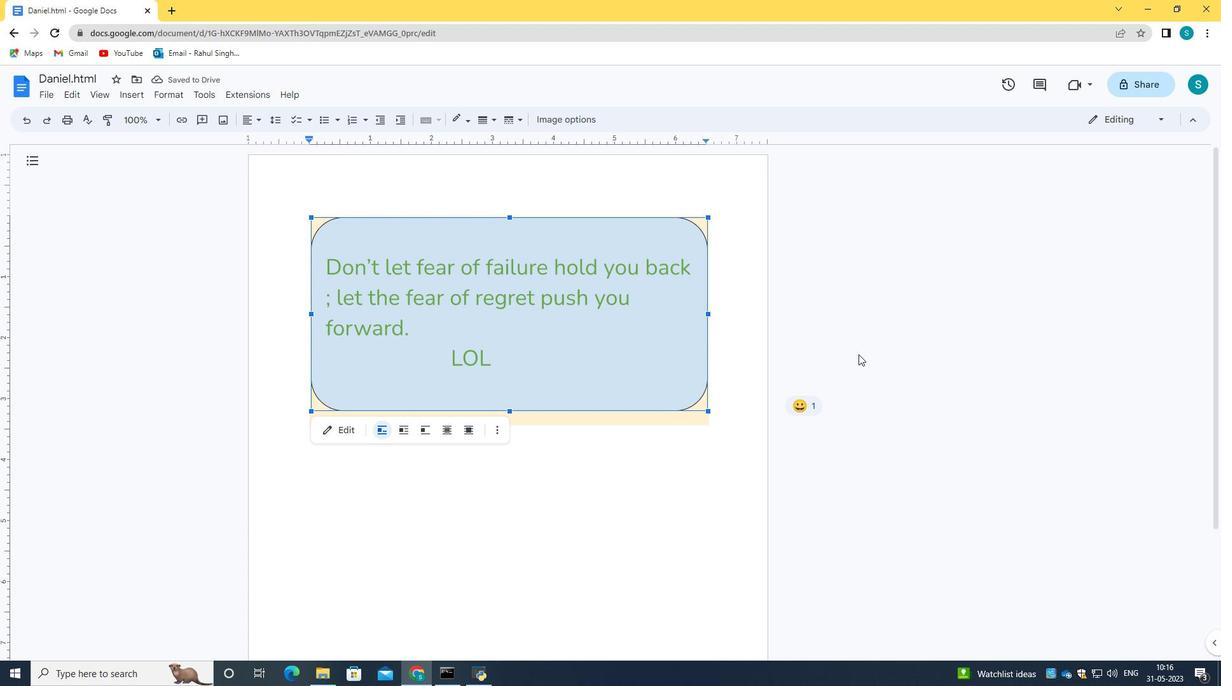 
Action: Mouse moved to (857, 355)
Screenshot: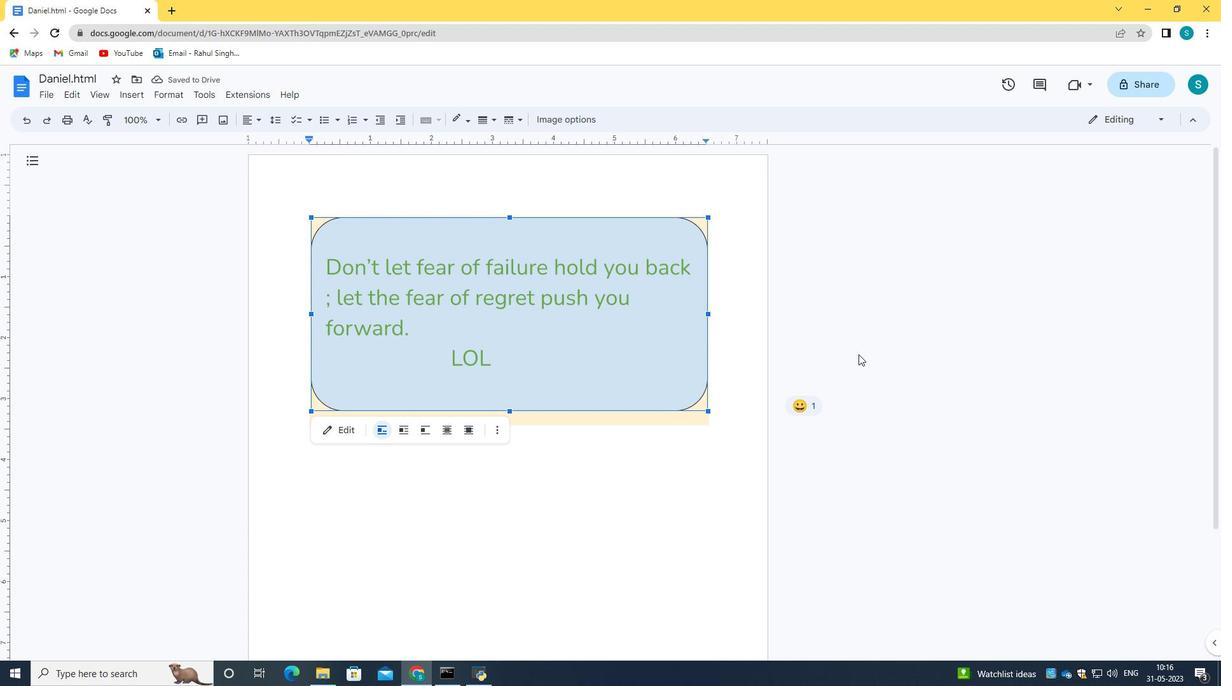 
Action: Mouse pressed left at (857, 355)
Screenshot: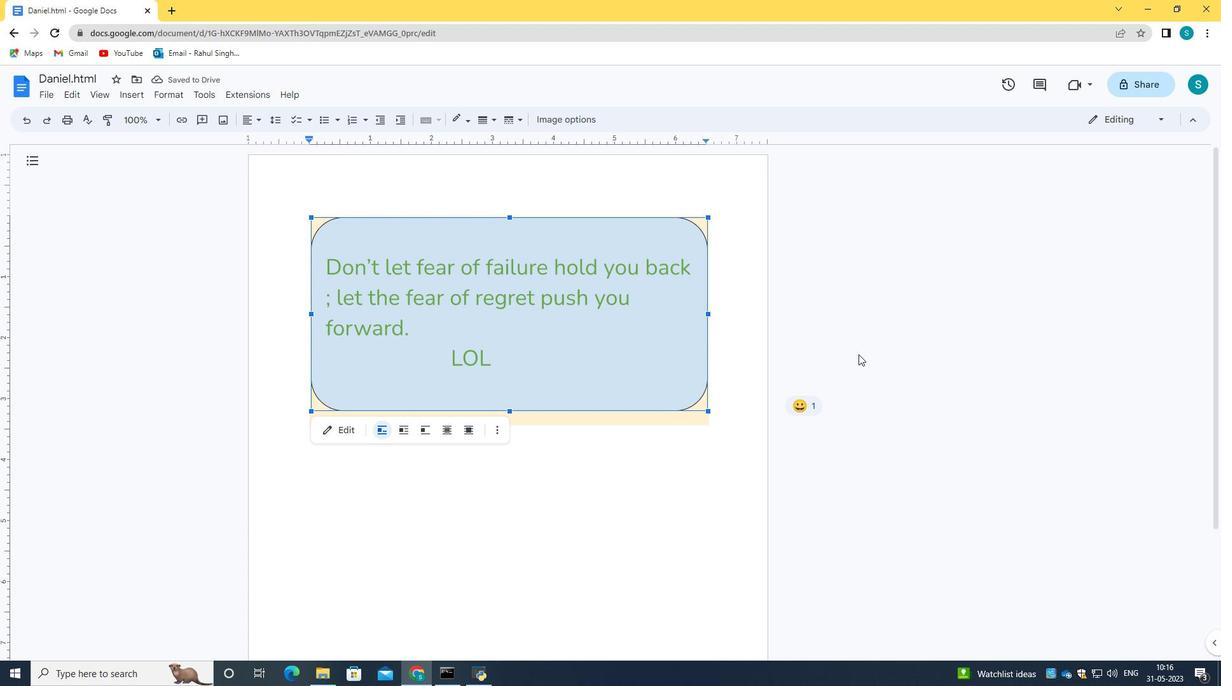 
Action: Mouse moved to (857, 355)
Screenshot: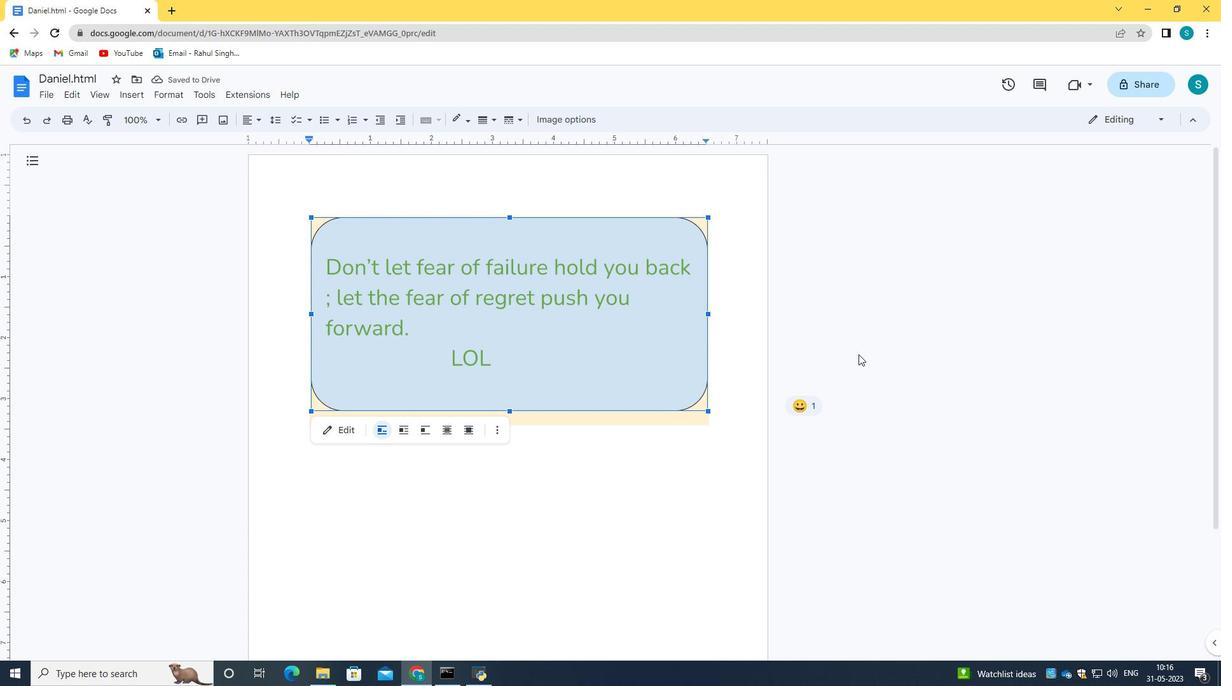 
Action: Mouse pressed left at (857, 355)
Screenshot: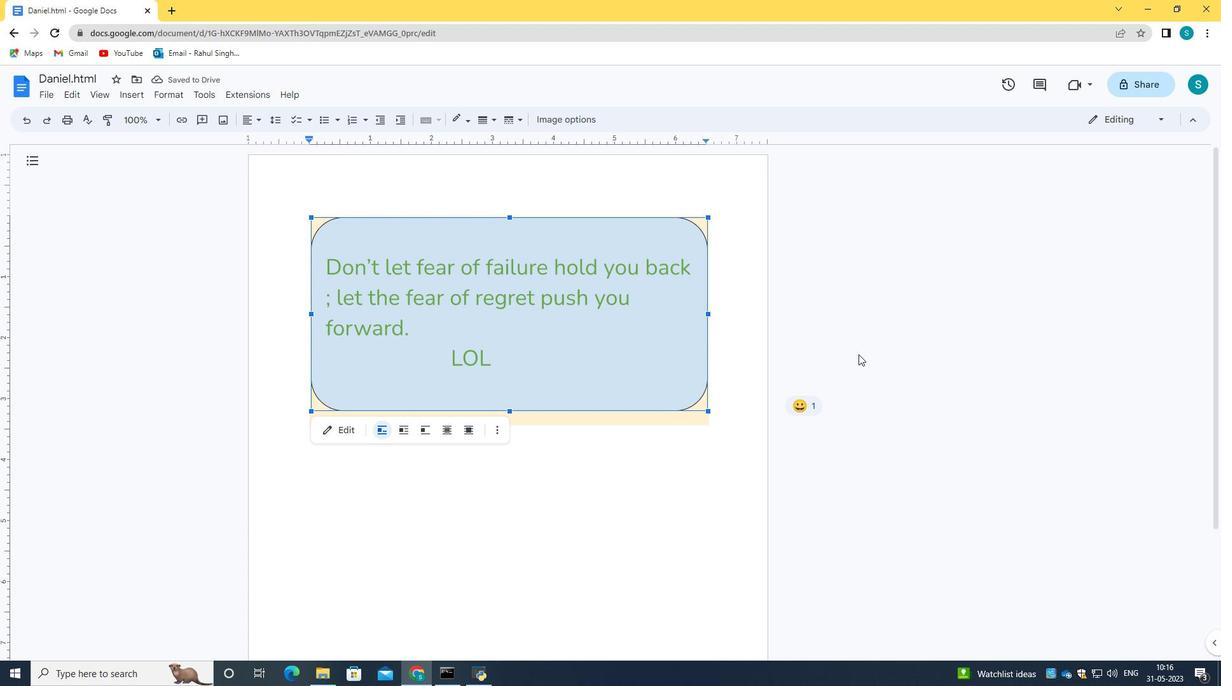 
Action: Mouse moved to (857, 355)
Screenshot: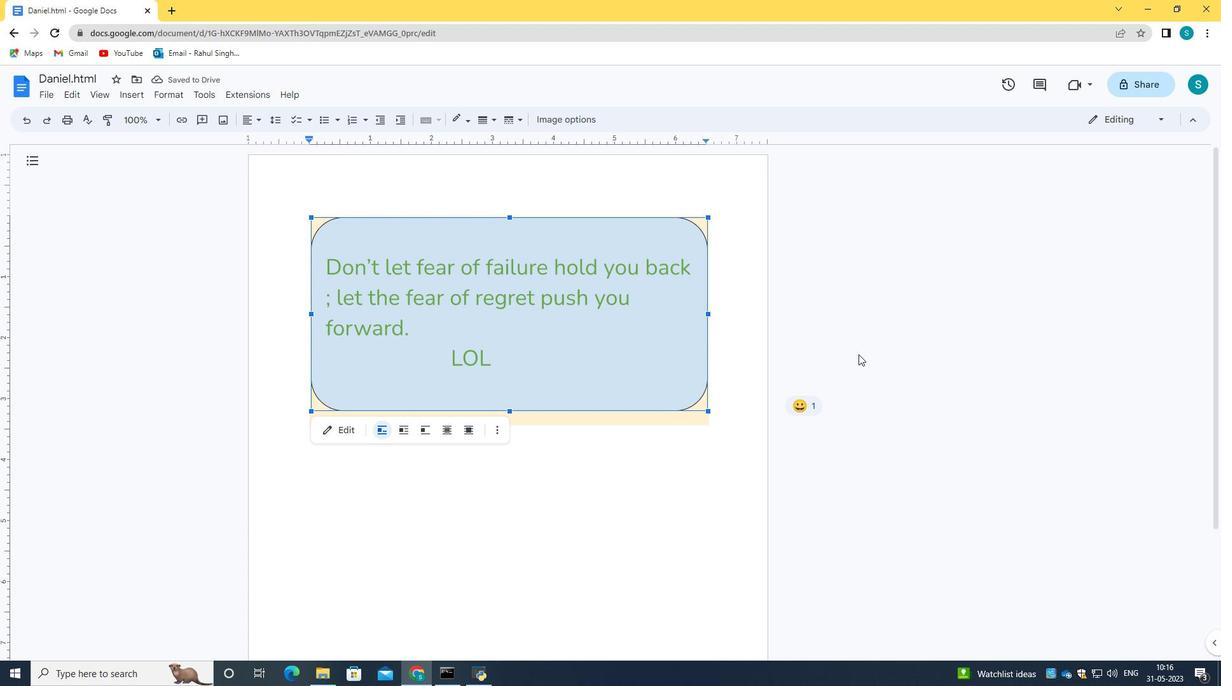 
Action: Mouse pressed left at (857, 355)
Screenshot: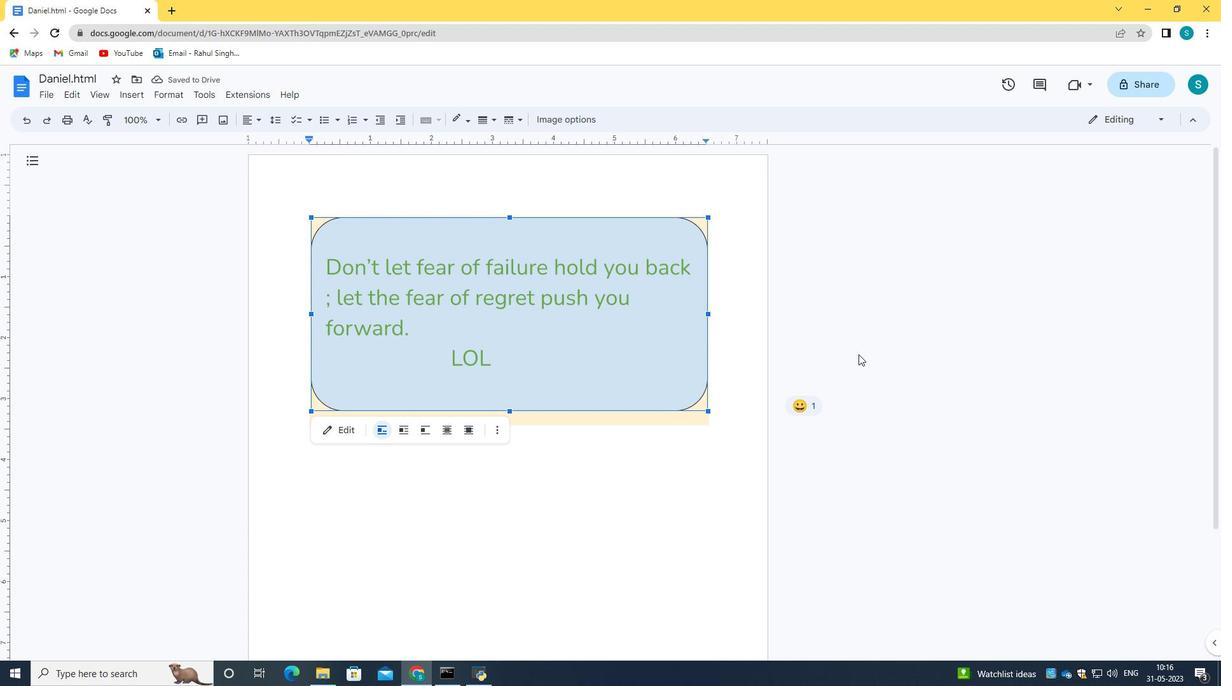 
Action: Mouse moved to (857, 355)
Screenshot: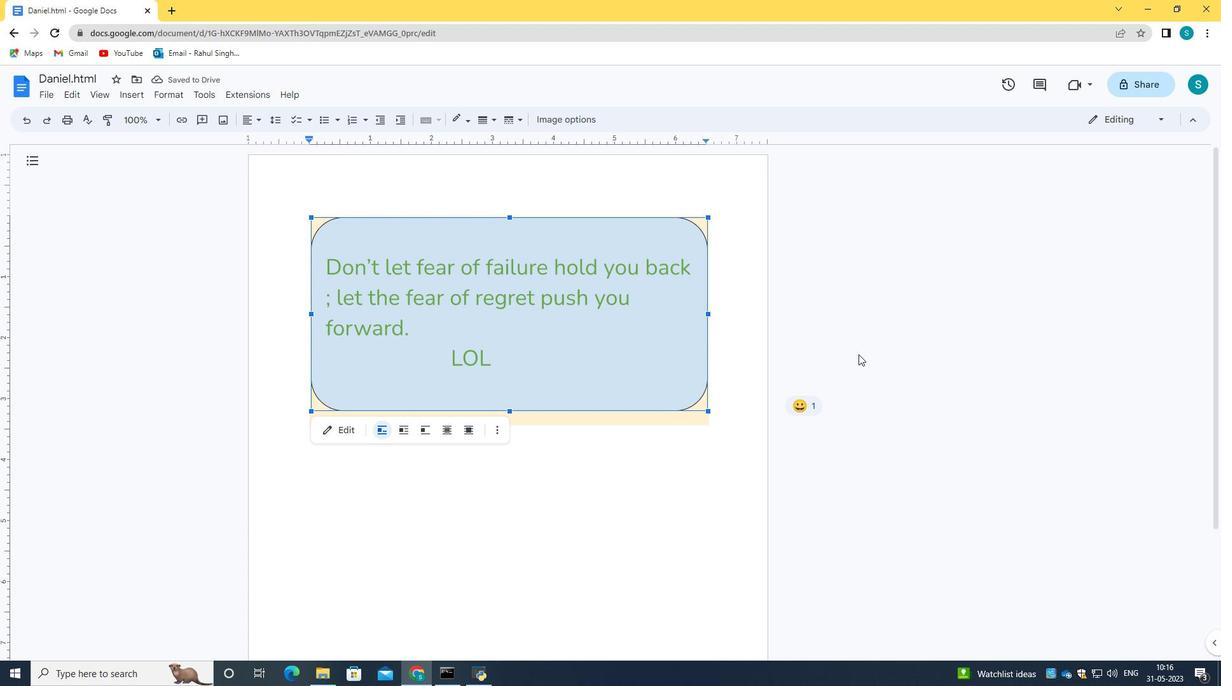 
Action: Mouse pressed left at (857, 355)
Screenshot: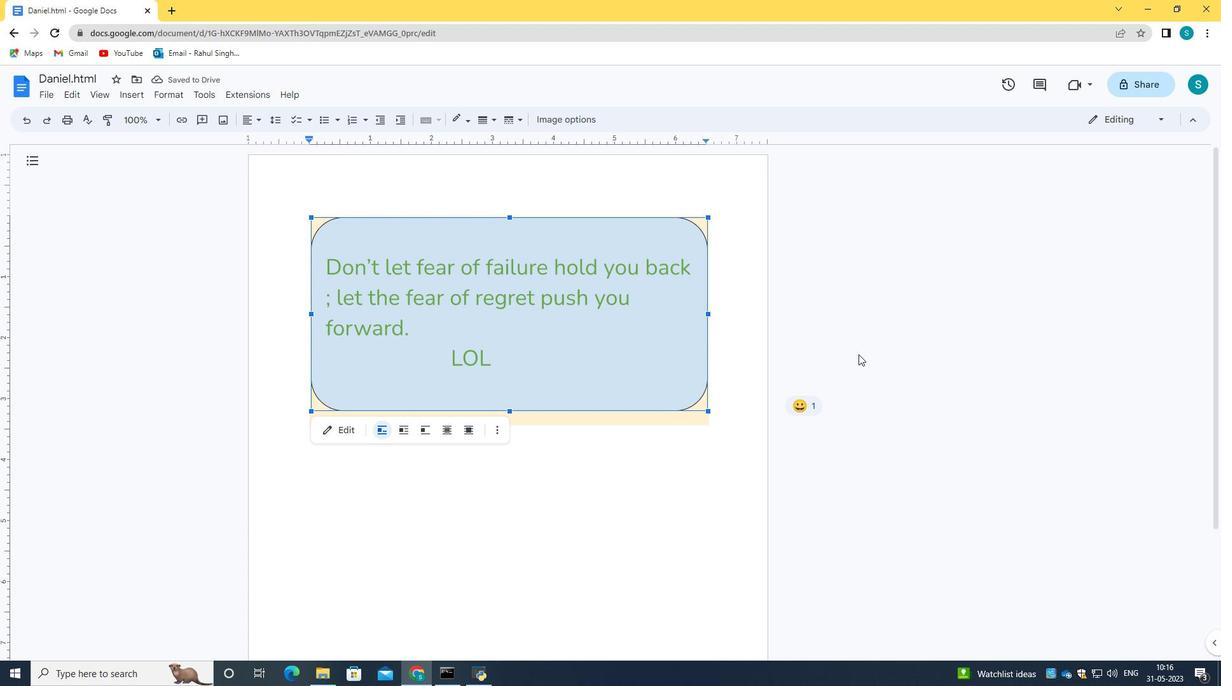 
Action: Mouse moved to (857, 355)
Screenshot: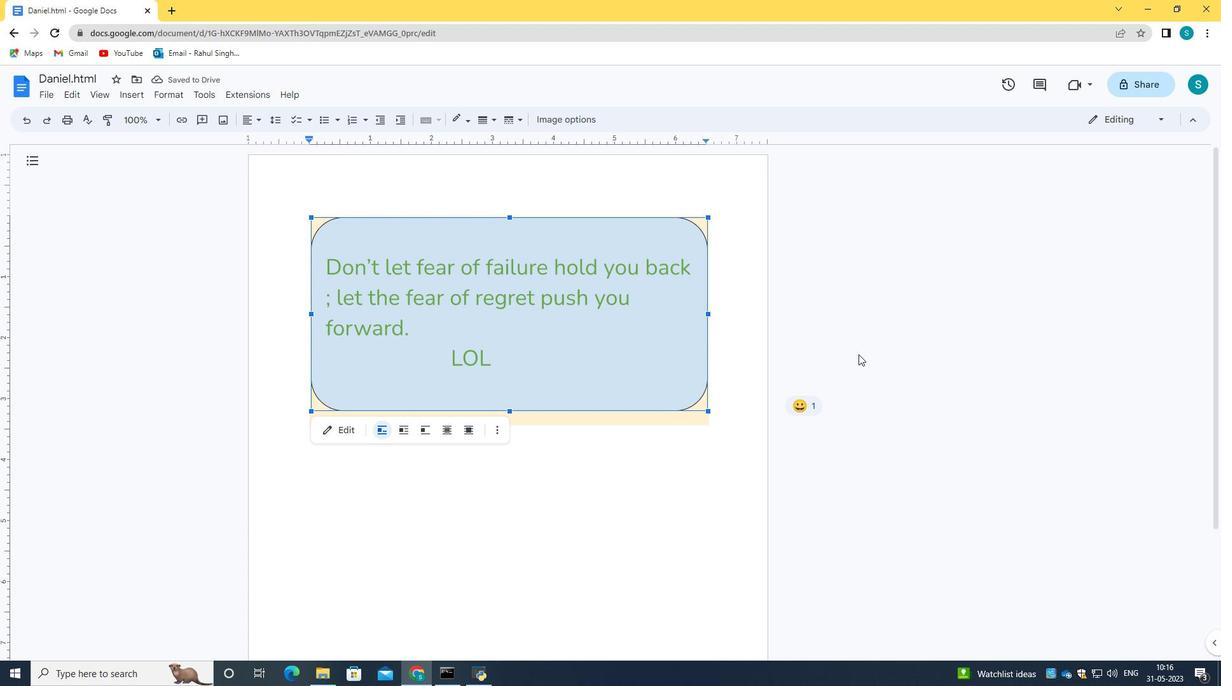 
Action: Mouse pressed left at (857, 355)
Screenshot: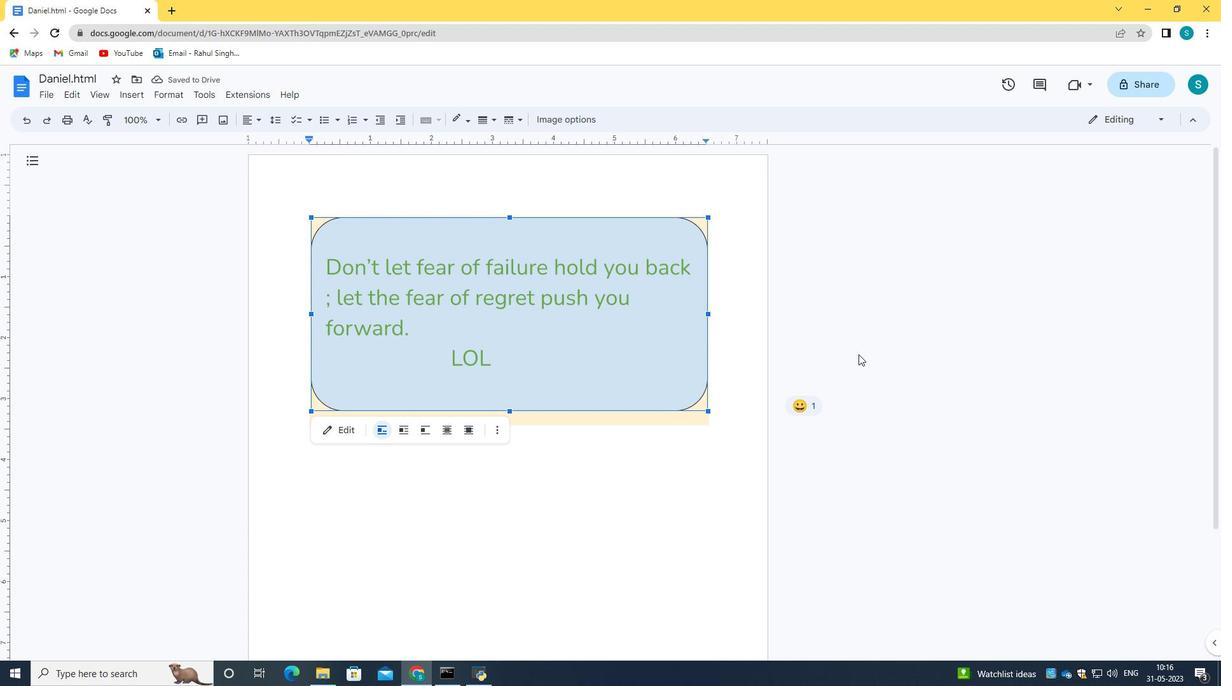 
Action: Mouse moved to (857, 355)
Screenshot: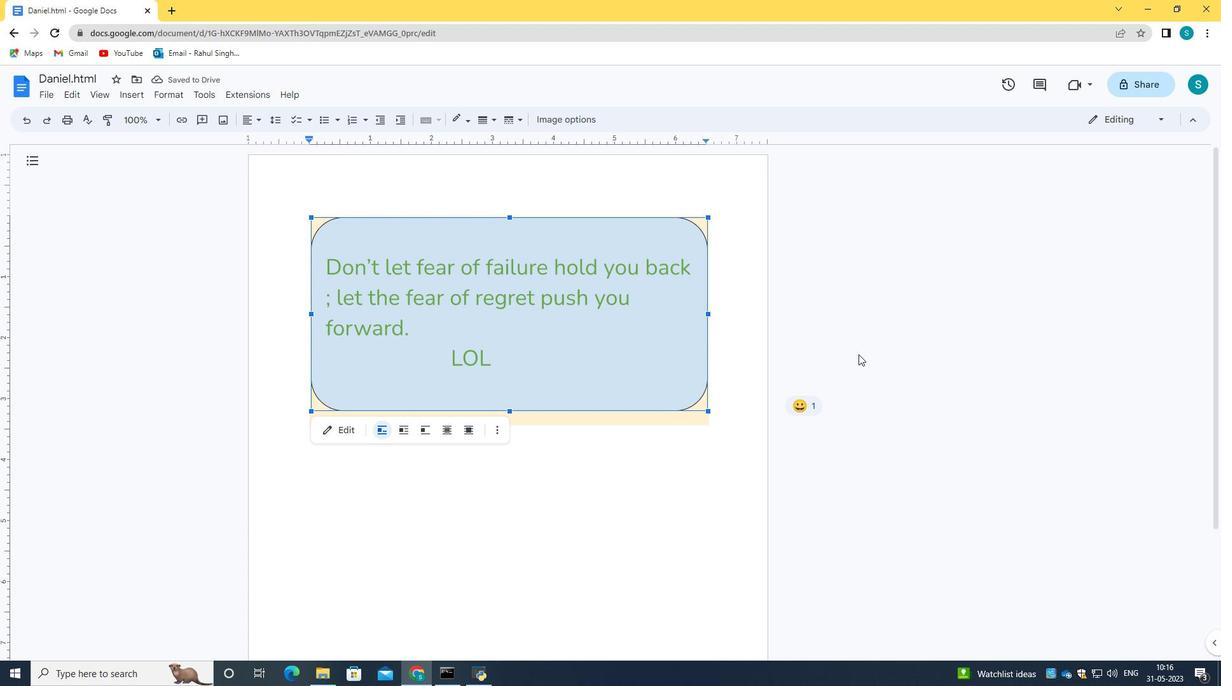 
Action: Mouse pressed left at (857, 355)
Screenshot: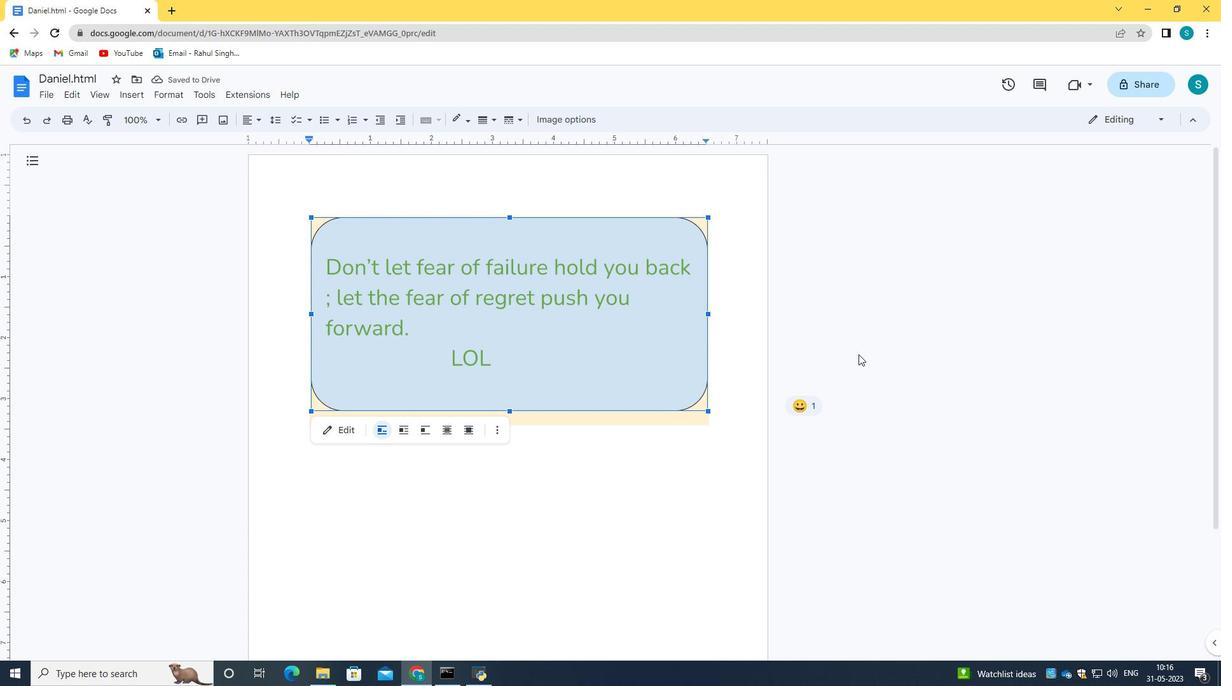 
Action: Mouse moved to (857, 355)
Screenshot: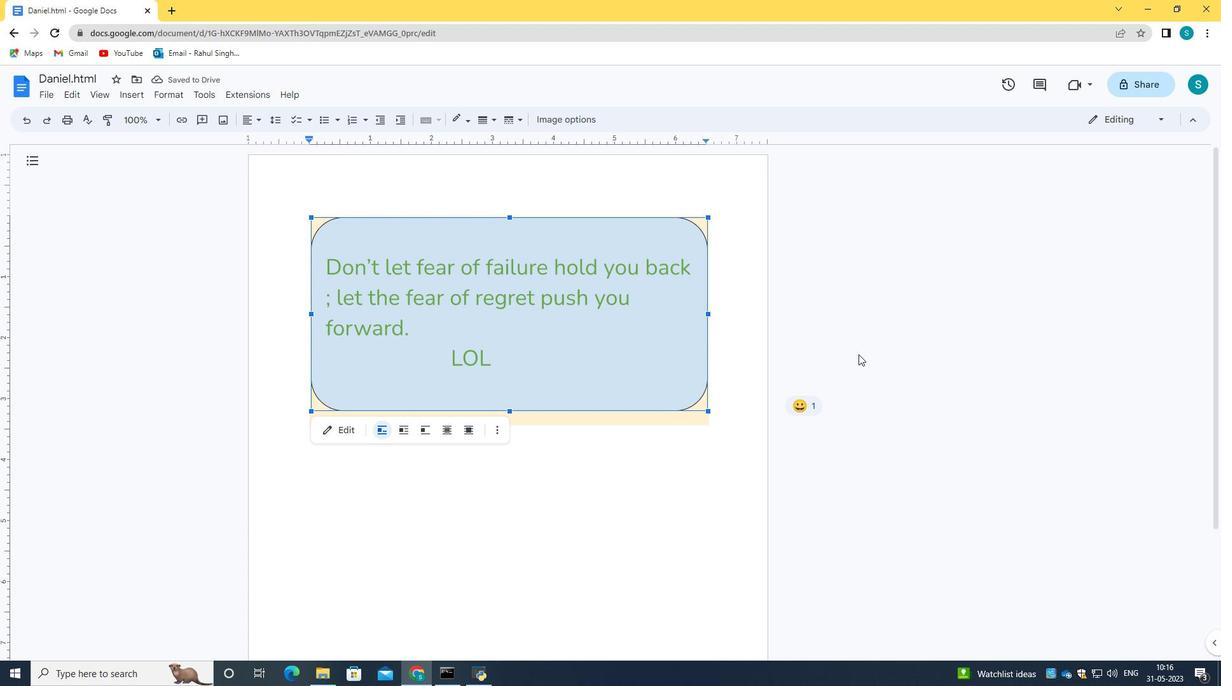 
Action: Mouse pressed left at (857, 355)
Screenshot: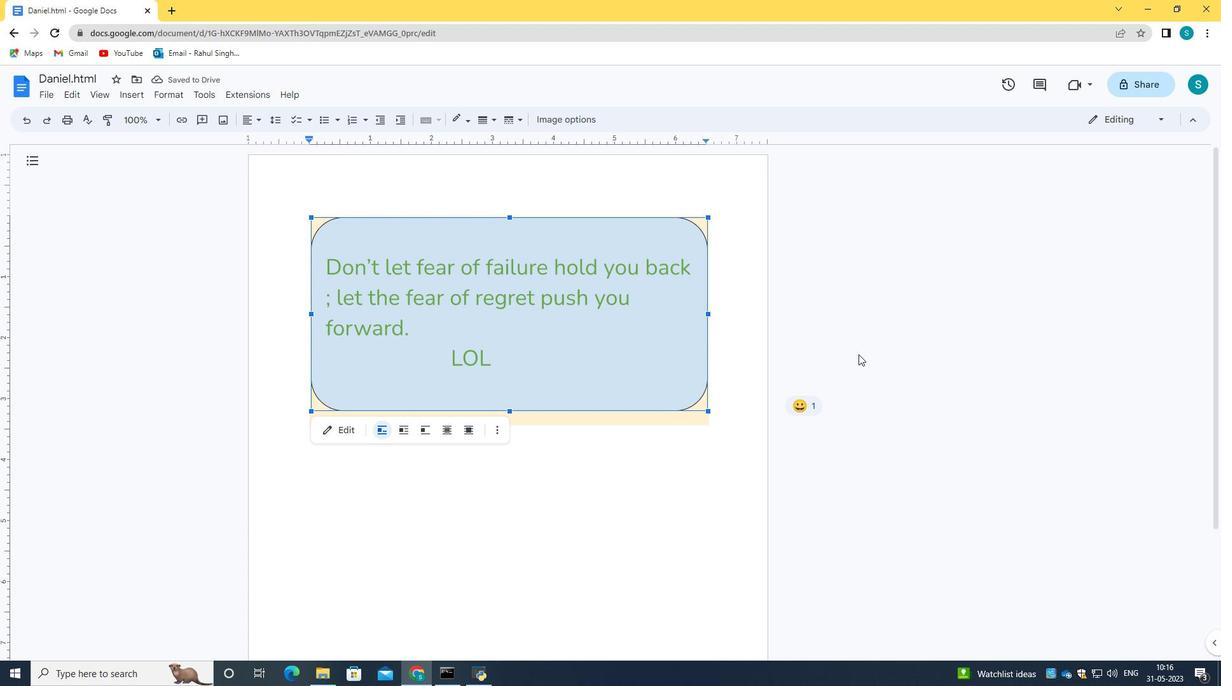 
Action: Mouse moved to (857, 355)
Screenshot: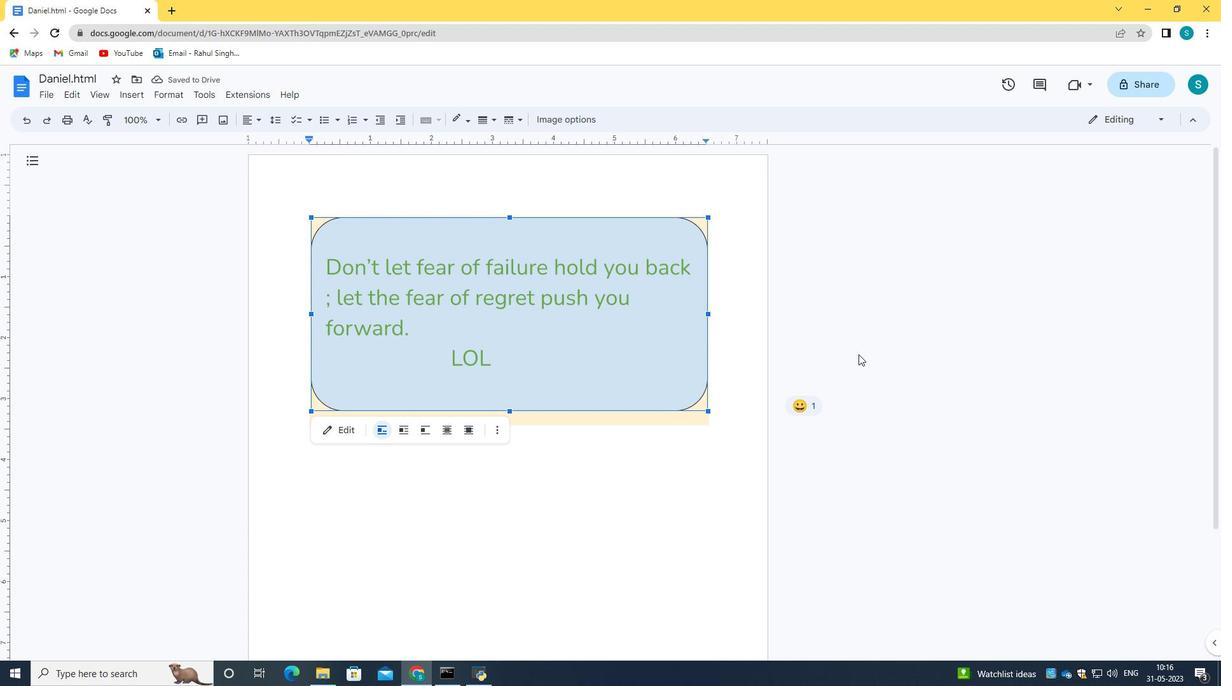 
Action: Mouse pressed left at (857, 355)
Screenshot: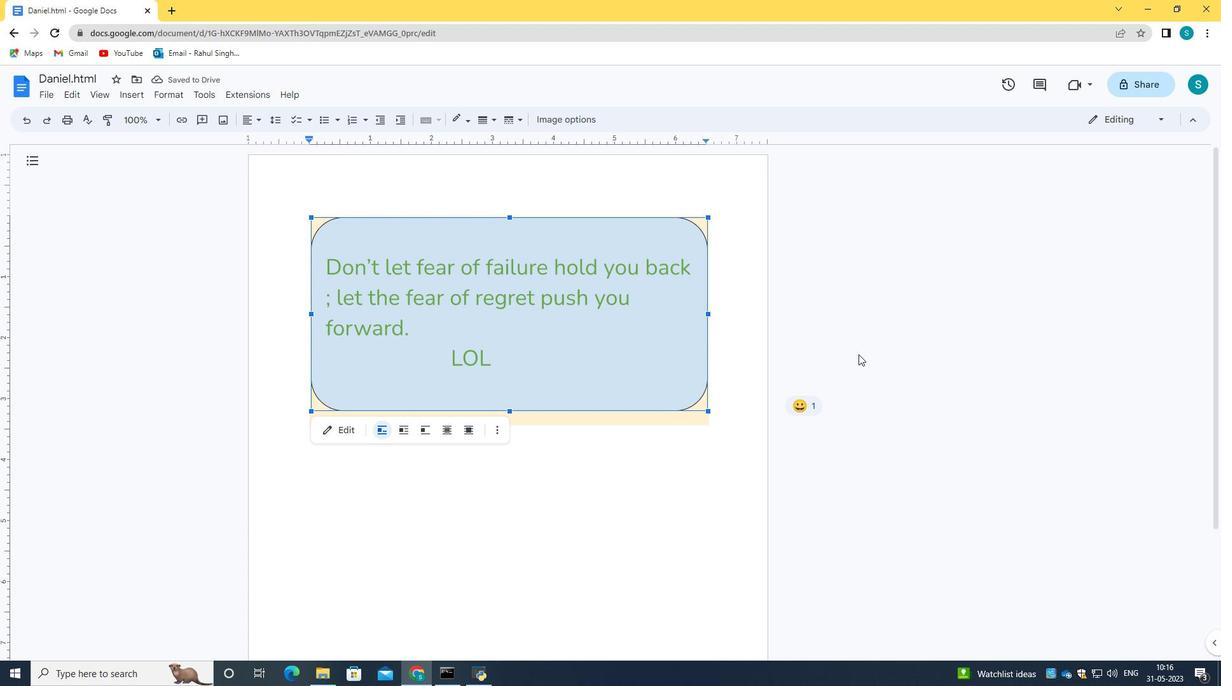 
Action: Mouse moved to (857, 355)
Screenshot: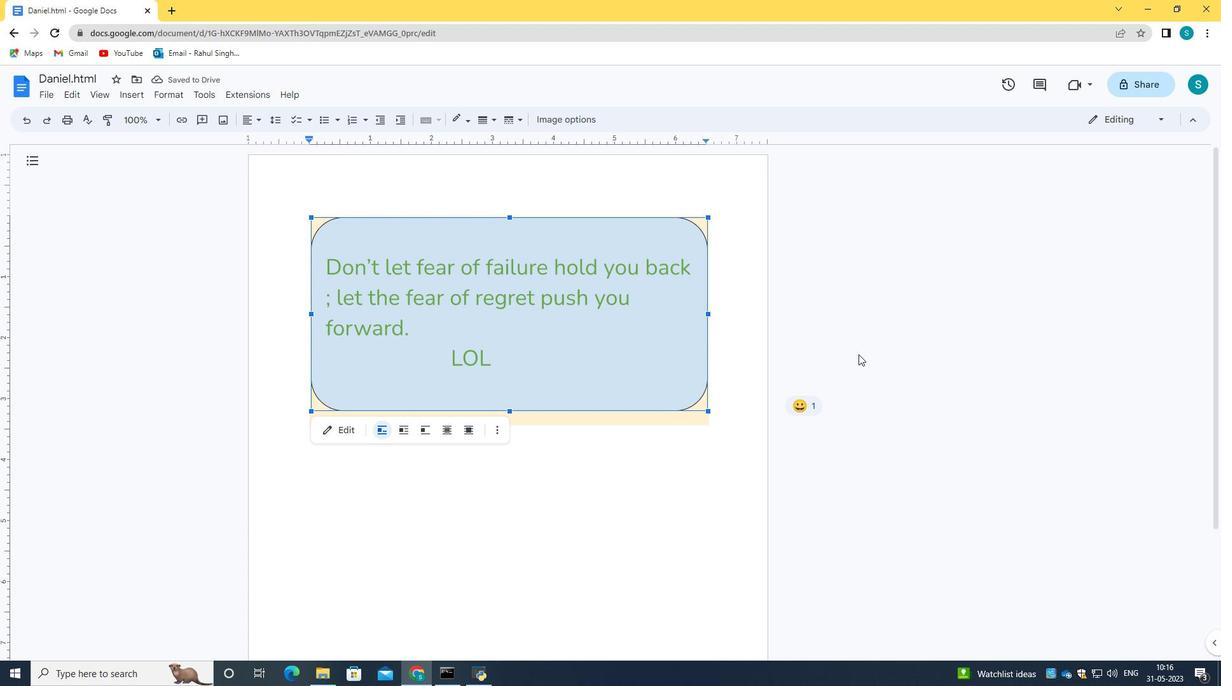 
Action: Mouse pressed left at (857, 355)
Screenshot: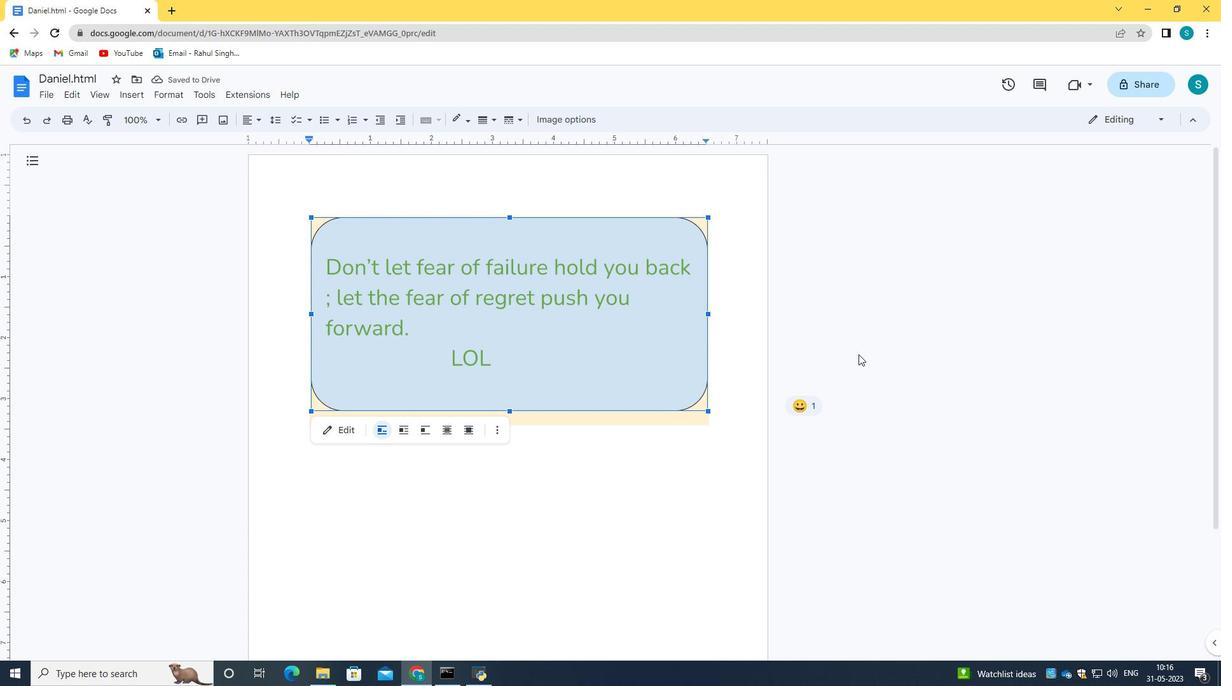 
Action: Mouse moved to (857, 355)
Screenshot: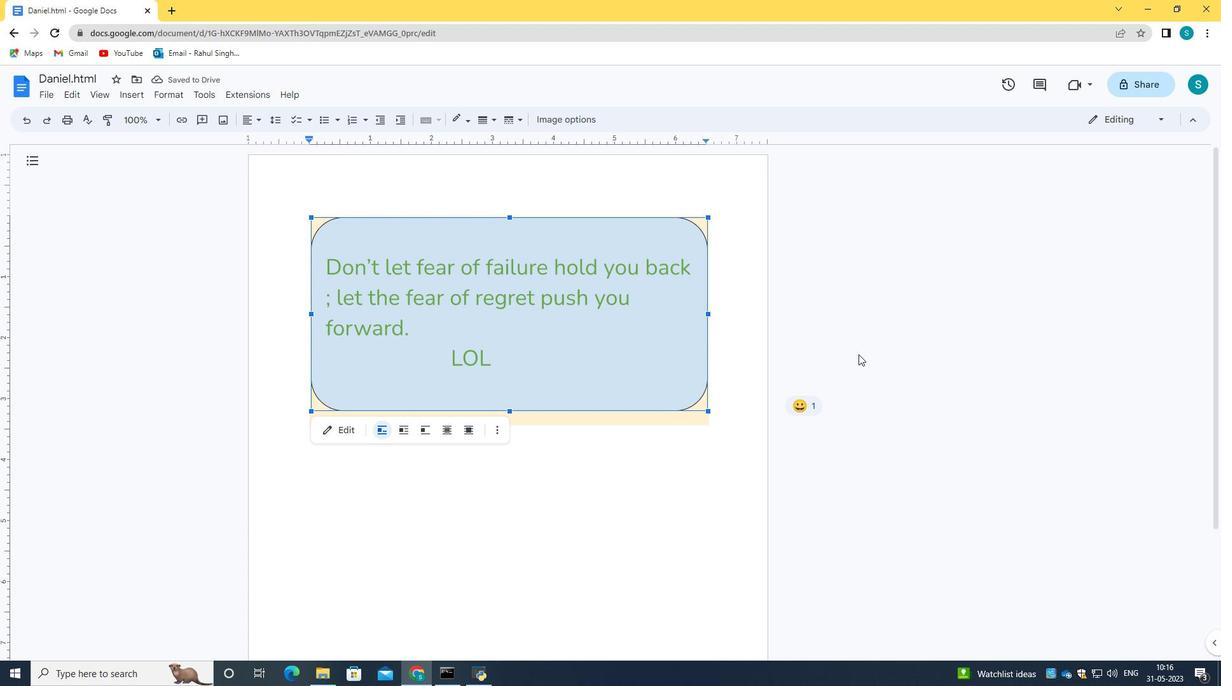 
Action: Mouse pressed left at (857, 355)
Screenshot: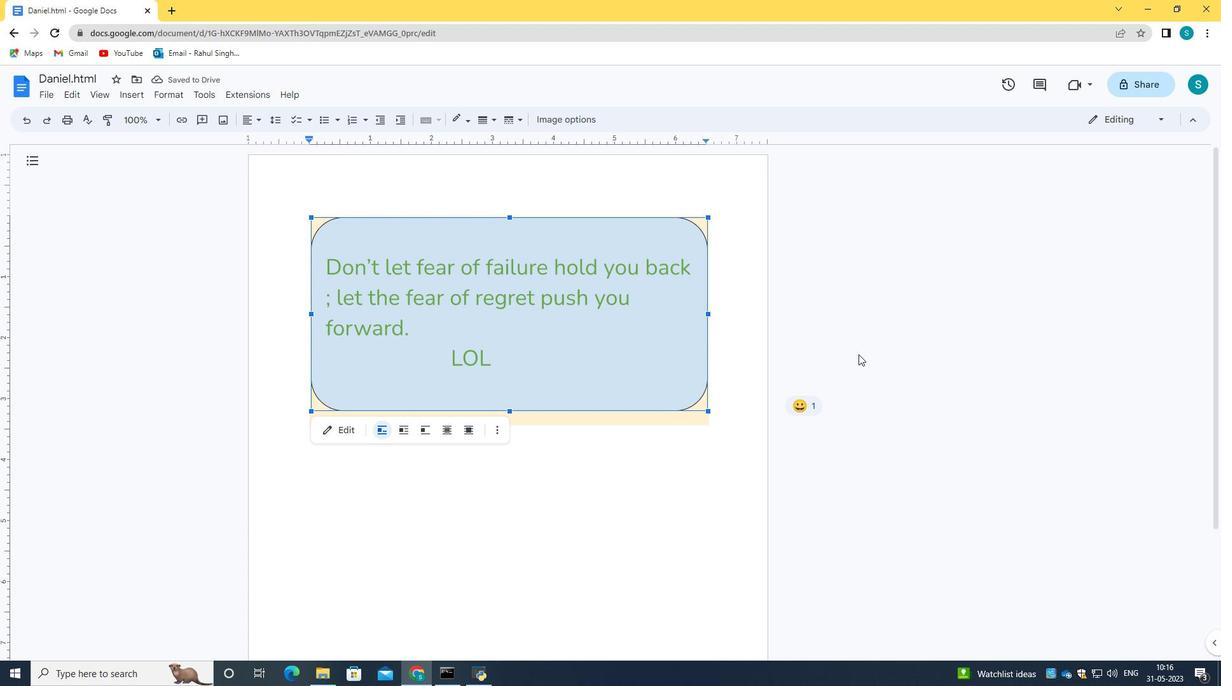 
Action: Mouse pressed left at (857, 355)
Screenshot: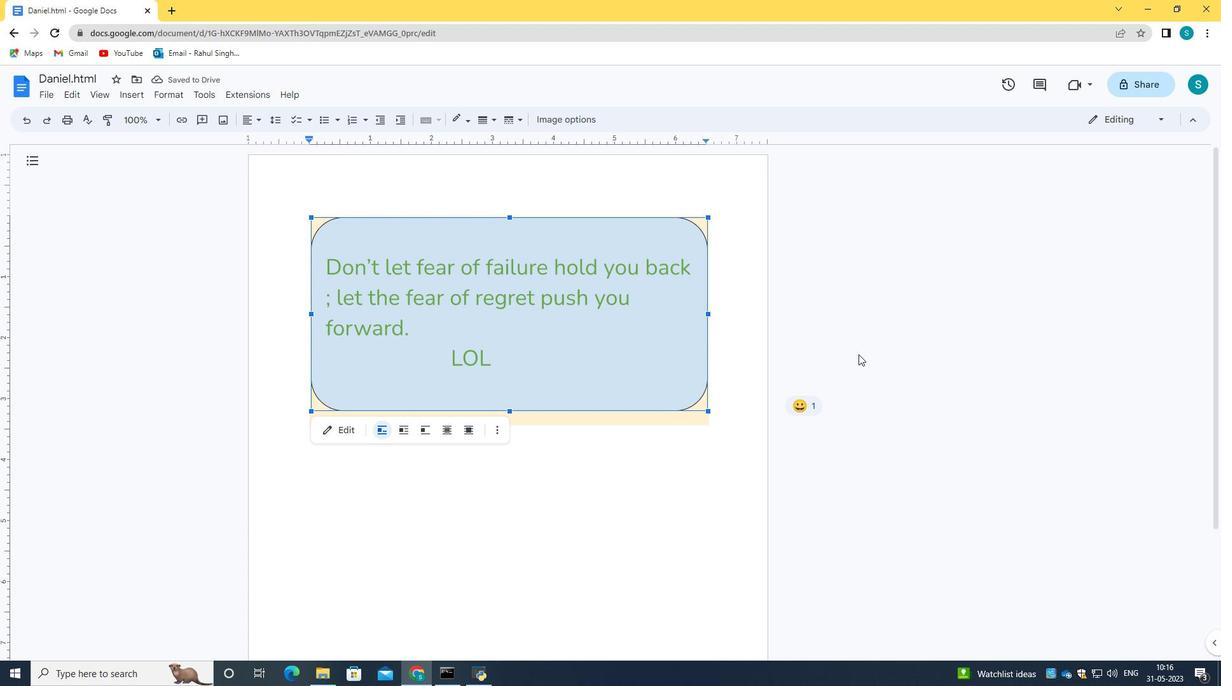 
Action: Mouse pressed left at (857, 355)
Screenshot: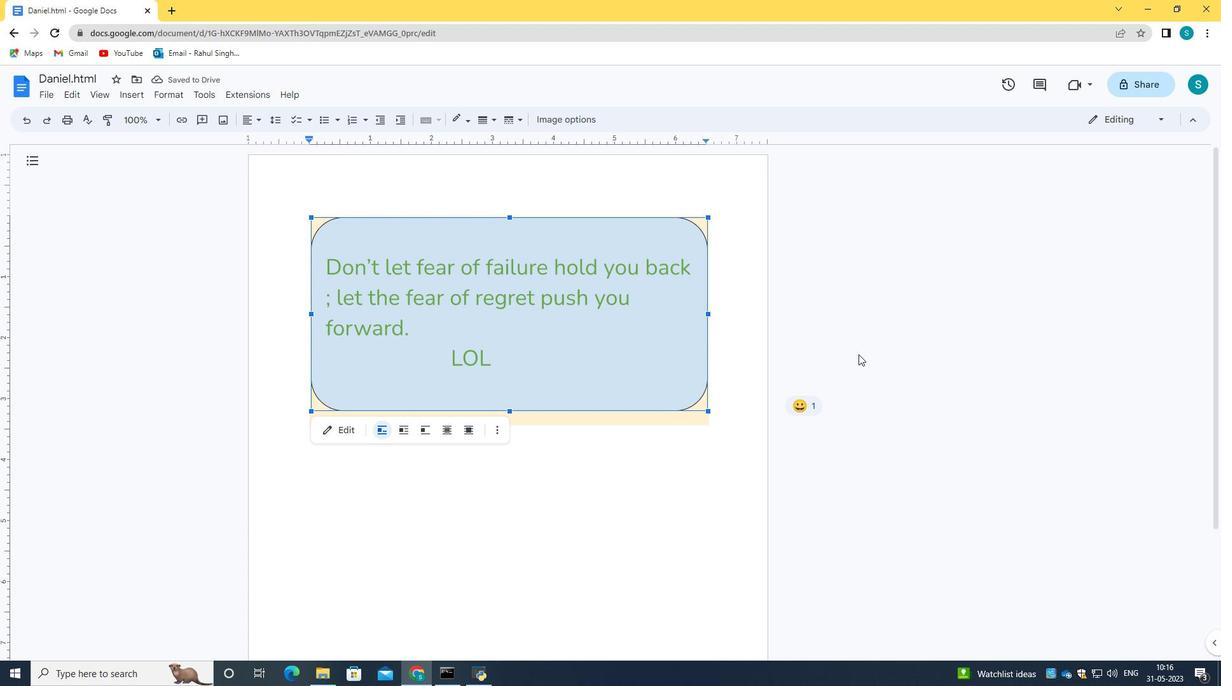 
Action: Mouse pressed left at (857, 355)
Screenshot: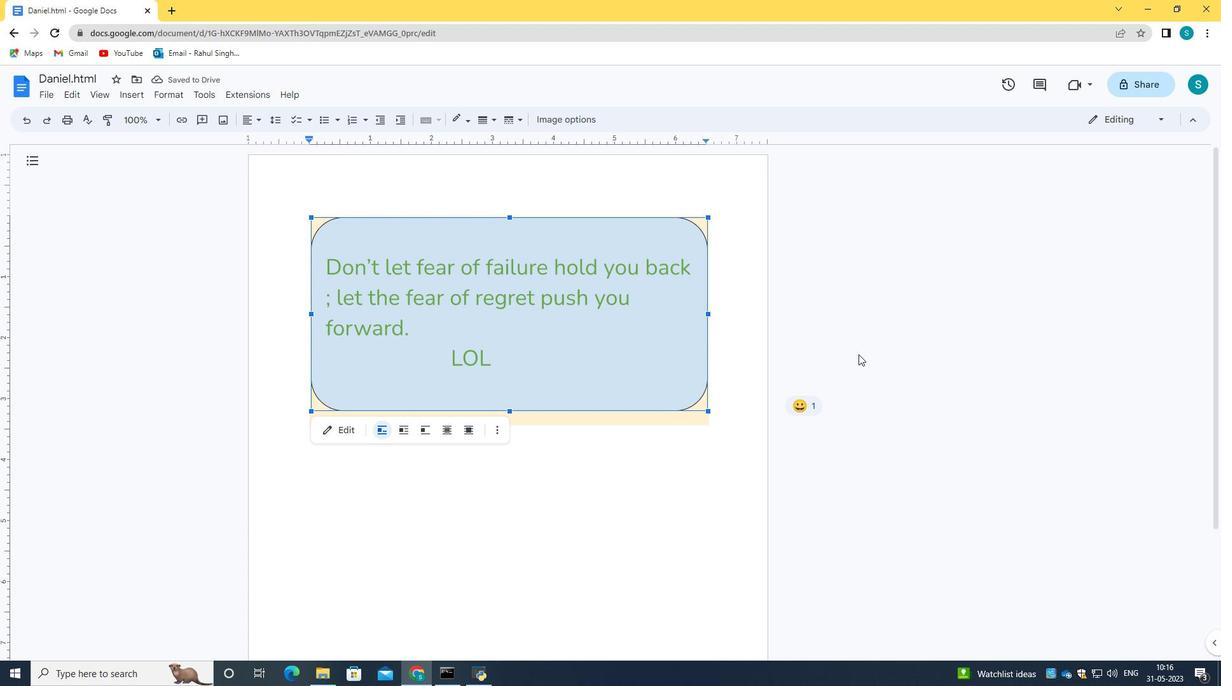 
Action: Mouse pressed left at (857, 355)
Screenshot: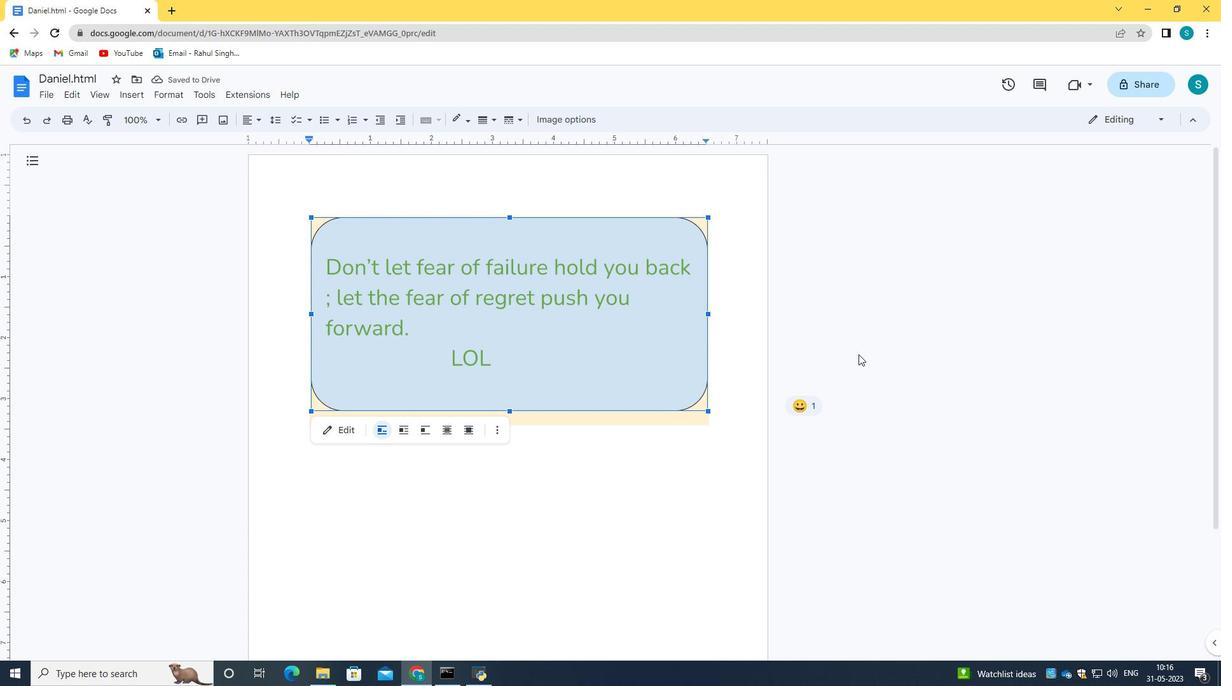 
Action: Mouse pressed left at (857, 355)
Screenshot: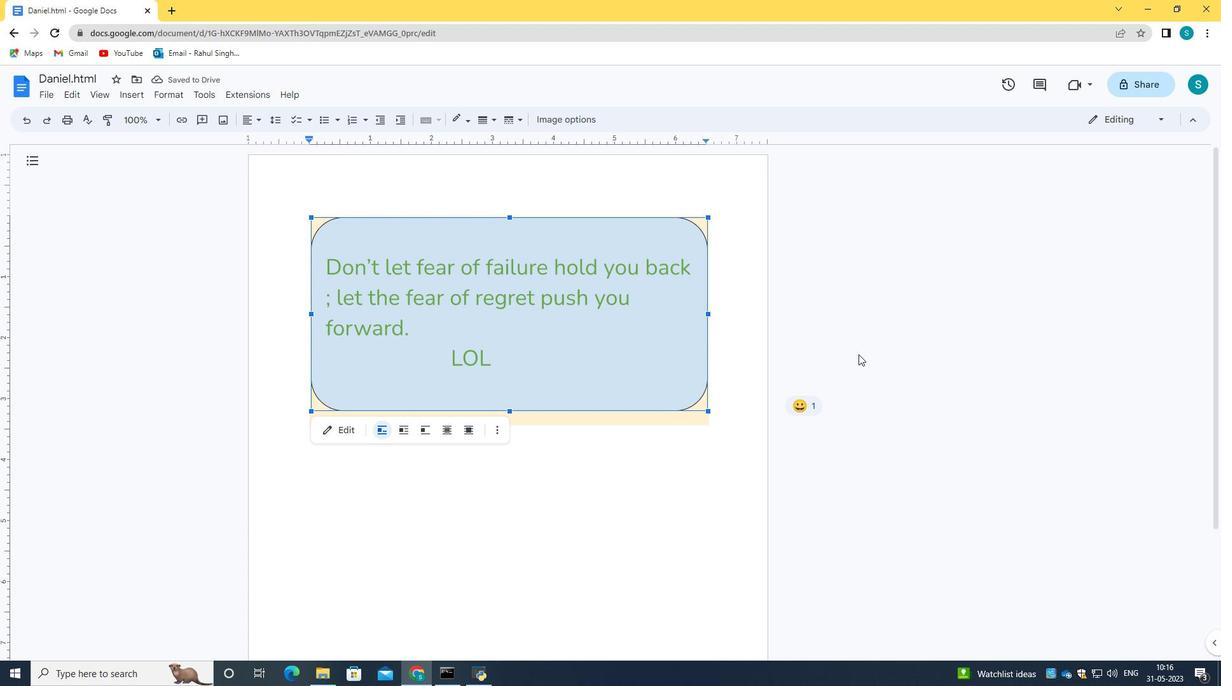 
Action: Mouse pressed left at (857, 355)
Screenshot: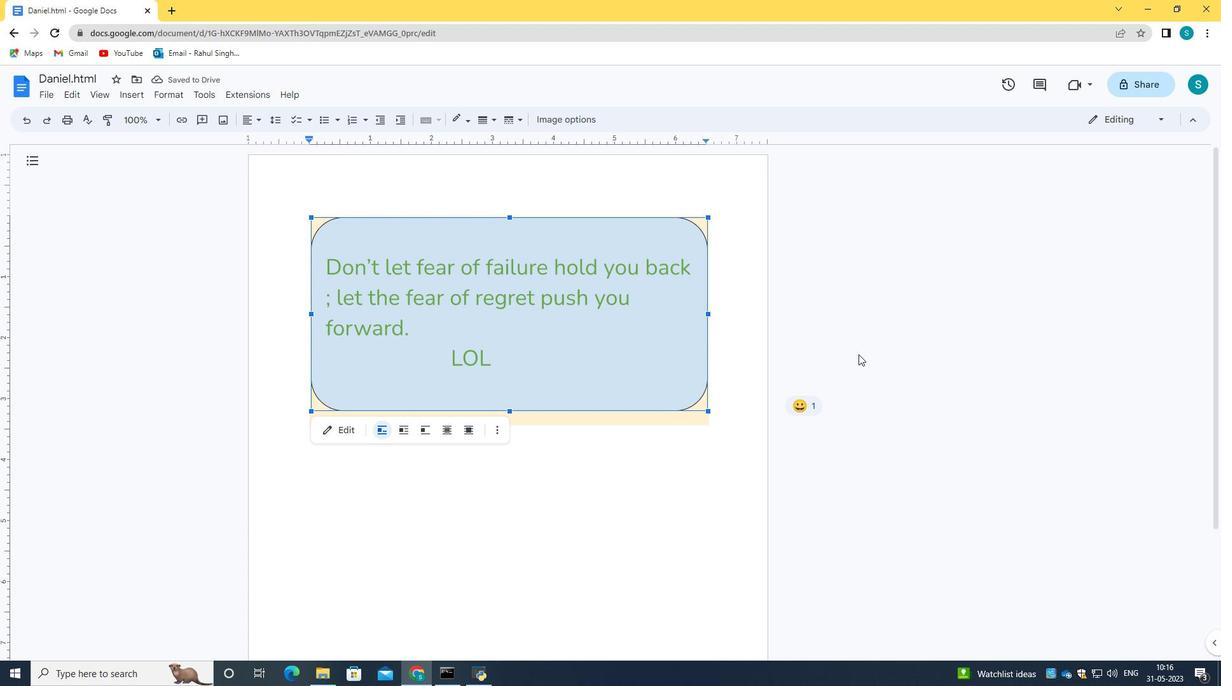 
Action: Mouse moved to (857, 355)
Screenshot: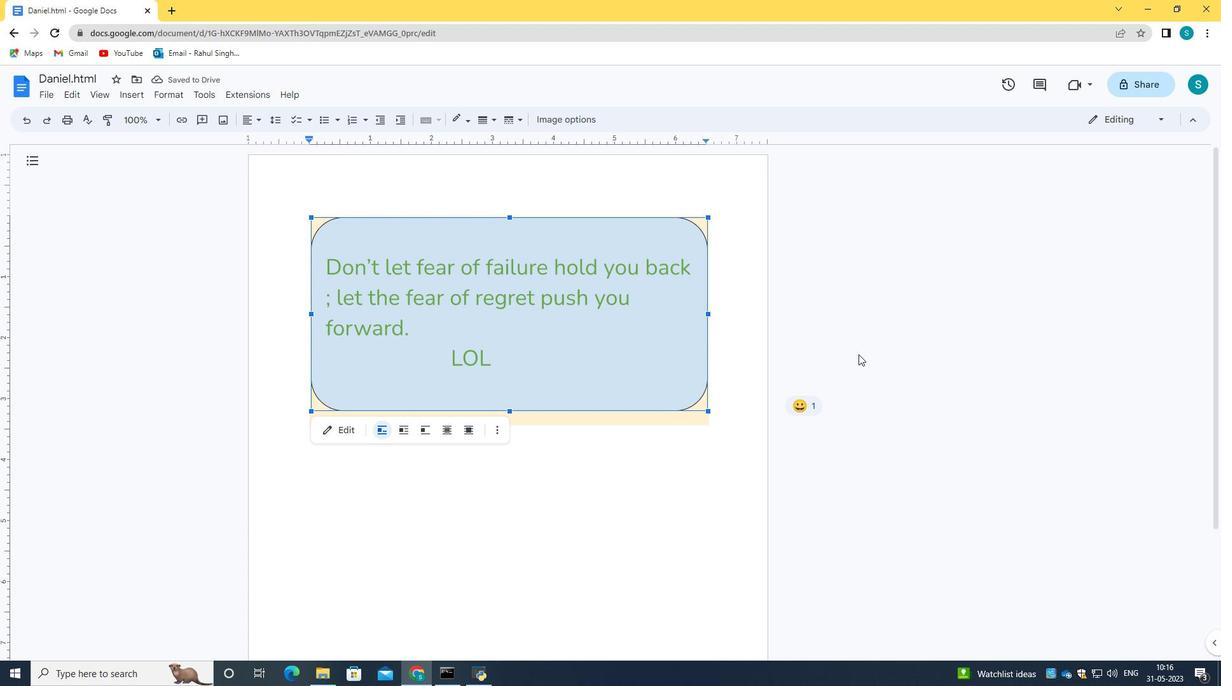
Action: Mouse pressed left at (857, 355)
Screenshot: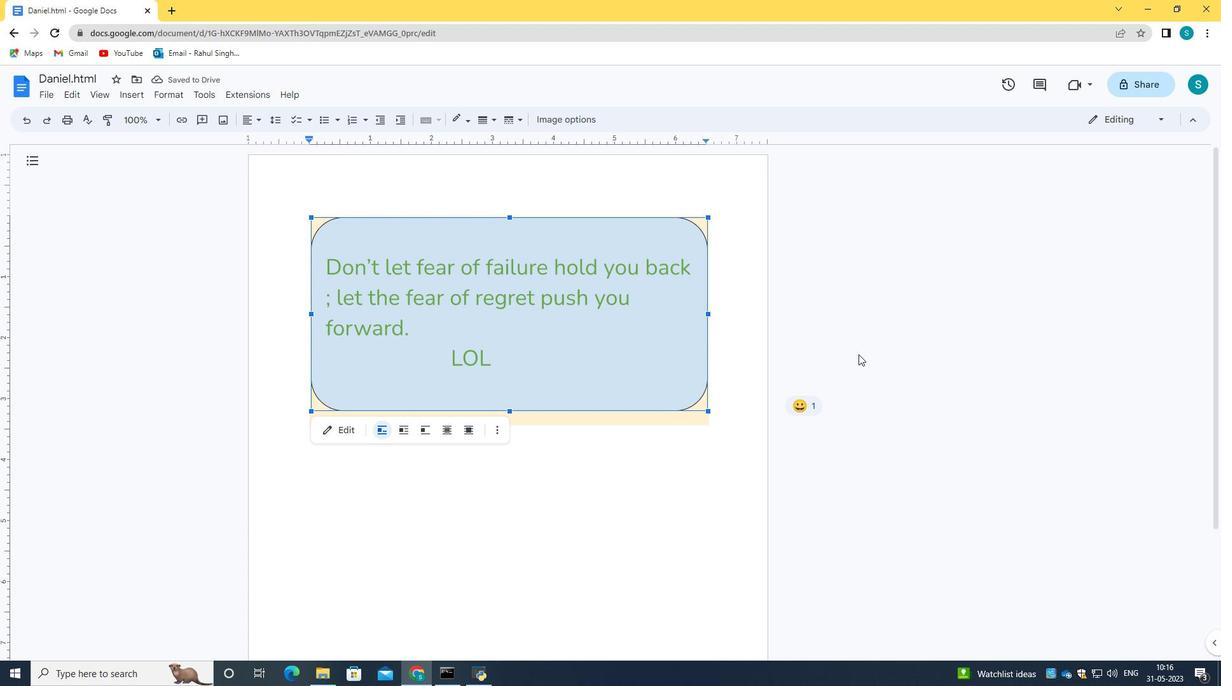 
Action: Mouse moved to (857, 355)
Screenshot: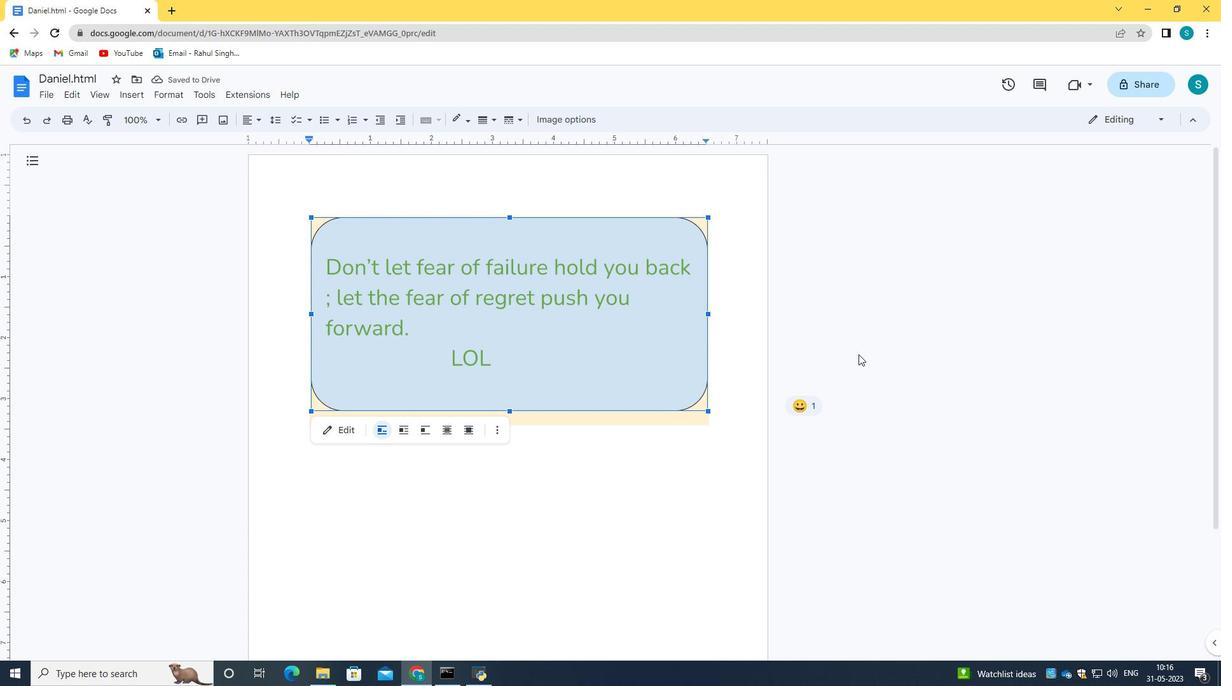 
Action: Mouse pressed left at (857, 355)
Screenshot: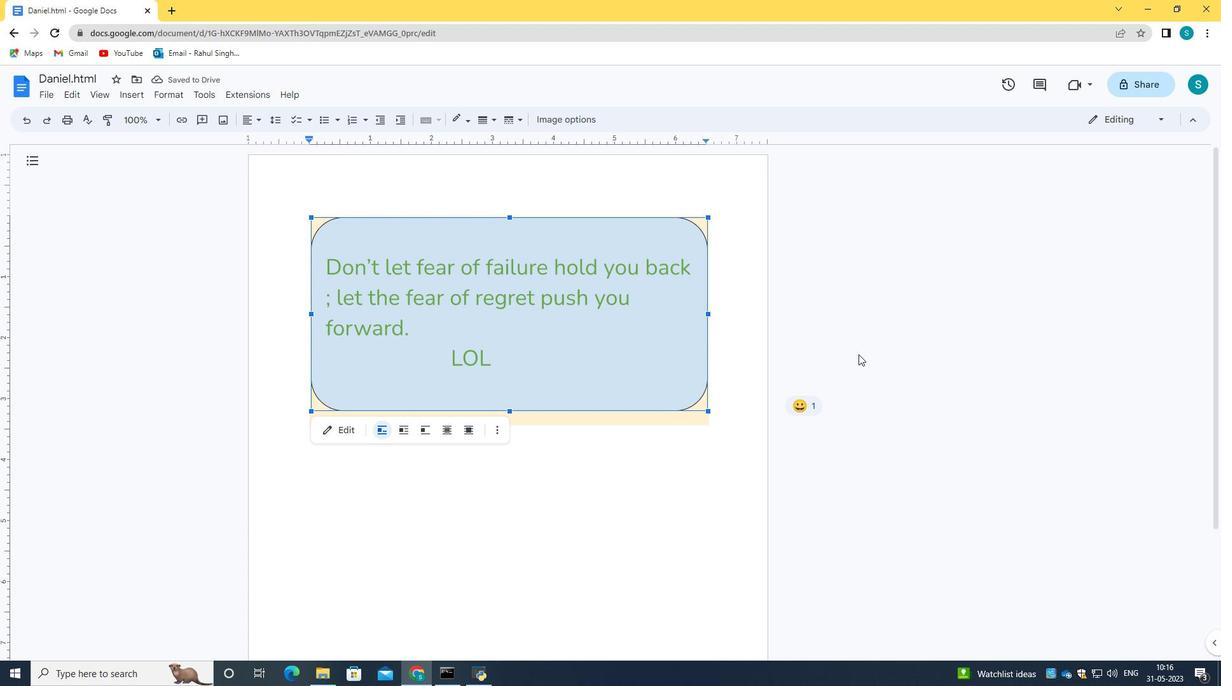 
Action: Mouse moved to (857, 355)
Screenshot: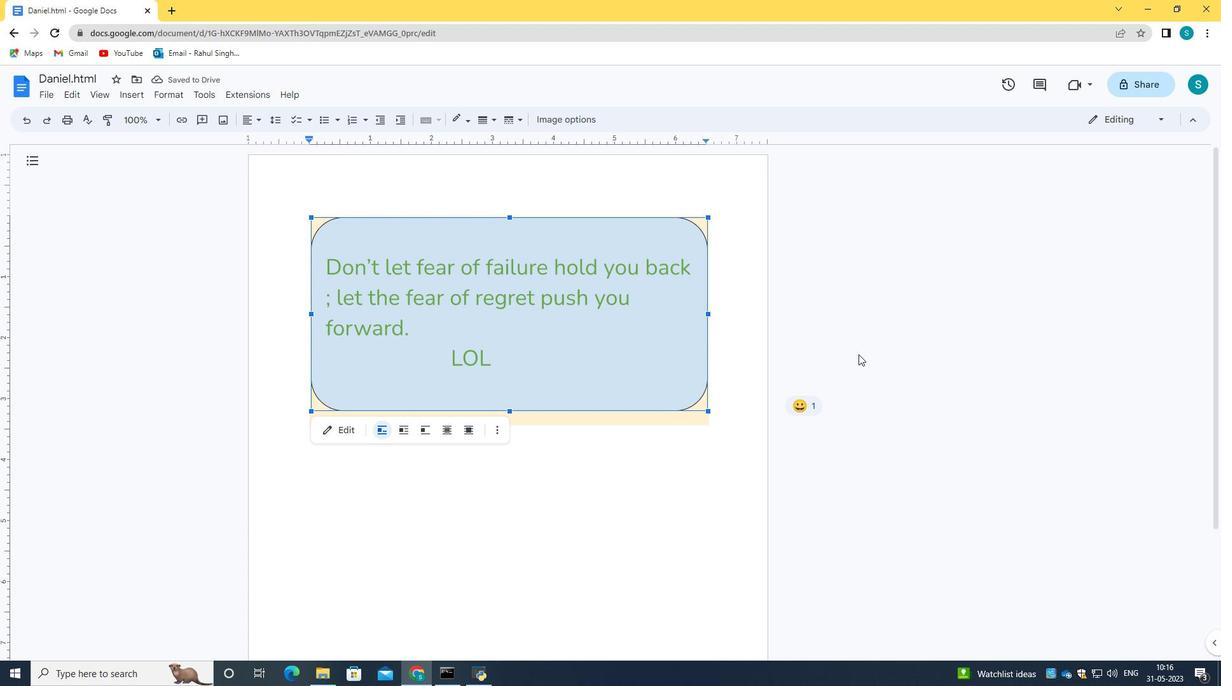 
Action: Mouse pressed left at (857, 355)
Screenshot: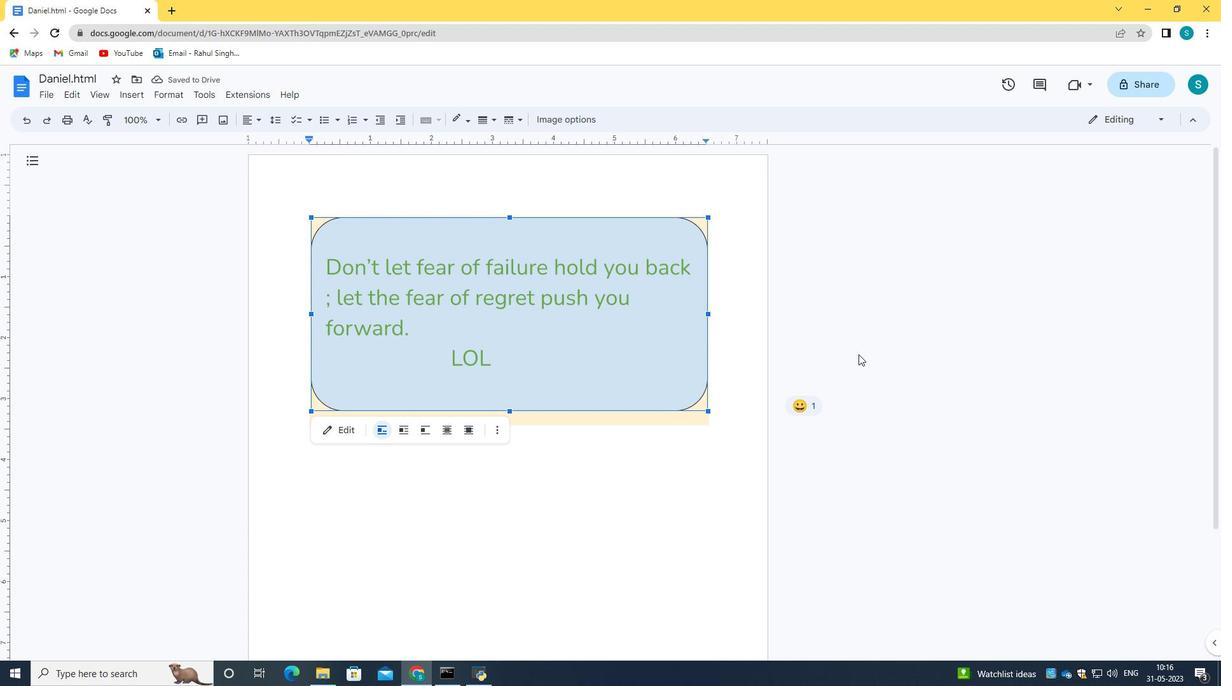 
Action: Mouse pressed left at (857, 355)
Screenshot: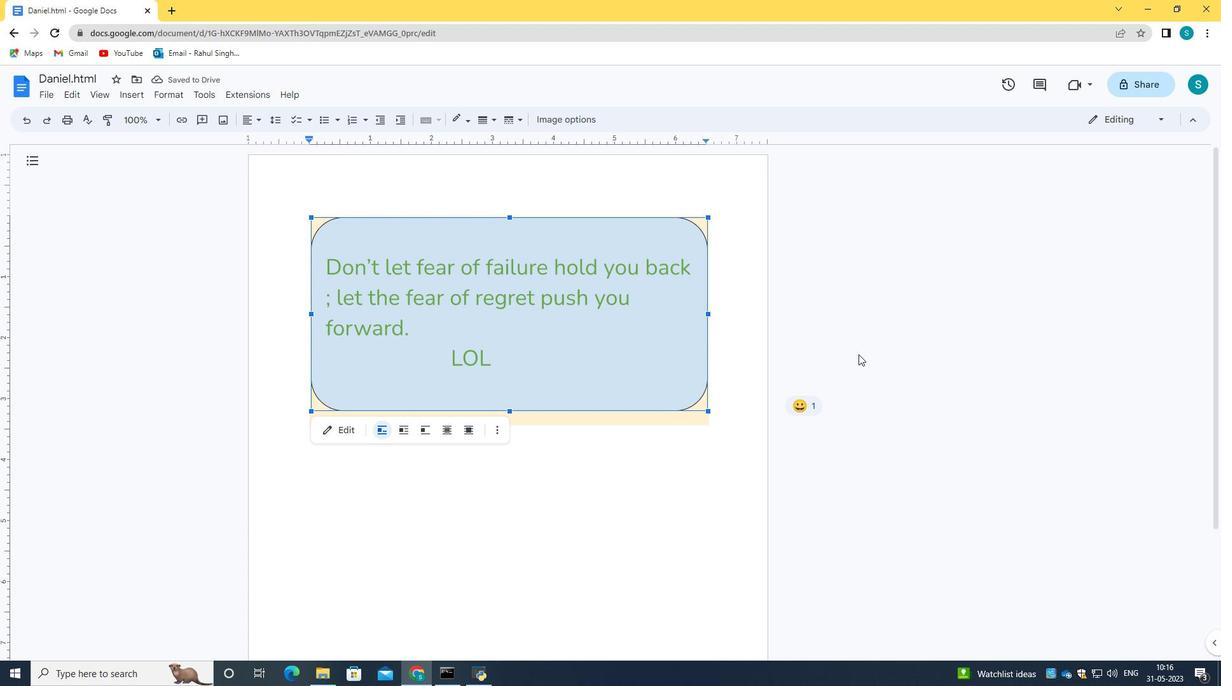 
Action: Mouse moved to (857, 355)
Screenshot: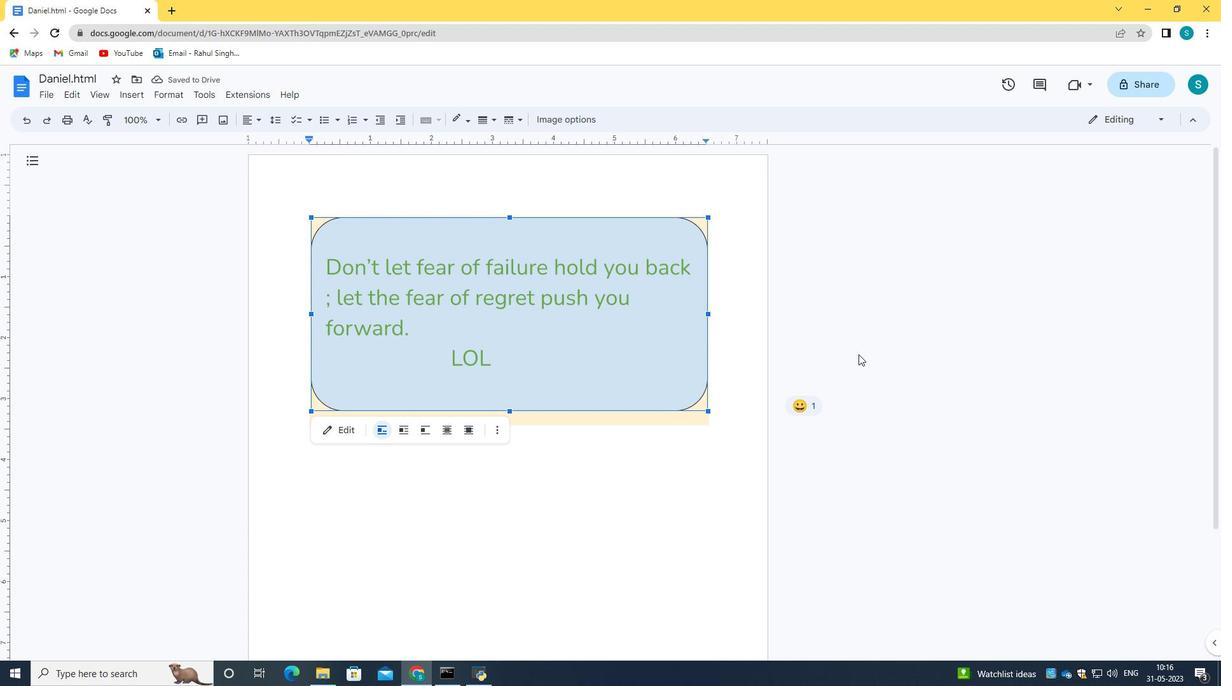
Action: Mouse pressed left at (857, 355)
Screenshot: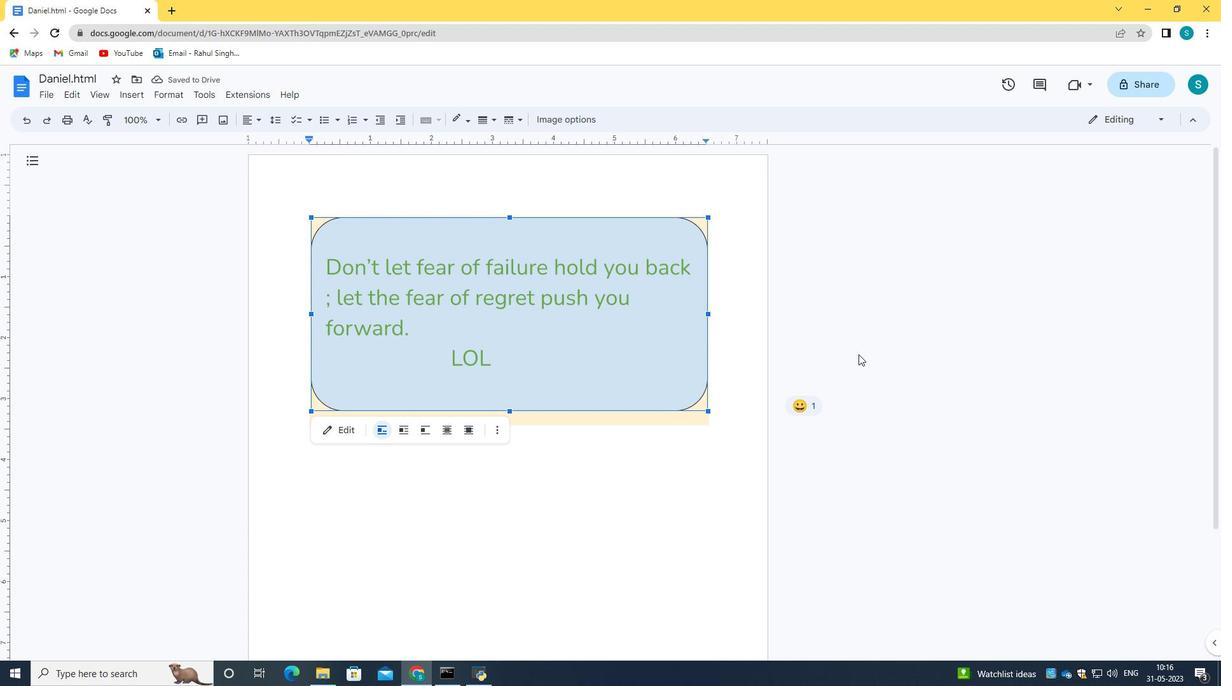 
Action: Mouse moved to (857, 355)
Screenshot: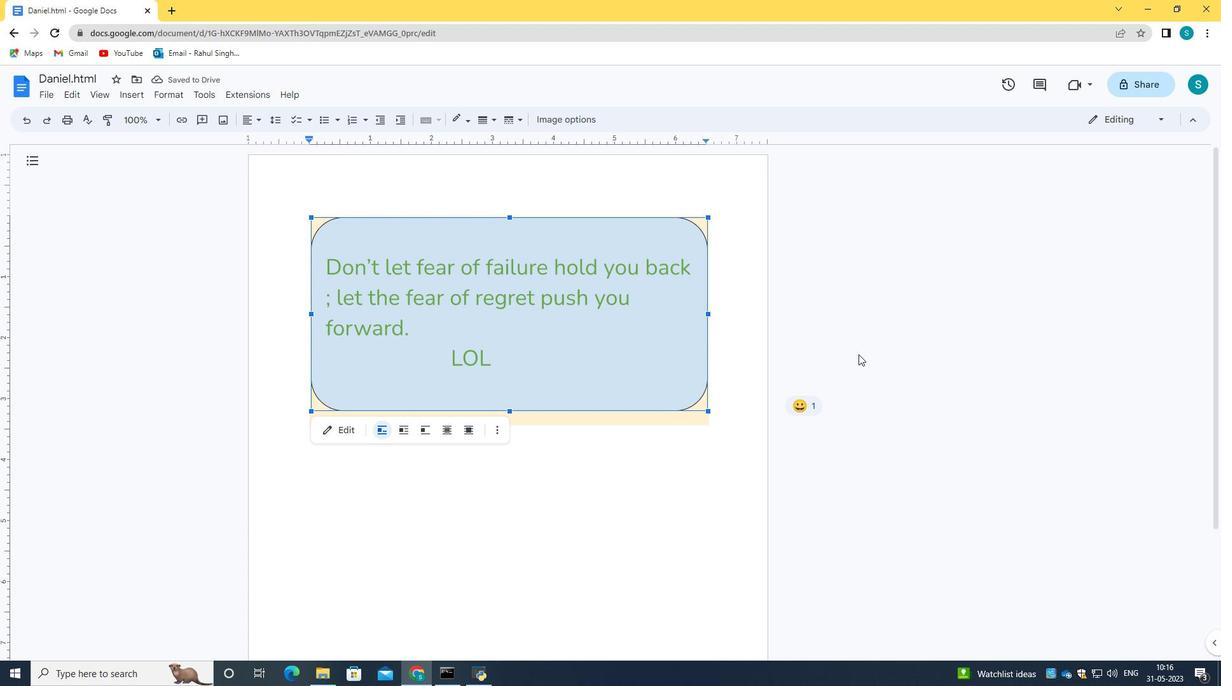 
Action: Mouse pressed left at (857, 355)
Screenshot: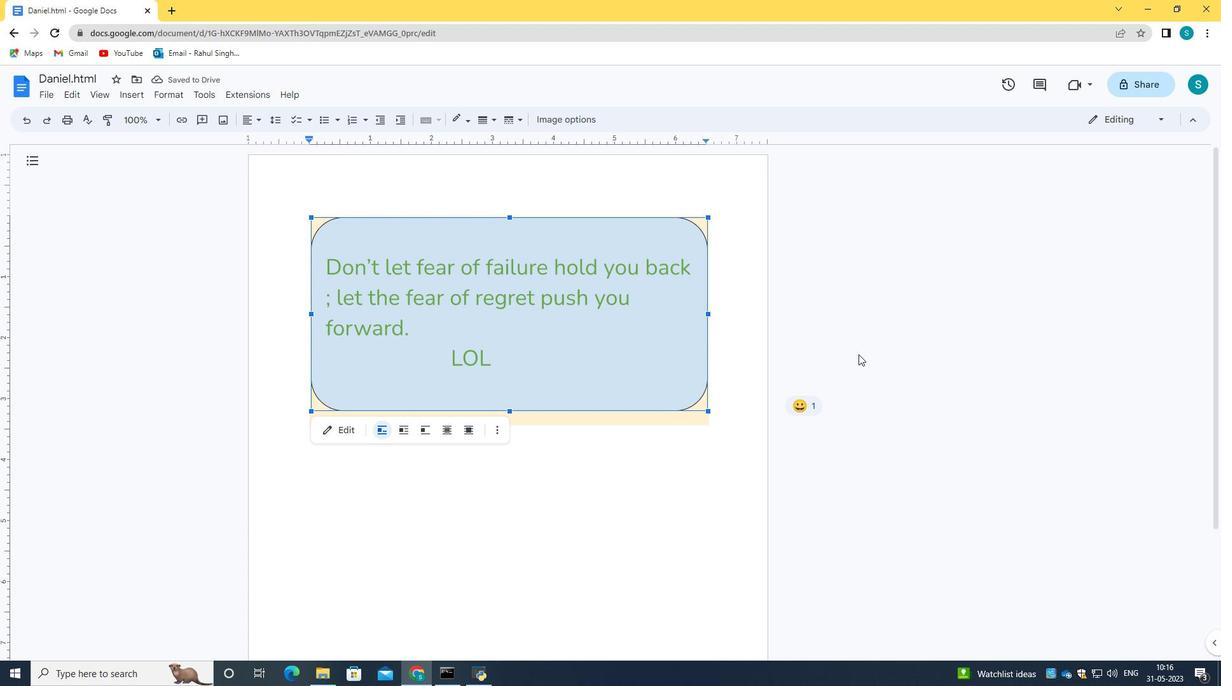 
Action: Mouse moved to (857, 355)
Screenshot: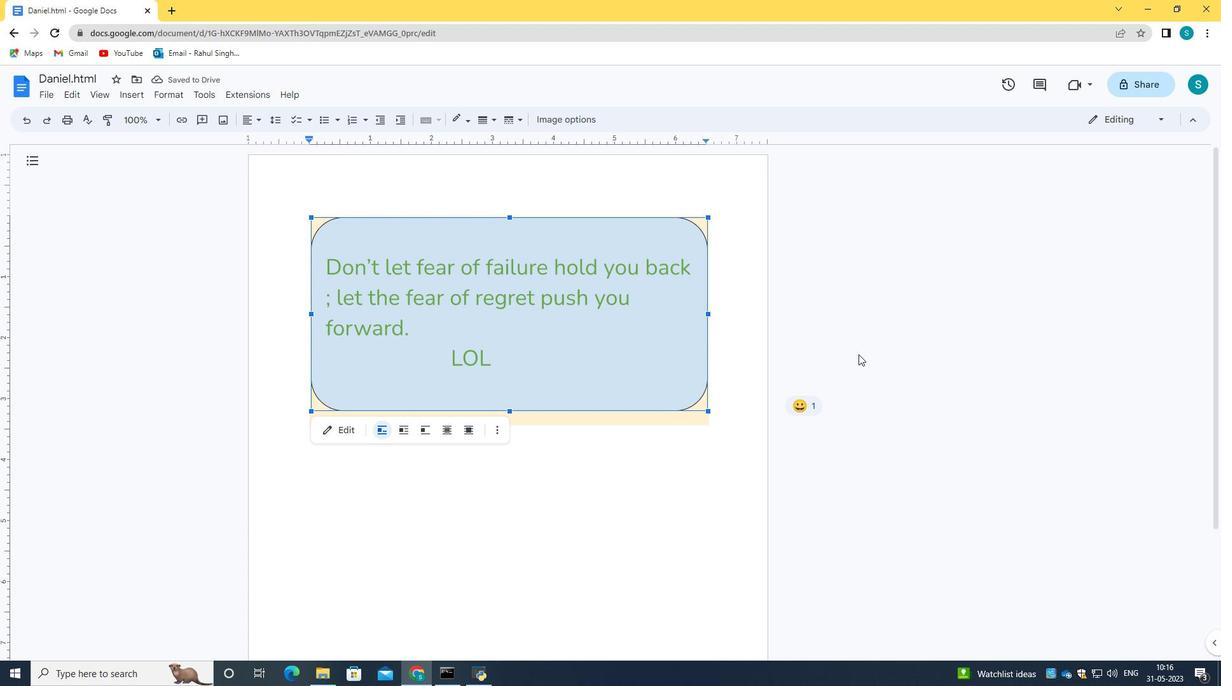
Action: Mouse pressed left at (857, 355)
Screenshot: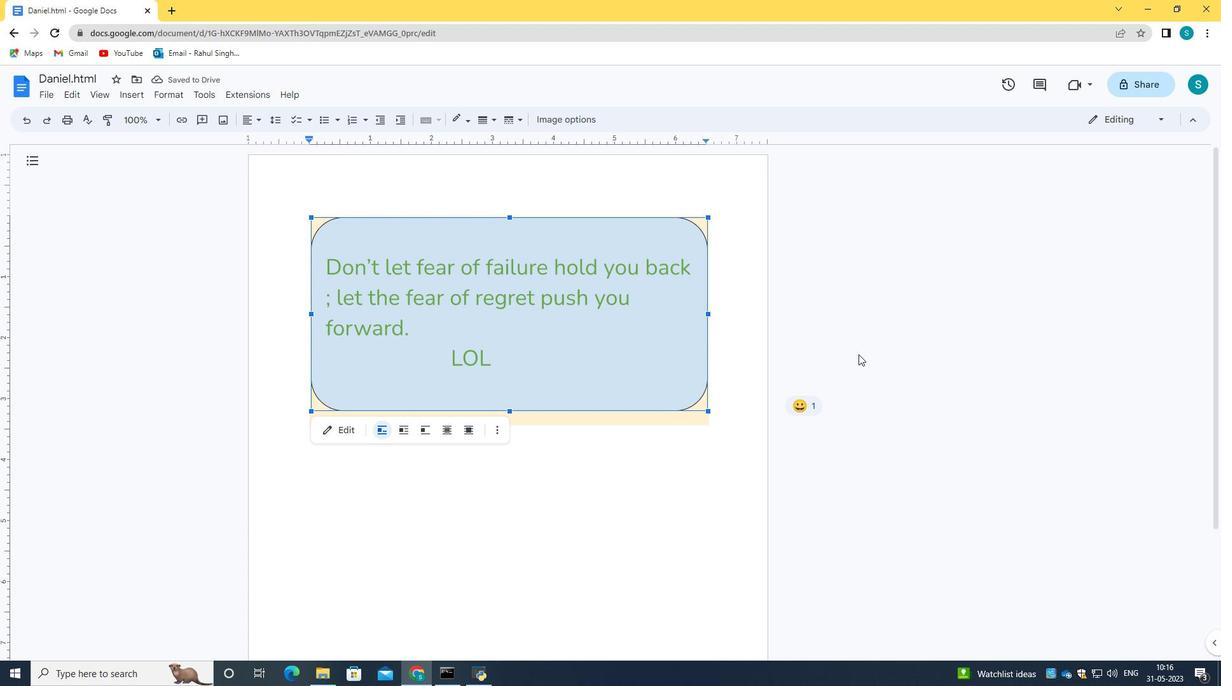 
Action: Mouse moved to (857, 355)
Screenshot: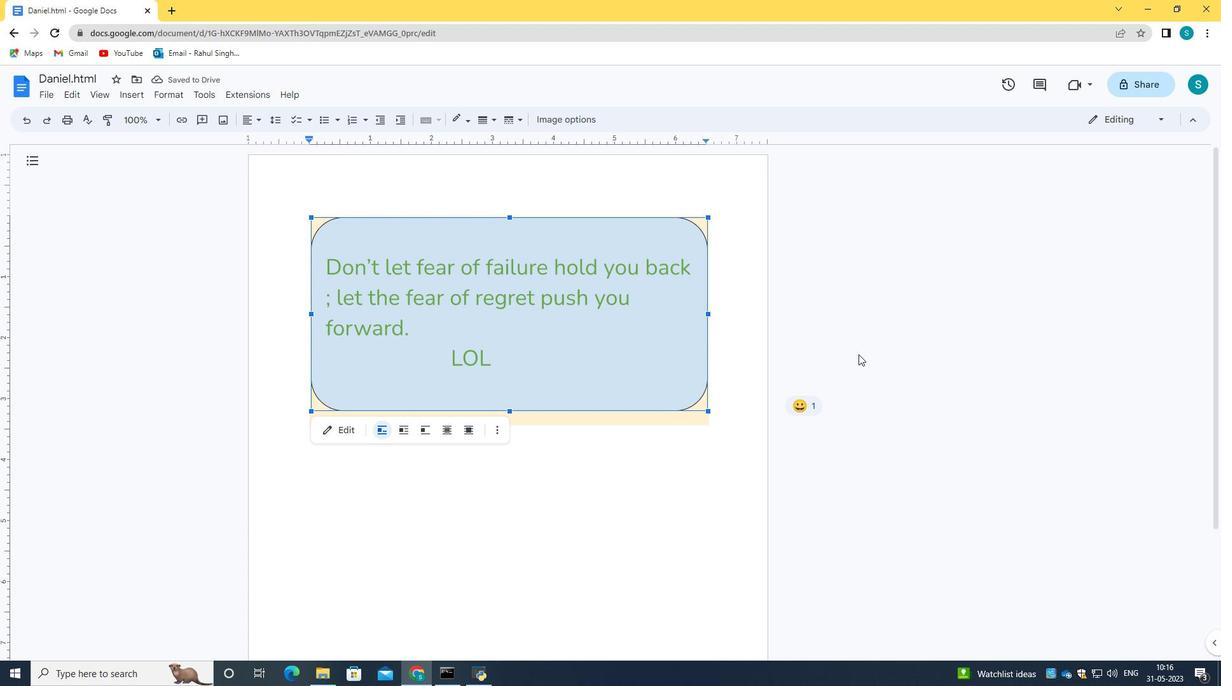 
Action: Mouse pressed left at (857, 355)
Screenshot: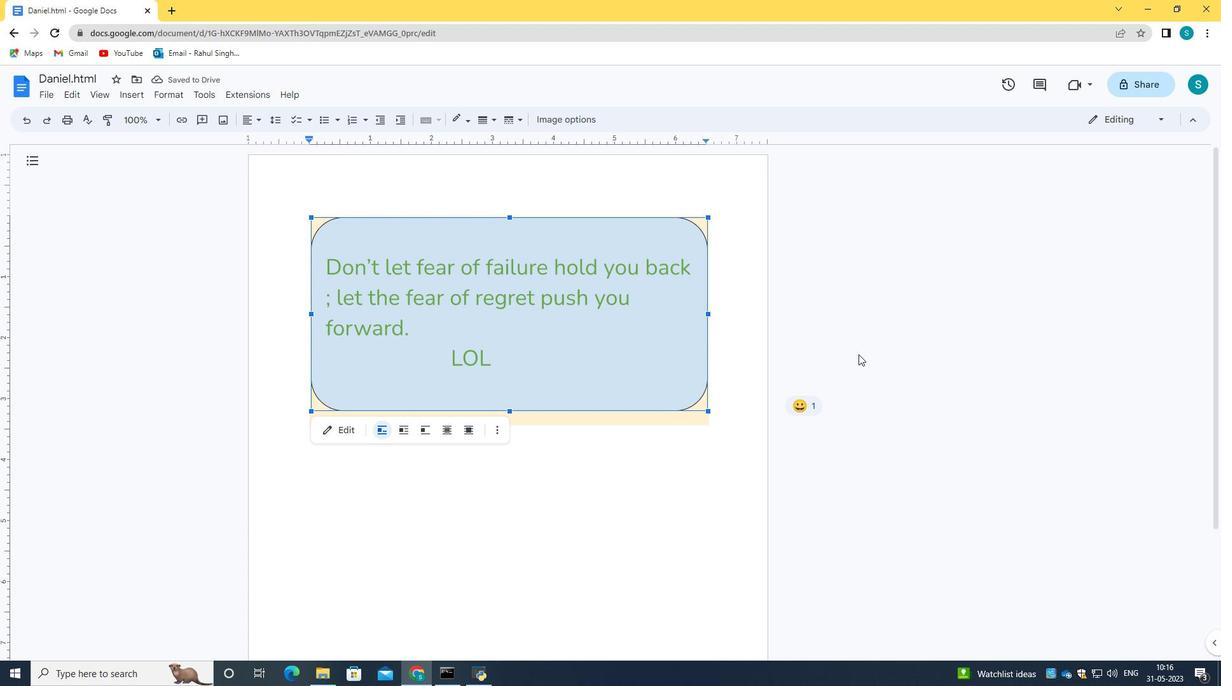 
Action: Mouse moved to (857, 355)
Screenshot: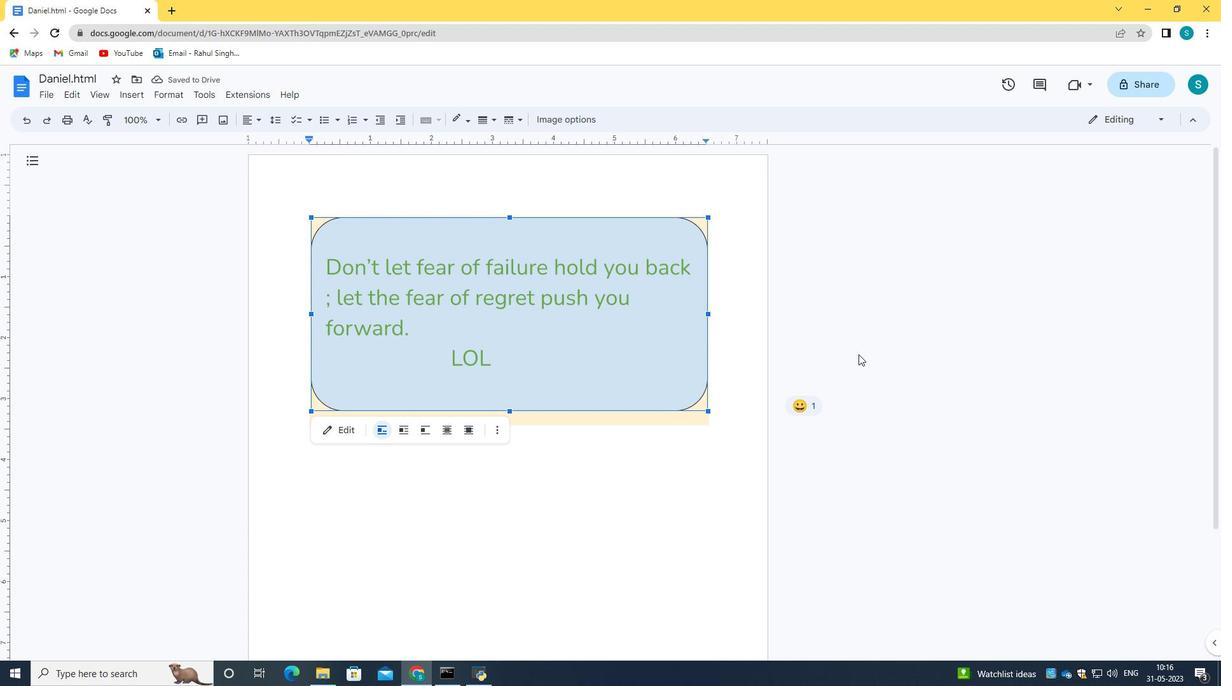 
Action: Mouse pressed left at (857, 355)
Screenshot: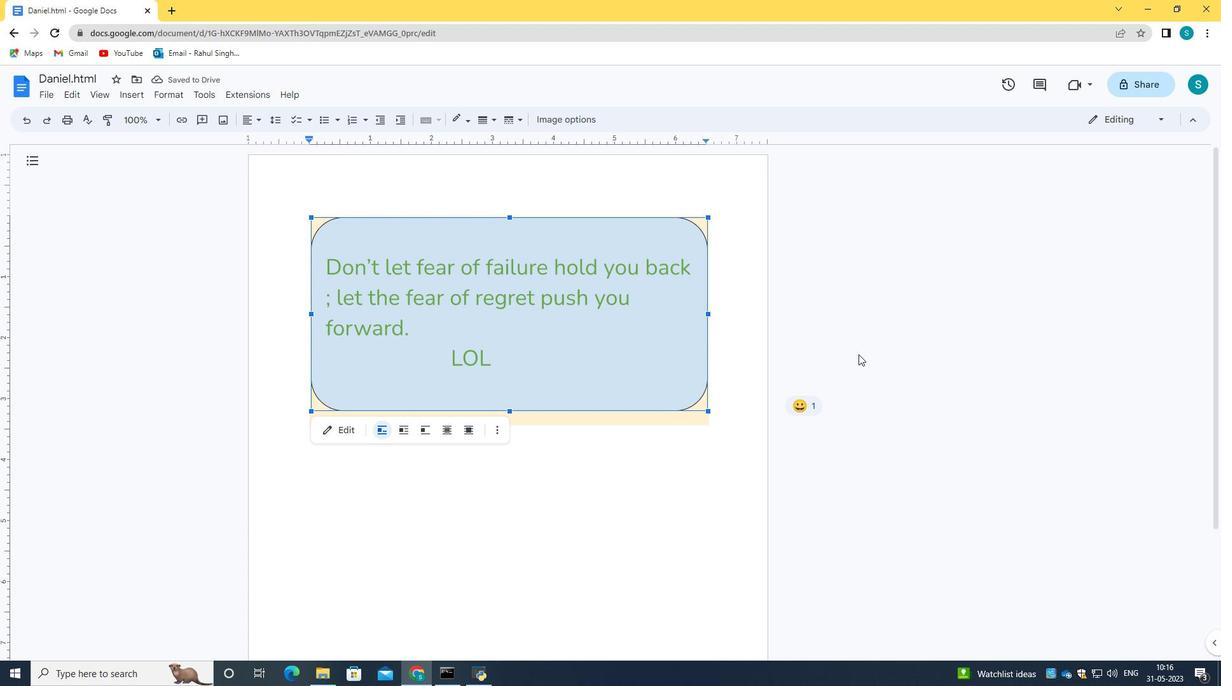 
Action: Mouse moved to (857, 355)
Screenshot: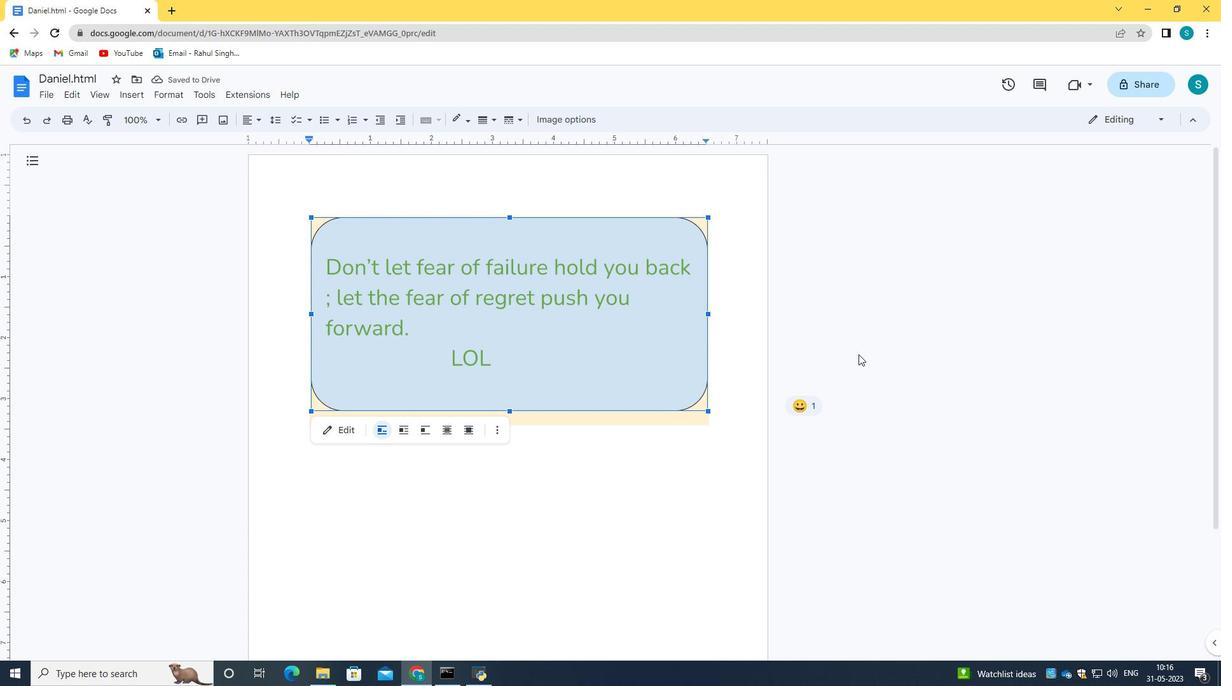 
Action: Mouse pressed left at (857, 355)
Screenshot: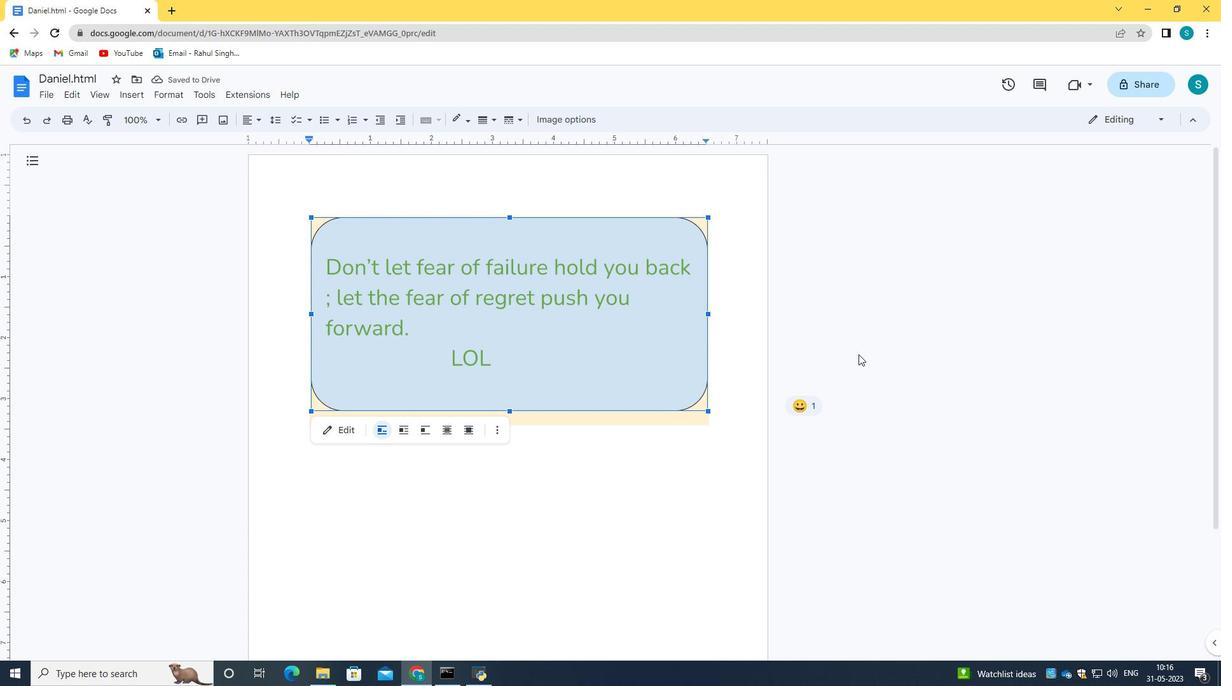
Action: Mouse pressed left at (857, 355)
Screenshot: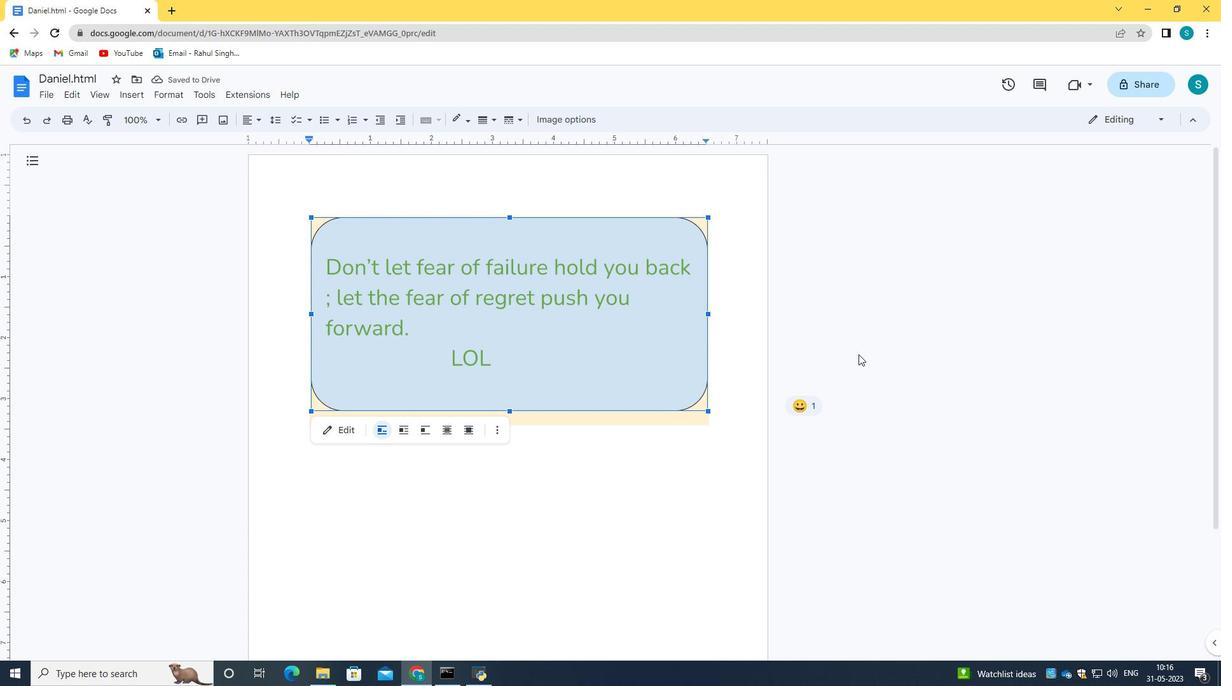 
Action: Mouse pressed left at (857, 355)
Screenshot: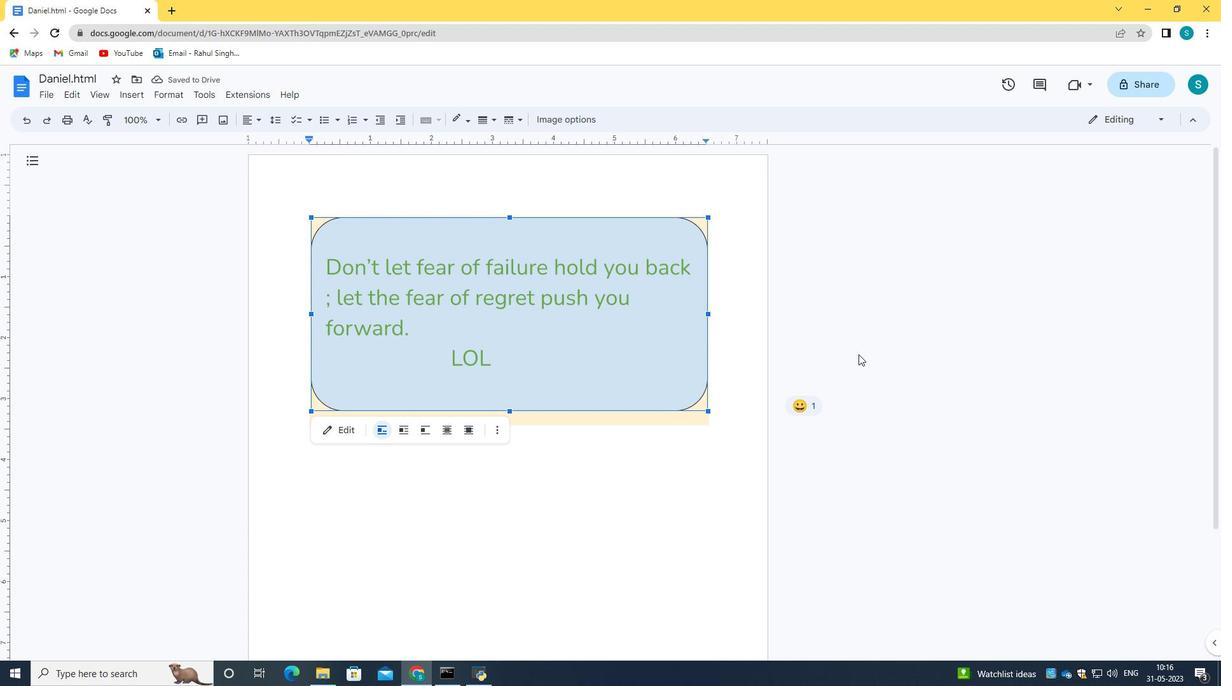 
Action: Mouse moved to (857, 355)
Screenshot: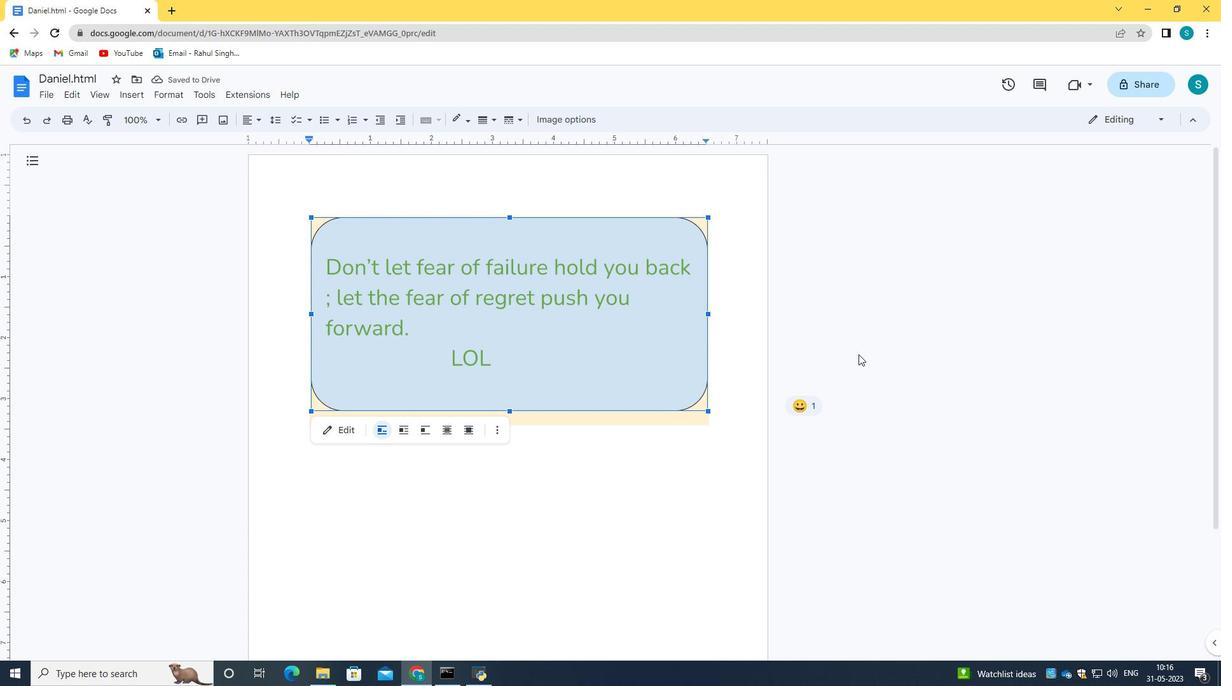 
Action: Mouse pressed left at (857, 355)
Screenshot: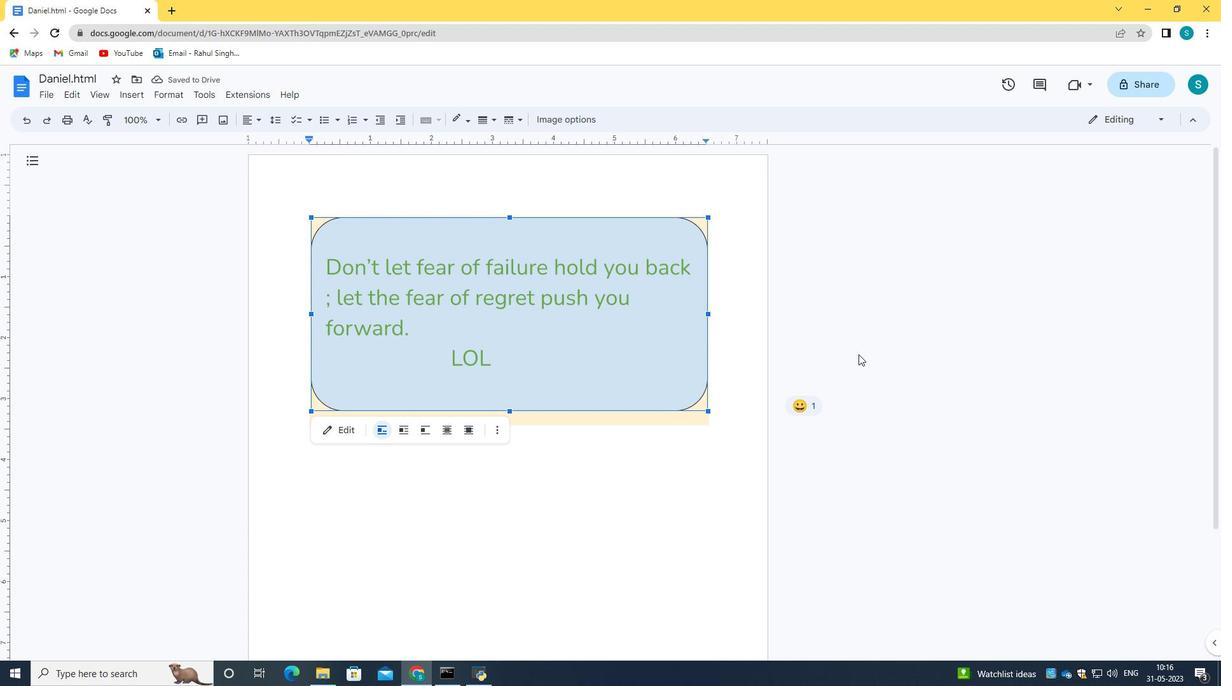 
Action: Mouse moved to (857, 355)
Screenshot: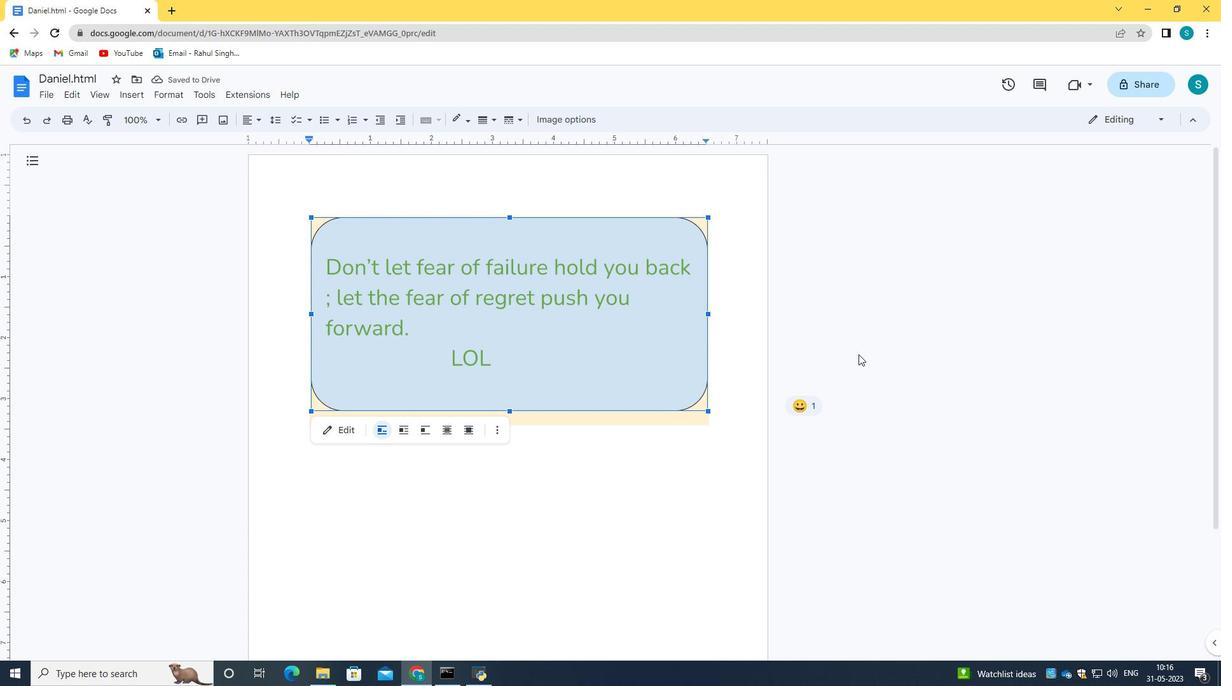 
Action: Mouse pressed left at (857, 355)
Screenshot: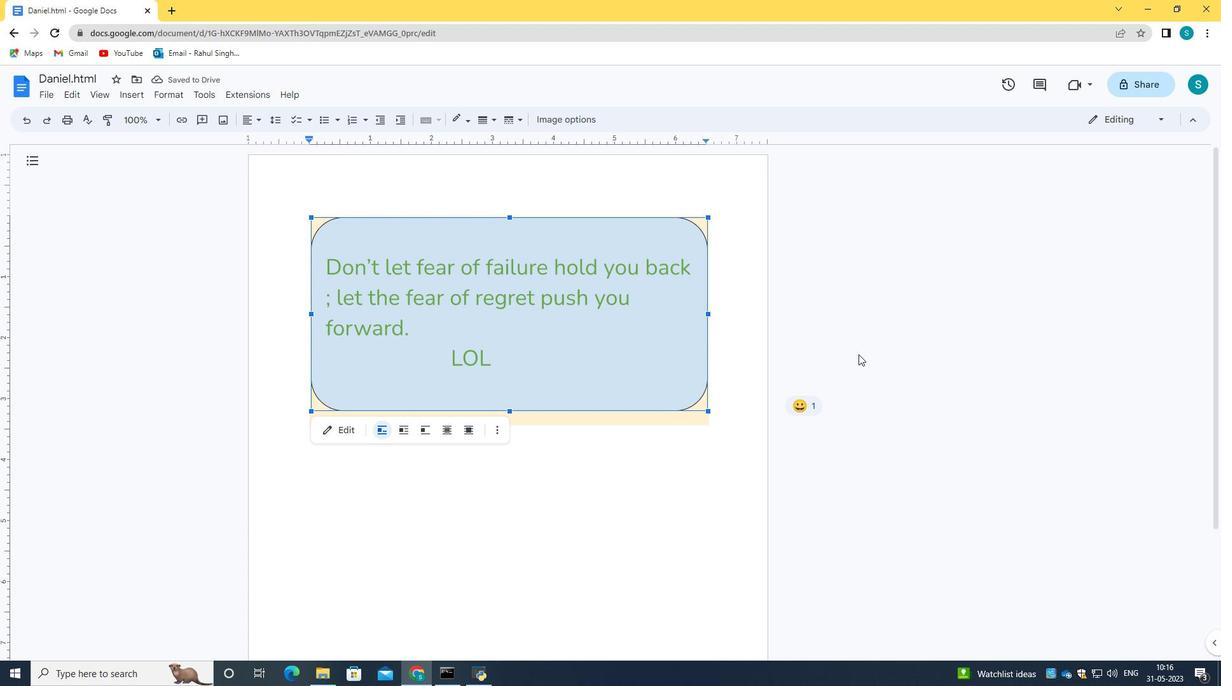 
Action: Mouse moved to (857, 355)
Screenshot: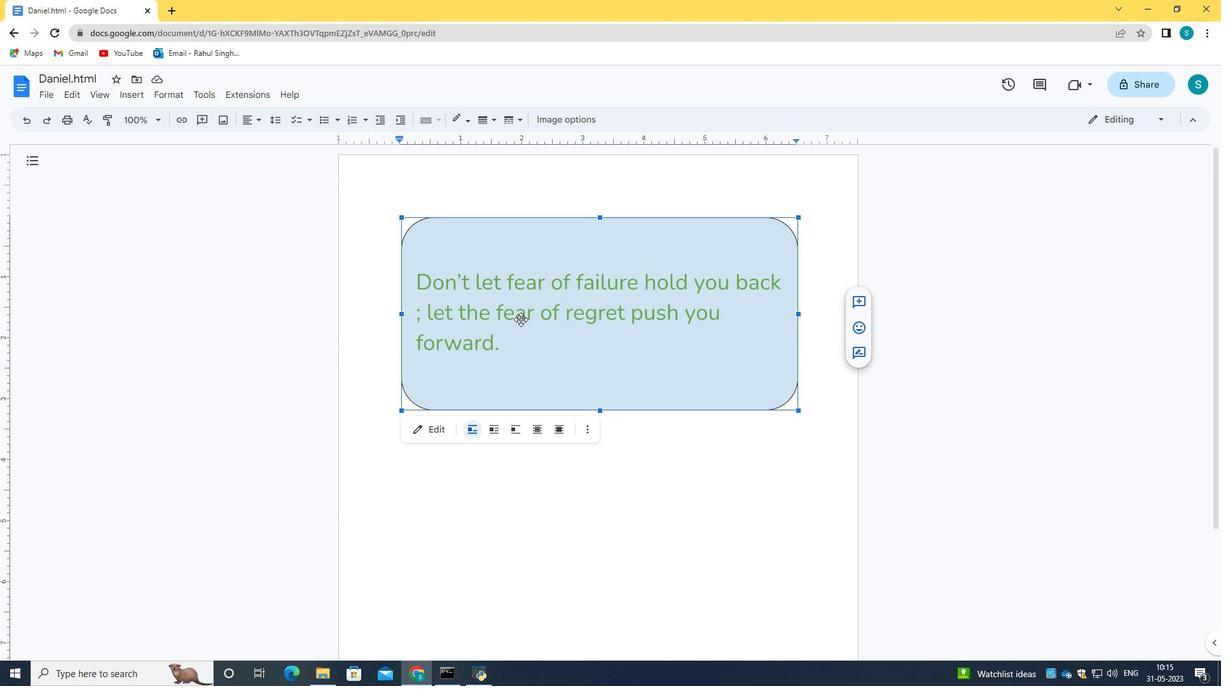 
Action: Mouse pressed left at (857, 355)
Screenshot: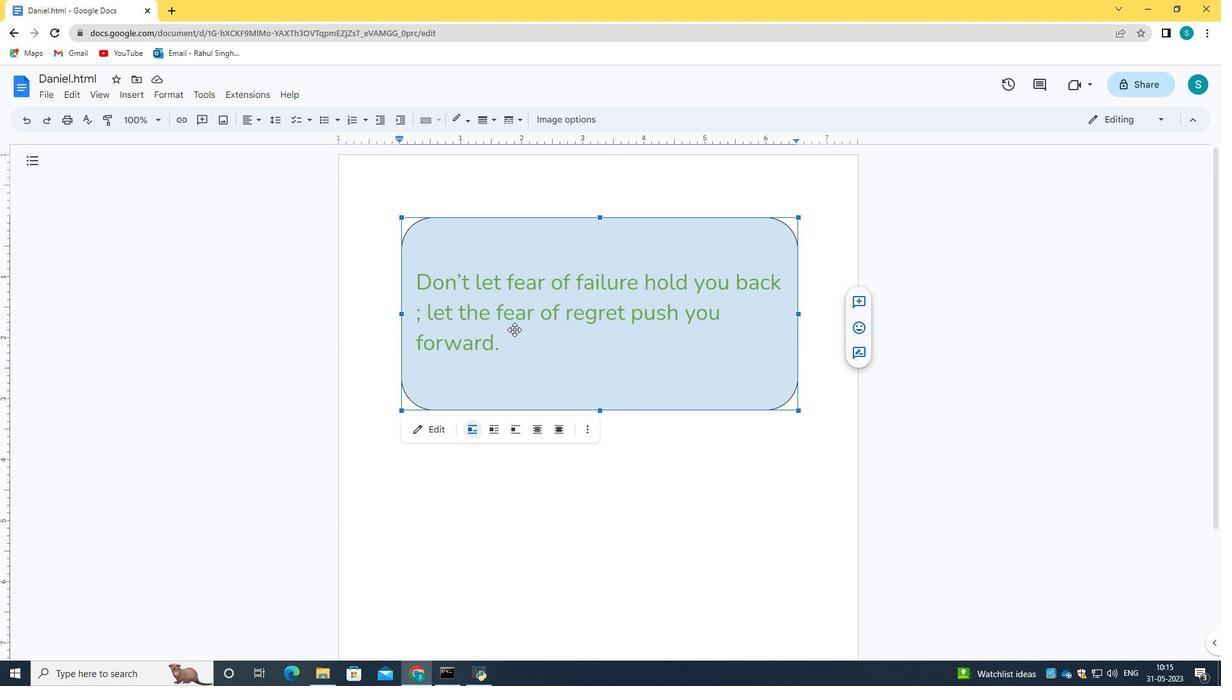 
Action: Mouse pressed left at (857, 355)
Screenshot: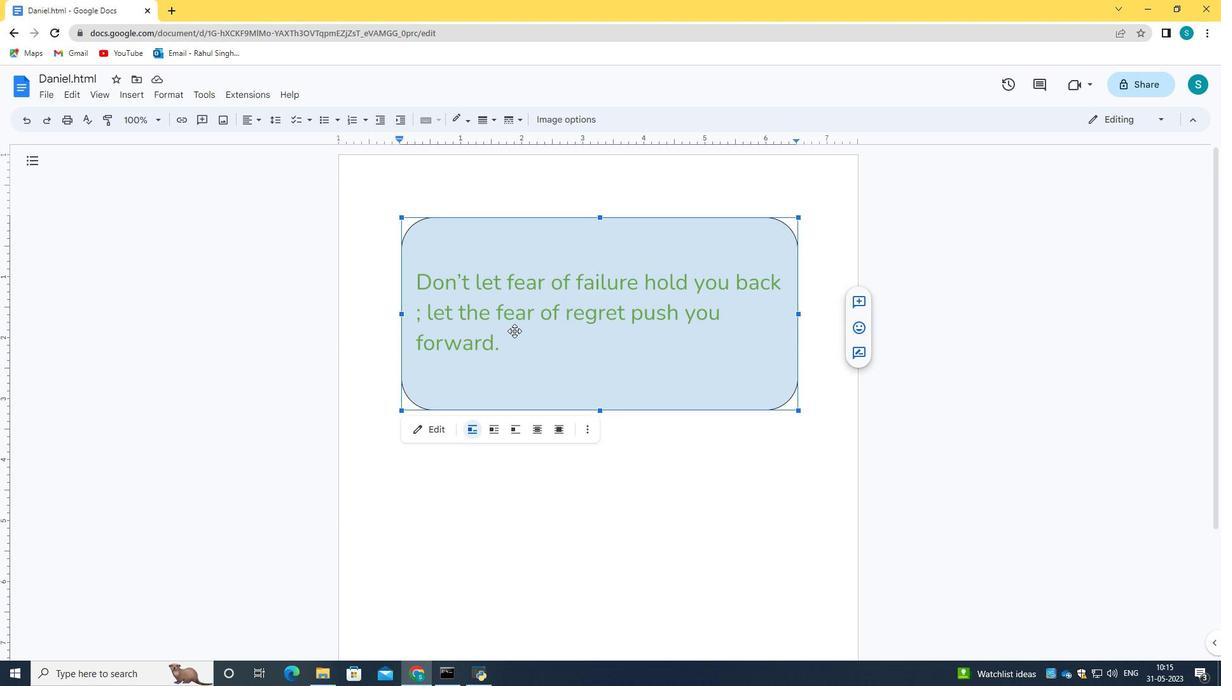 
Action: Mouse moved to (857, 355)
Screenshot: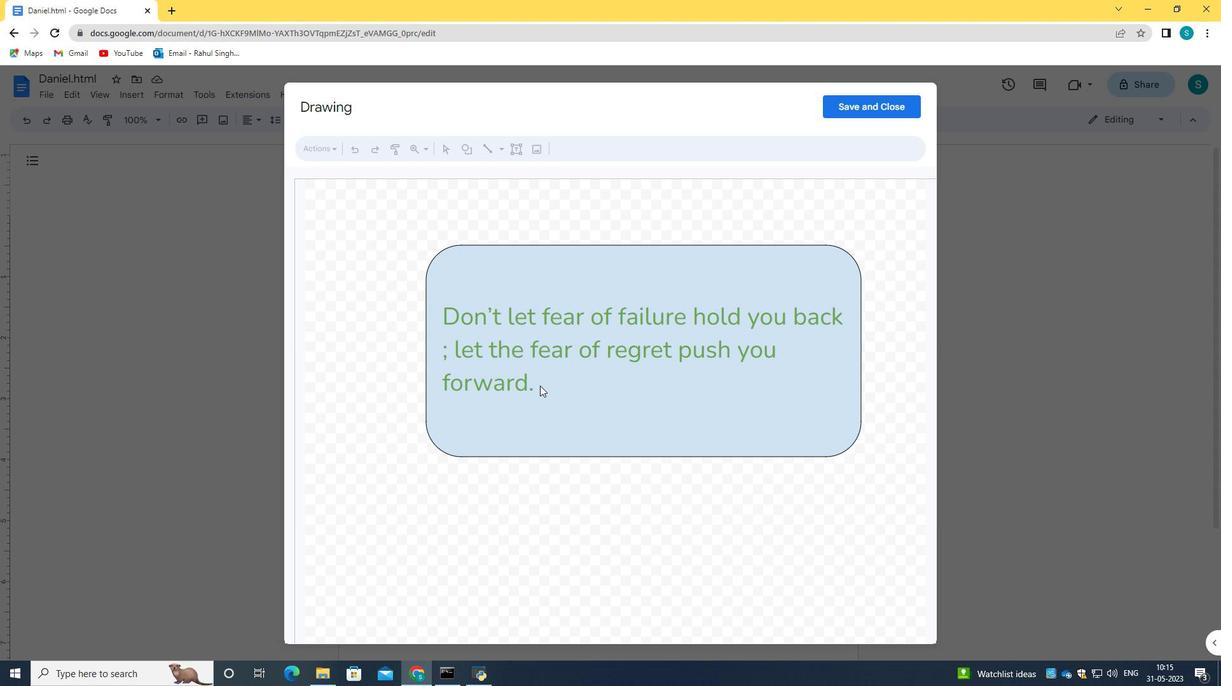 
Action: Mouse pressed left at (857, 355)
Screenshot: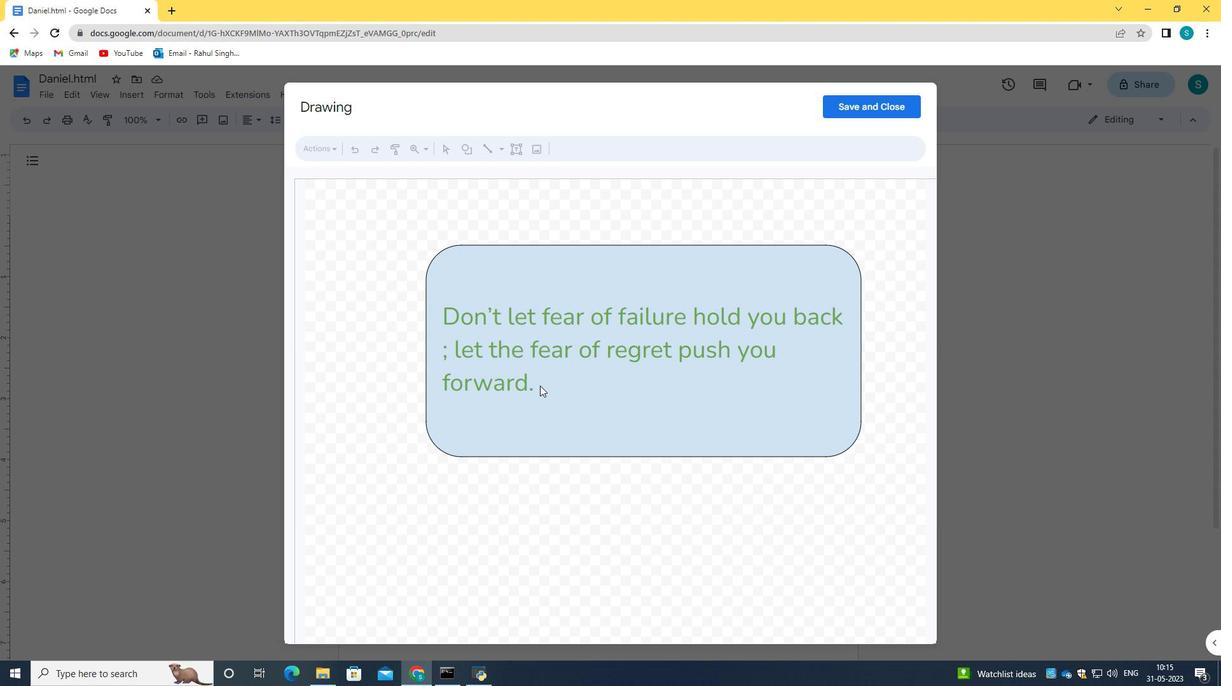 
Action: Mouse moved to (857, 355)
Screenshot: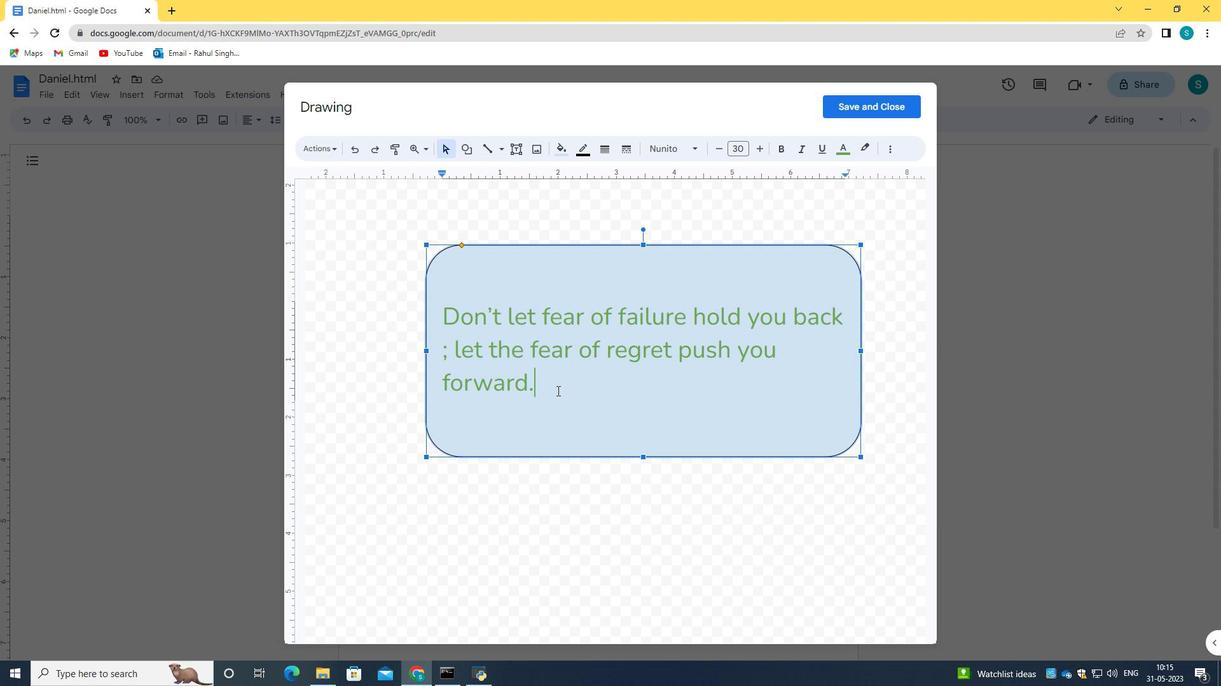 
Action: Key pressed <Key.space><Key.space><Key.space><Key.space><Key.space><Key.space>
Screenshot: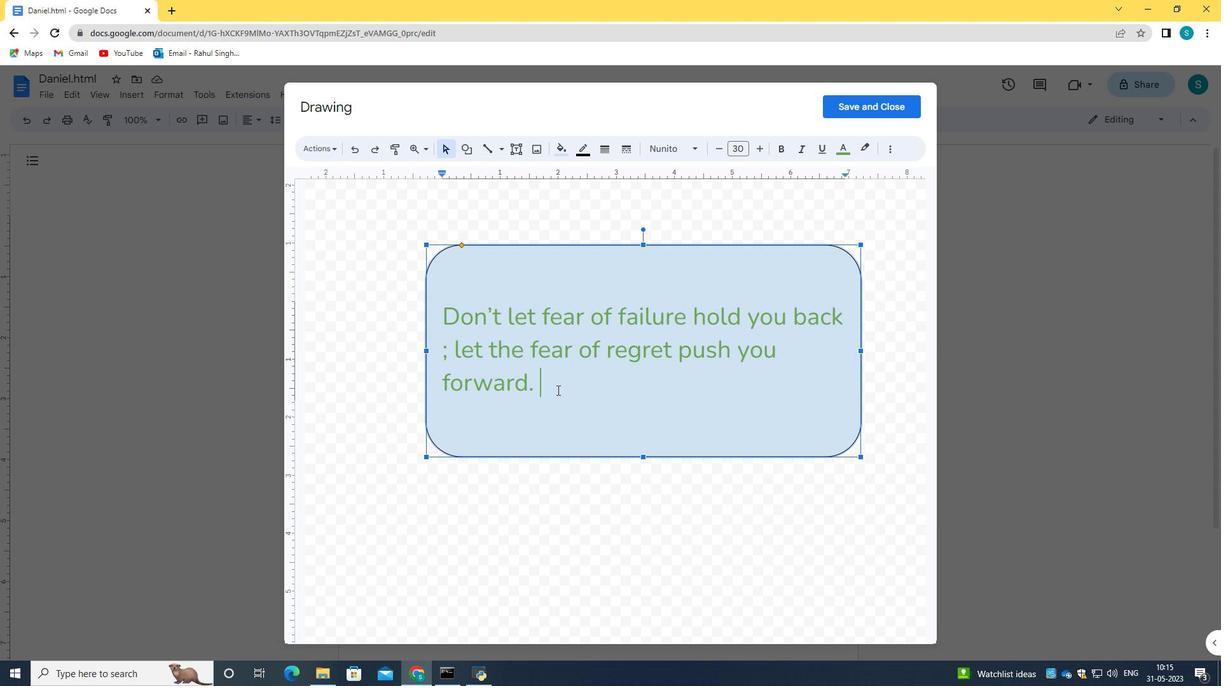 
Action: Mouse moved to (857, 355)
Screenshot: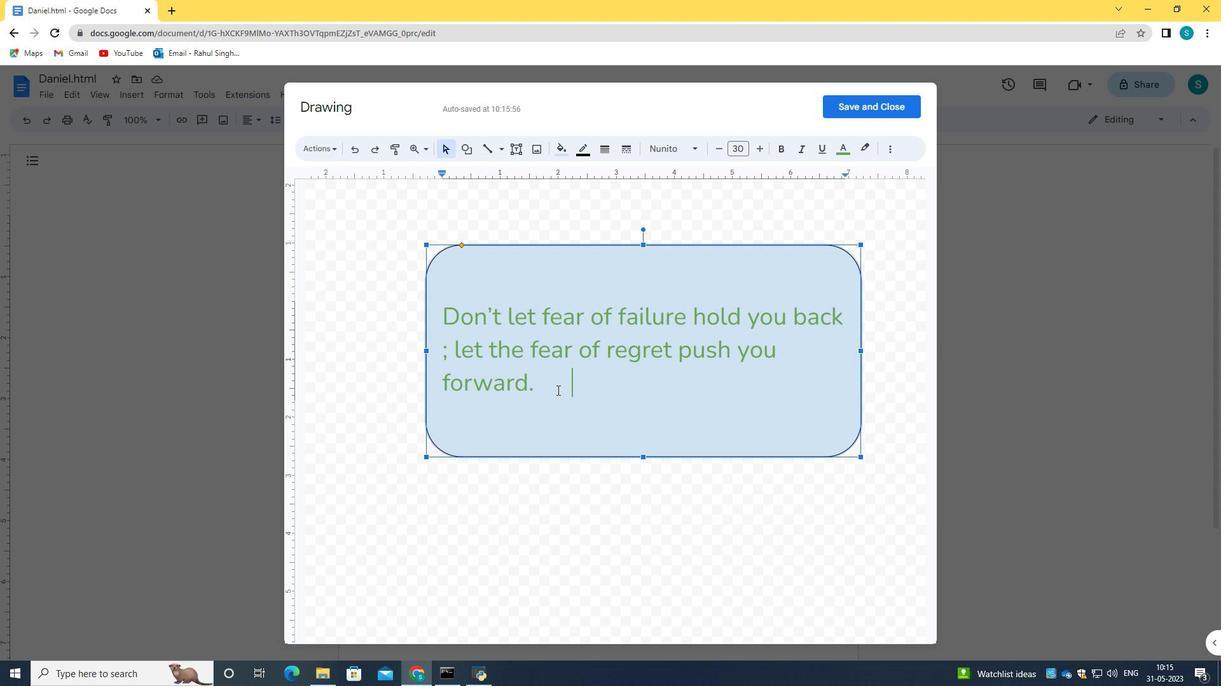 
Action: Key pressed <Key.enter>
Screenshot: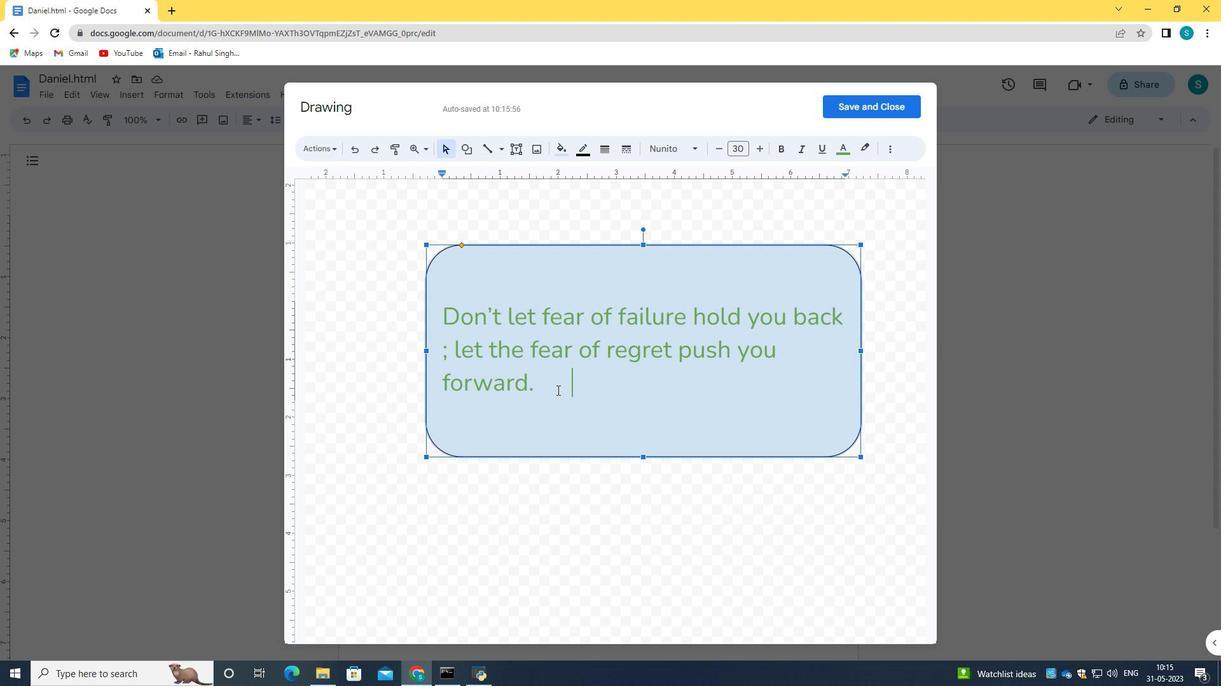 
Action: Mouse moved to (857, 355)
Screenshot: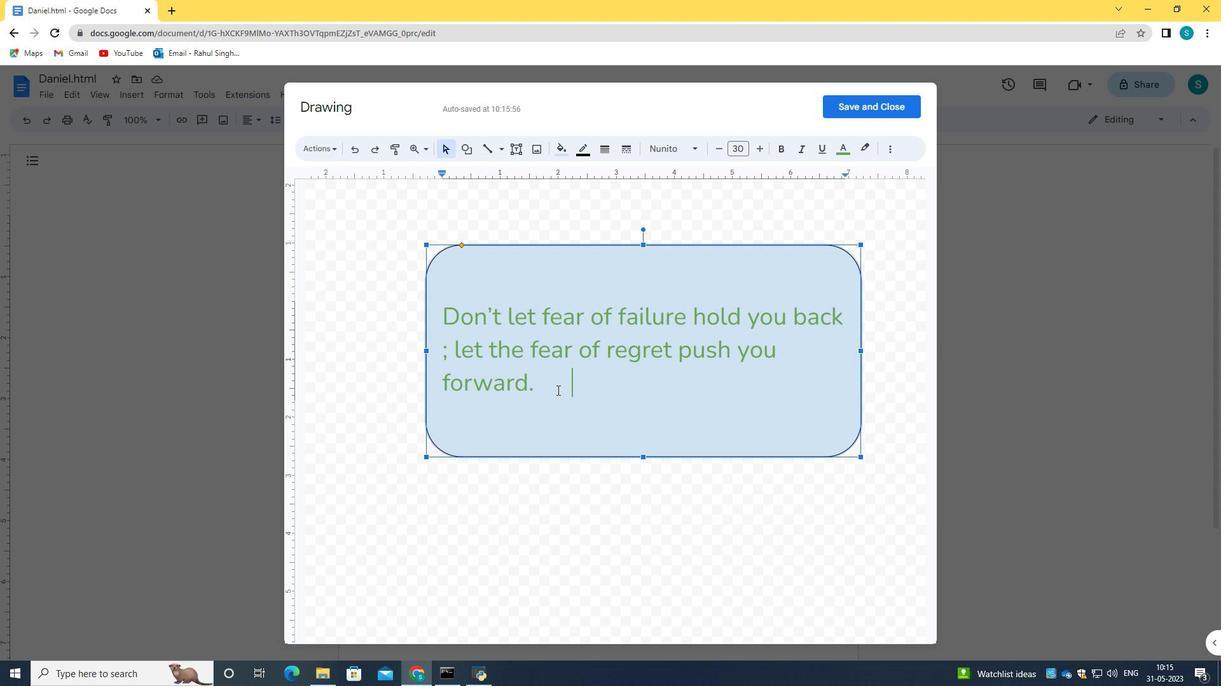 
Action: Key pressed <Key.space><Key.space><Key.space><Key.space><Key.space><Key.space><Key.space><Key.space><Key.space><Key.space><Key.space><Key.space><Key.space><Key.space><Key.space><Key.space><Key.space><Key.space><Key.space><Key.space><Key.space><Key.space><Key.caps_lock>LO<Key.backspace><Key.backspace><Key.caps_lock>lol
Screenshot: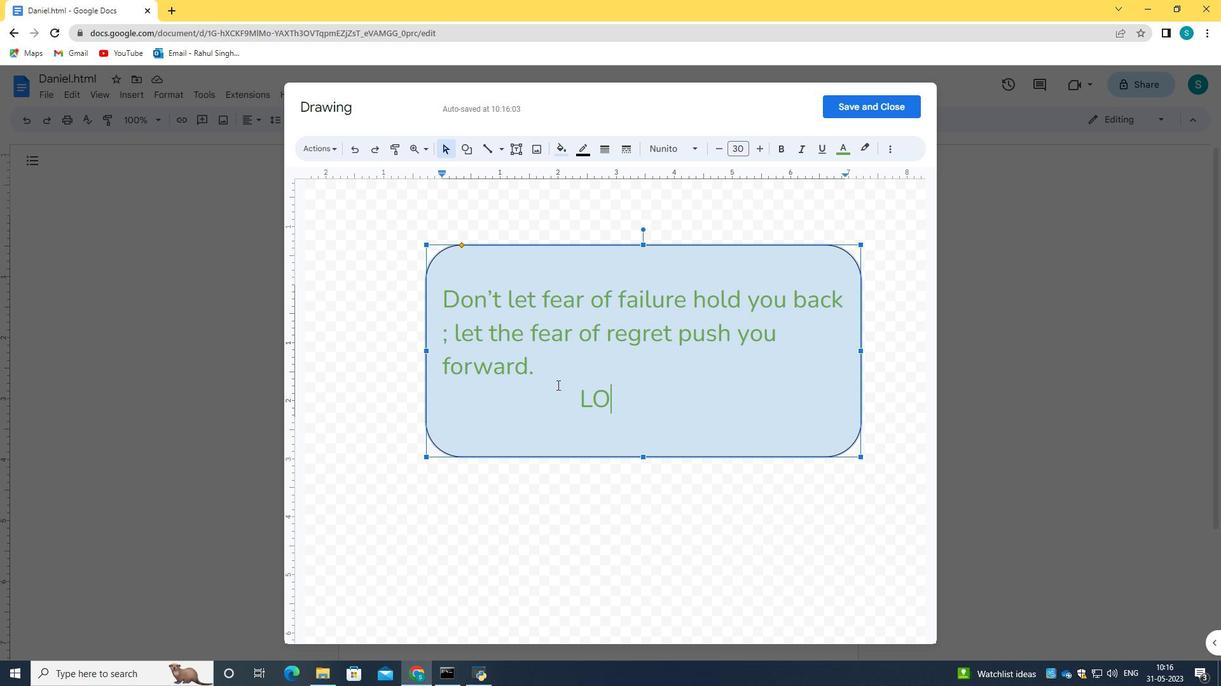 
Action: Mouse moved to (857, 355)
Screenshot: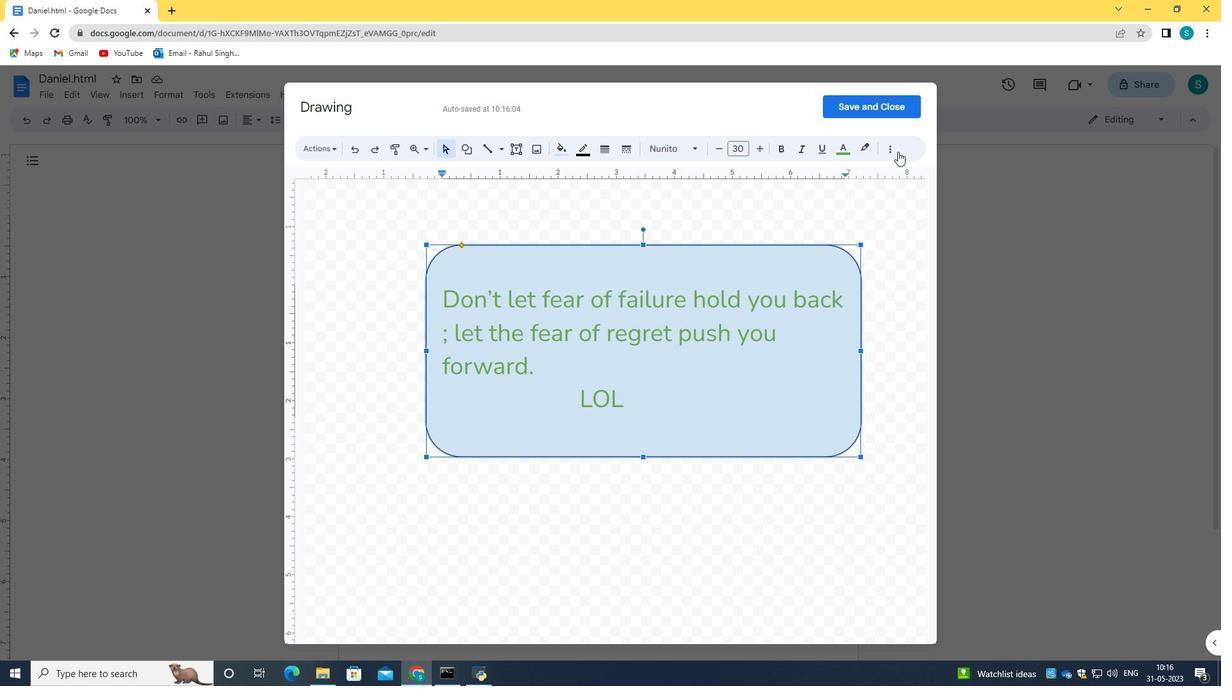 
Action: Mouse pressed left at (857, 355)
Screenshot: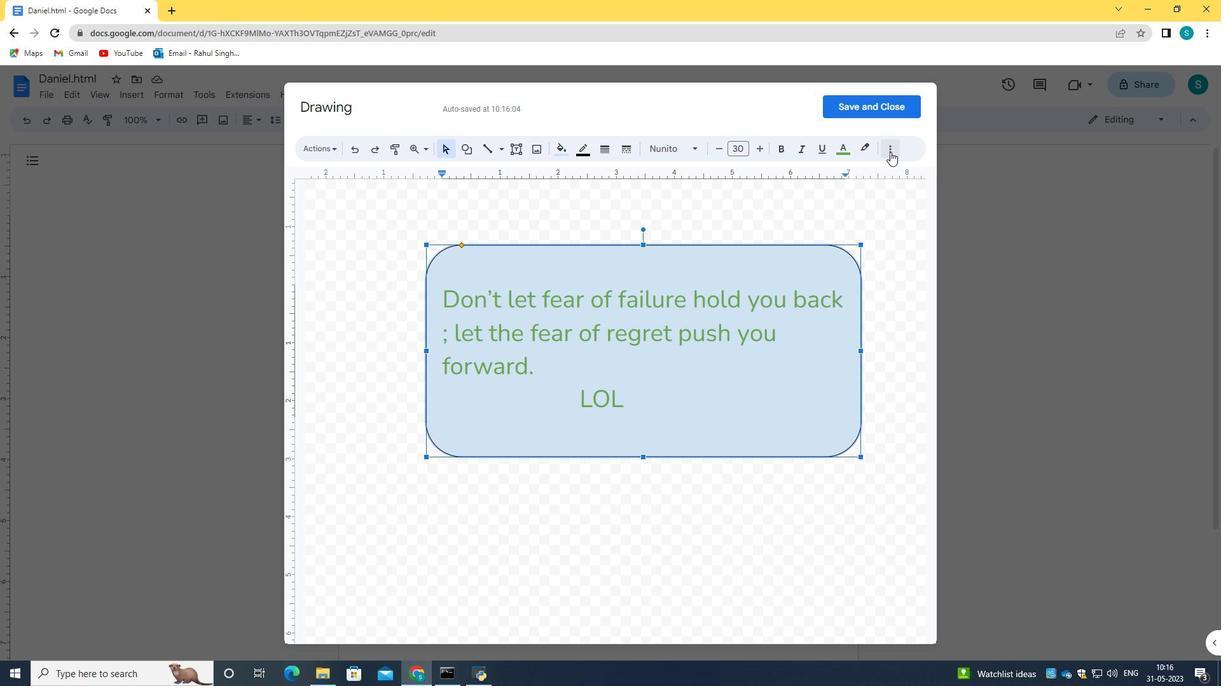 
Action: Mouse moved to (857, 355)
Screenshot: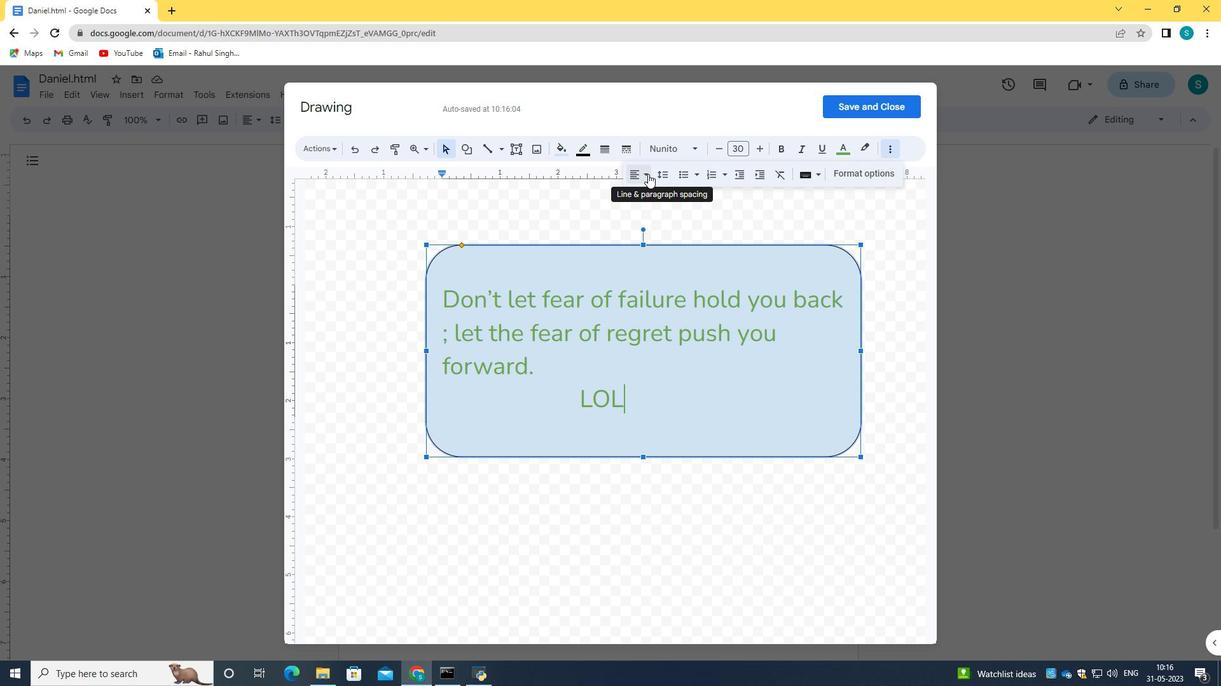 
Action: Mouse pressed left at (857, 355)
Screenshot: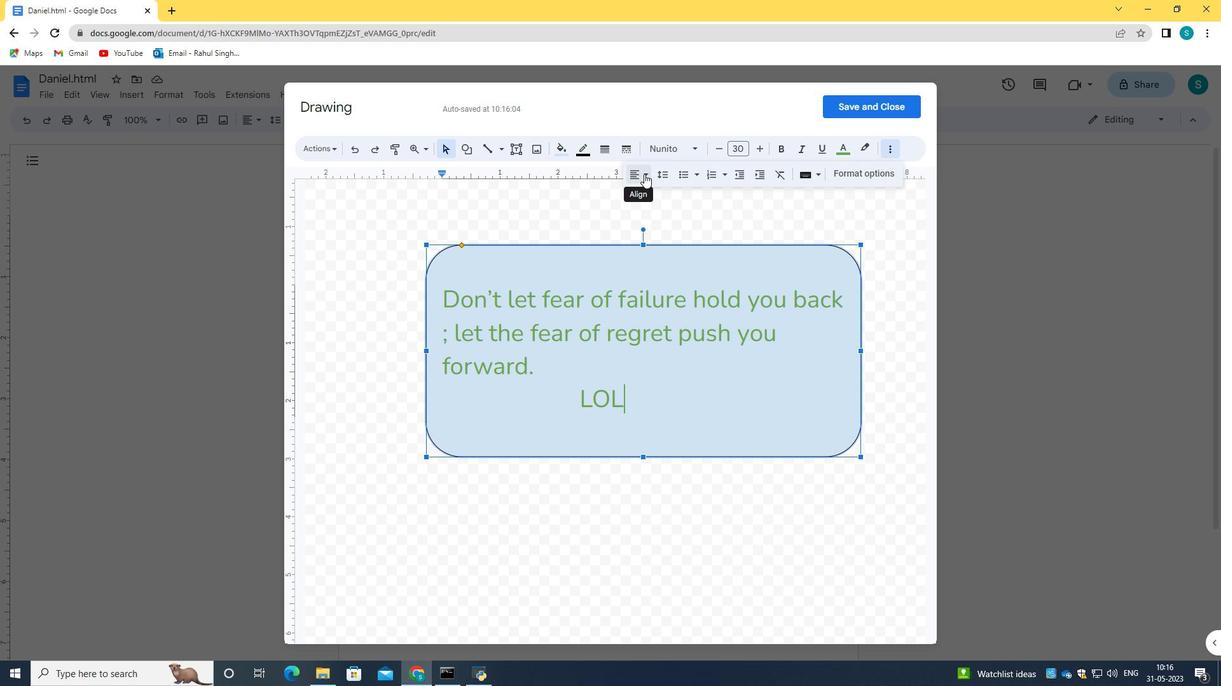 
Action: Mouse moved to (857, 355)
Screenshot: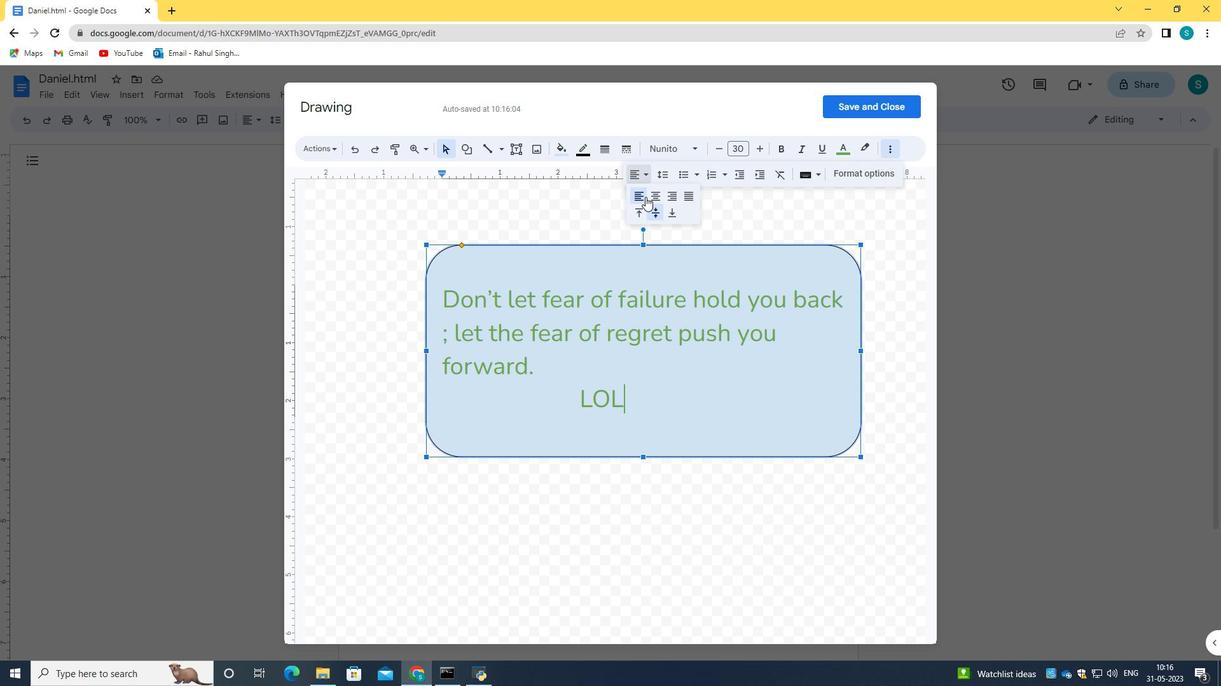 
Action: Mouse pressed left at (857, 355)
Screenshot: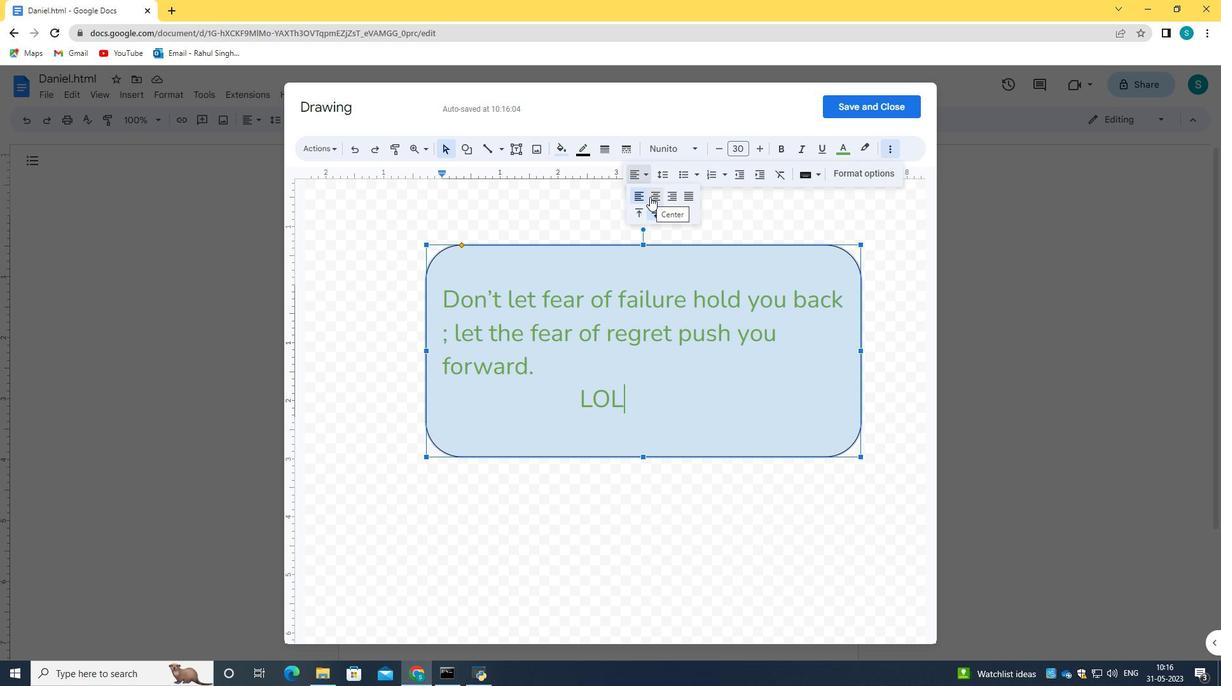 
Action: Mouse moved to (857, 355)
Screenshot: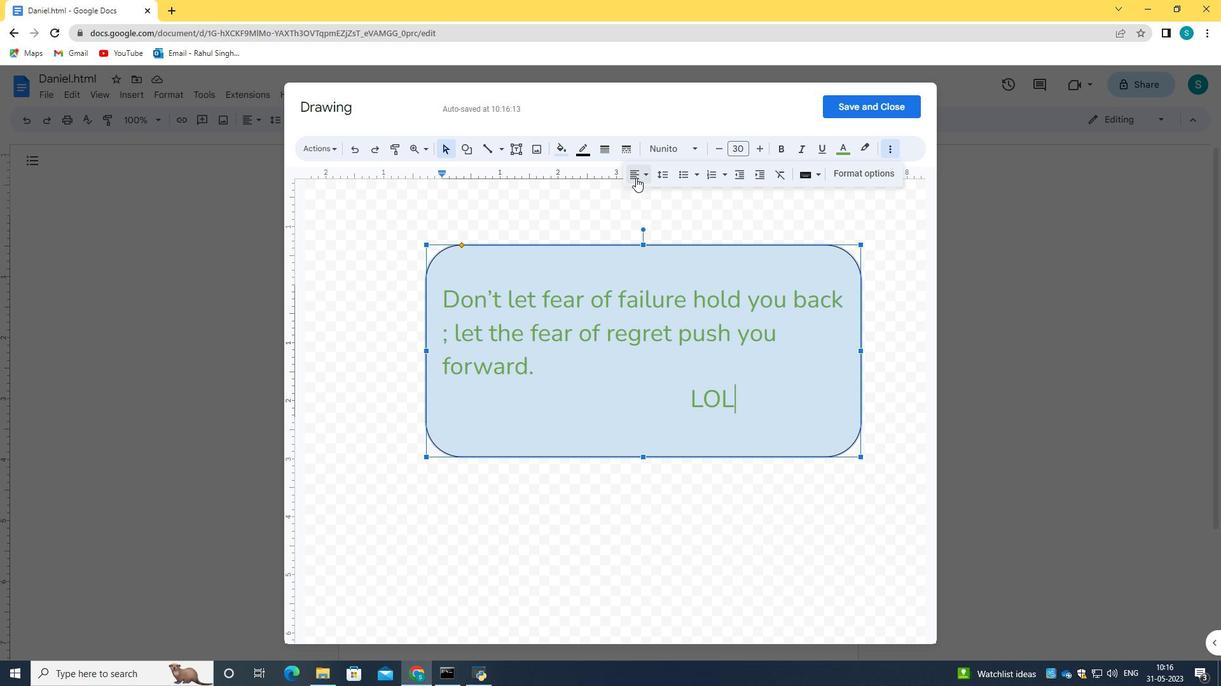 
Action: Mouse pressed left at (857, 355)
Screenshot: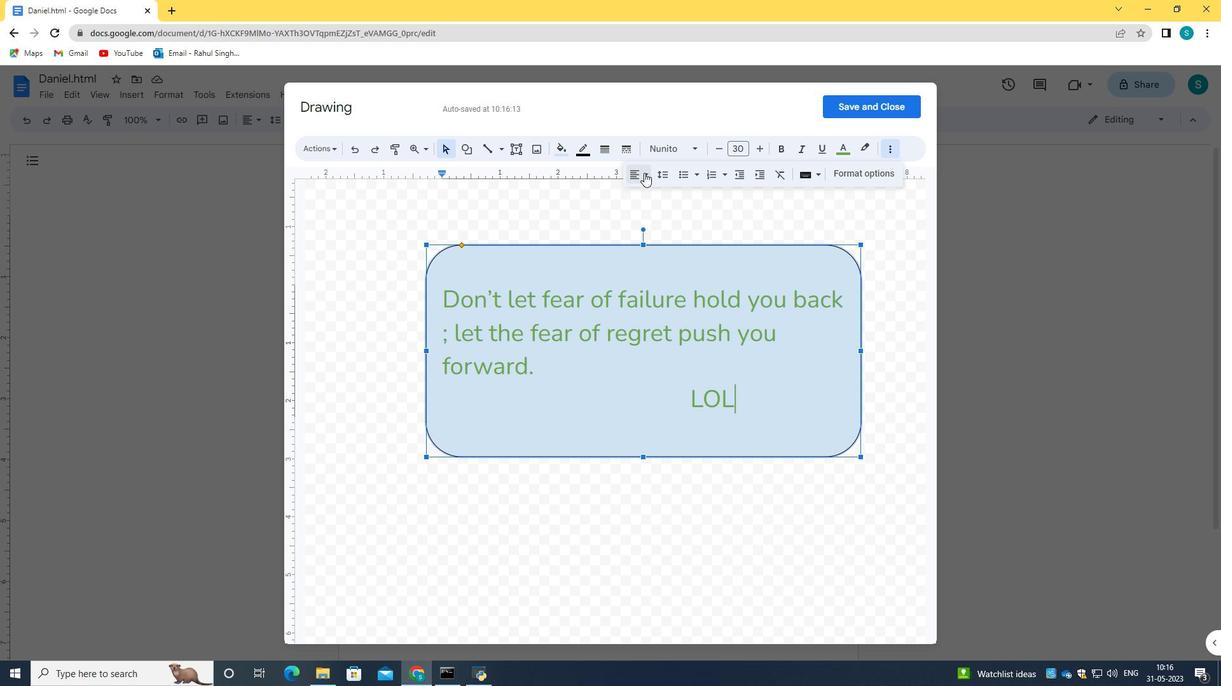 
Action: Mouse moved to (857, 355)
Screenshot: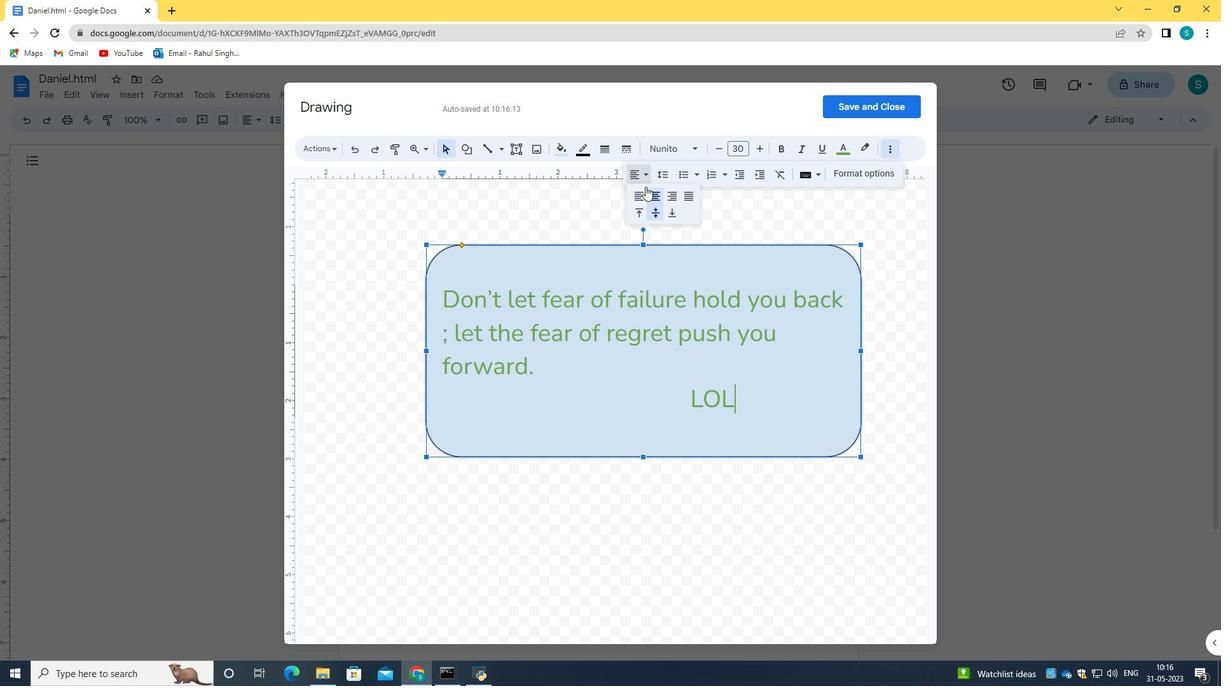 
Action: Mouse pressed left at (857, 355)
Screenshot: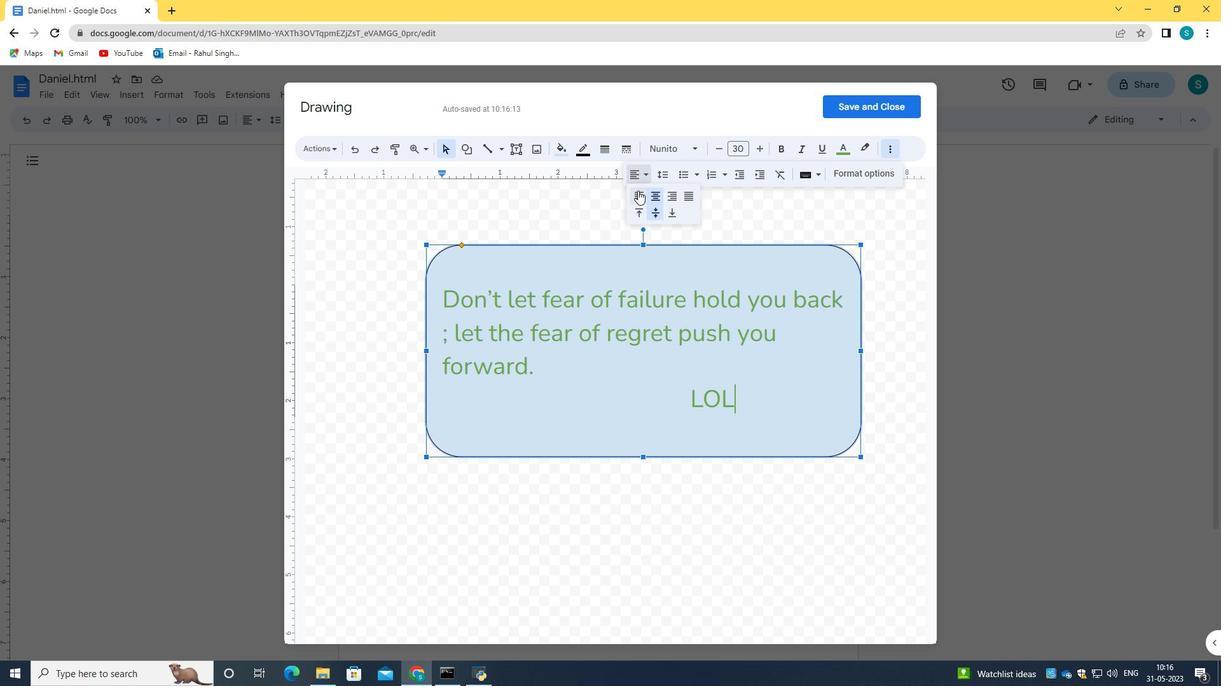 
Action: Mouse moved to (857, 355)
Screenshot: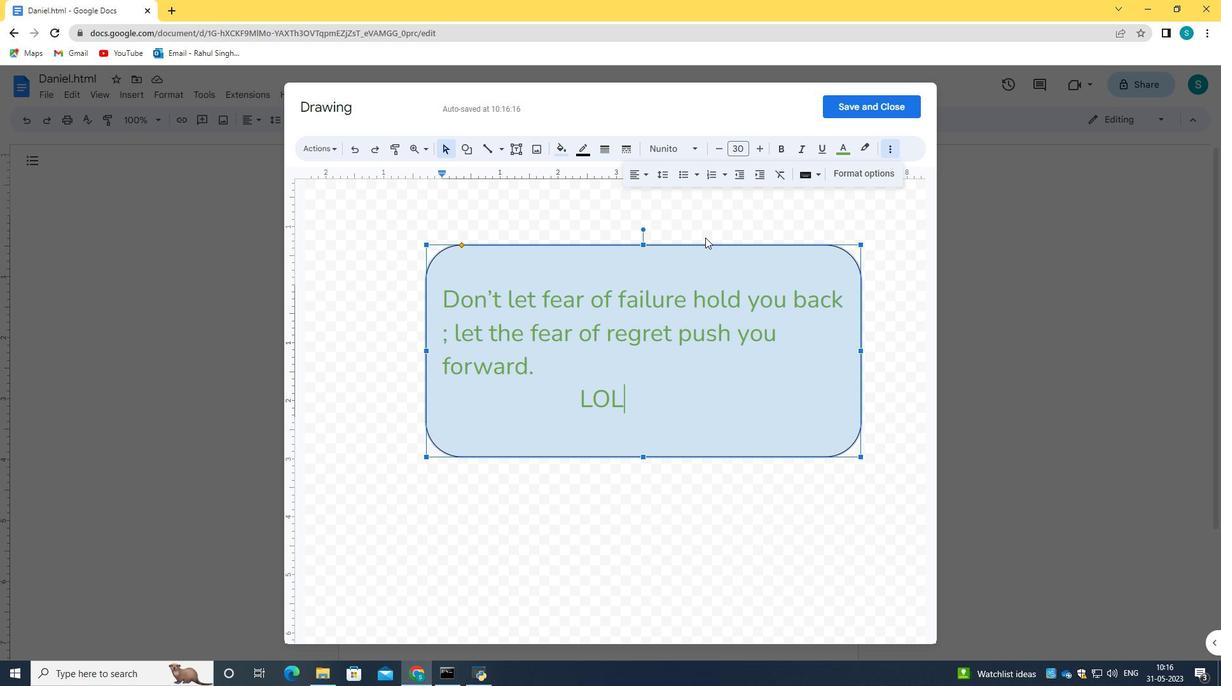 
Action: Mouse pressed left at (857, 355)
